 Task: Pop Culture Merchandise: Feature merchandise related to pop culture, movies, and TV shows.
Action: Mouse moved to (138, 244)
Screenshot: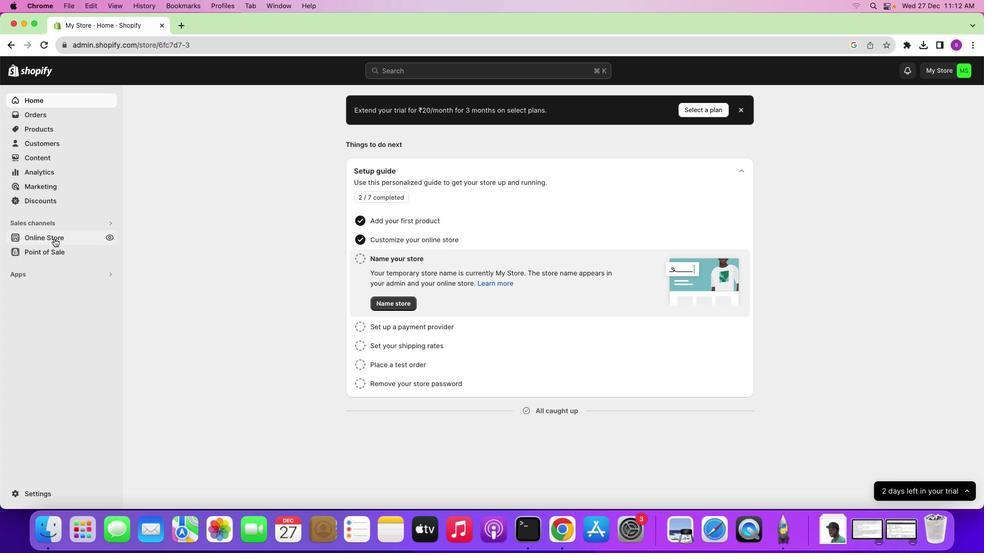 
Action: Mouse pressed left at (138, 244)
Screenshot: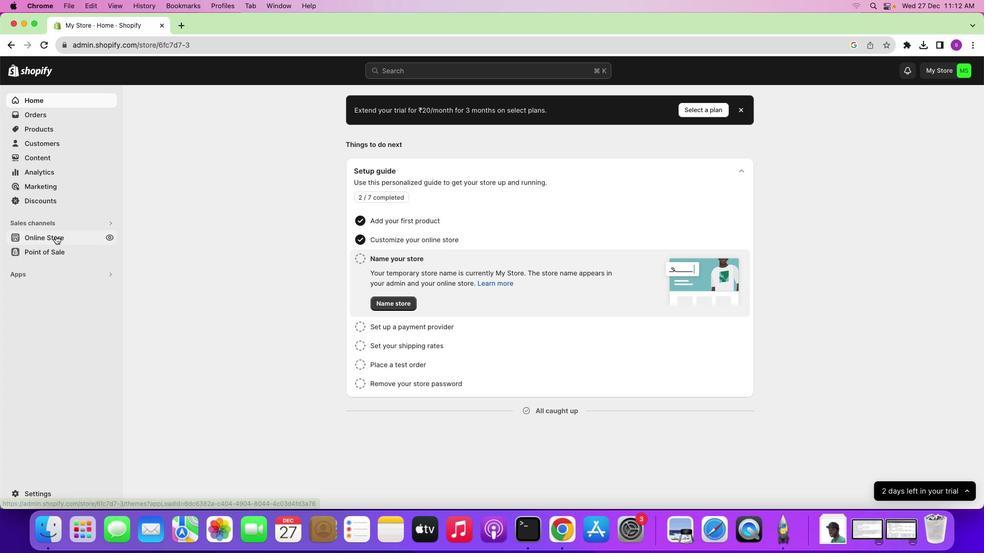 
Action: Mouse moved to (55, 236)
Screenshot: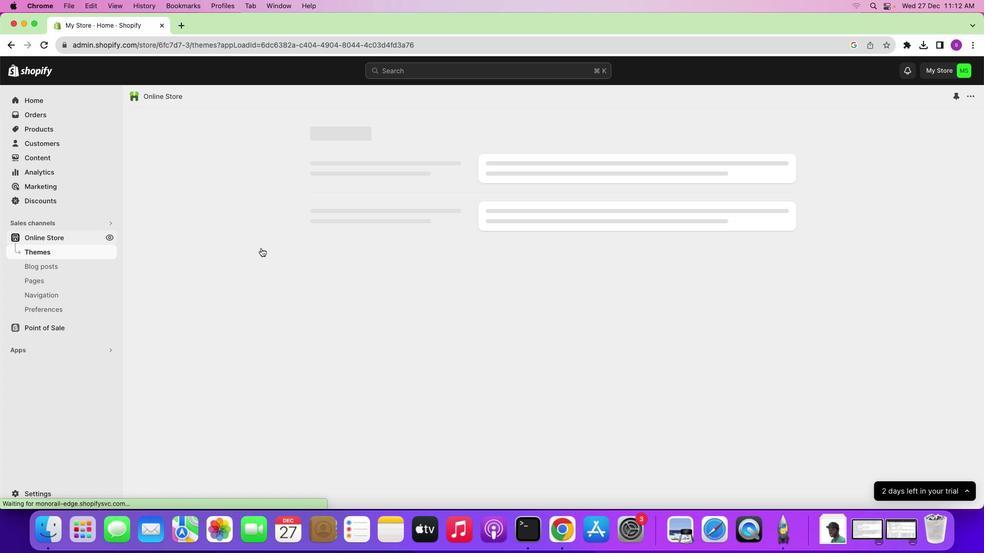 
Action: Mouse pressed left at (55, 236)
Screenshot: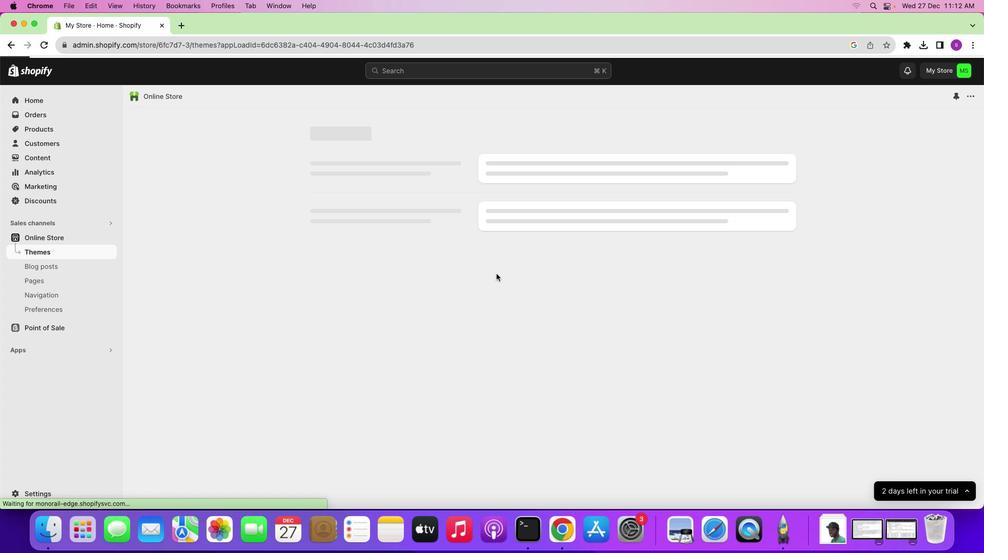 
Action: Mouse moved to (550, 362)
Screenshot: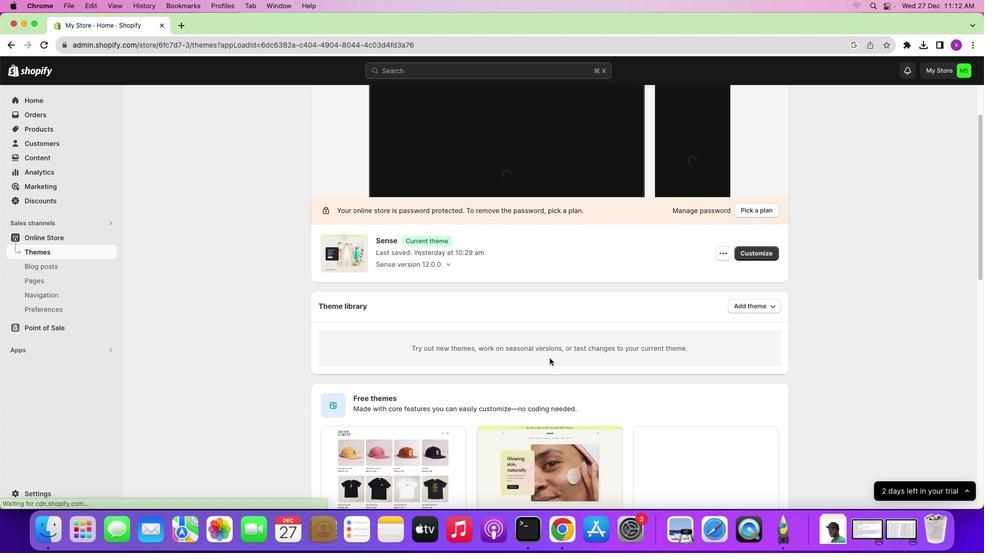 
Action: Mouse scrolled (550, 362) with delta (0, 0)
Screenshot: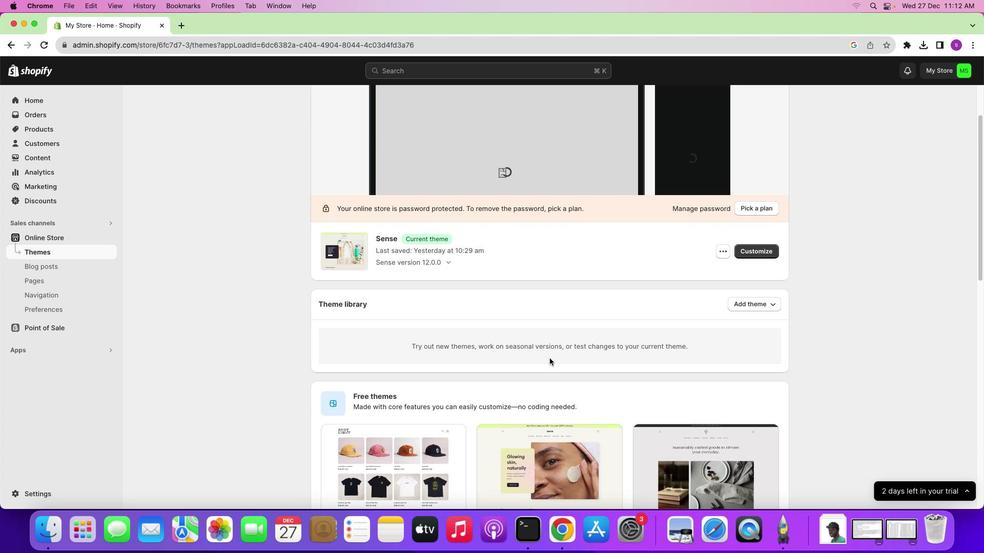 
Action: Mouse scrolled (550, 362) with delta (0, 0)
Screenshot: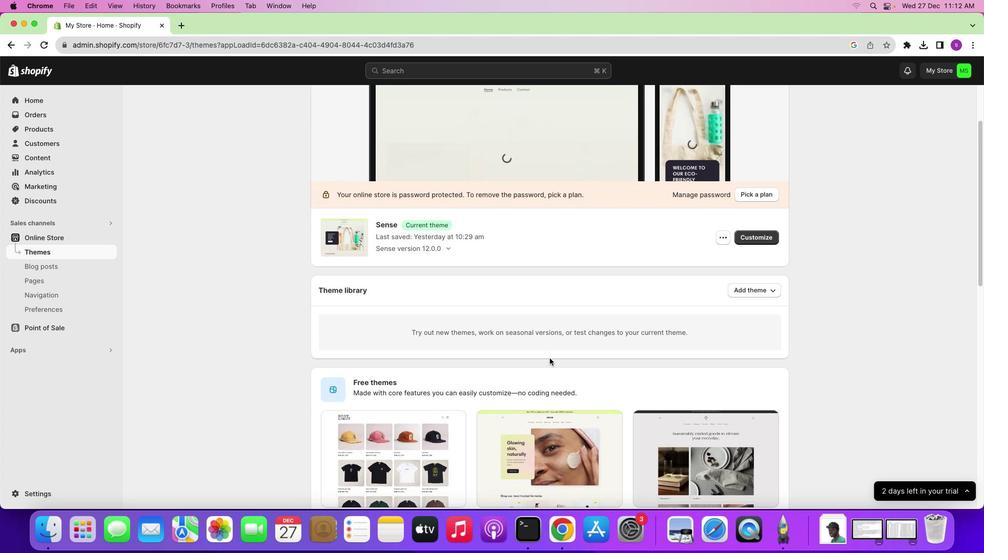 
Action: Mouse scrolled (550, 362) with delta (0, 0)
Screenshot: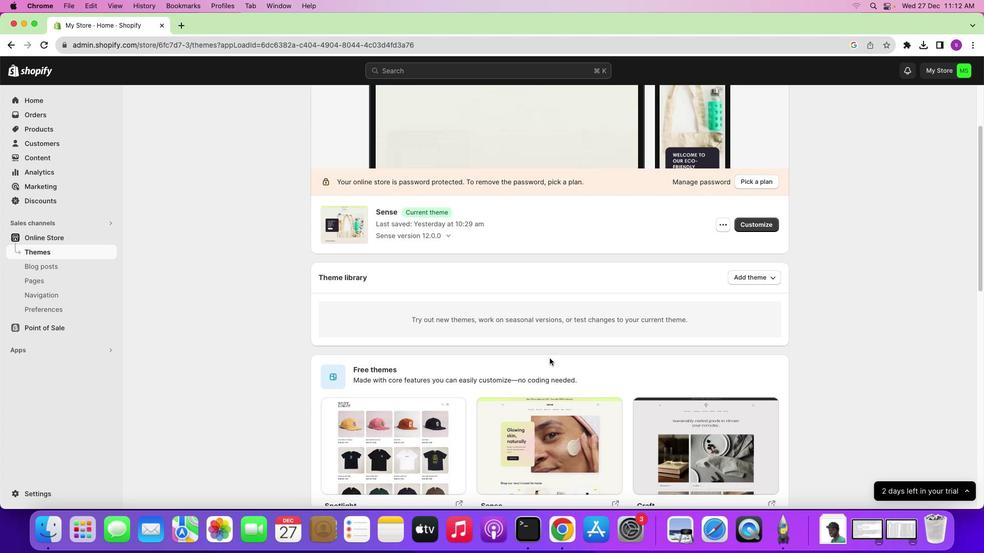 
Action: Mouse scrolled (550, 362) with delta (0, 0)
Screenshot: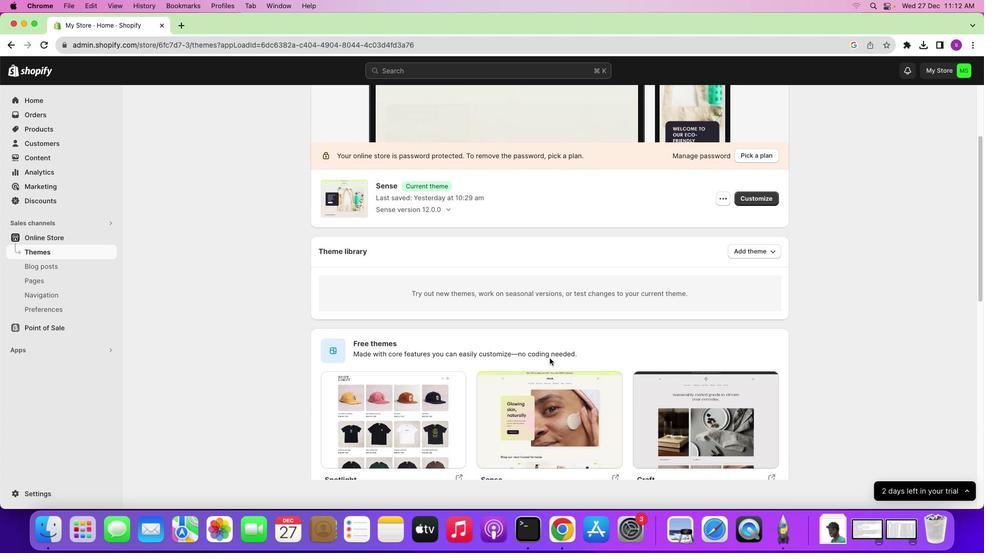 
Action: Mouse scrolled (550, 362) with delta (0, 0)
Screenshot: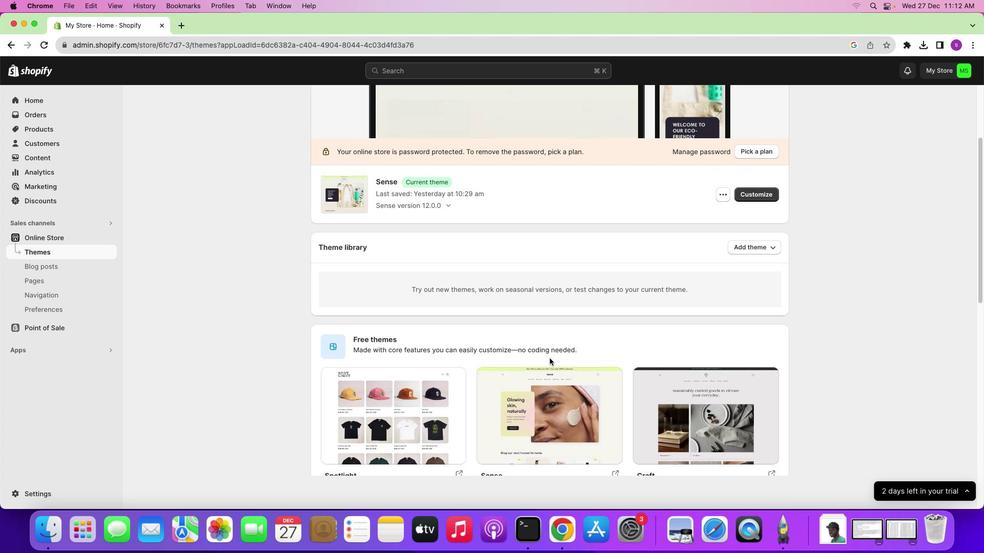 
Action: Mouse moved to (550, 359)
Screenshot: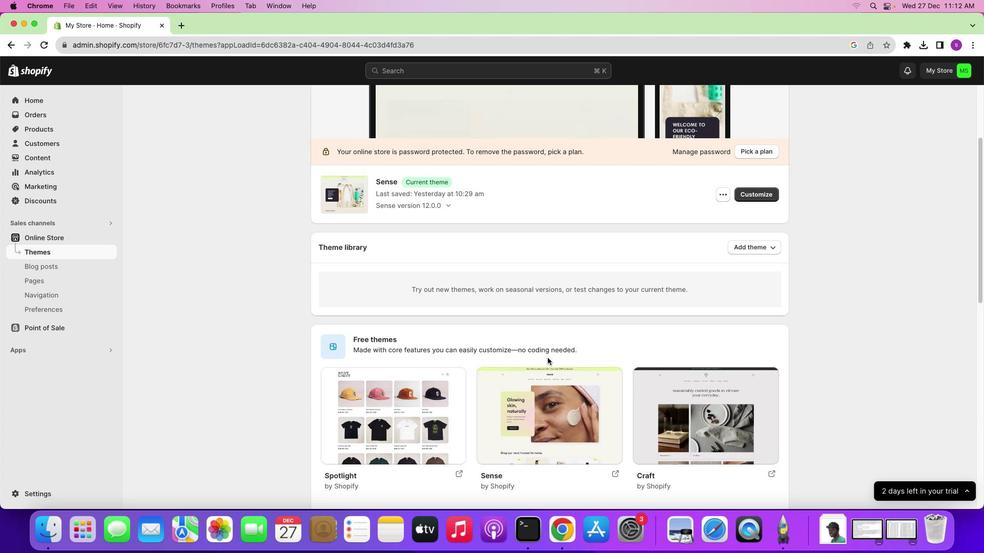 
Action: Mouse scrolled (550, 359) with delta (0, 0)
Screenshot: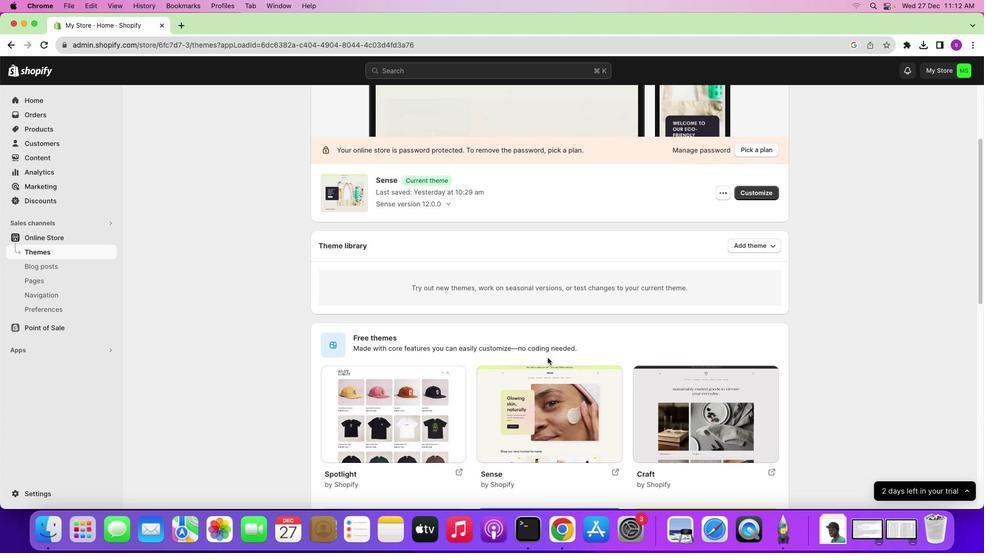 
Action: Mouse scrolled (550, 359) with delta (0, 0)
Screenshot: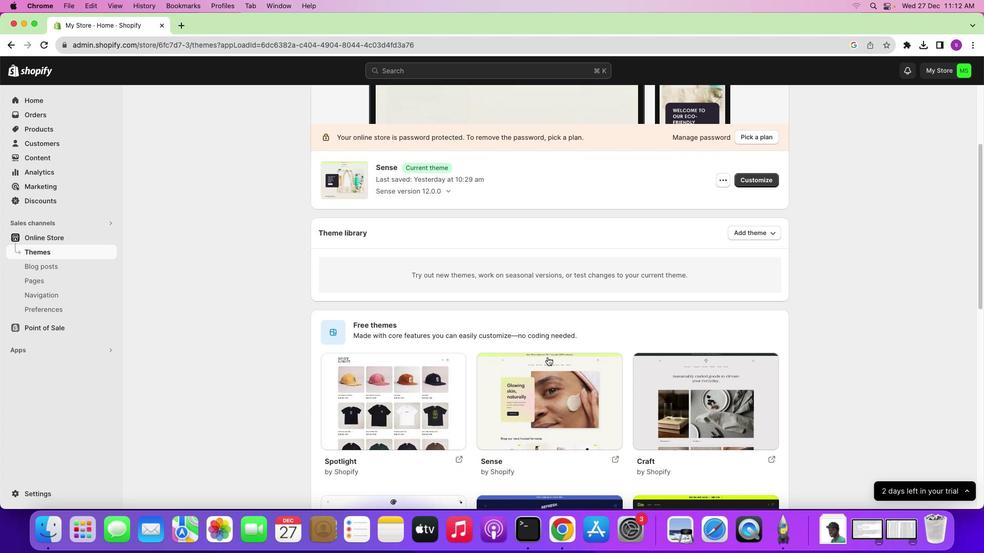 
Action: Mouse scrolled (550, 359) with delta (0, 0)
Screenshot: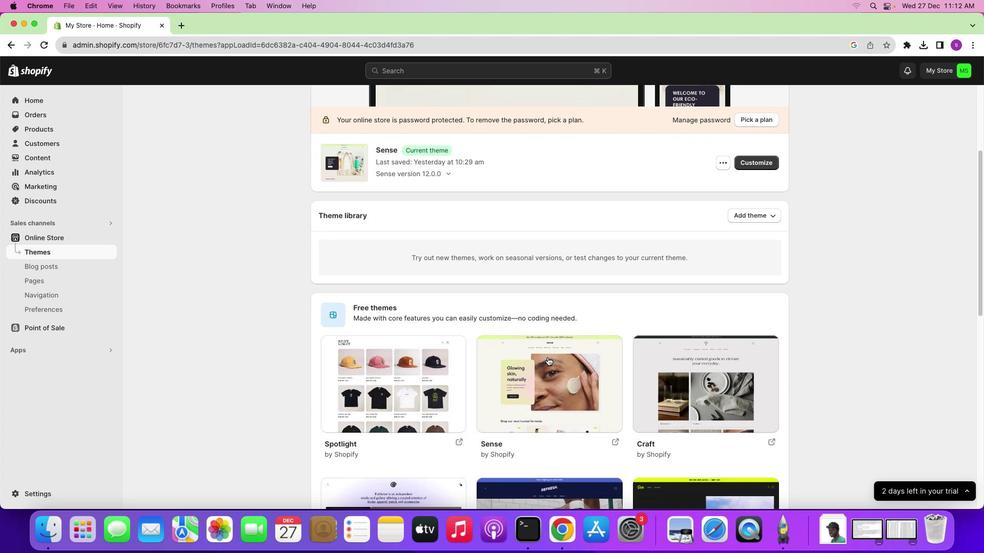 
Action: Mouse scrolled (550, 359) with delta (0, 0)
Screenshot: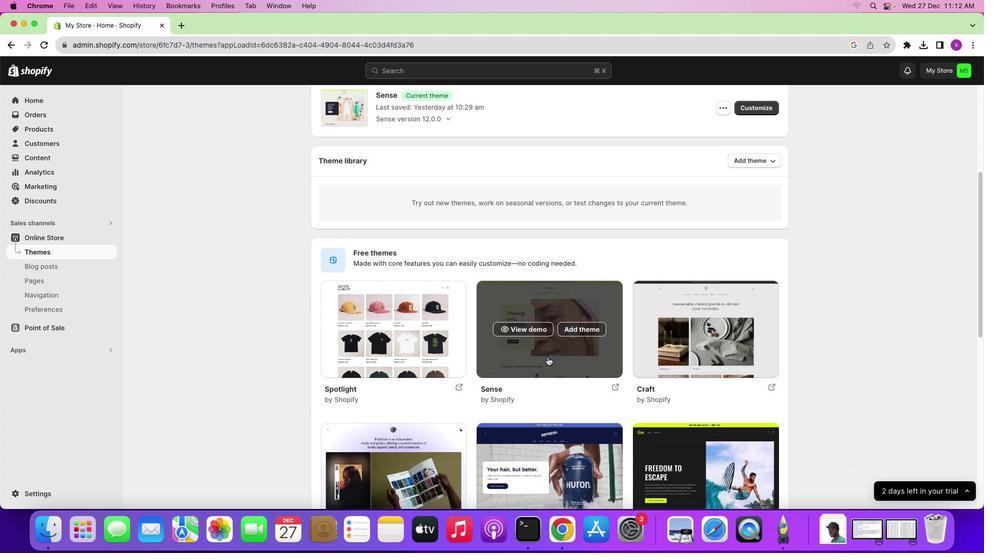 
Action: Mouse scrolled (550, 359) with delta (0, 0)
Screenshot: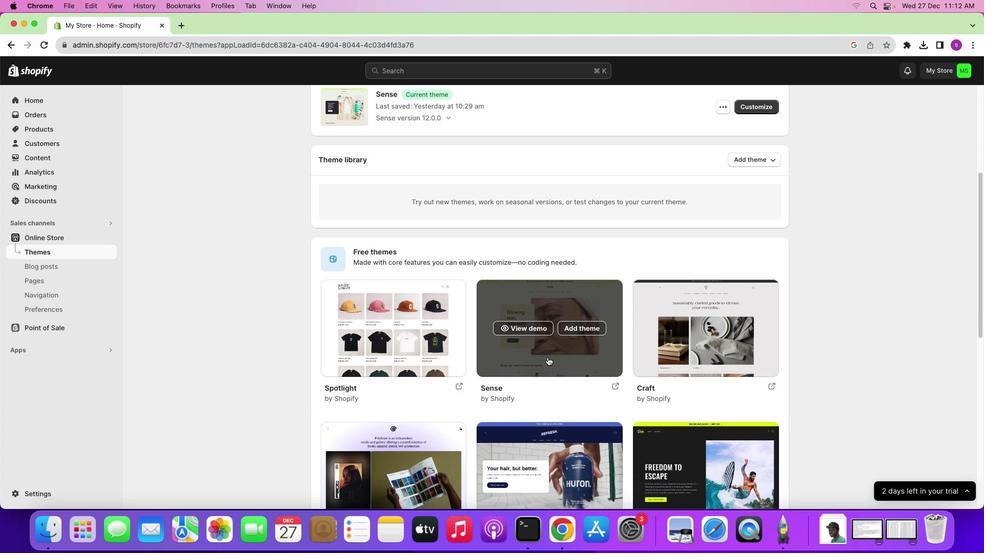 
Action: Mouse moved to (547, 358)
Screenshot: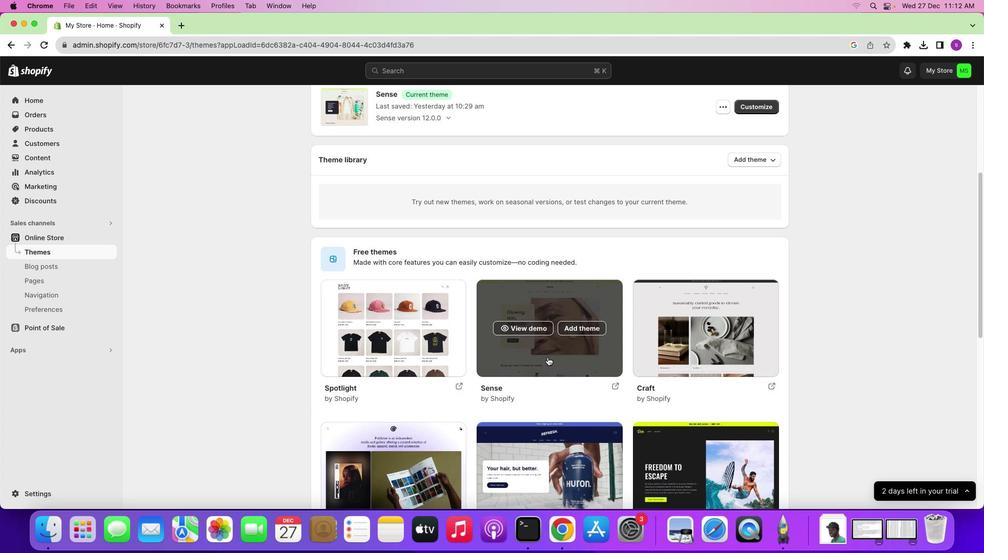 
Action: Mouse scrolled (547, 358) with delta (0, 0)
Screenshot: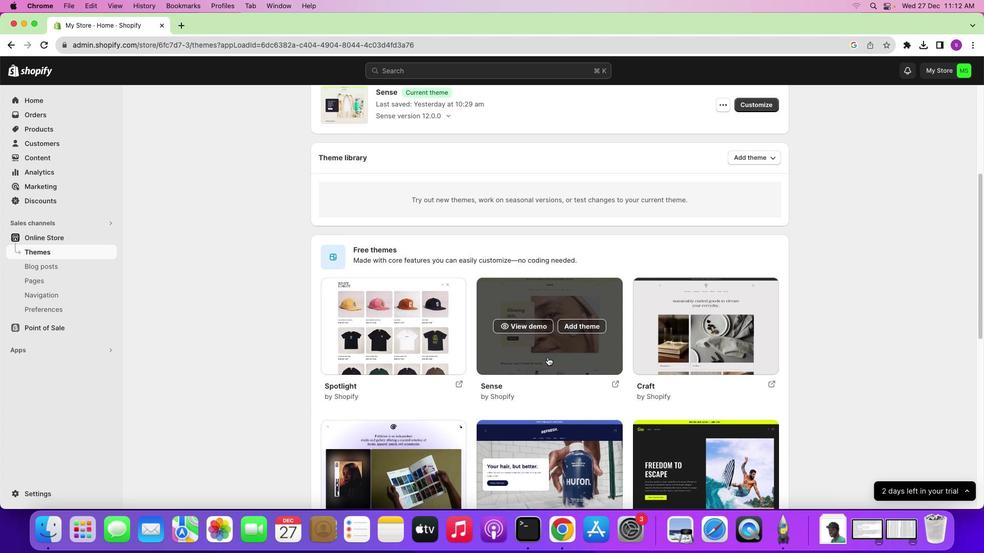 
Action: Mouse scrolled (547, 358) with delta (0, 0)
Screenshot: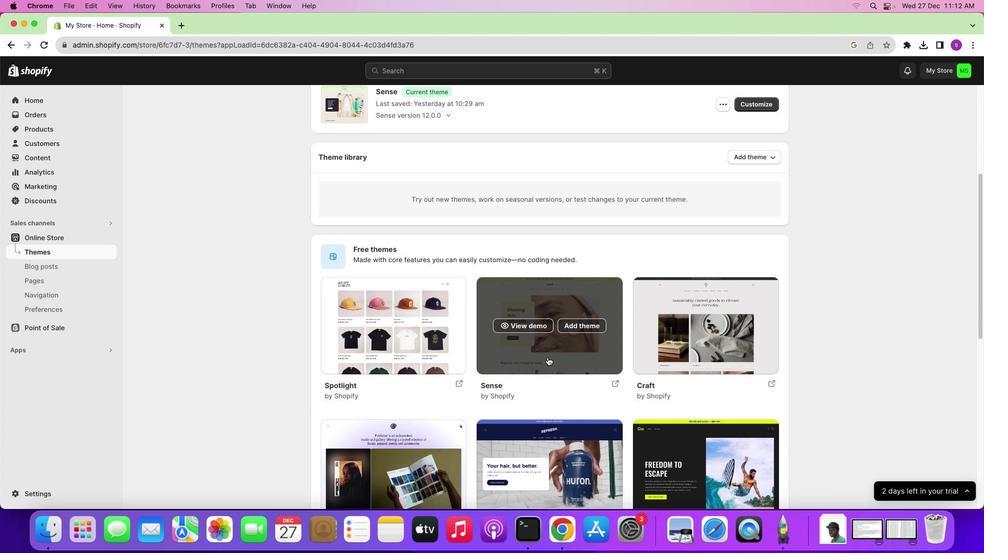 
Action: Mouse moved to (547, 358)
Screenshot: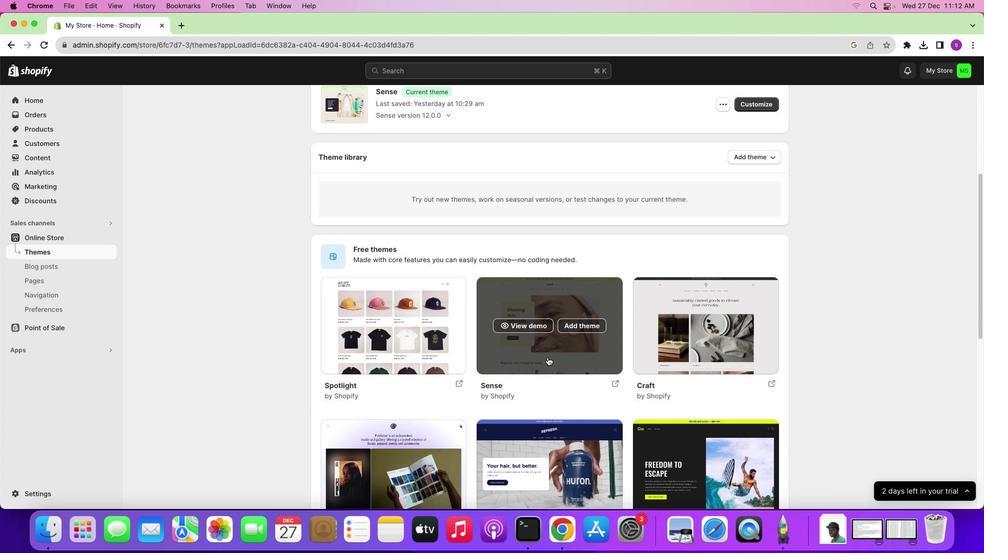 
Action: Mouse scrolled (547, 358) with delta (0, 0)
Screenshot: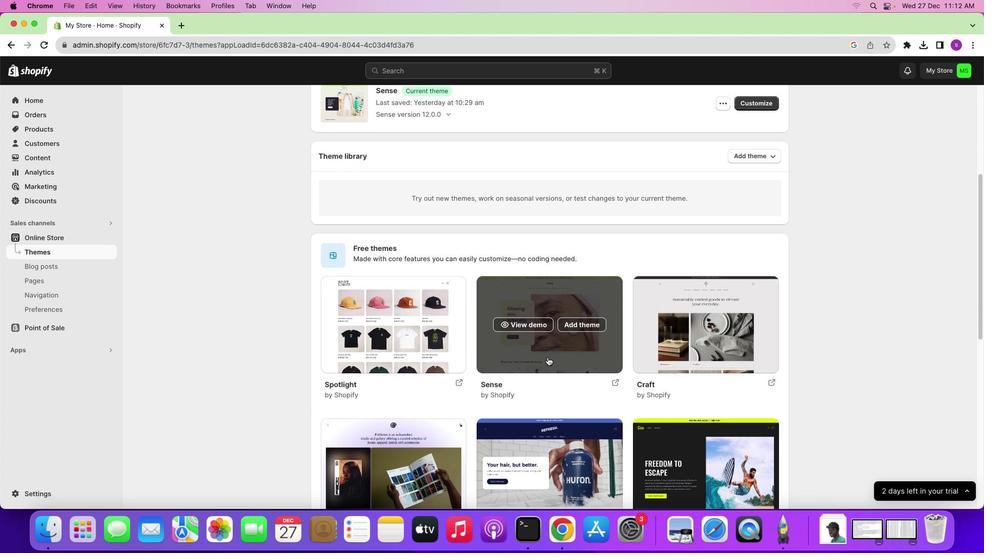 
Action: Mouse moved to (547, 358)
Screenshot: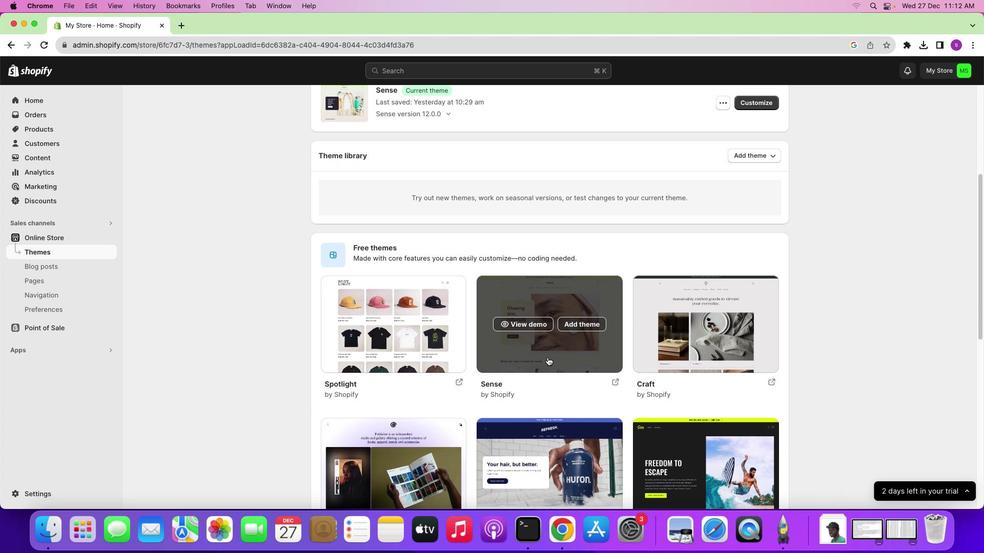 
Action: Mouse scrolled (547, 358) with delta (0, 0)
Screenshot: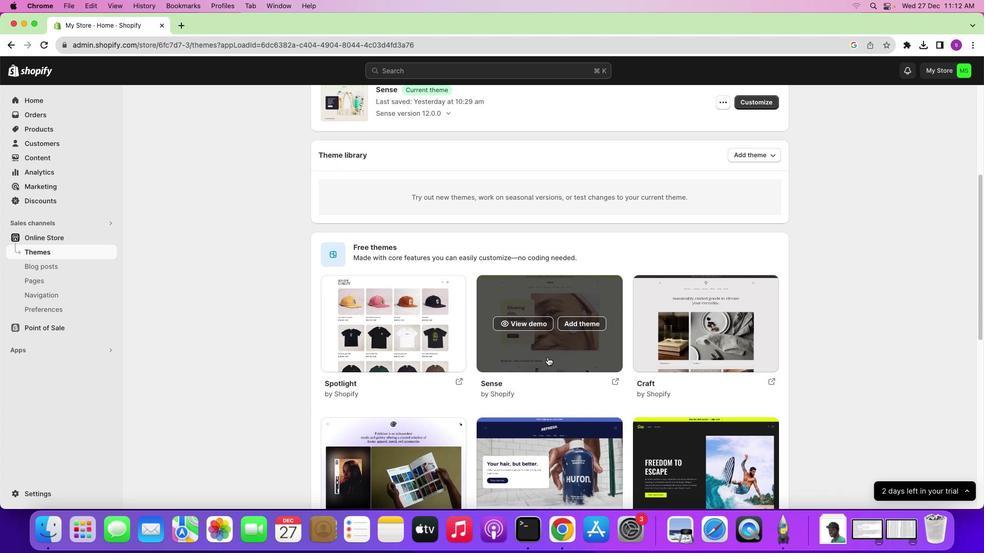 
Action: Mouse scrolled (547, 358) with delta (0, 0)
Screenshot: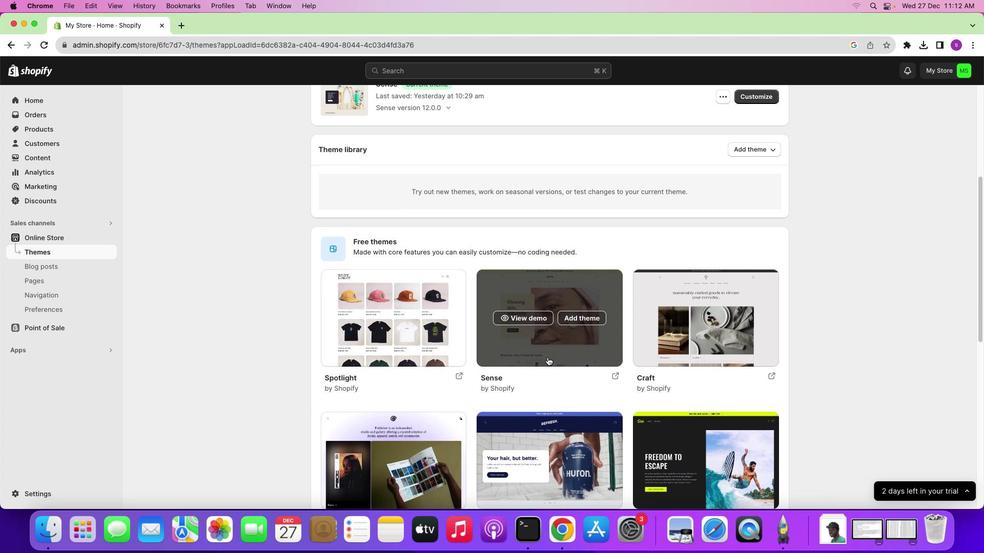 
Action: Mouse scrolled (547, 358) with delta (0, 0)
Screenshot: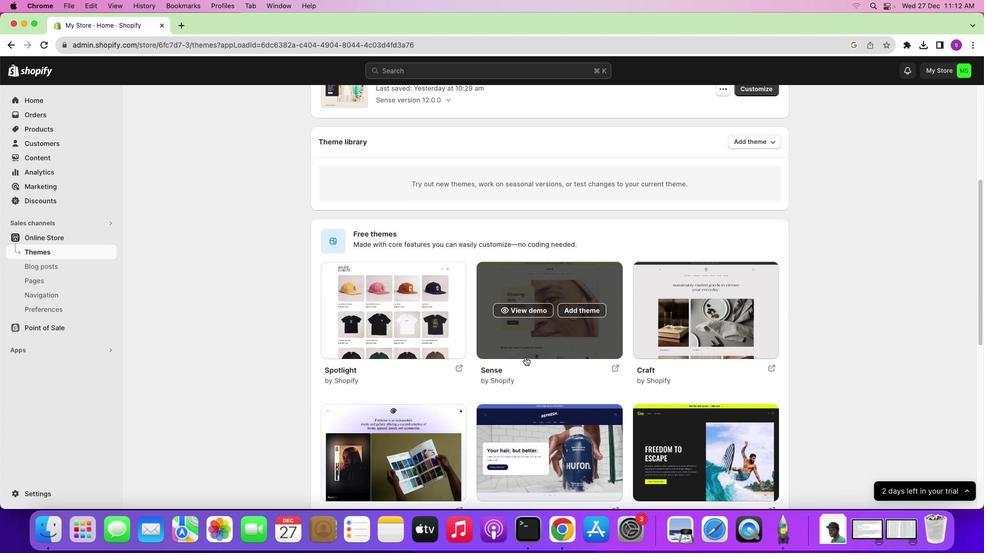 
Action: Mouse scrolled (547, 358) with delta (0, 0)
Screenshot: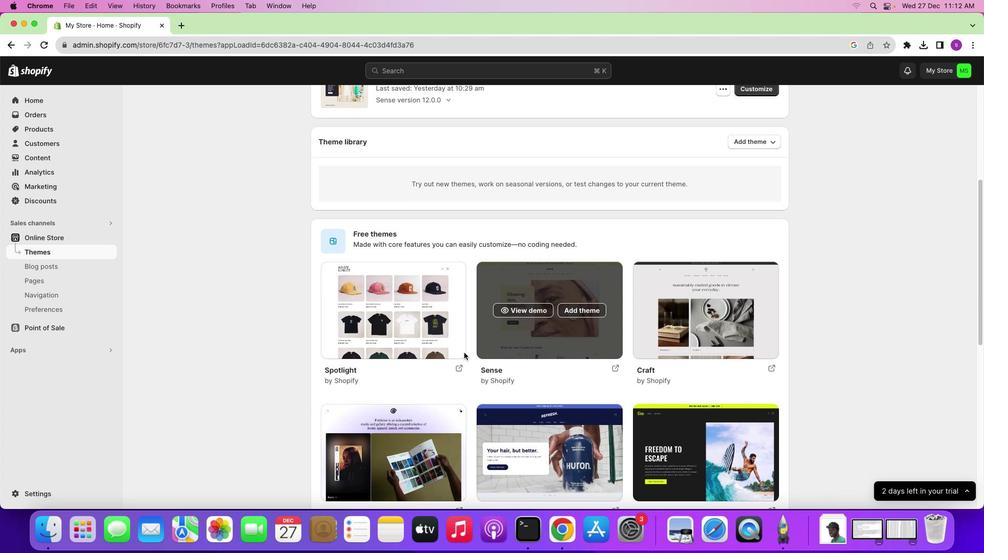 
Action: Mouse scrolled (547, 358) with delta (0, 0)
Screenshot: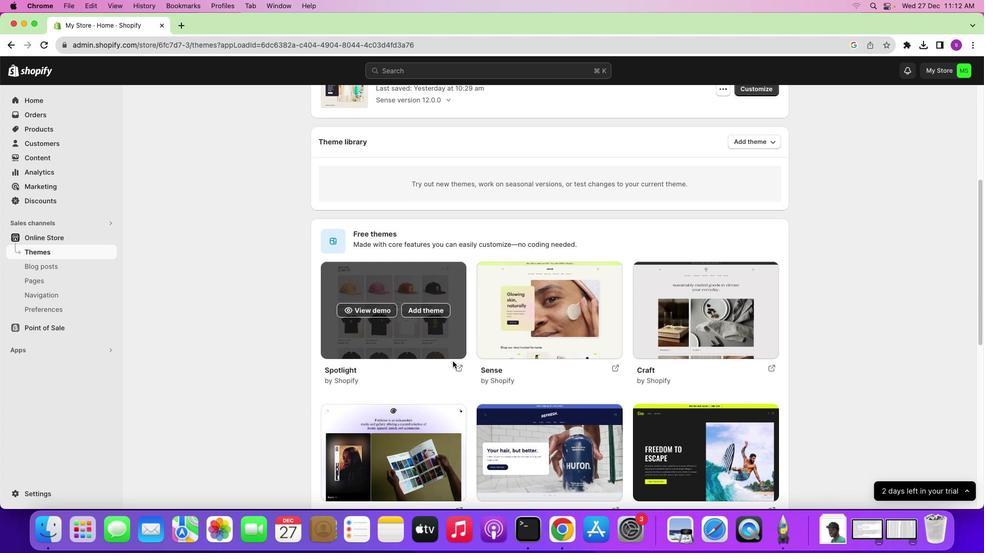 
Action: Mouse scrolled (547, 358) with delta (0, 0)
Screenshot: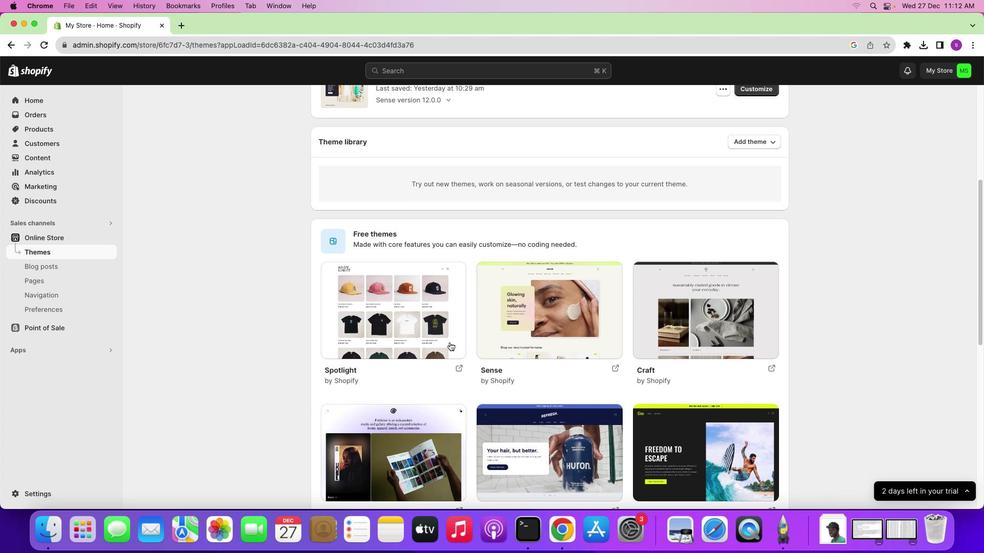 
Action: Mouse scrolled (547, 358) with delta (0, 0)
Screenshot: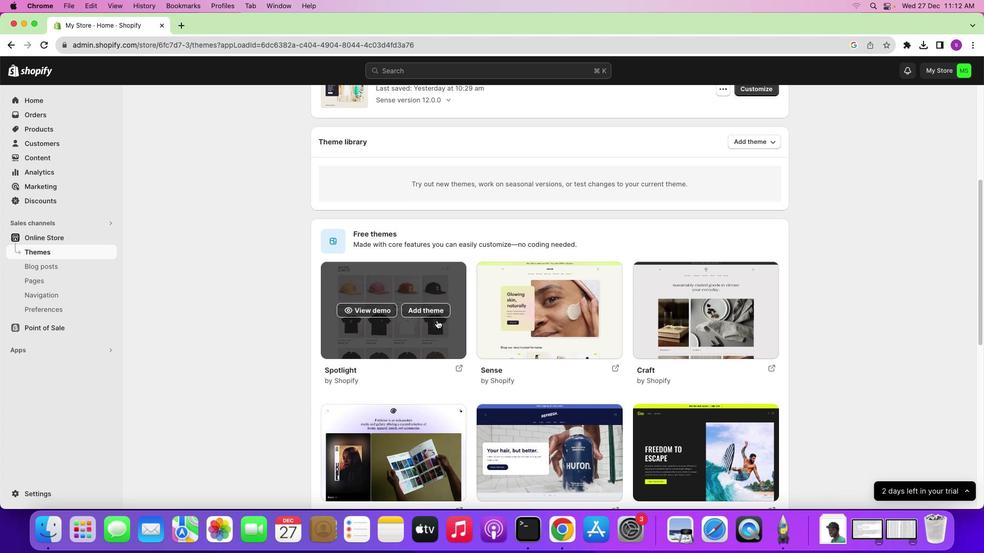 
Action: Mouse moved to (573, 349)
Screenshot: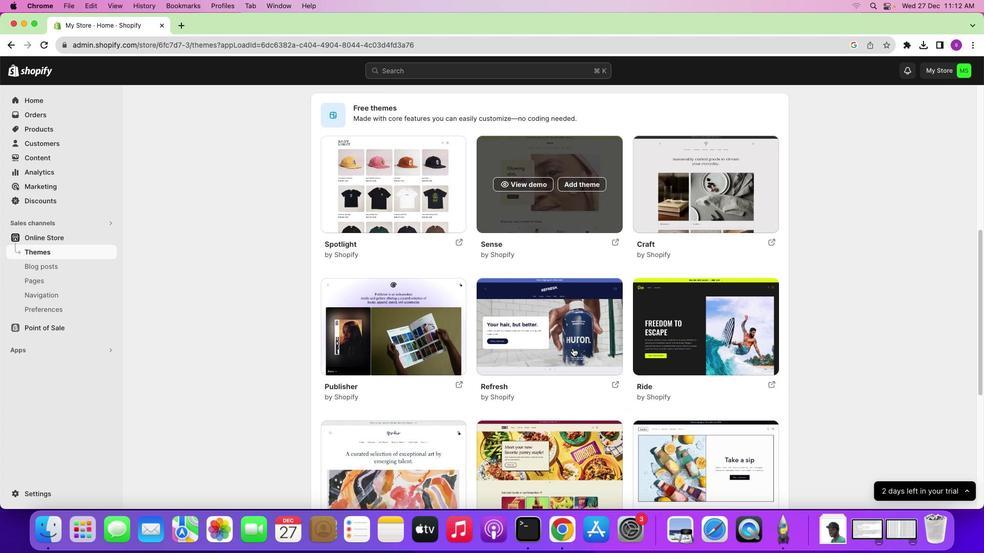 
Action: Mouse scrolled (573, 349) with delta (0, 0)
Screenshot: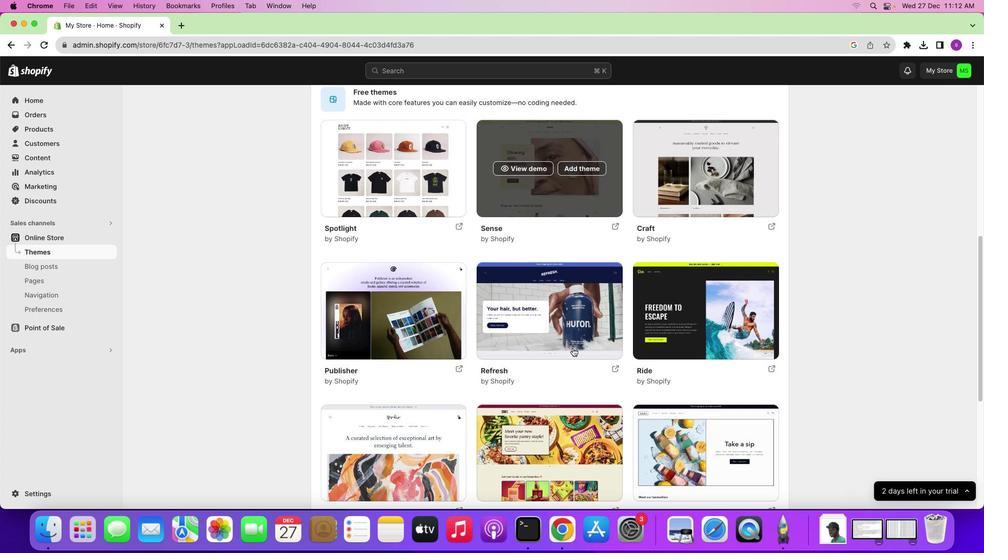 
Action: Mouse scrolled (573, 349) with delta (0, 0)
Screenshot: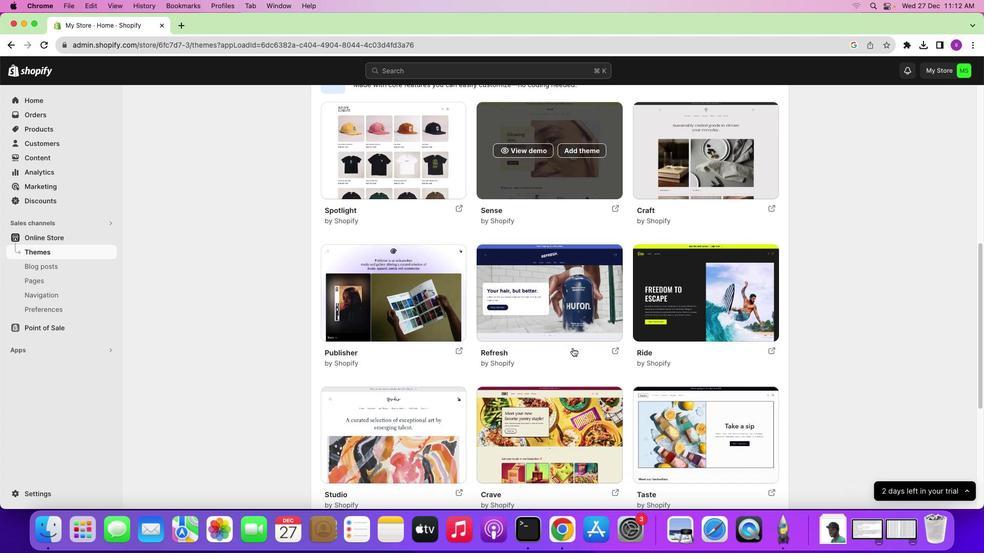 
Action: Mouse scrolled (573, 349) with delta (0, 0)
Screenshot: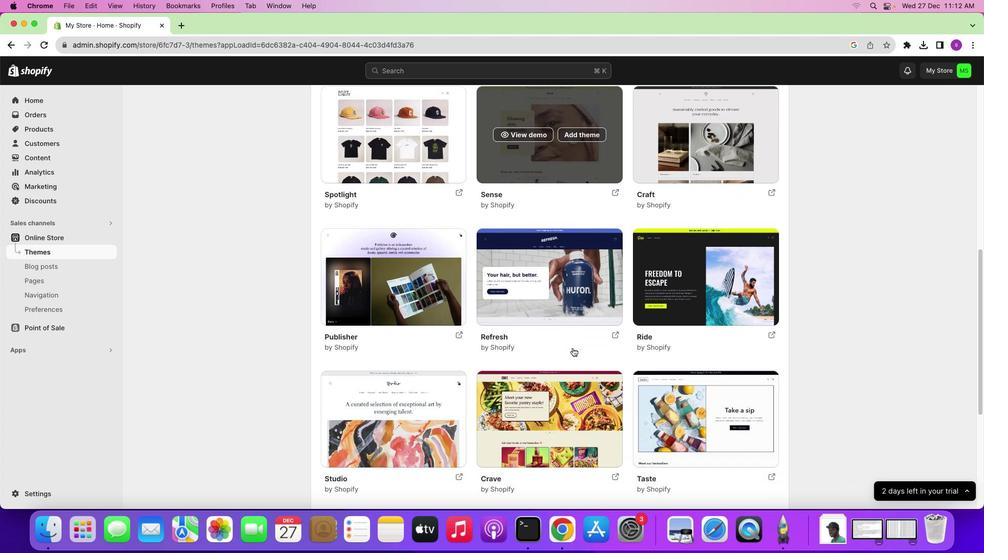 
Action: Mouse scrolled (573, 349) with delta (0, 0)
Screenshot: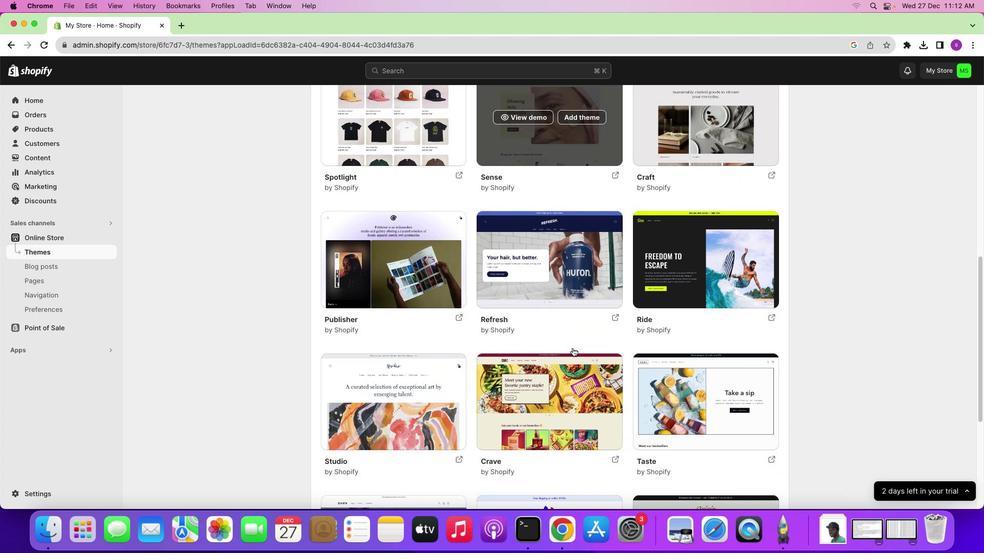 
Action: Mouse scrolled (573, 349) with delta (0, 0)
Screenshot: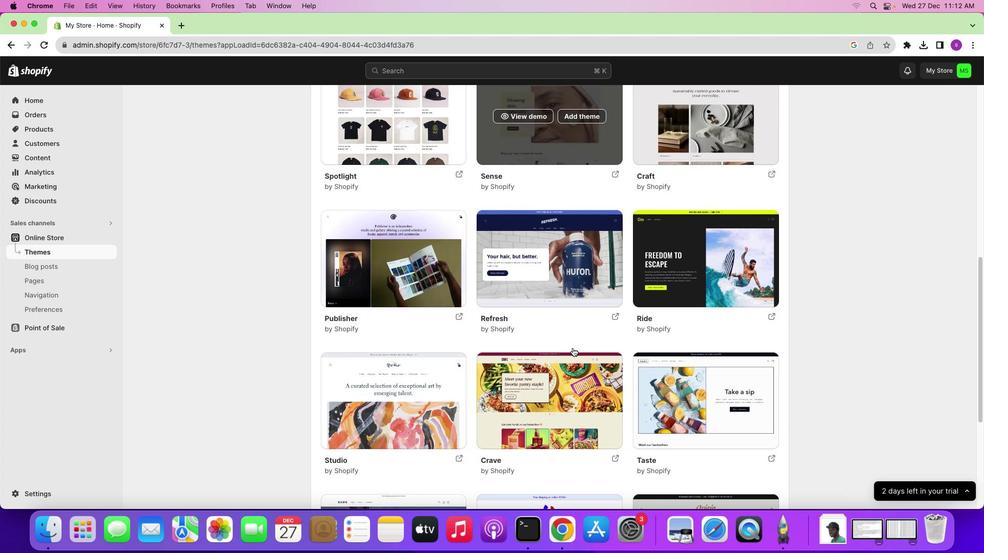 
Action: Mouse scrolled (573, 349) with delta (0, 0)
Screenshot: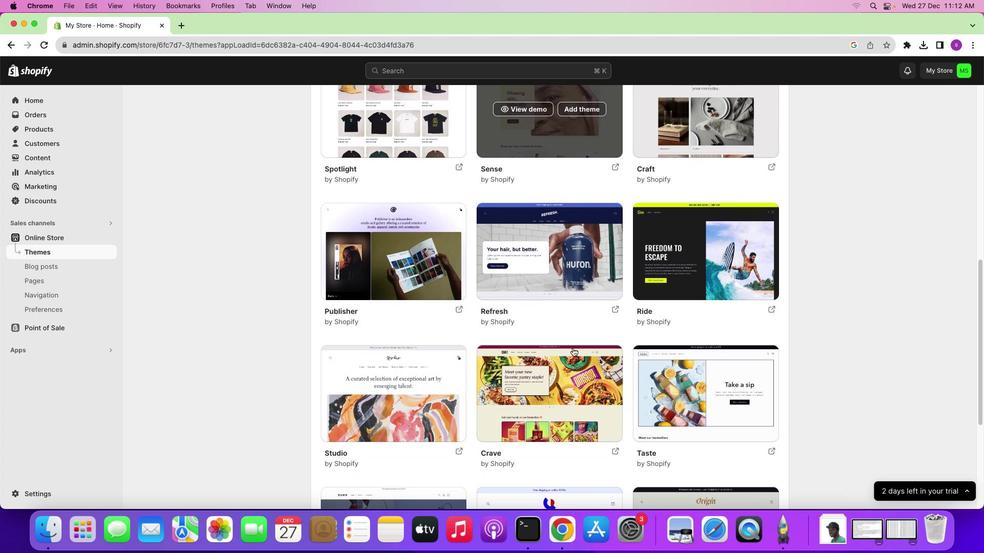 
Action: Mouse scrolled (573, 349) with delta (0, 0)
Screenshot: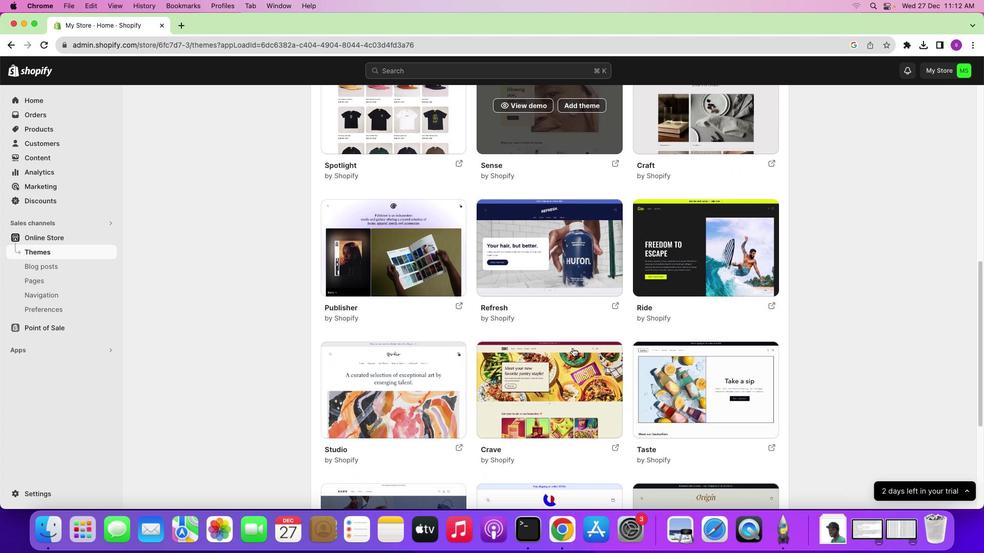 
Action: Mouse scrolled (573, 349) with delta (0, 0)
Screenshot: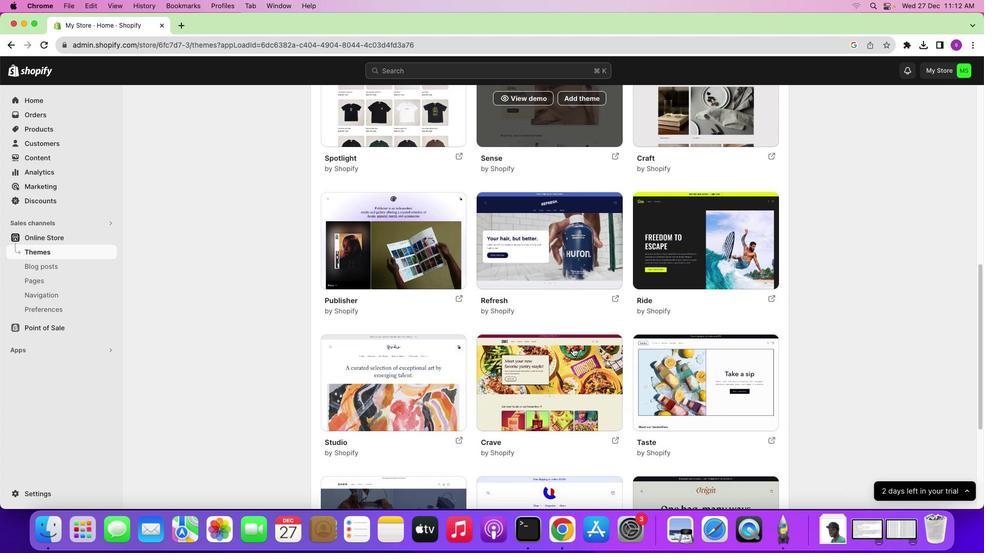 
Action: Mouse scrolled (573, 349) with delta (0, 0)
Screenshot: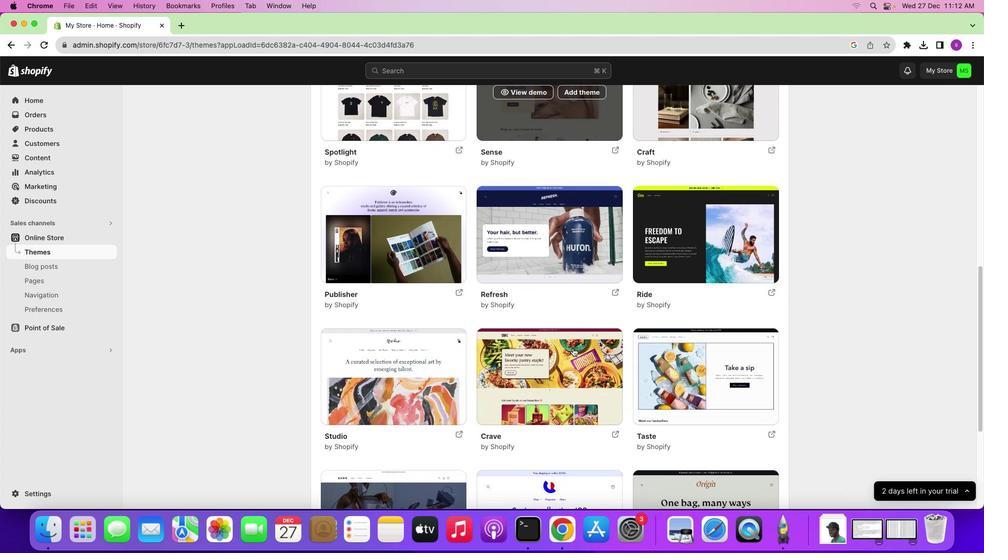 
Action: Mouse scrolled (573, 349) with delta (0, 0)
Screenshot: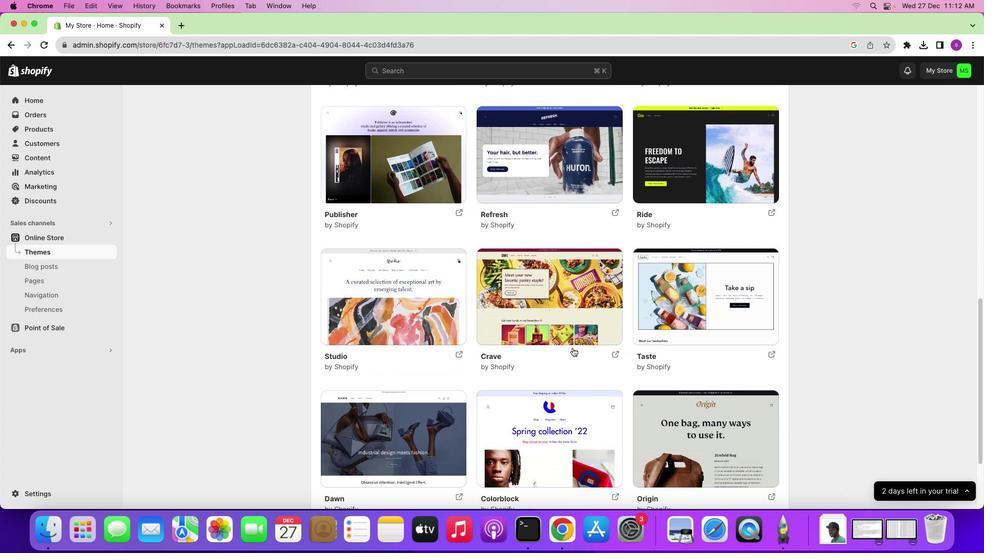 
Action: Mouse scrolled (573, 349) with delta (0, 0)
Screenshot: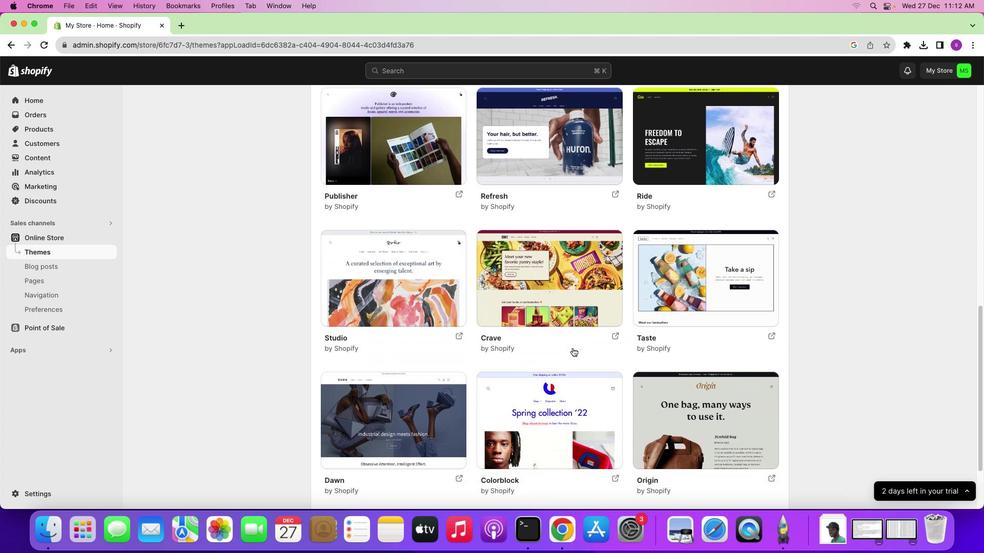 
Action: Mouse scrolled (573, 349) with delta (0, 0)
Screenshot: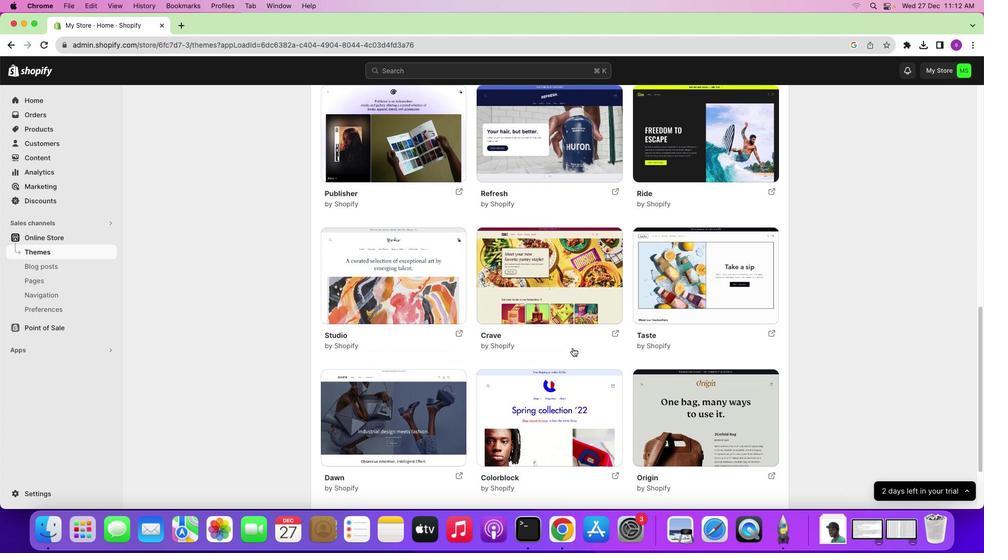 
Action: Mouse scrolled (573, 349) with delta (0, 0)
Screenshot: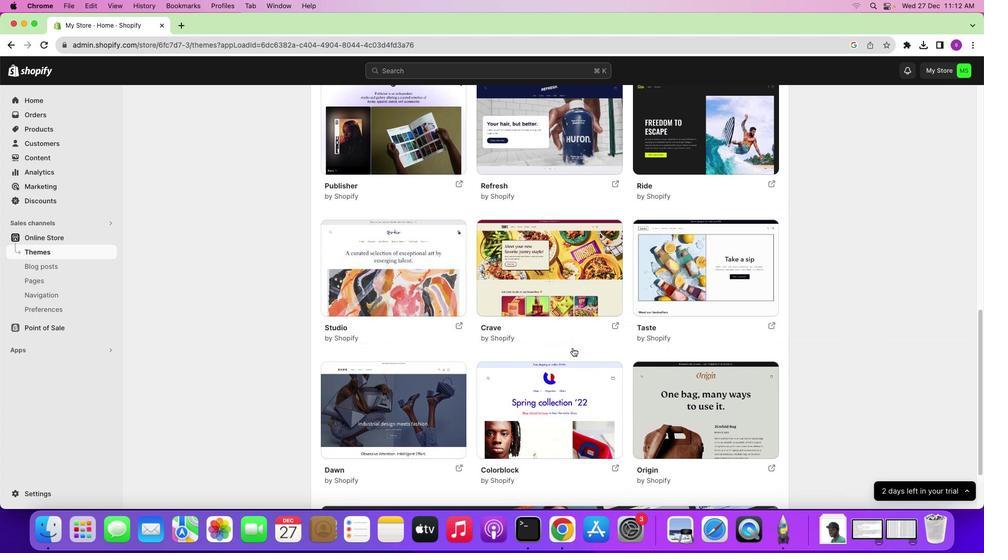 
Action: Mouse scrolled (573, 349) with delta (0, 0)
Screenshot: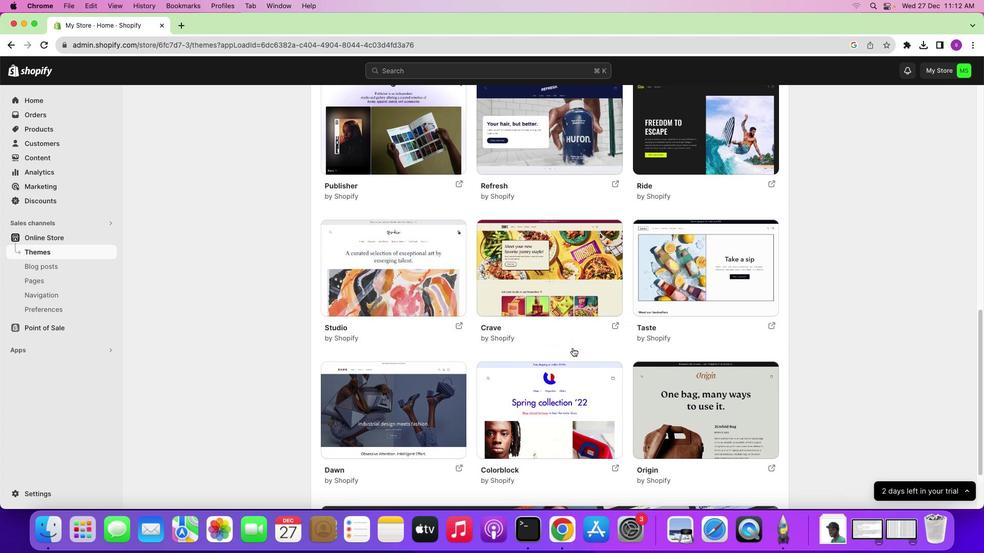
Action: Mouse scrolled (573, 349) with delta (0, 0)
Screenshot: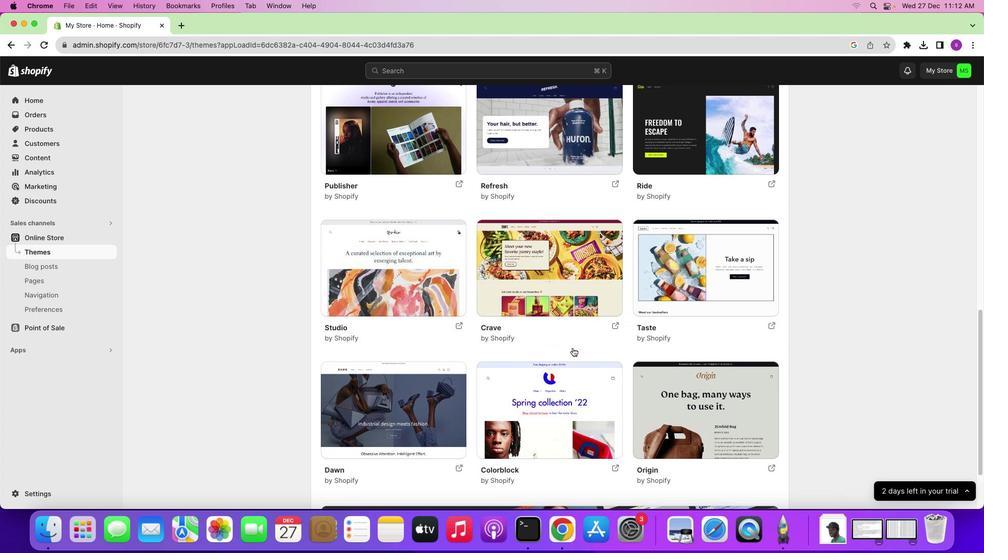 
Action: Mouse scrolled (573, 349) with delta (0, 0)
Screenshot: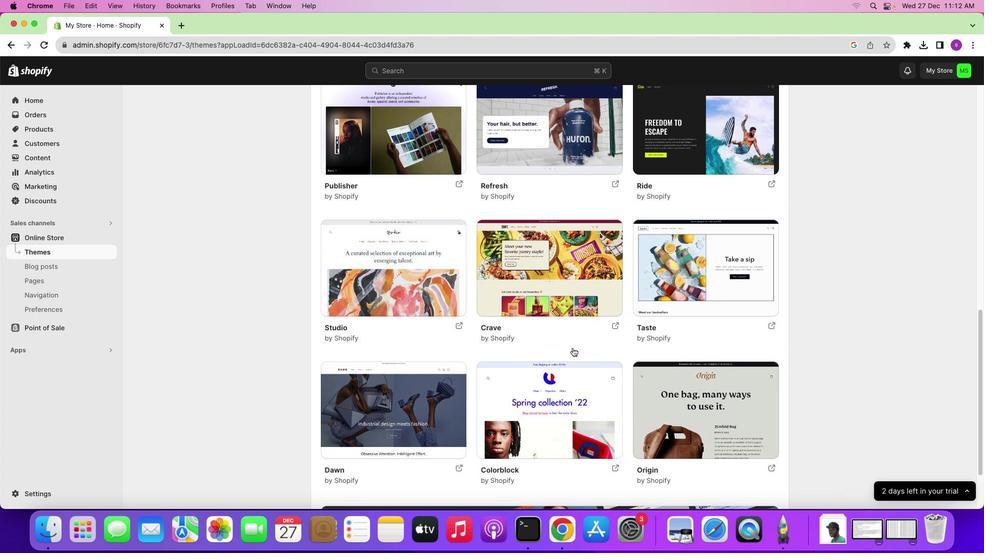 
Action: Mouse scrolled (573, 349) with delta (0, 0)
Screenshot: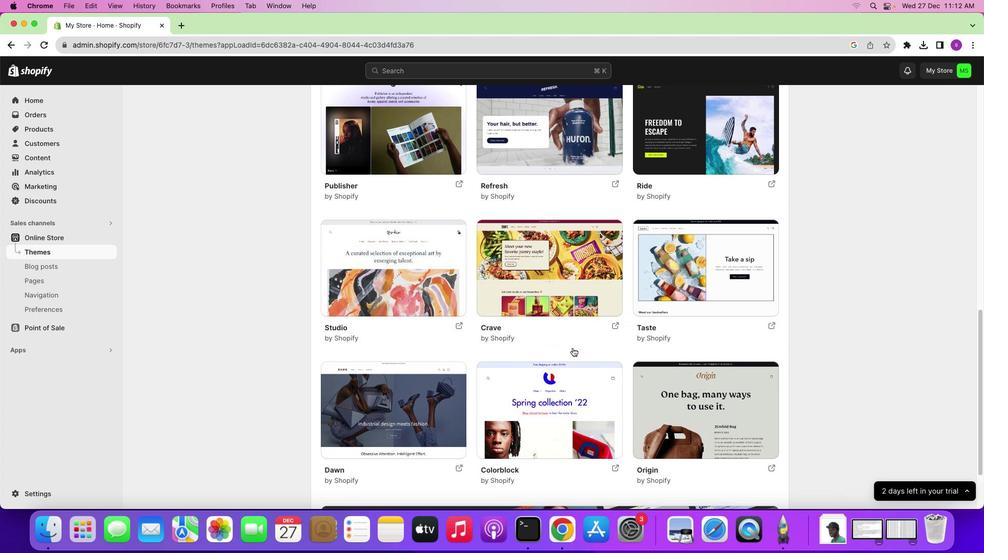 
Action: Mouse scrolled (573, 349) with delta (0, 0)
Screenshot: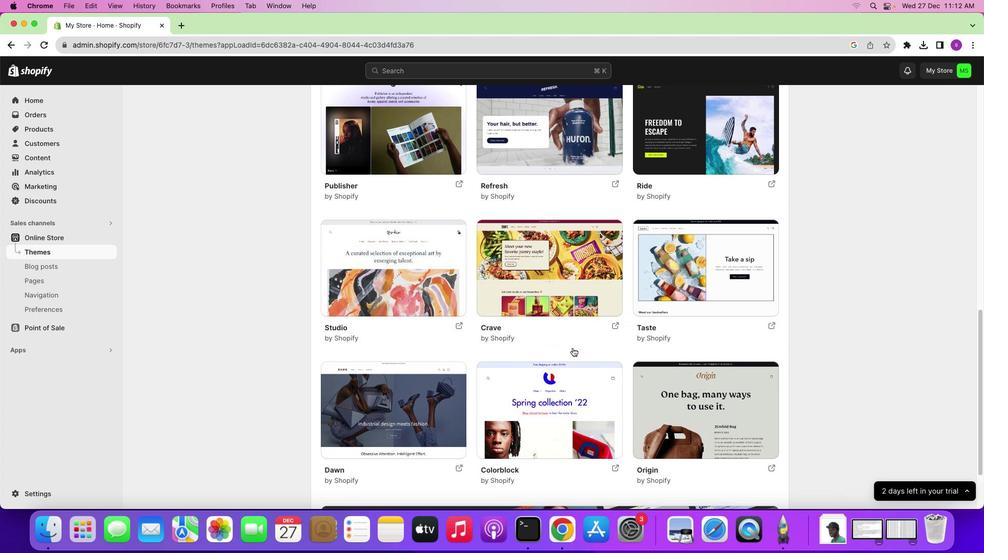 
Action: Mouse moved to (421, 408)
Screenshot: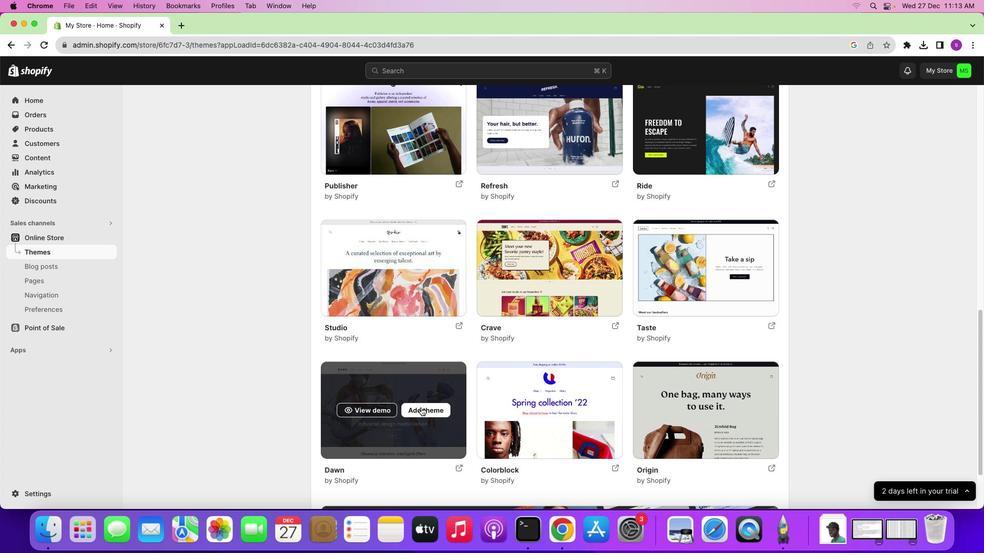 
Action: Mouse pressed left at (421, 408)
Screenshot: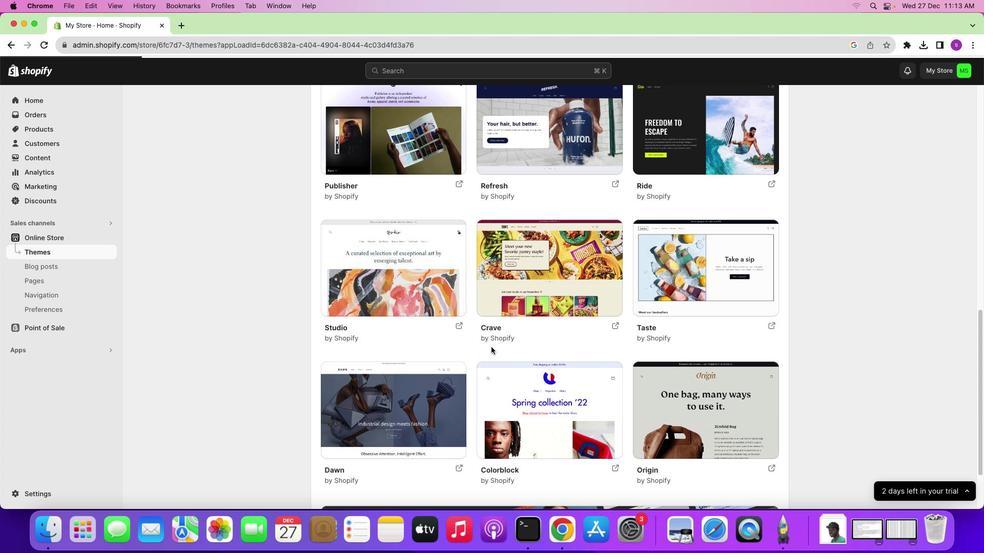 
Action: Mouse moved to (482, 308)
Screenshot: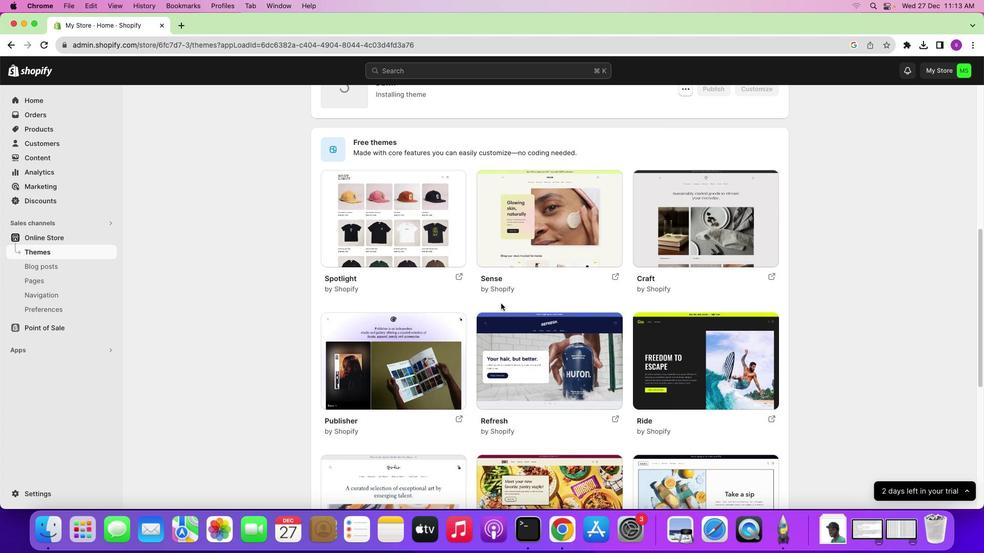 
Action: Mouse scrolled (482, 308) with delta (0, 0)
Screenshot: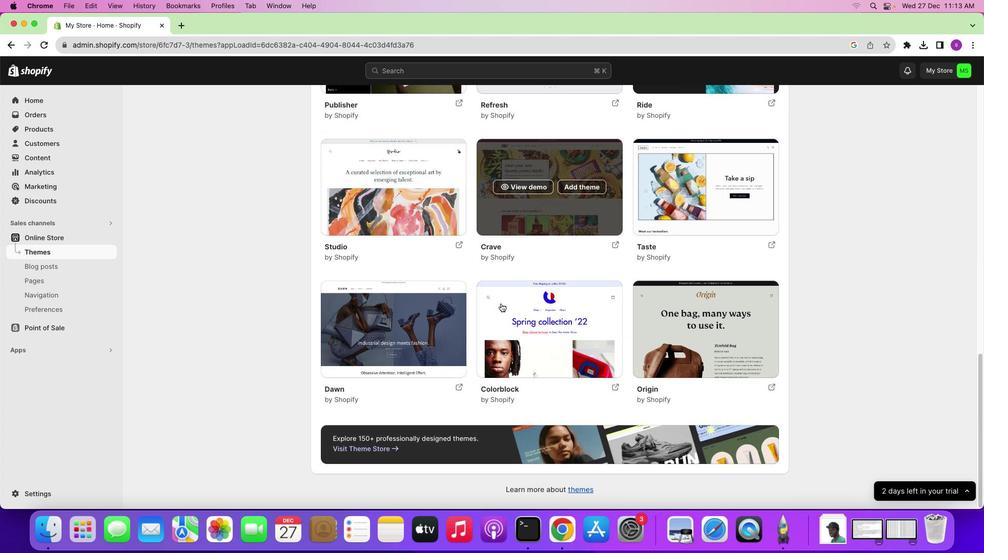 
Action: Mouse scrolled (482, 308) with delta (0, 0)
Screenshot: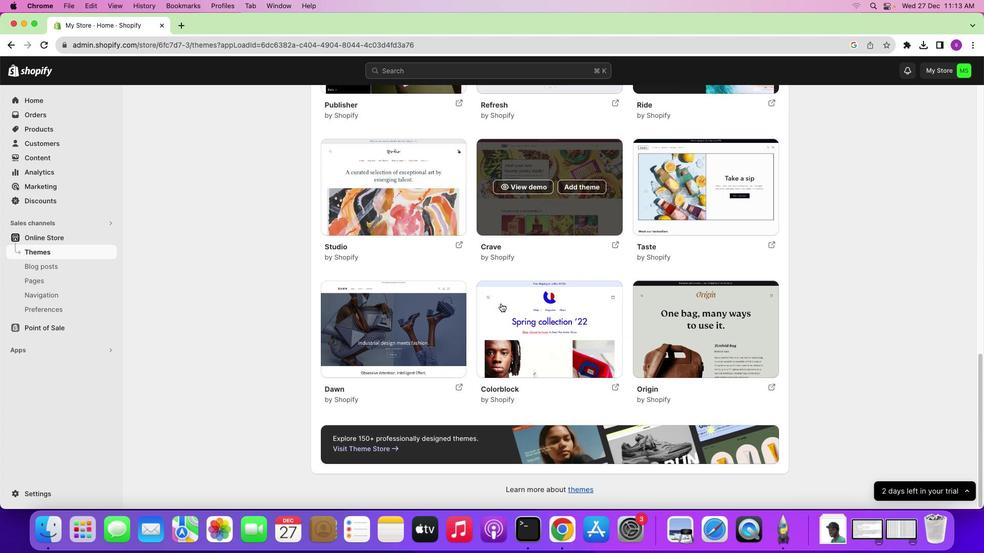 
Action: Mouse scrolled (482, 308) with delta (0, 0)
Screenshot: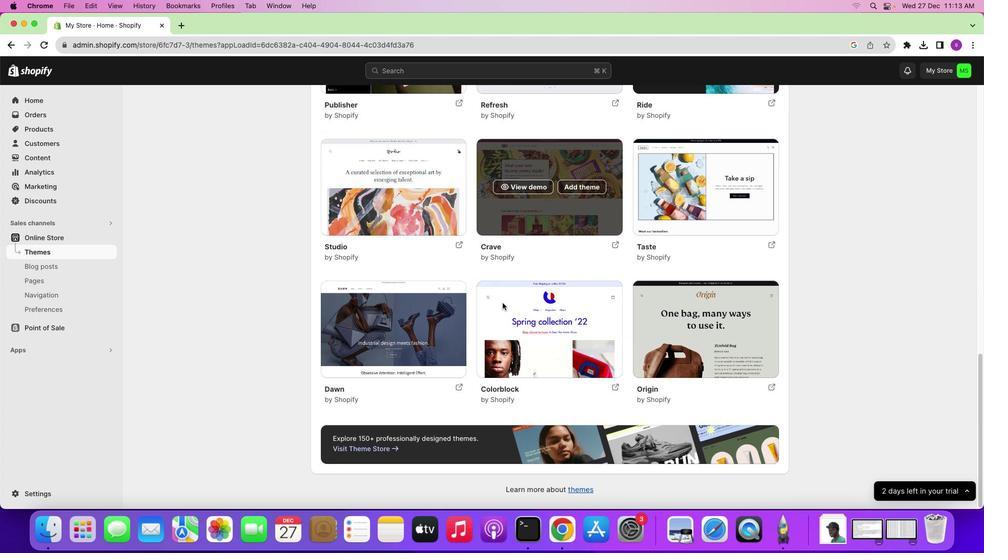 
Action: Mouse scrolled (482, 308) with delta (0, 0)
Screenshot: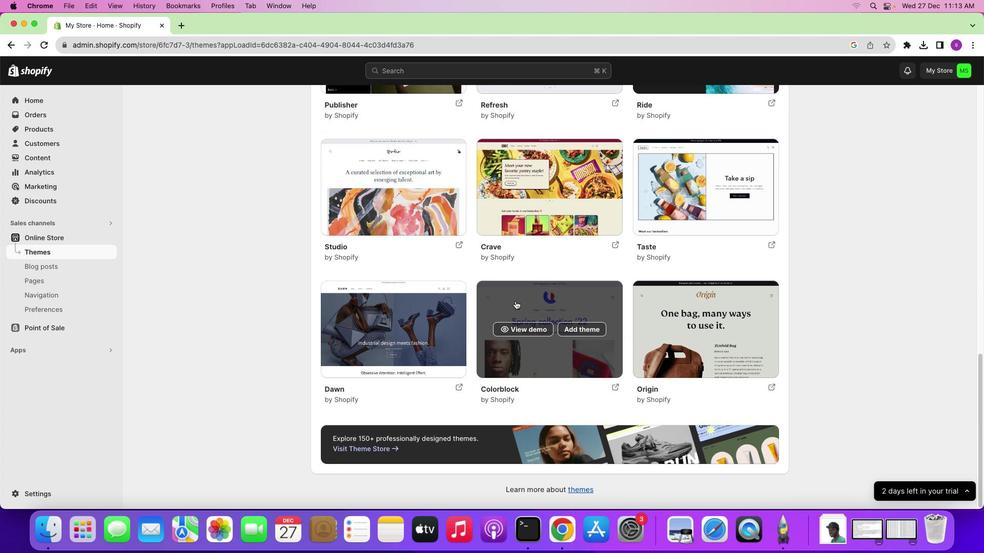 
Action: Mouse scrolled (482, 308) with delta (0, -1)
Screenshot: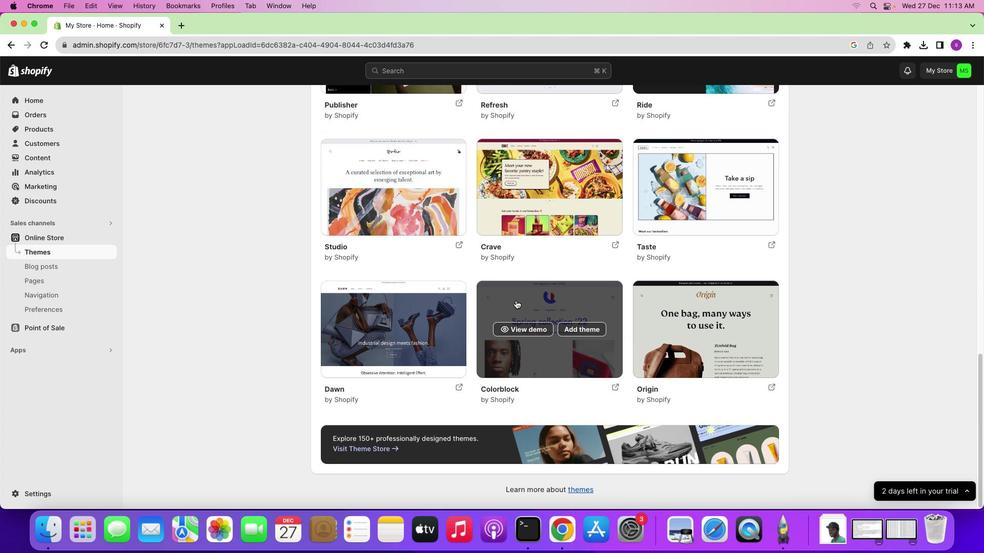 
Action: Mouse moved to (501, 303)
Screenshot: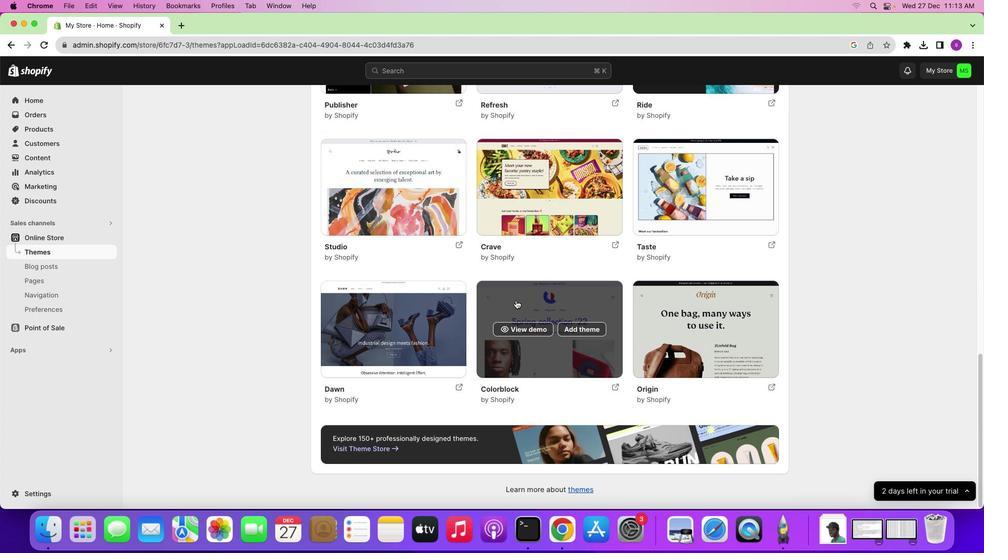 
Action: Mouse scrolled (501, 303) with delta (0, 0)
Screenshot: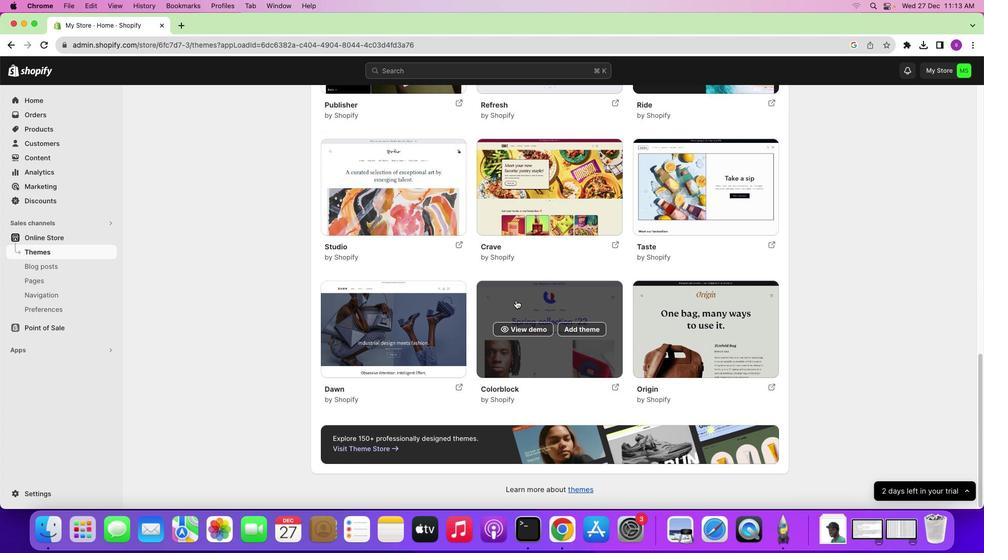 
Action: Mouse scrolled (501, 303) with delta (0, 0)
Screenshot: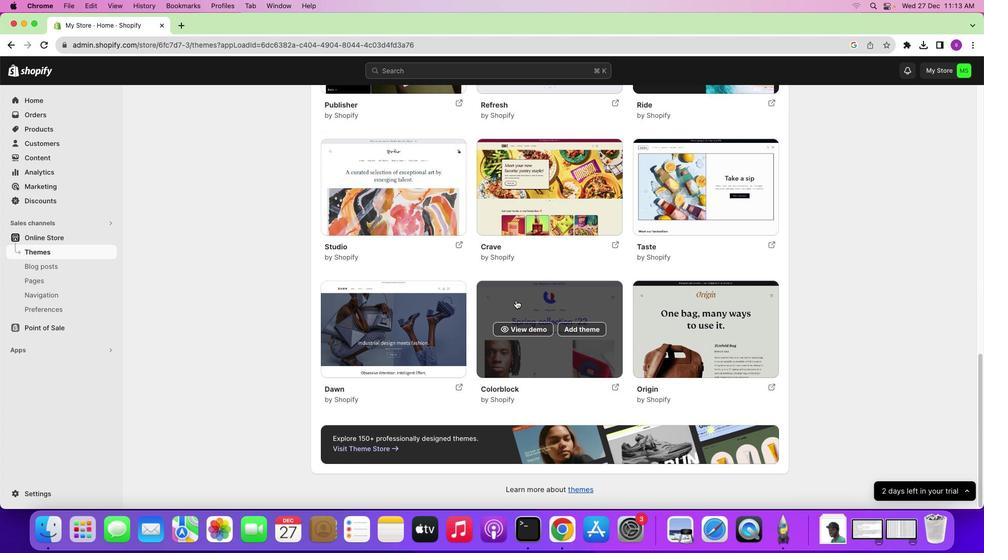 
Action: Mouse scrolled (501, 303) with delta (0, 0)
Screenshot: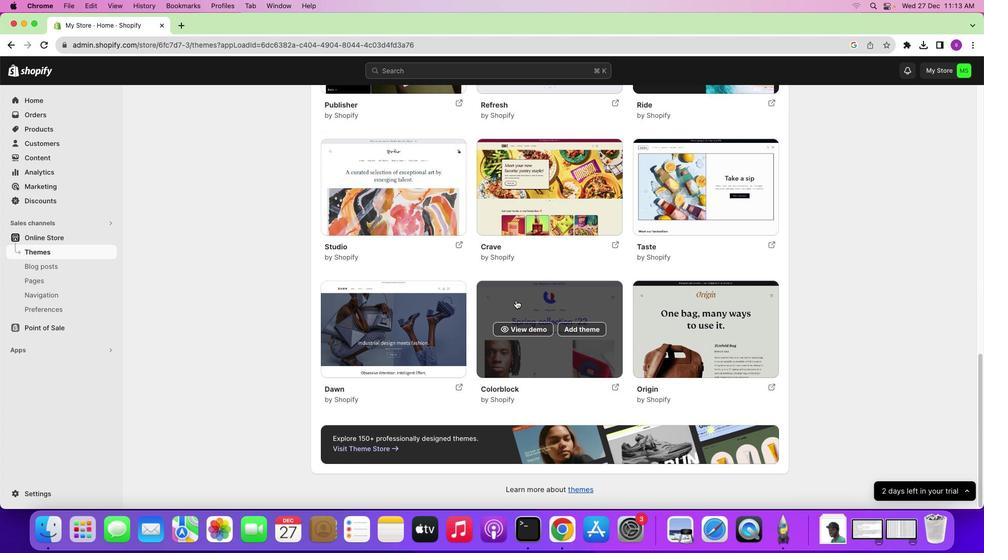 
Action: Mouse scrolled (501, 303) with delta (0, -1)
Screenshot: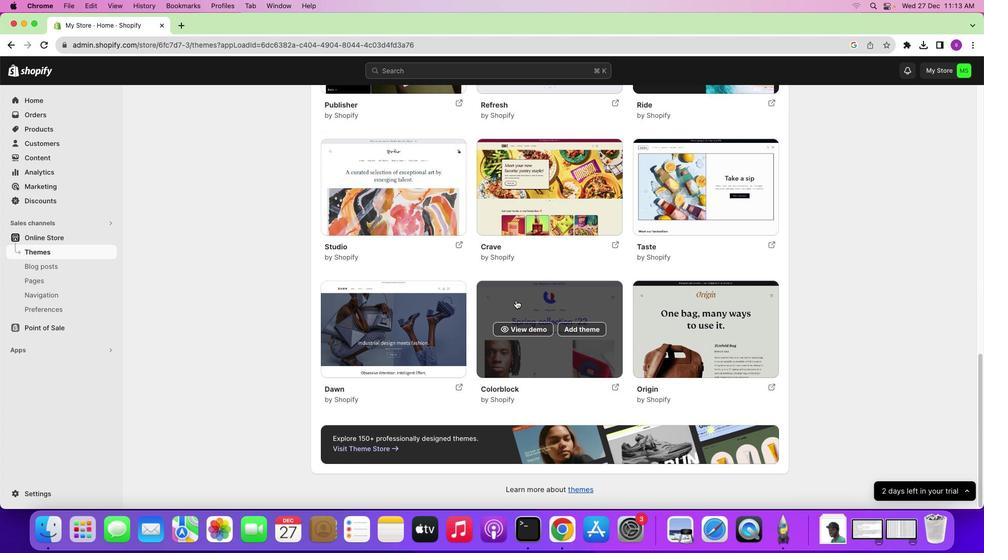 
Action: Mouse scrolled (501, 303) with delta (0, -1)
Screenshot: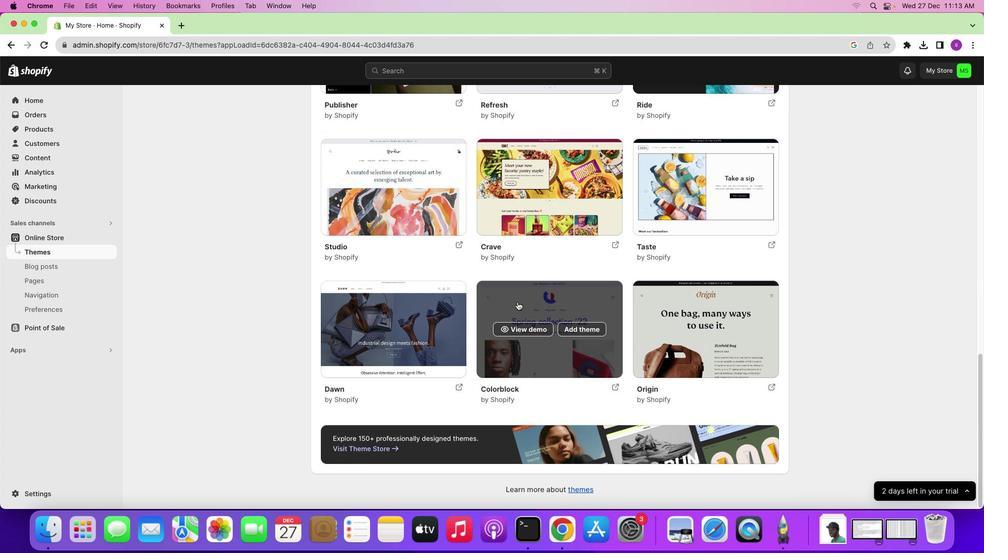 
Action: Mouse scrolled (501, 303) with delta (0, -1)
Screenshot: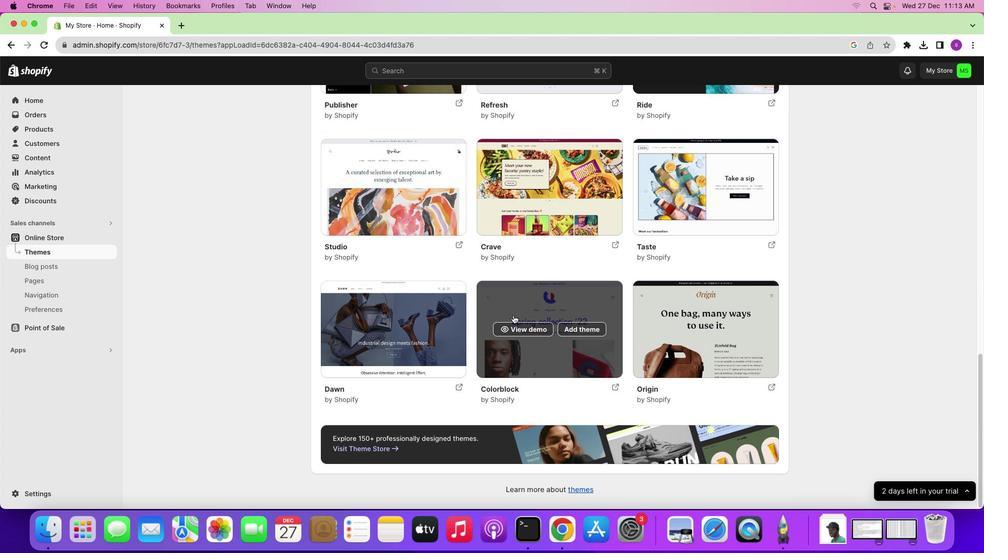 
Action: Mouse moved to (516, 301)
Screenshot: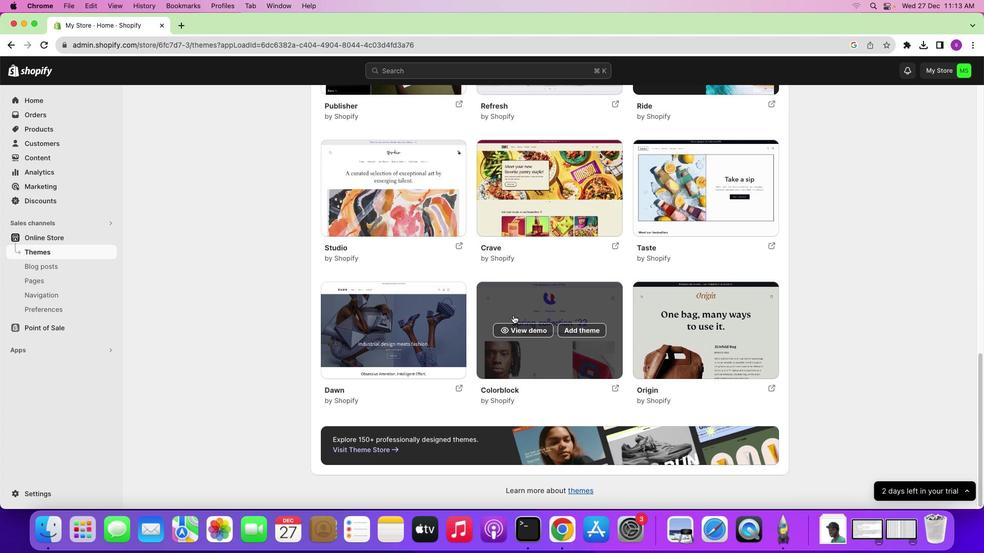 
Action: Mouse scrolled (516, 301) with delta (0, 0)
Screenshot: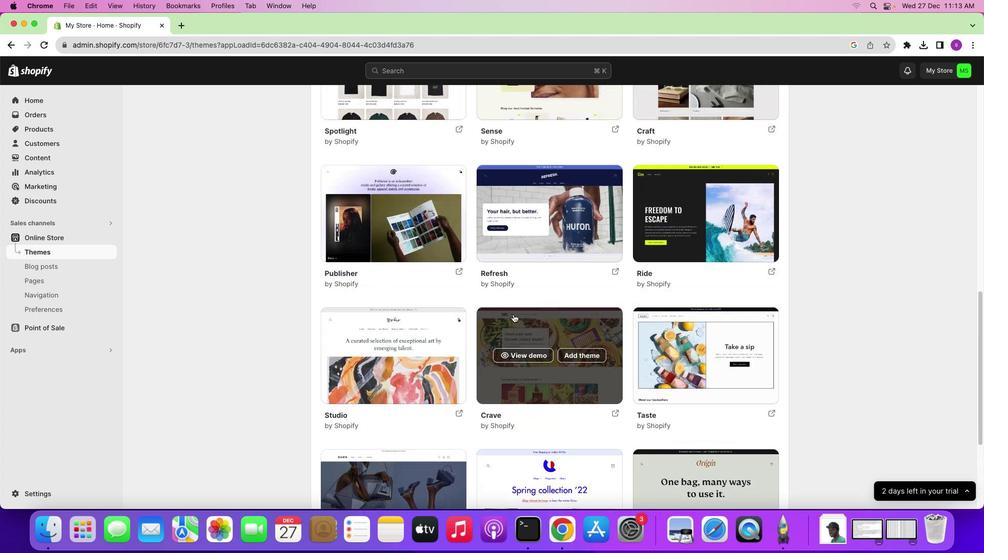 
Action: Mouse scrolled (516, 301) with delta (0, 0)
Screenshot: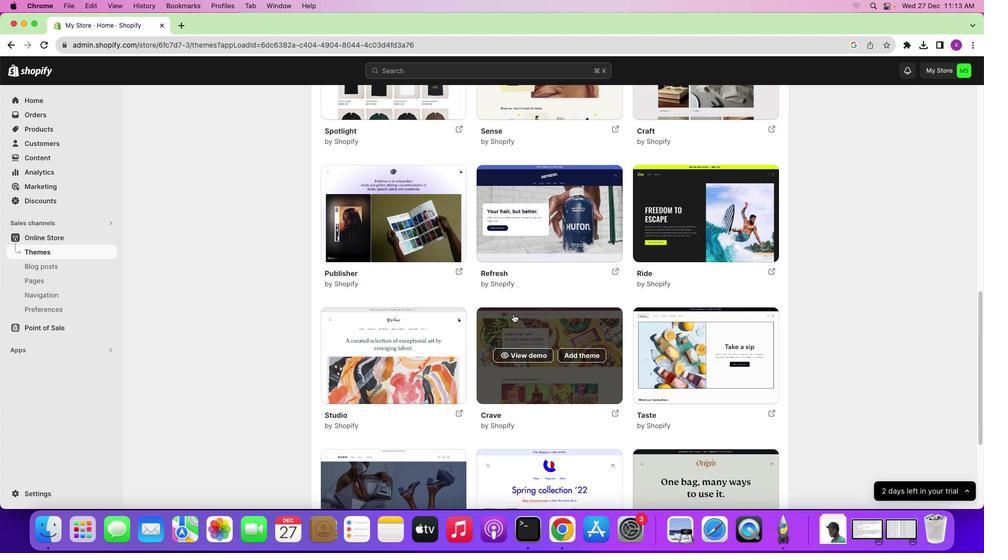 
Action: Mouse scrolled (516, 301) with delta (0, 0)
Screenshot: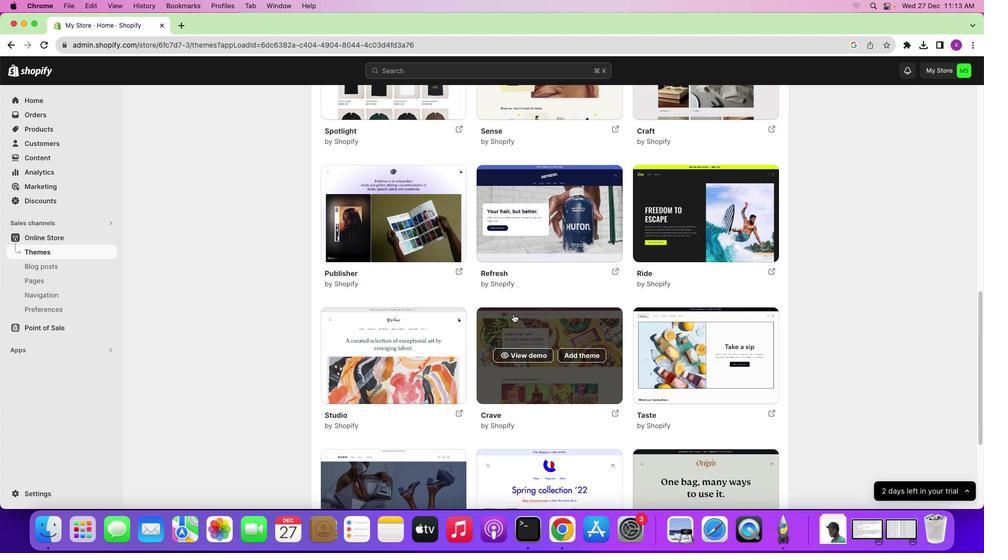 
Action: Mouse scrolled (516, 301) with delta (0, 1)
Screenshot: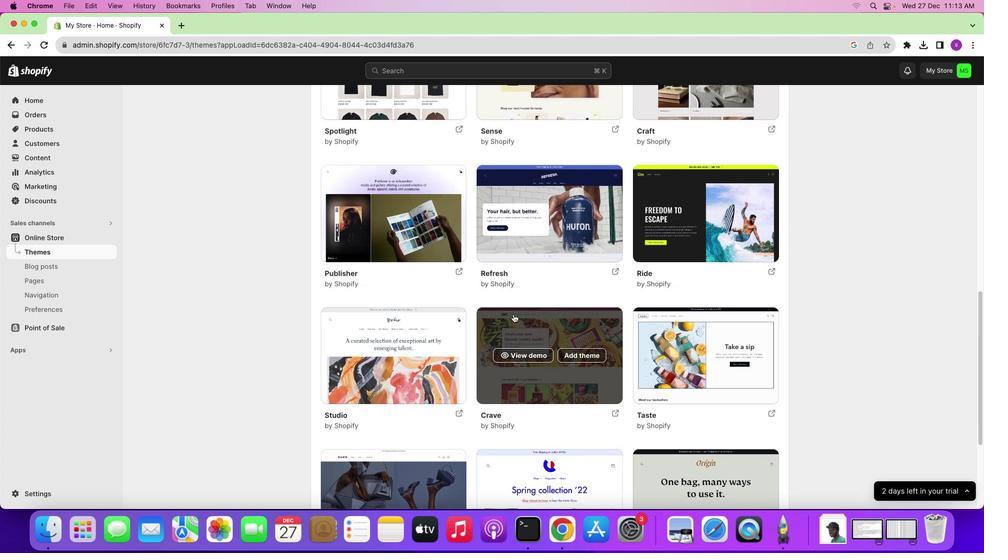 
Action: Mouse scrolled (516, 301) with delta (0, 0)
Screenshot: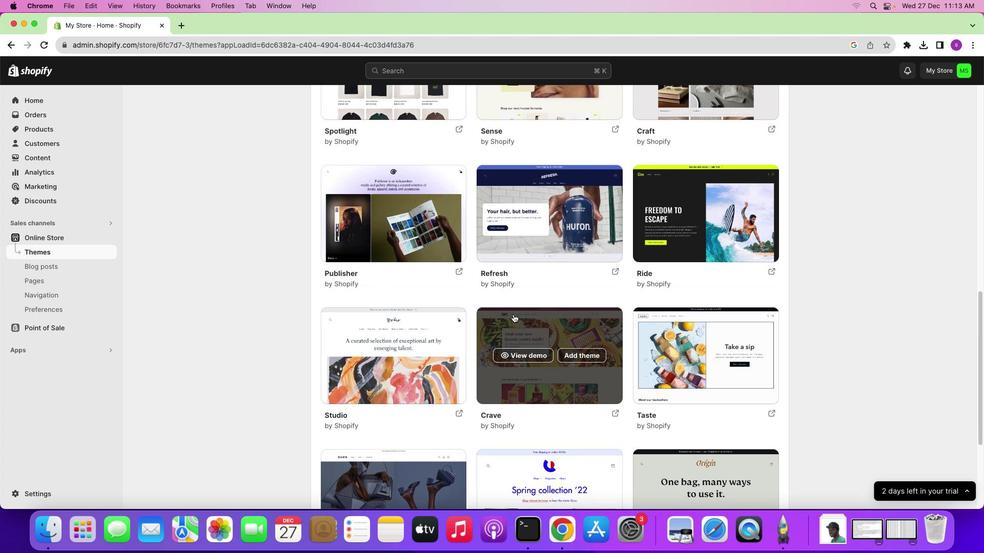 
Action: Mouse scrolled (516, 301) with delta (0, 0)
Screenshot: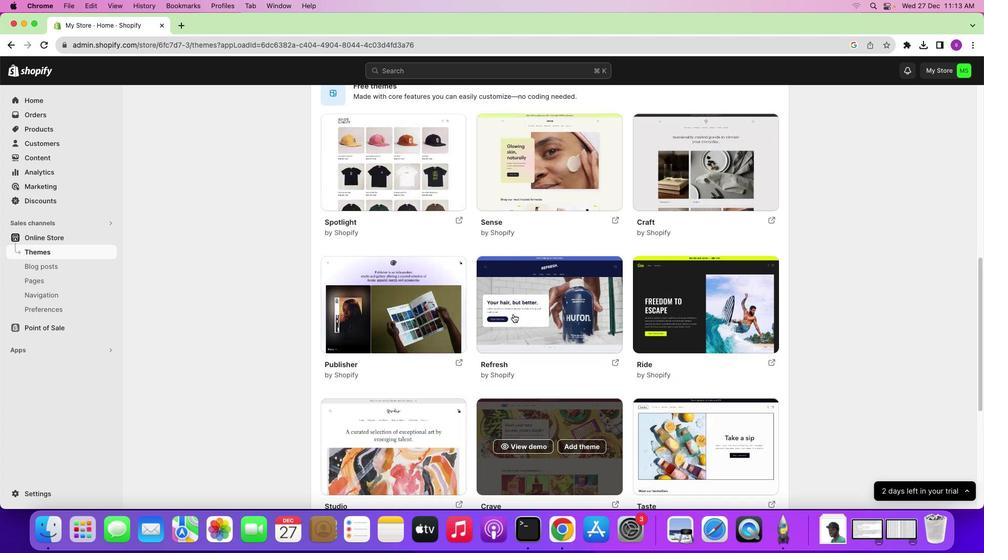 
Action: Mouse moved to (513, 316)
Screenshot: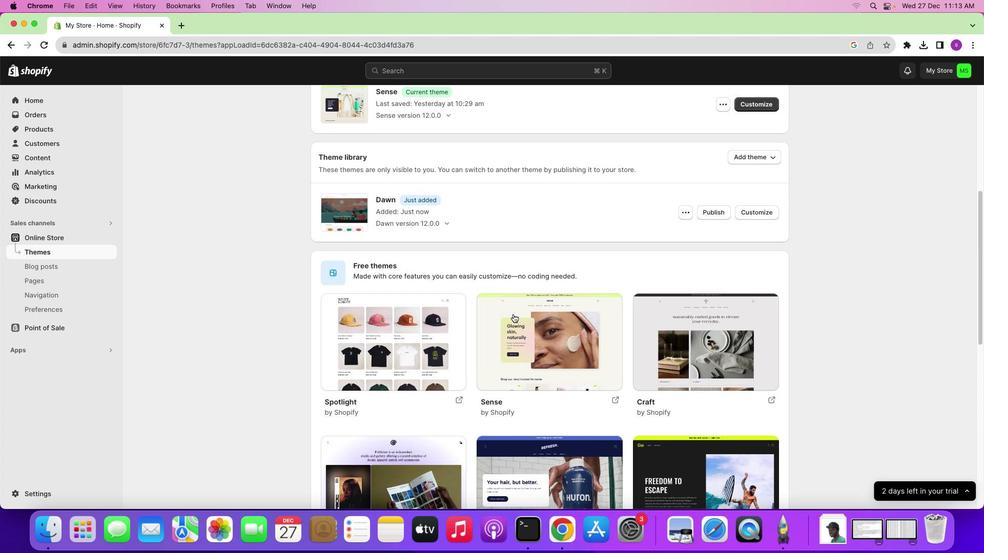 
Action: Mouse scrolled (513, 316) with delta (0, 1)
Screenshot: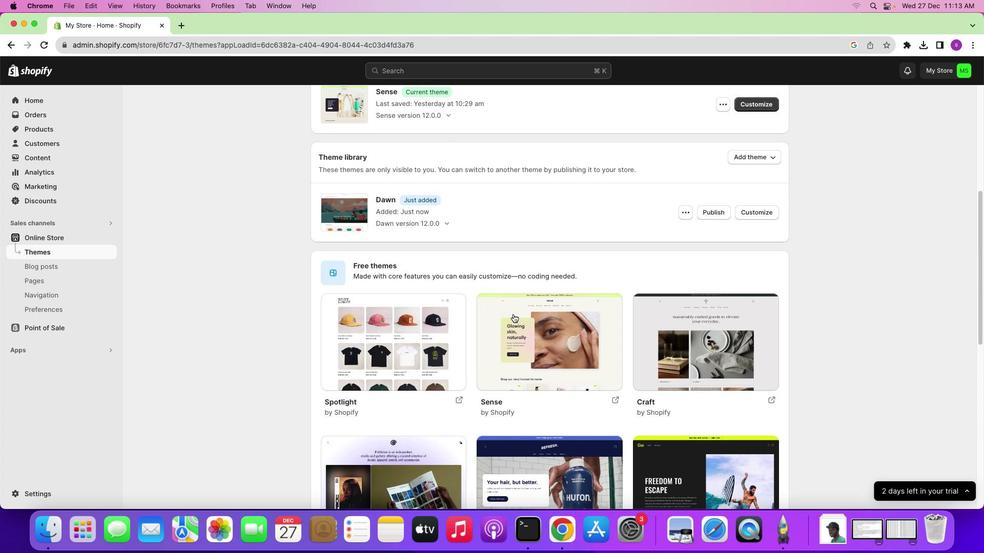 
Action: Mouse scrolled (513, 316) with delta (0, 1)
Screenshot: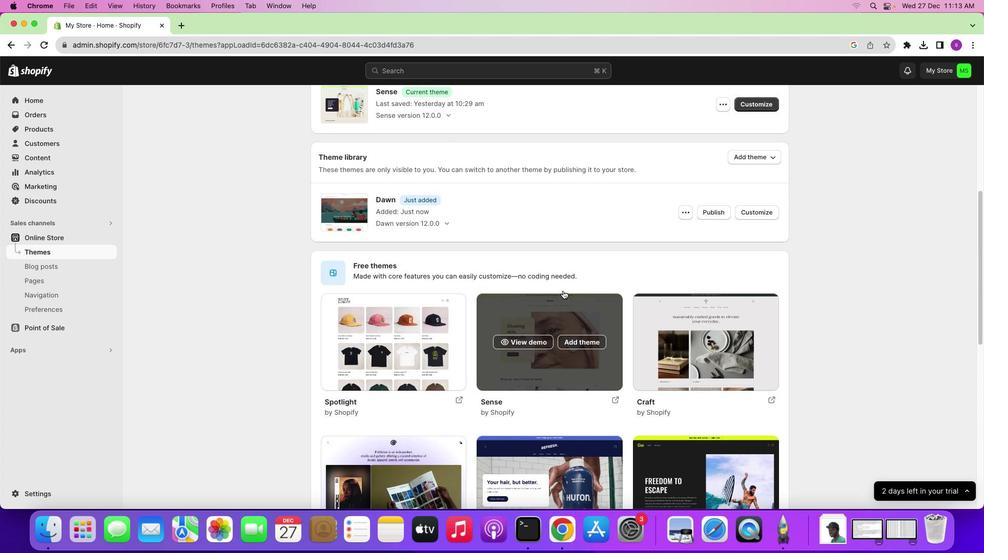 
Action: Mouse scrolled (513, 316) with delta (0, 1)
Screenshot: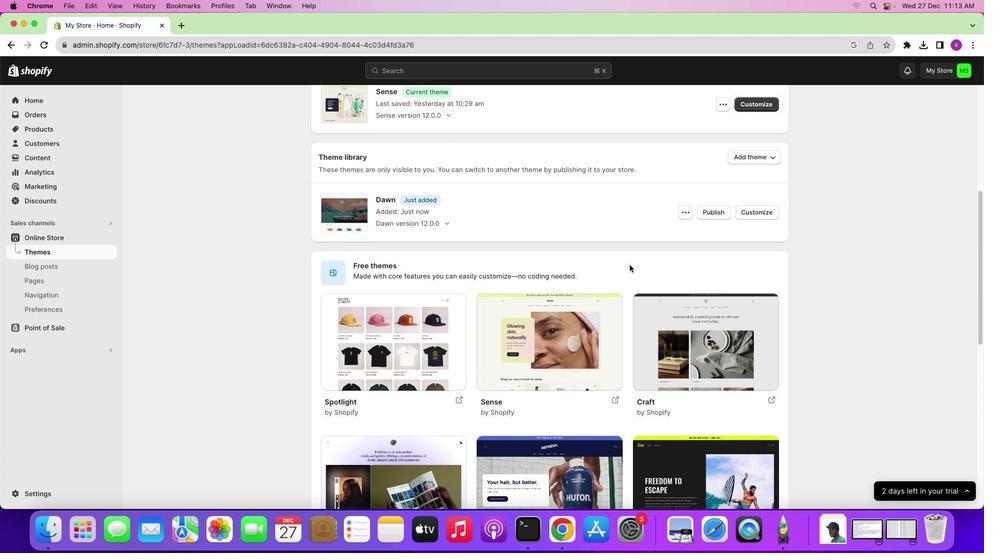 
Action: Mouse scrolled (513, 316) with delta (0, 2)
Screenshot: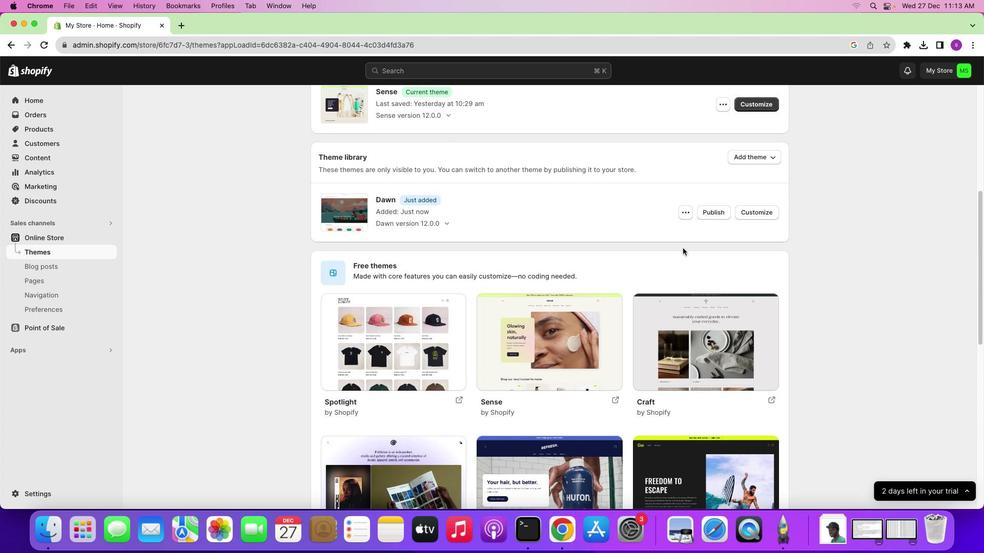 
Action: Mouse moved to (513, 315)
Screenshot: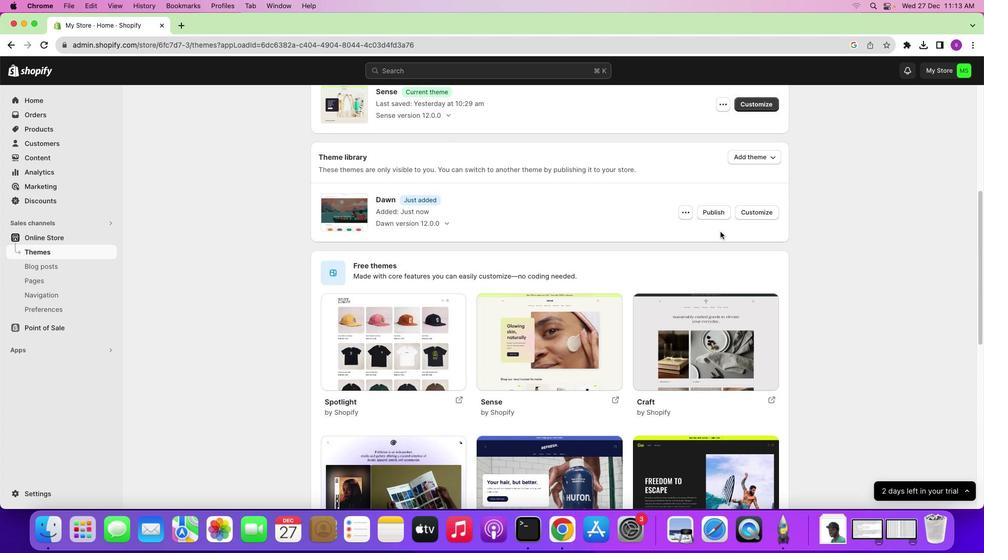 
Action: Mouse scrolled (513, 315) with delta (0, 1)
Screenshot: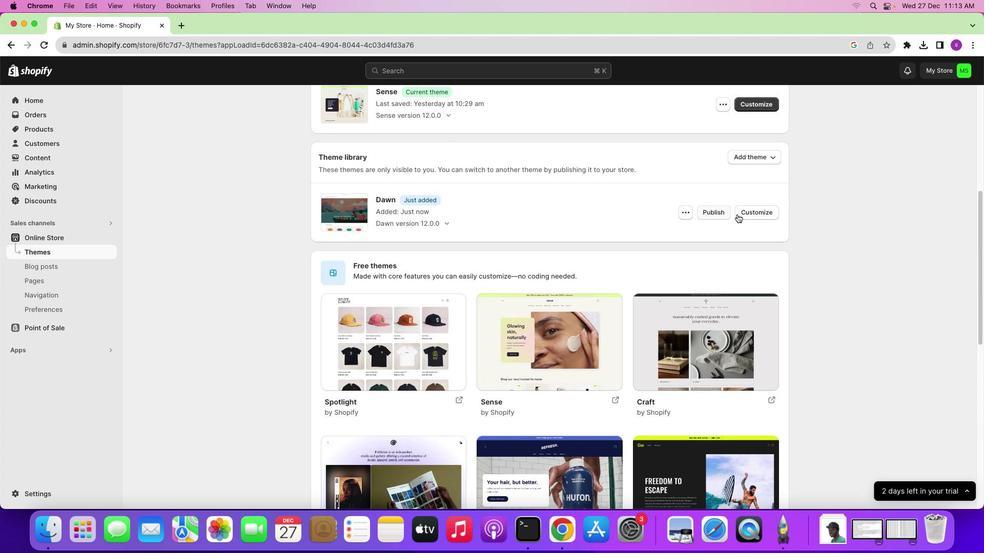 
Action: Mouse scrolled (513, 315) with delta (0, 1)
Screenshot: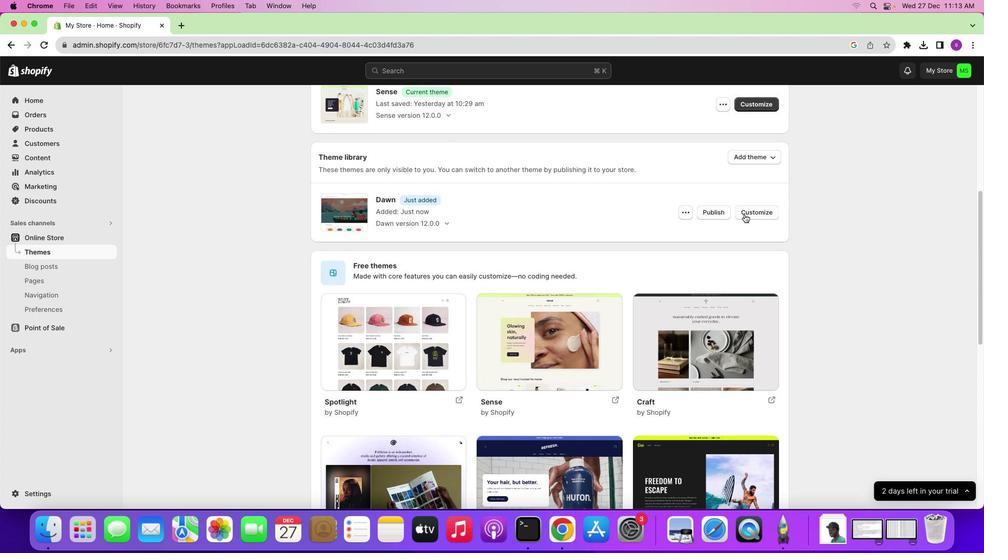 
Action: Mouse scrolled (513, 315) with delta (0, 2)
Screenshot: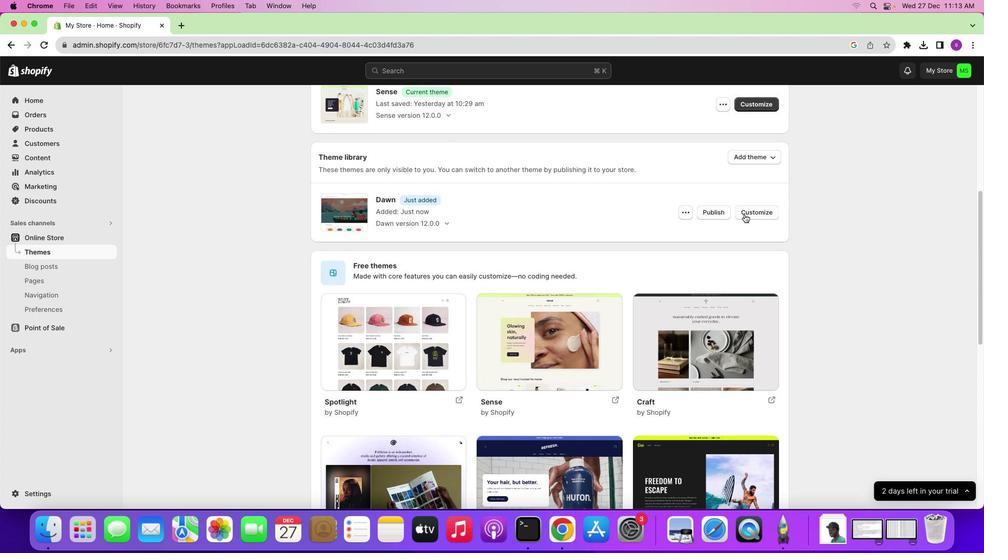 
Action: Mouse scrolled (513, 315) with delta (0, 3)
Screenshot: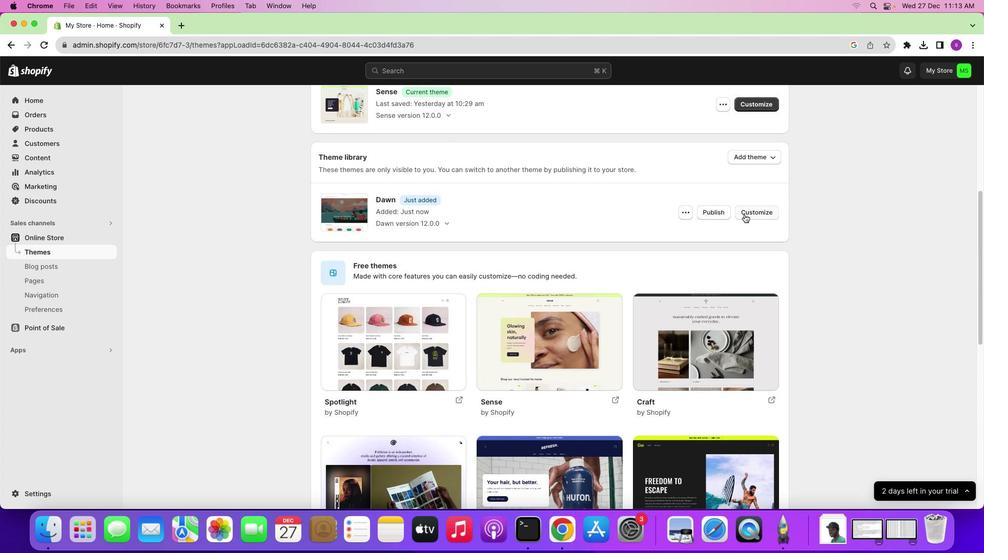 
Action: Mouse scrolled (513, 315) with delta (0, 3)
Screenshot: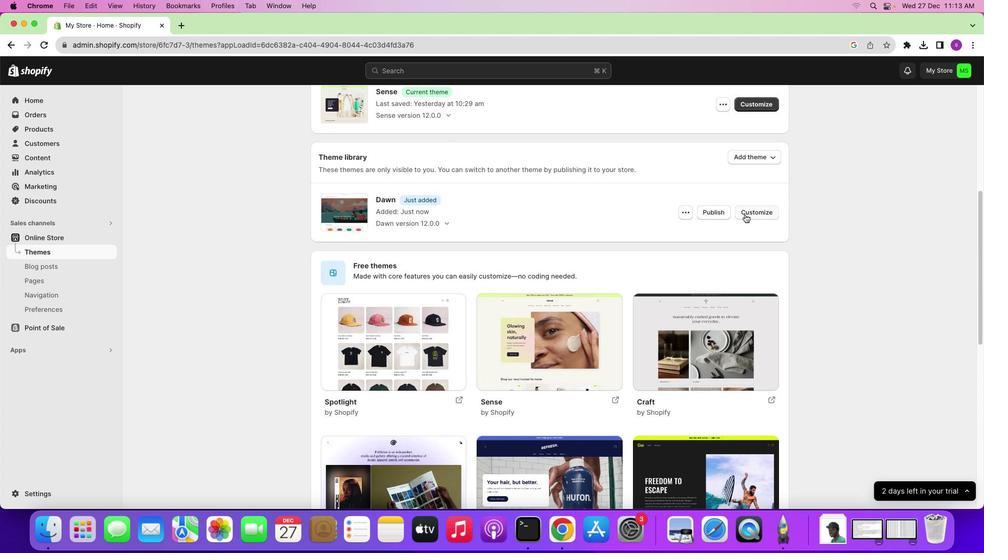
Action: Mouse scrolled (513, 315) with delta (0, 0)
Screenshot: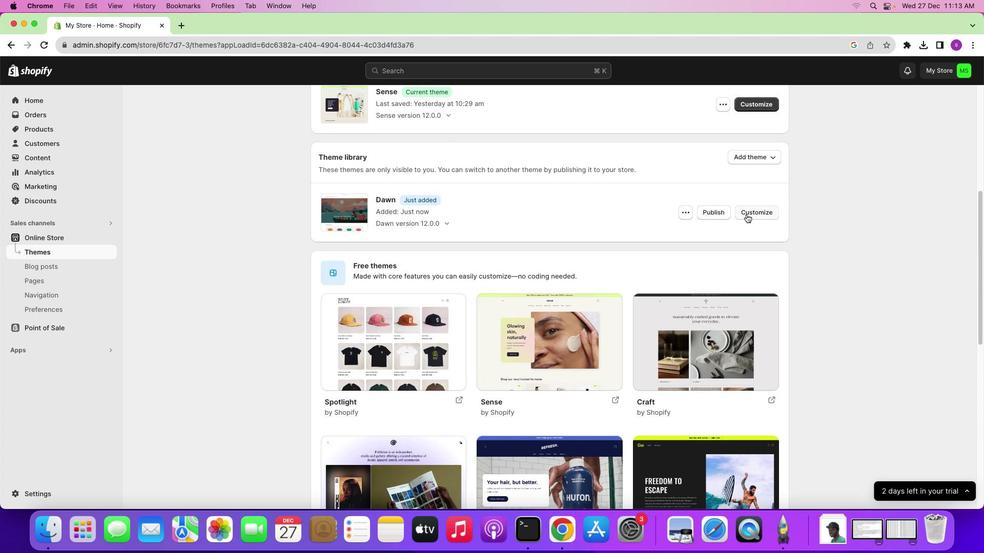 
Action: Mouse moved to (749, 215)
Screenshot: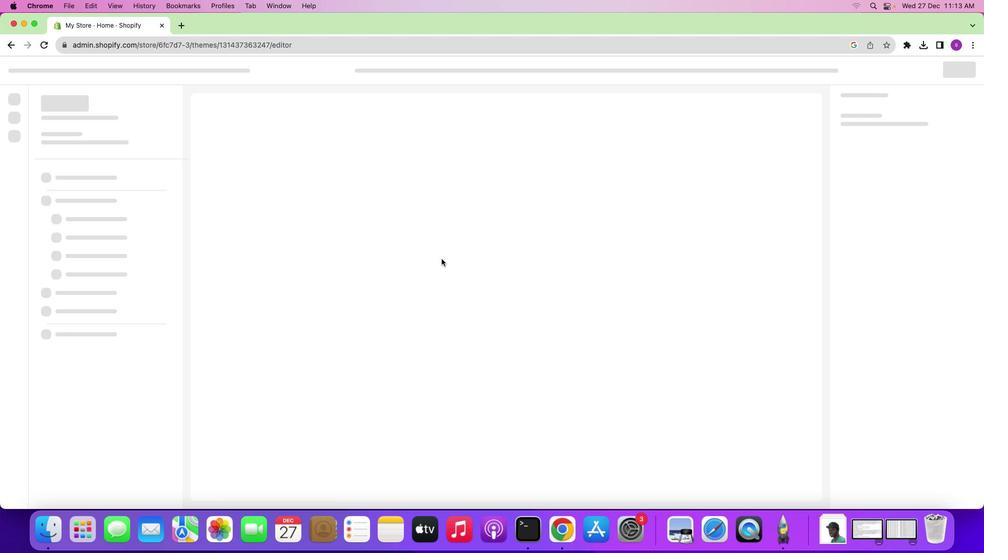 
Action: Mouse pressed left at (749, 215)
Screenshot: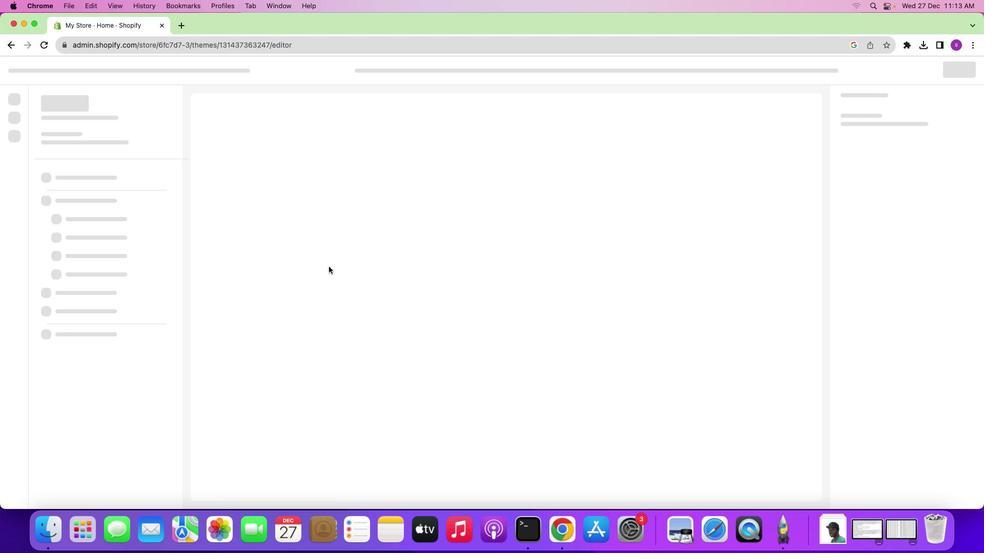 
Action: Mouse moved to (592, 341)
Screenshot: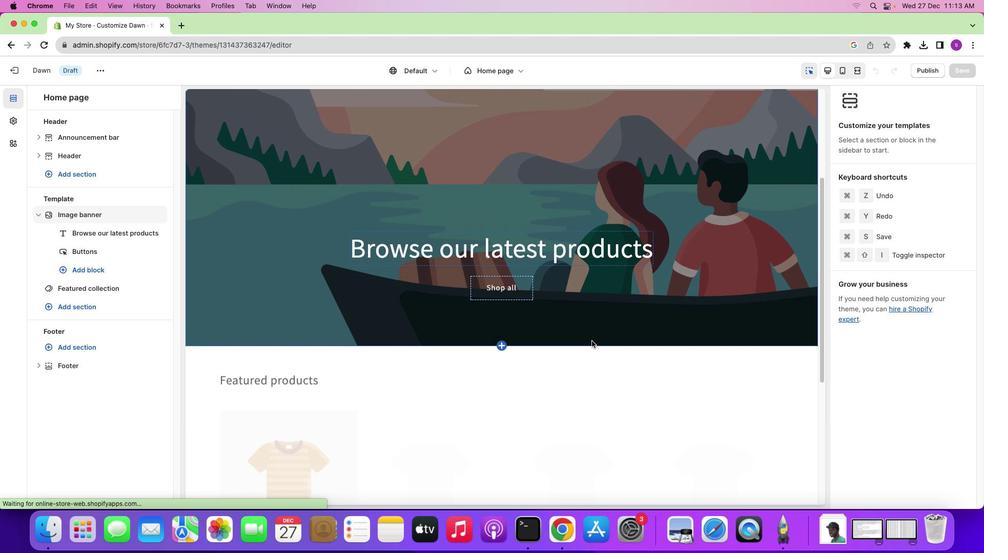 
Action: Mouse scrolled (592, 341) with delta (0, 0)
Screenshot: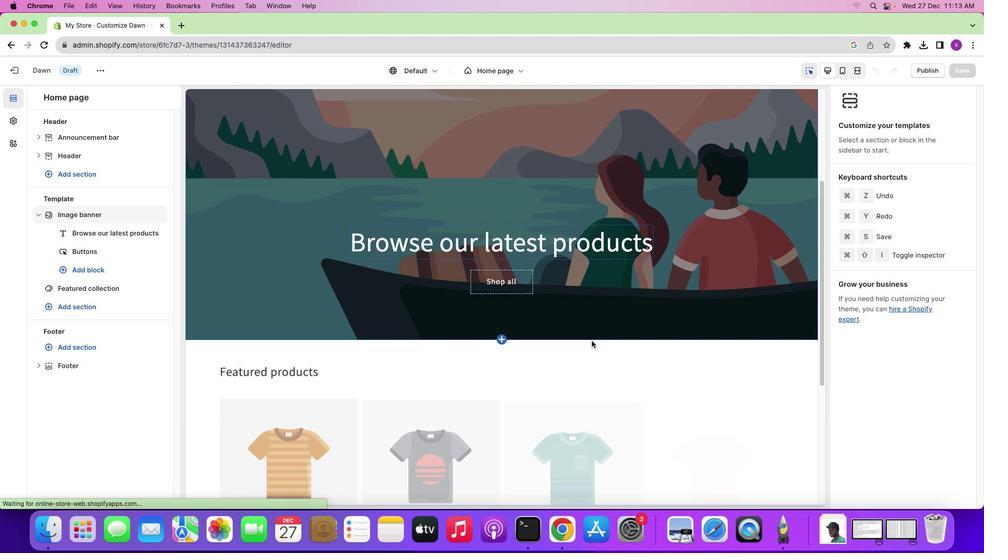 
Action: Mouse scrolled (592, 341) with delta (0, 0)
Screenshot: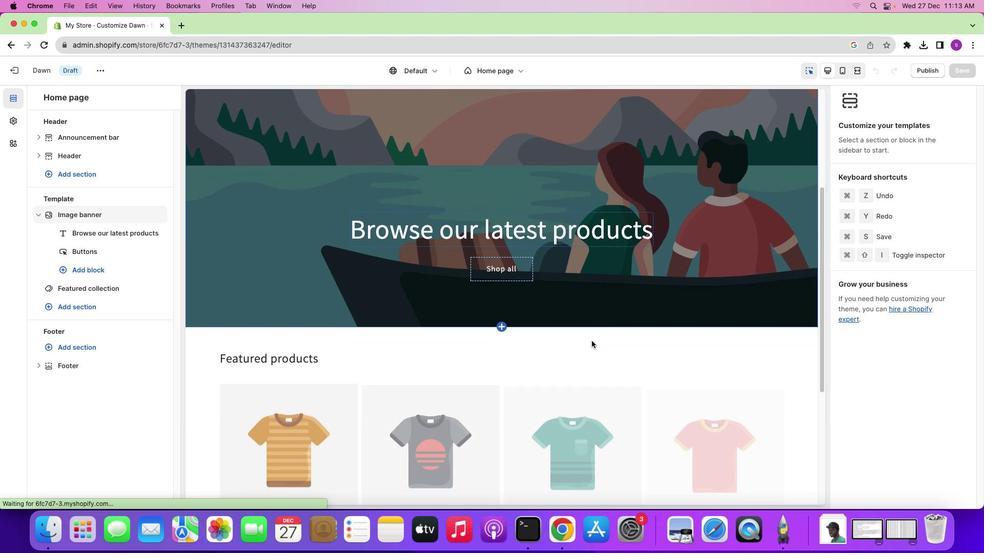 
Action: Mouse scrolled (592, 341) with delta (0, 0)
Screenshot: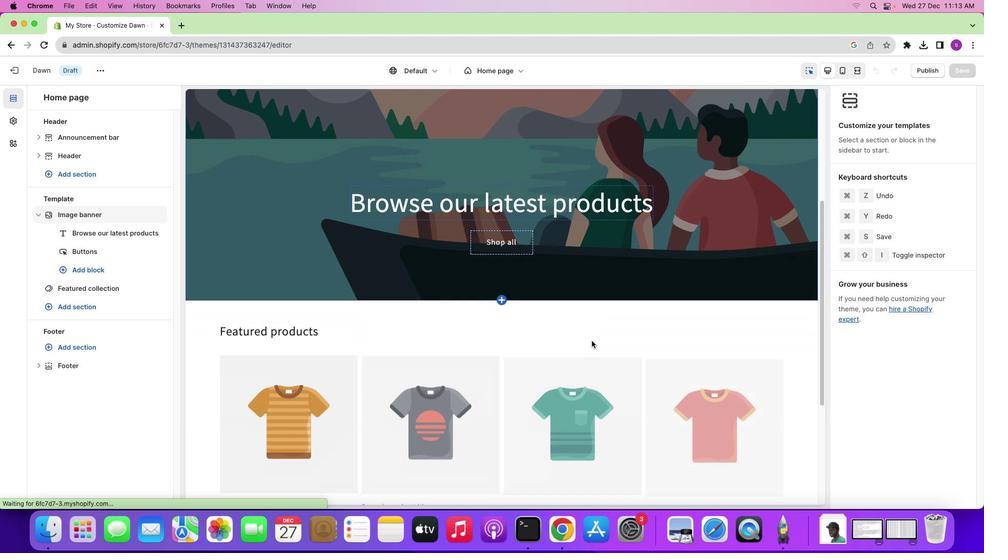 
Action: Mouse scrolled (592, 341) with delta (0, 0)
Screenshot: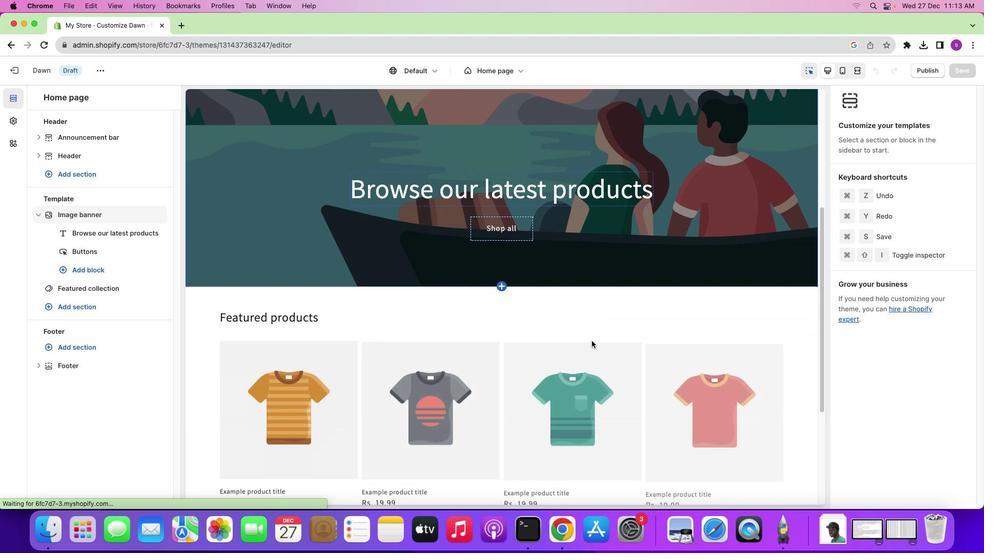 
Action: Mouse moved to (592, 341)
Screenshot: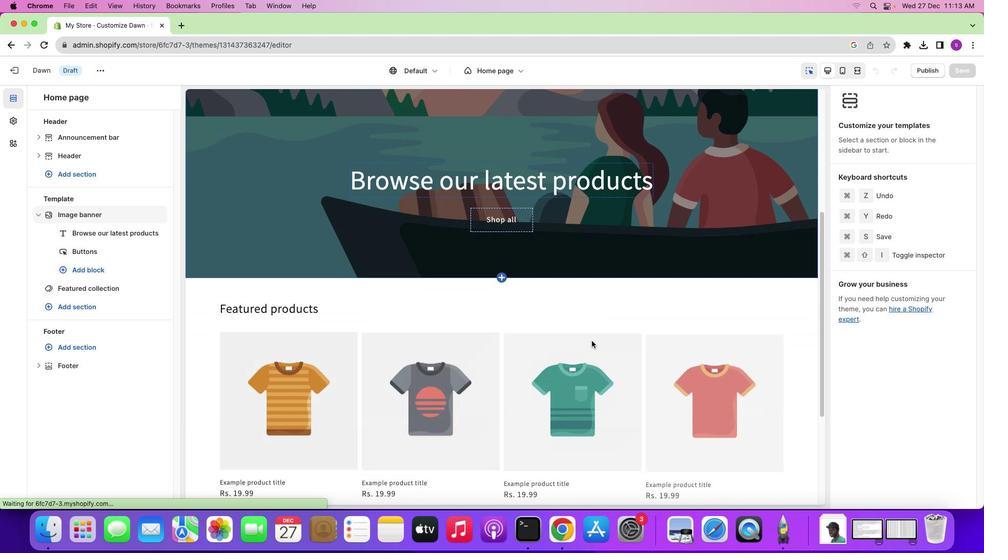 
Action: Mouse scrolled (592, 341) with delta (0, 0)
Screenshot: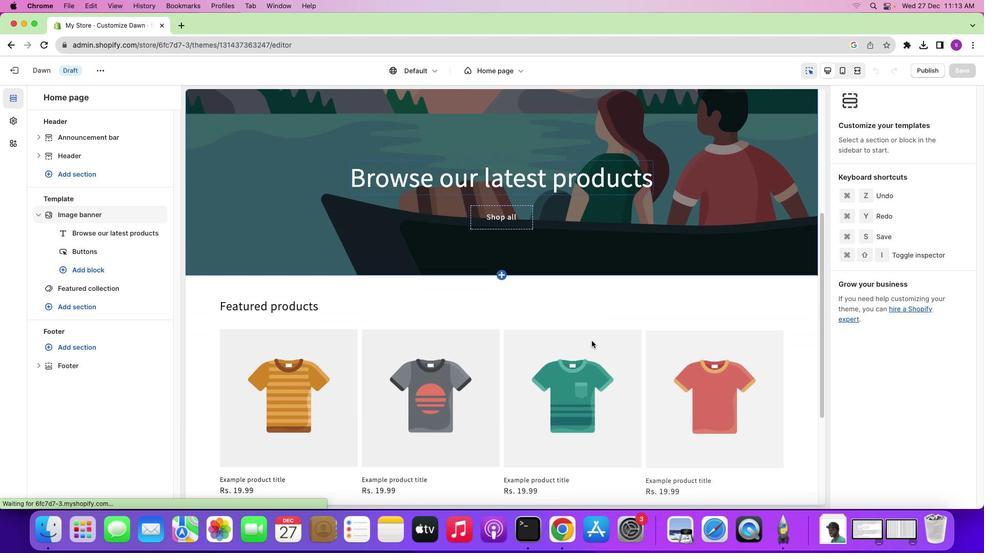 
Action: Mouse scrolled (592, 341) with delta (0, 0)
Screenshot: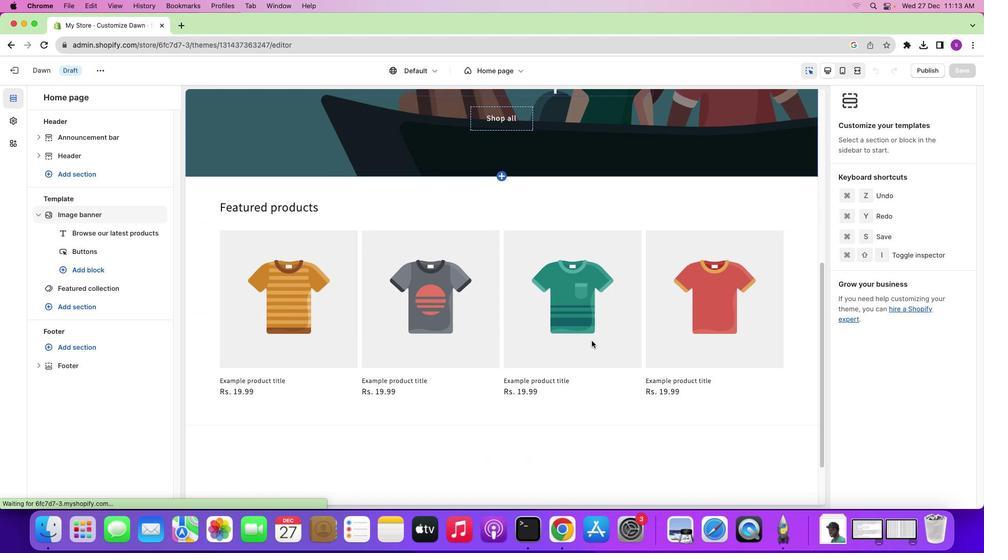 
Action: Mouse scrolled (592, 341) with delta (0, 0)
Screenshot: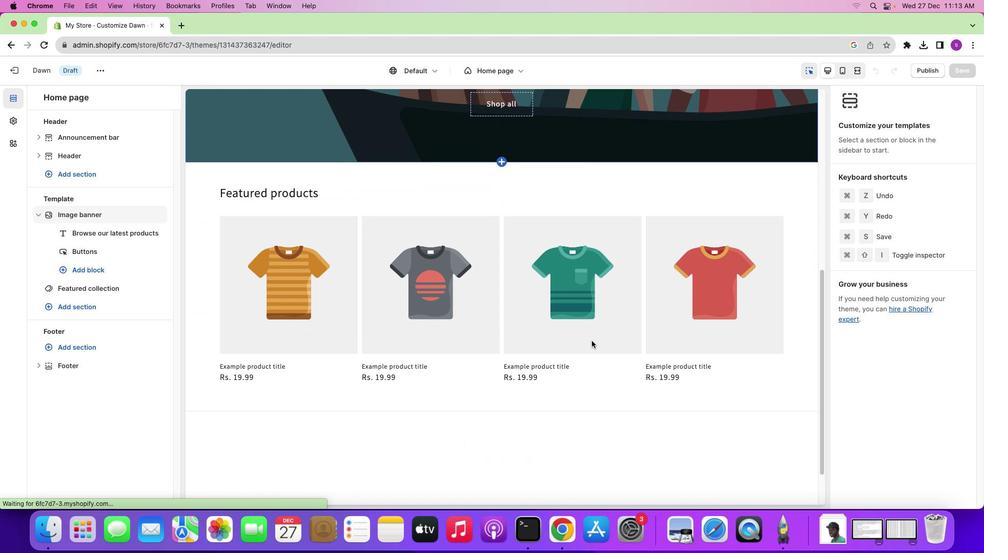 
Action: Mouse scrolled (592, 341) with delta (0, 0)
Screenshot: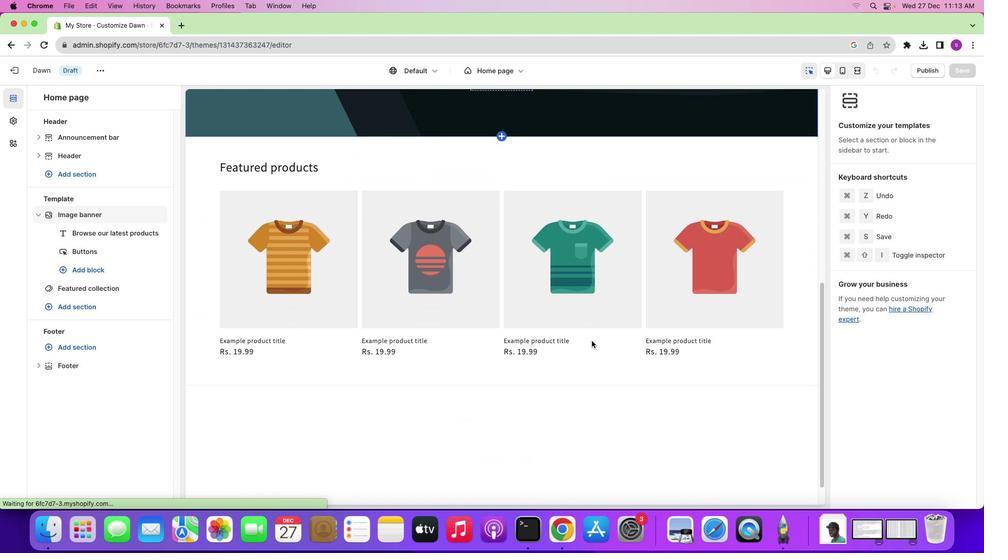 
Action: Mouse scrolled (592, 341) with delta (0, 0)
Screenshot: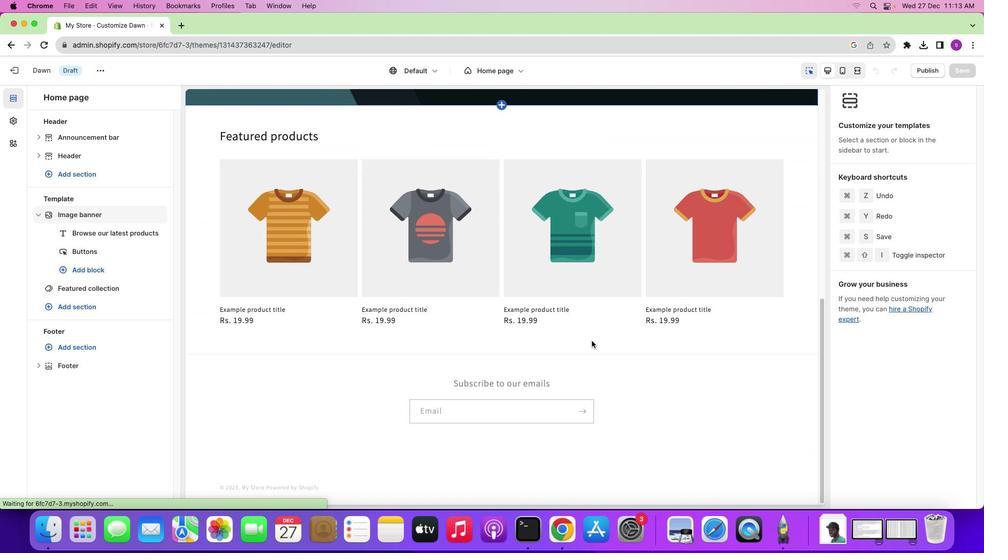 
Action: Mouse scrolled (592, 341) with delta (0, 0)
Screenshot: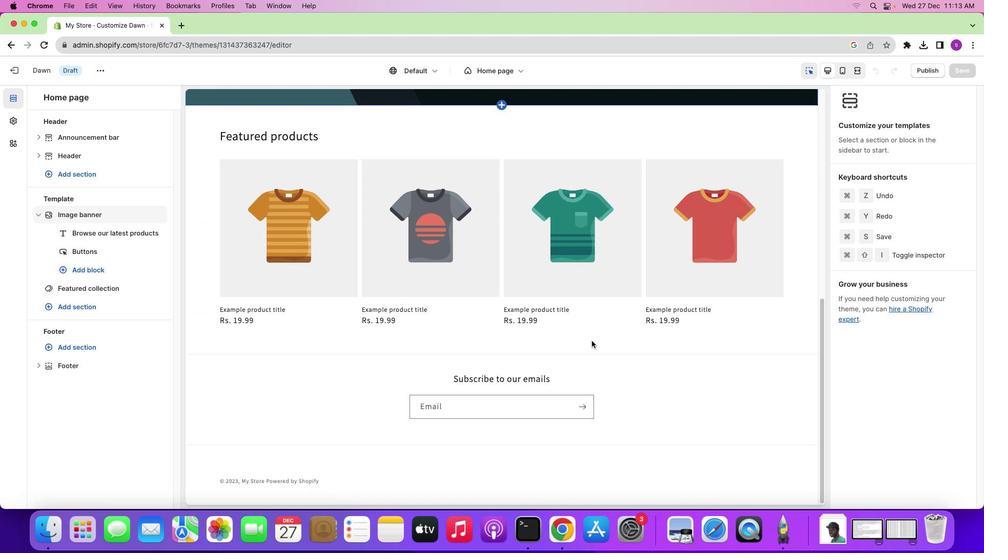 
Action: Mouse scrolled (592, 341) with delta (0, 0)
Screenshot: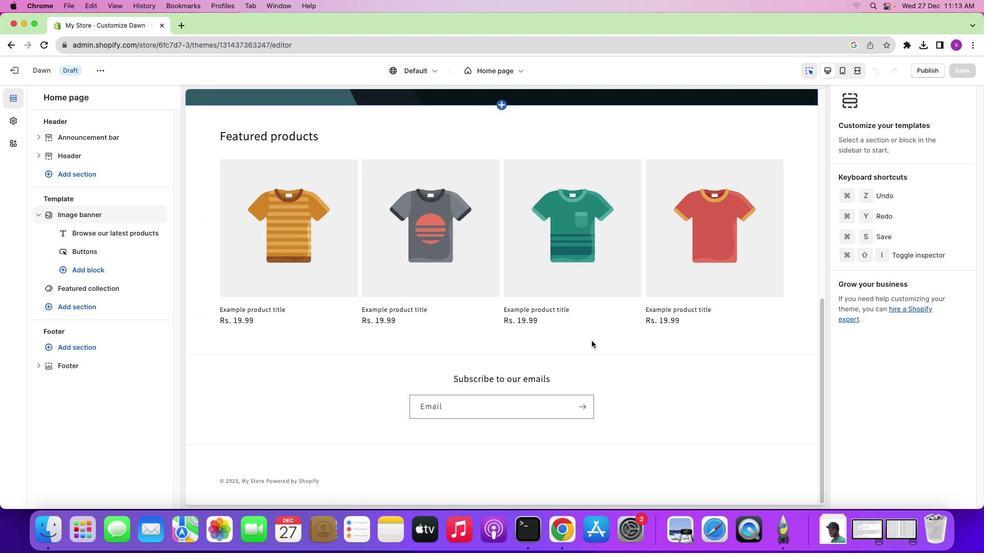 
Action: Mouse scrolled (592, 341) with delta (0, 0)
Screenshot: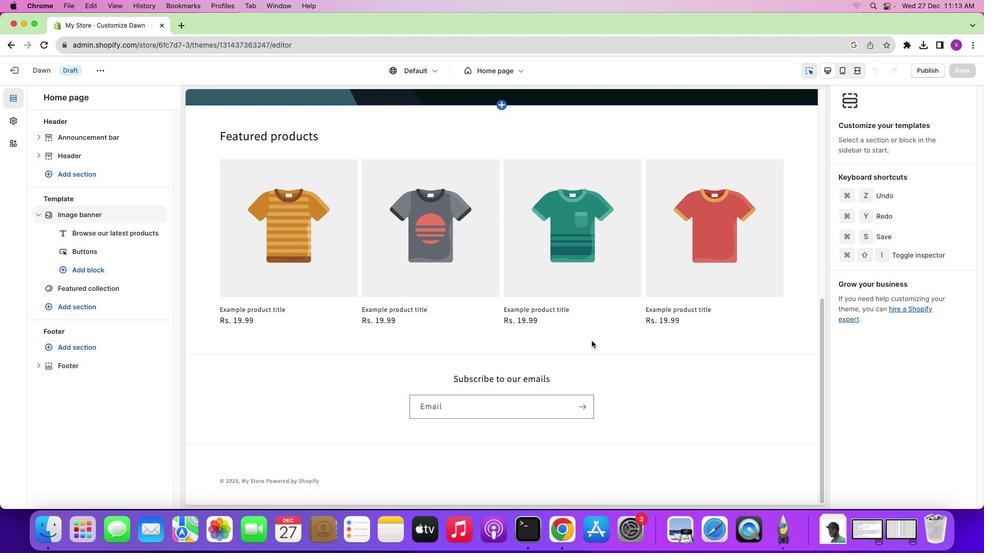 
Action: Mouse scrolled (592, 341) with delta (0, 0)
Screenshot: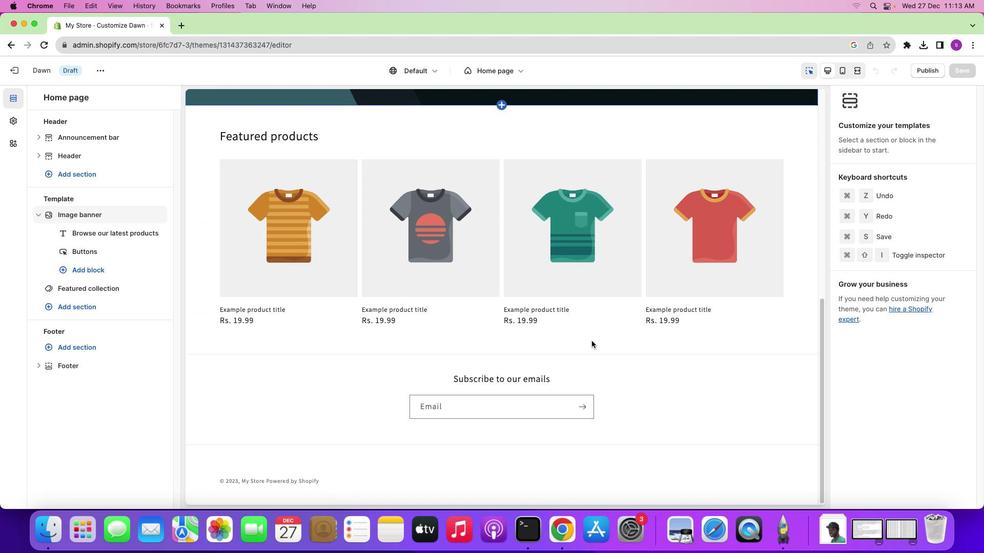 
Action: Mouse scrolled (592, 341) with delta (0, 0)
Screenshot: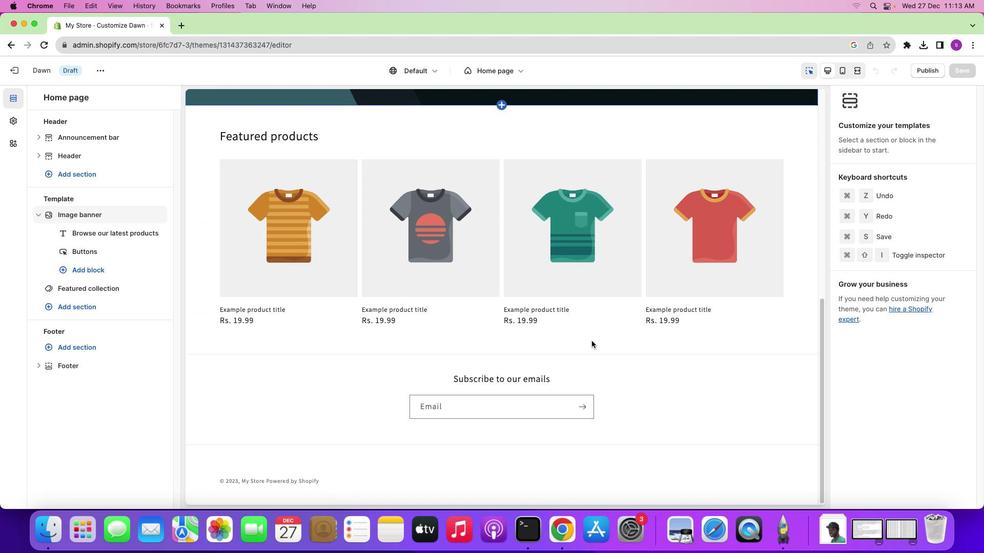 
Action: Mouse scrolled (592, 341) with delta (0, 0)
Screenshot: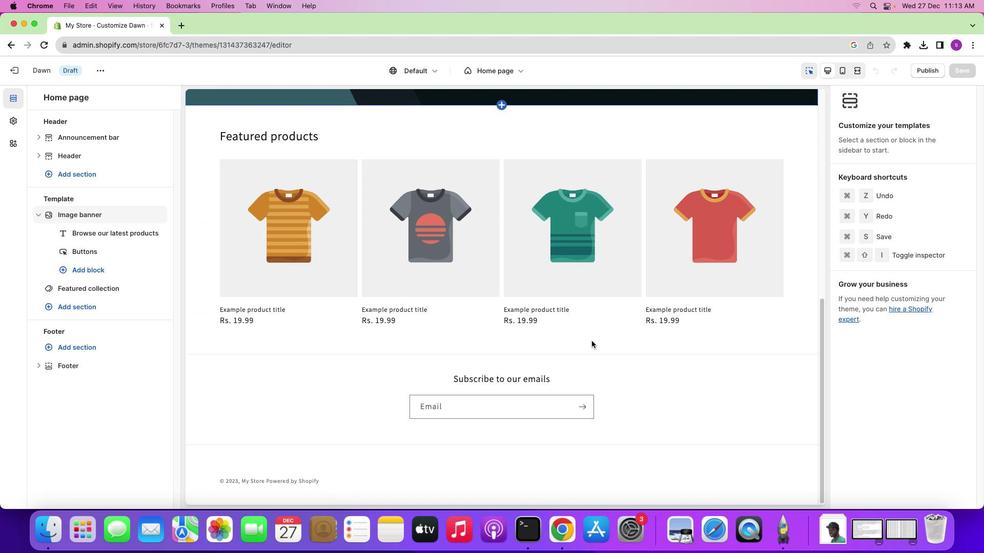 
Action: Mouse moved to (592, 338)
Screenshot: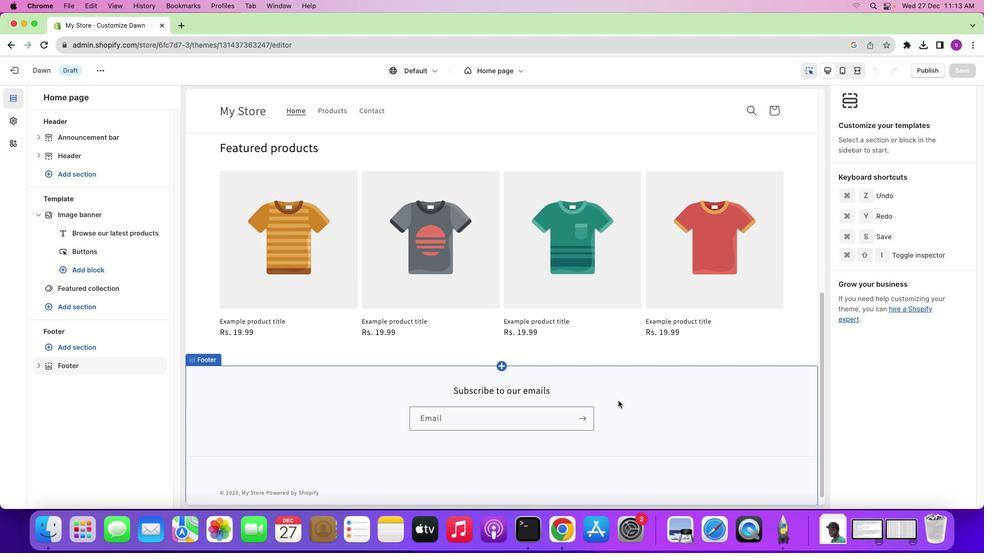 
Action: Mouse scrolled (592, 338) with delta (0, 1)
Screenshot: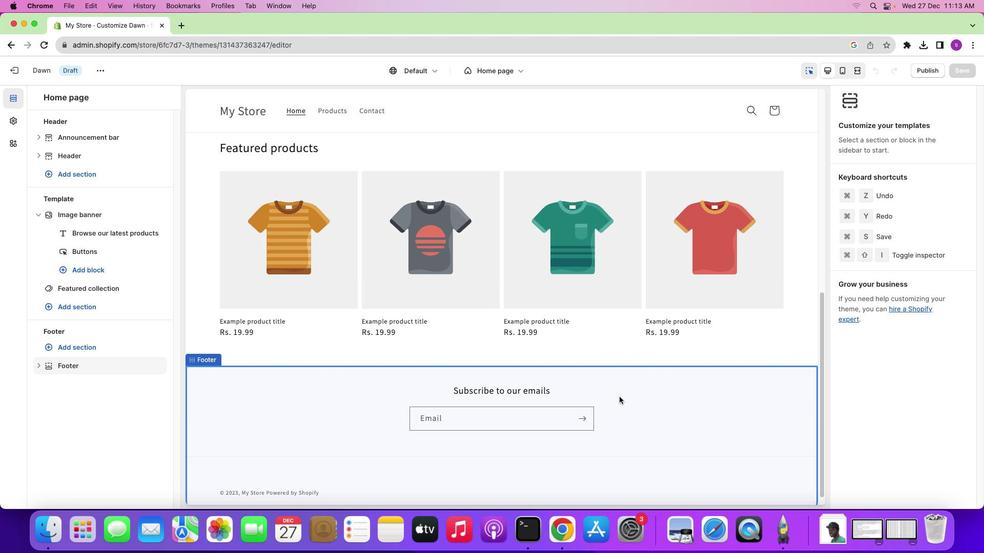 
Action: Mouse scrolled (592, 338) with delta (0, 1)
Screenshot: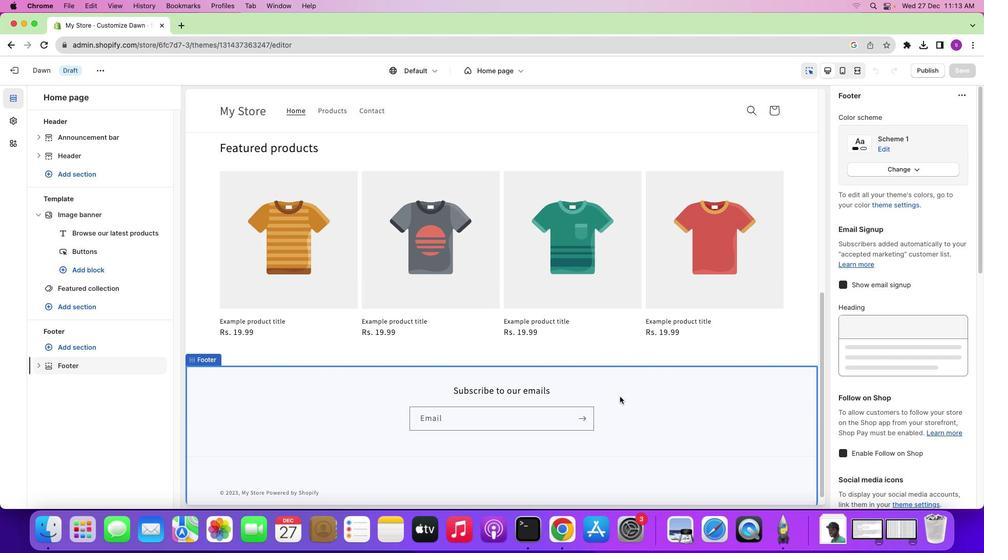 
Action: Mouse moved to (619, 401)
Screenshot: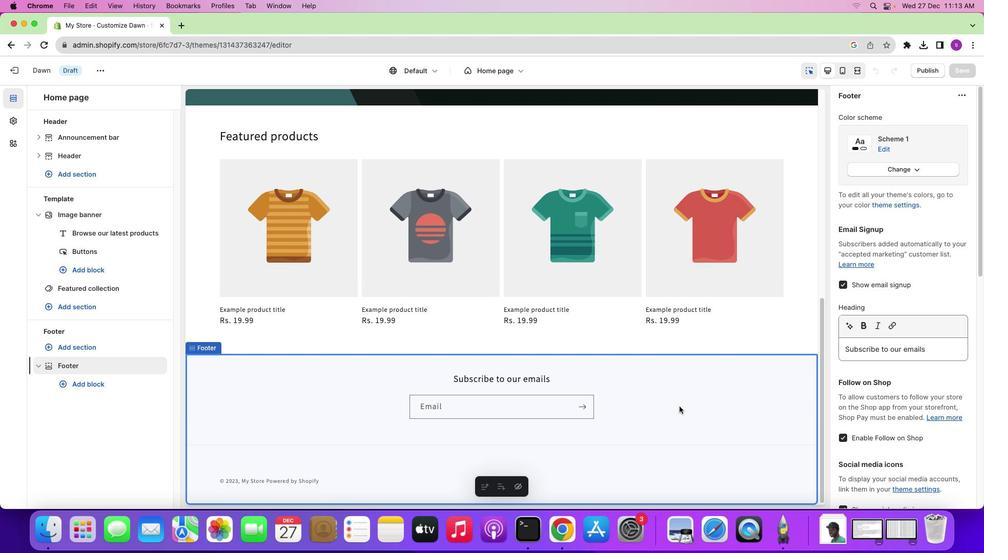 
Action: Mouse pressed left at (619, 401)
Screenshot: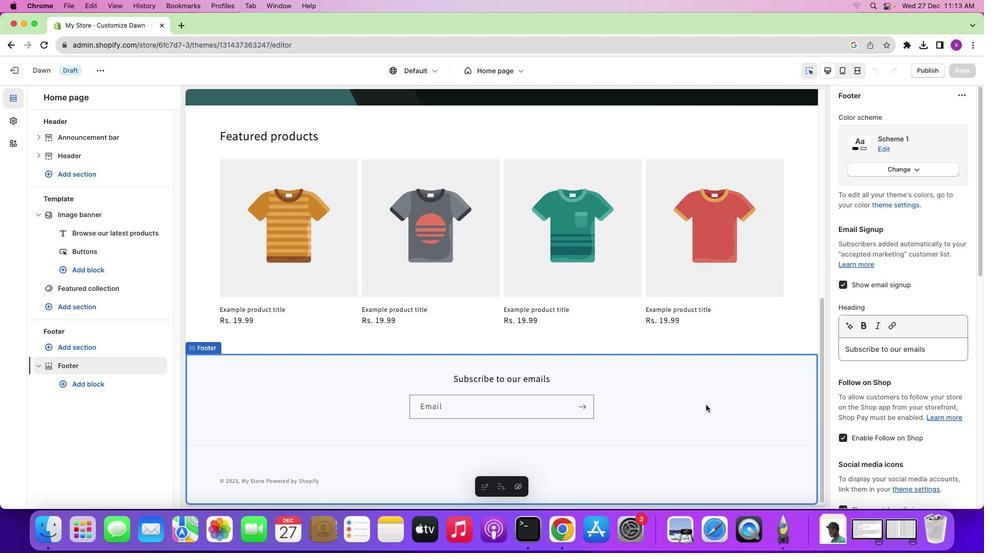 
Action: Mouse moved to (929, 349)
Screenshot: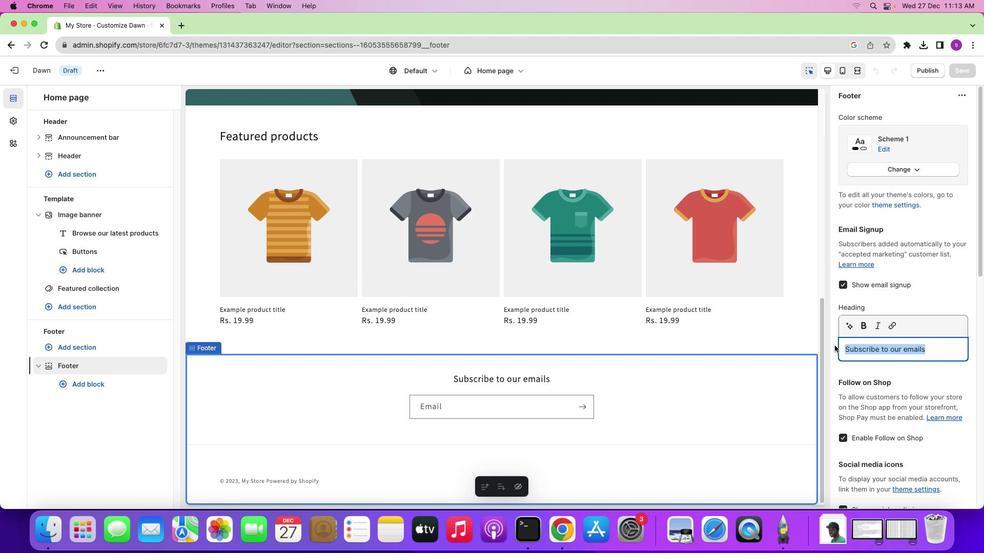 
Action: Mouse pressed left at (929, 349)
Screenshot: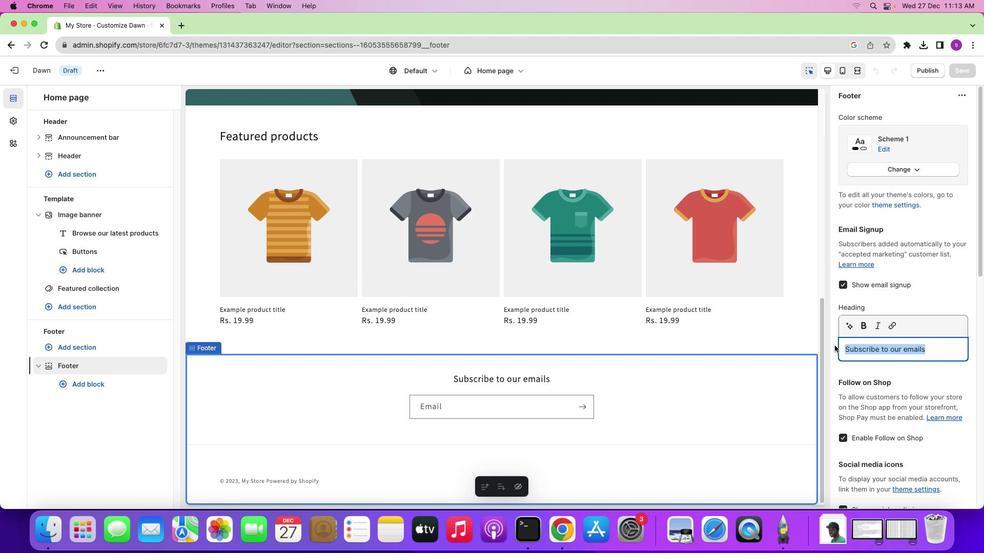 
Action: Mouse moved to (835, 345)
Screenshot: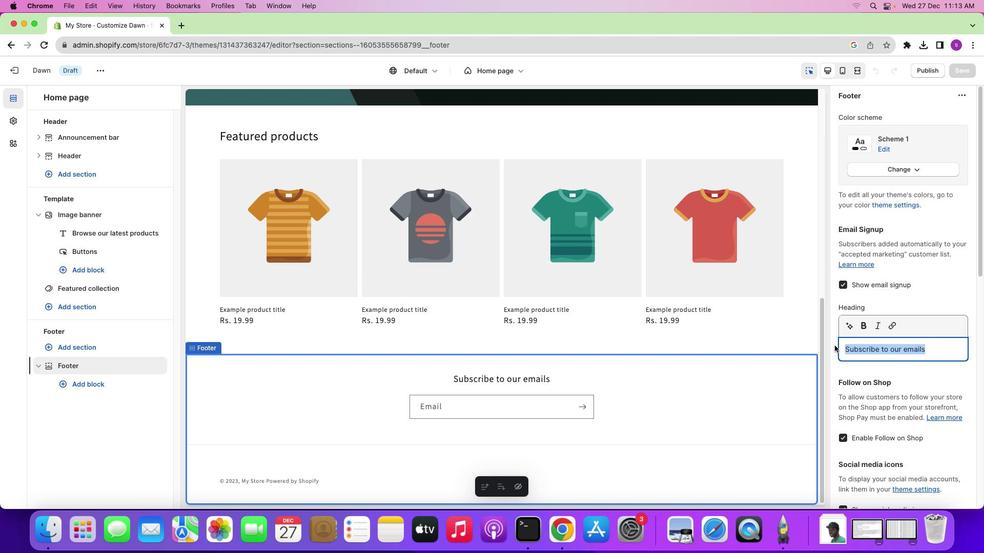 
Action: Key pressed Key.backspace
Screenshot: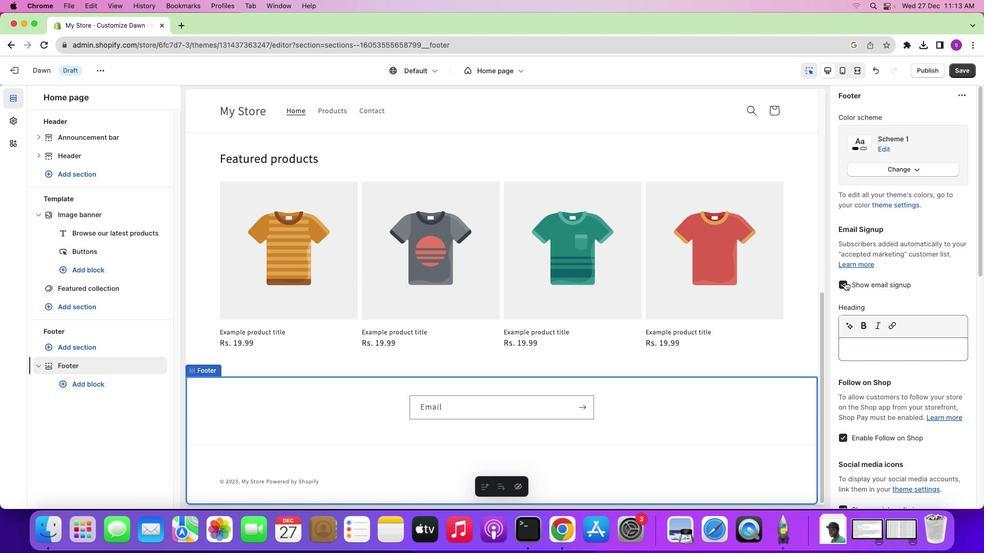 
Action: Mouse moved to (845, 282)
Screenshot: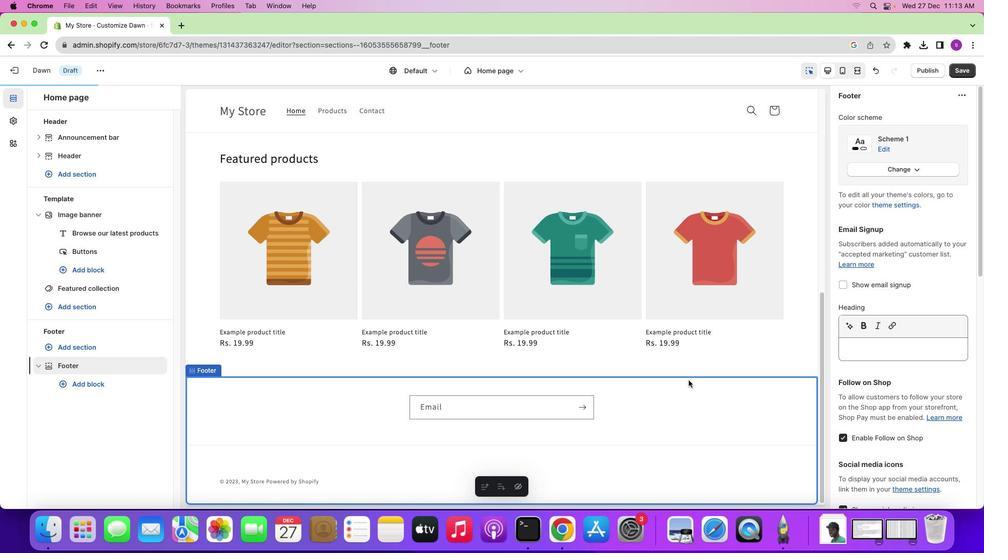 
Action: Mouse pressed left at (845, 282)
Screenshot: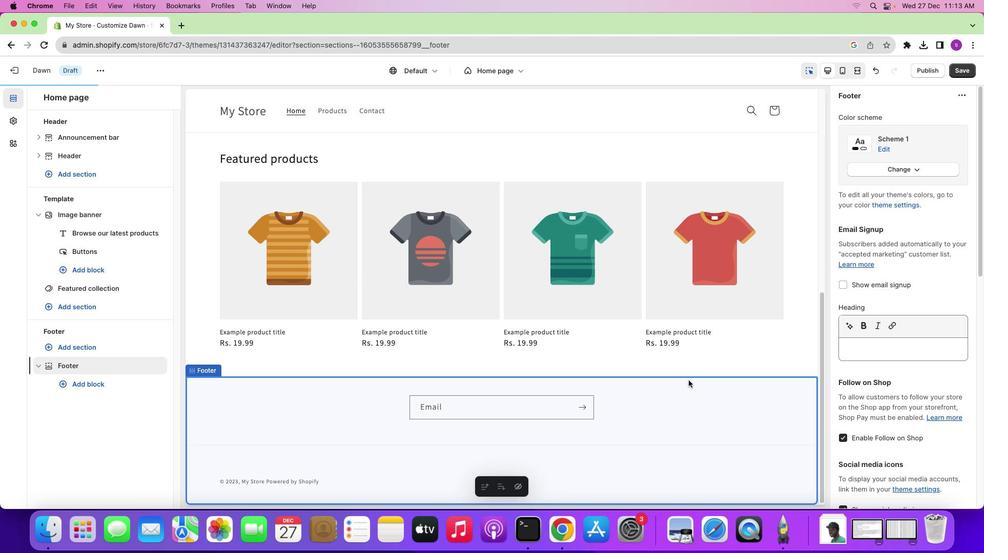 
Action: Mouse moved to (115, 381)
Screenshot: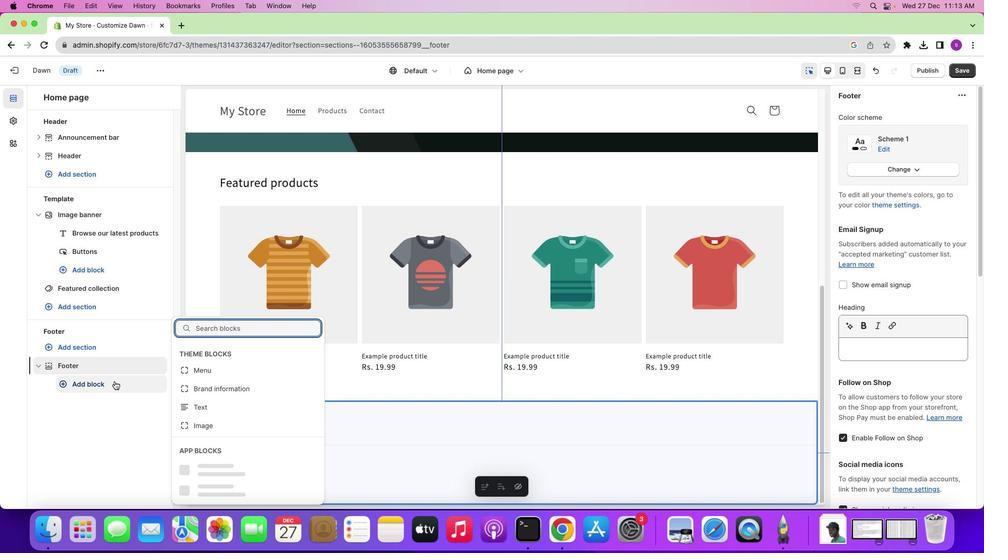 
Action: Mouse pressed left at (115, 381)
Screenshot: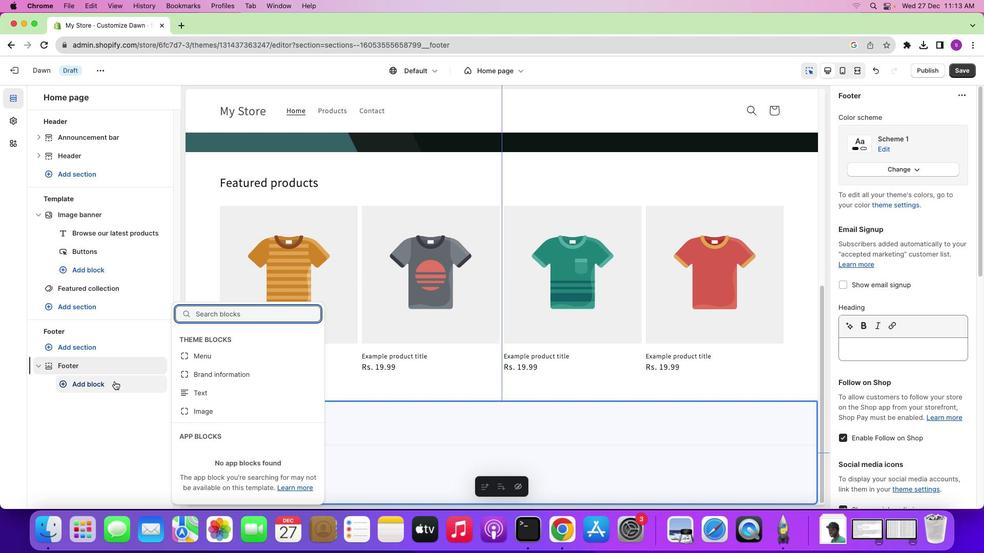 
Action: Mouse moved to (100, 348)
Screenshot: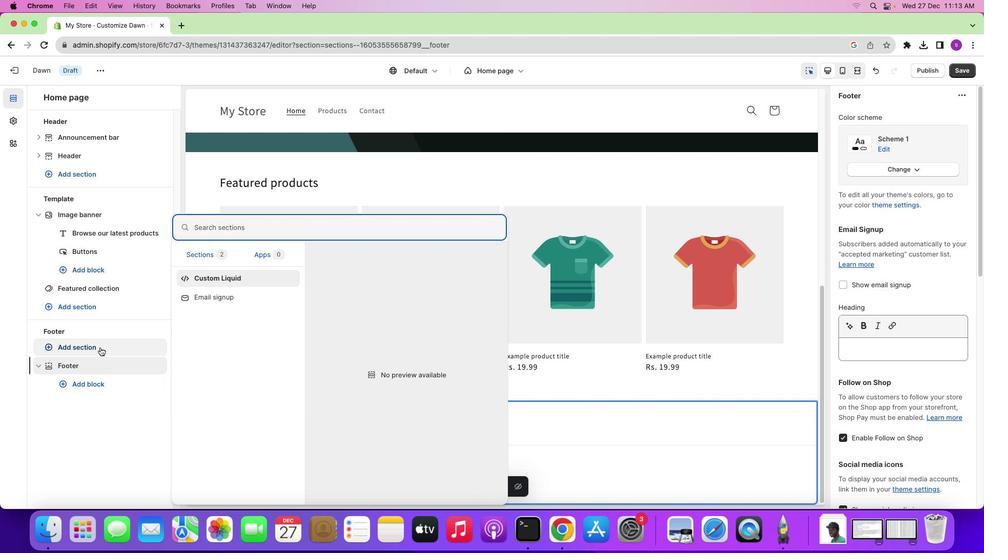 
Action: Mouse pressed left at (100, 348)
Screenshot: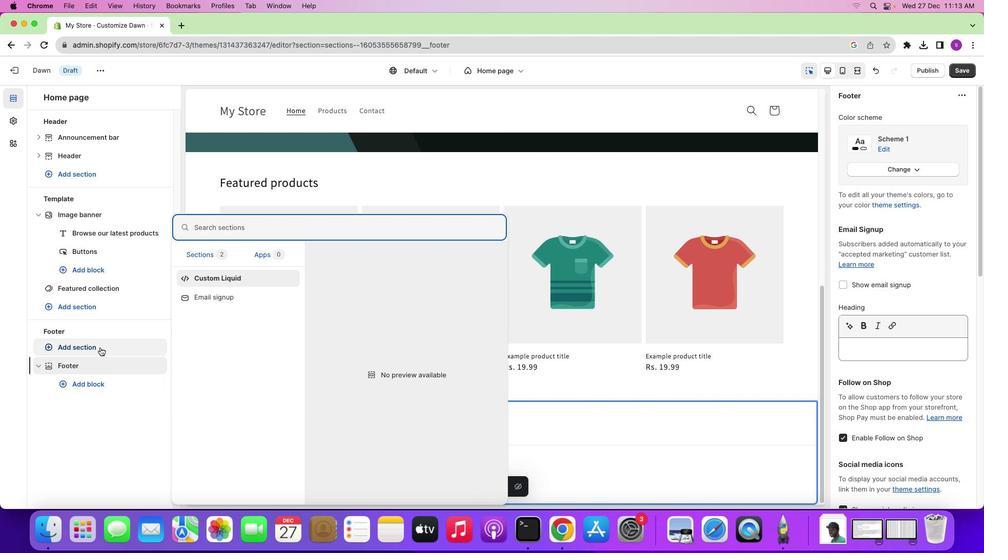 
Action: Mouse moved to (97, 303)
Screenshot: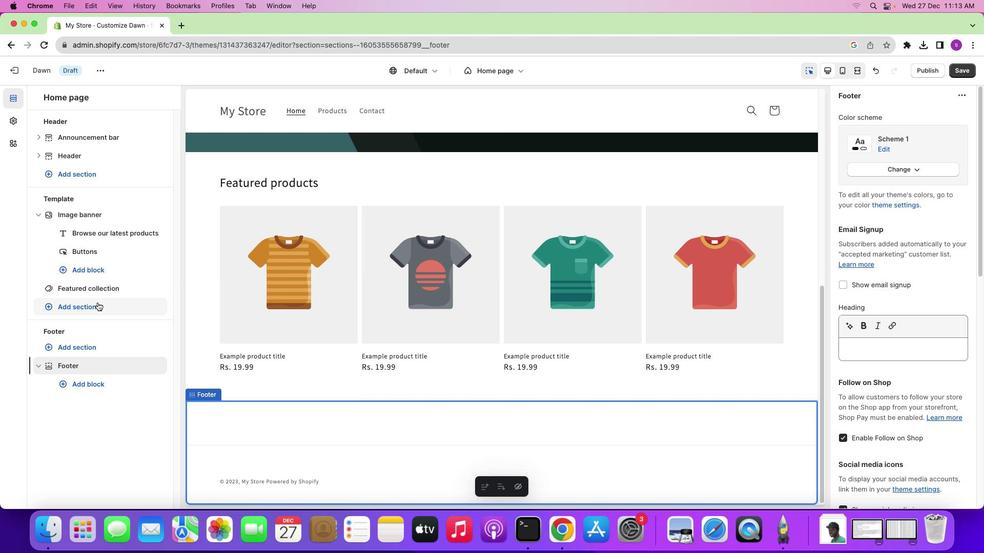 
Action: Mouse pressed left at (97, 303)
Screenshot: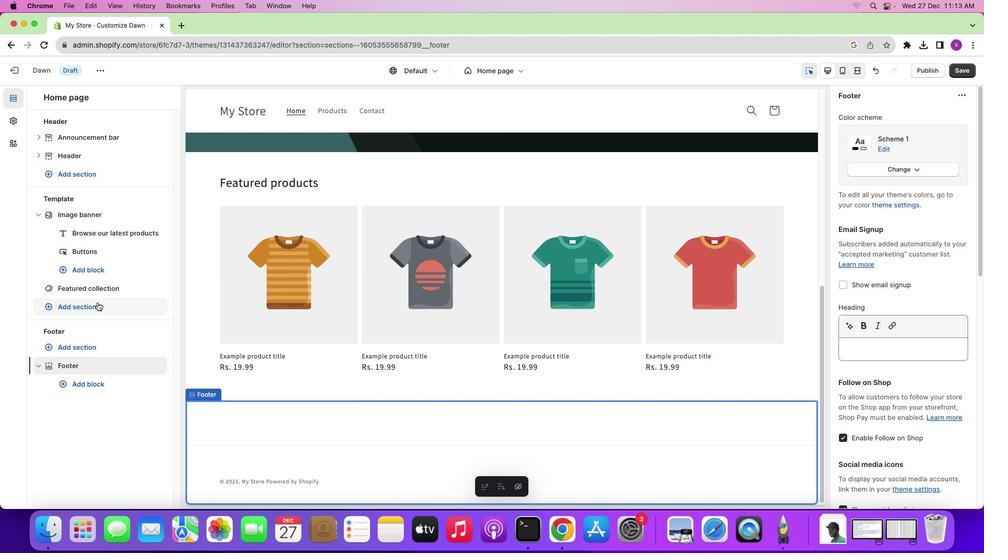 
Action: Mouse moved to (84, 307)
Screenshot: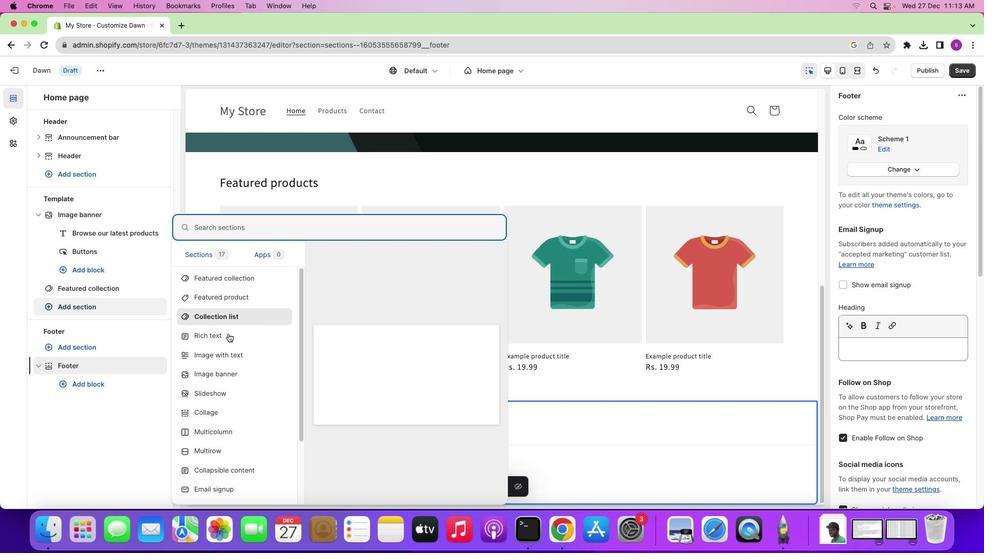 
Action: Mouse pressed left at (84, 307)
Screenshot: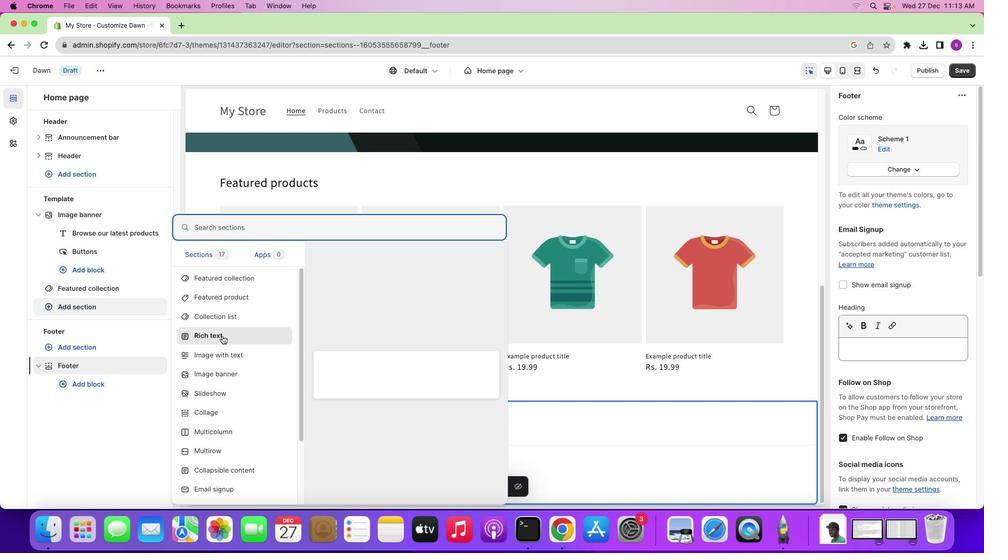 
Action: Mouse moved to (222, 336)
Screenshot: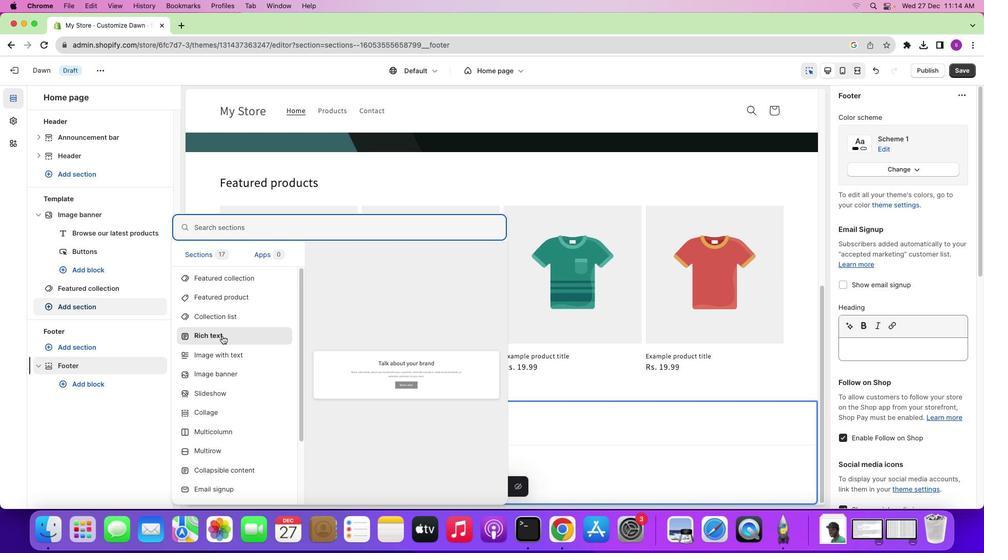 
Action: Mouse pressed left at (222, 336)
Screenshot: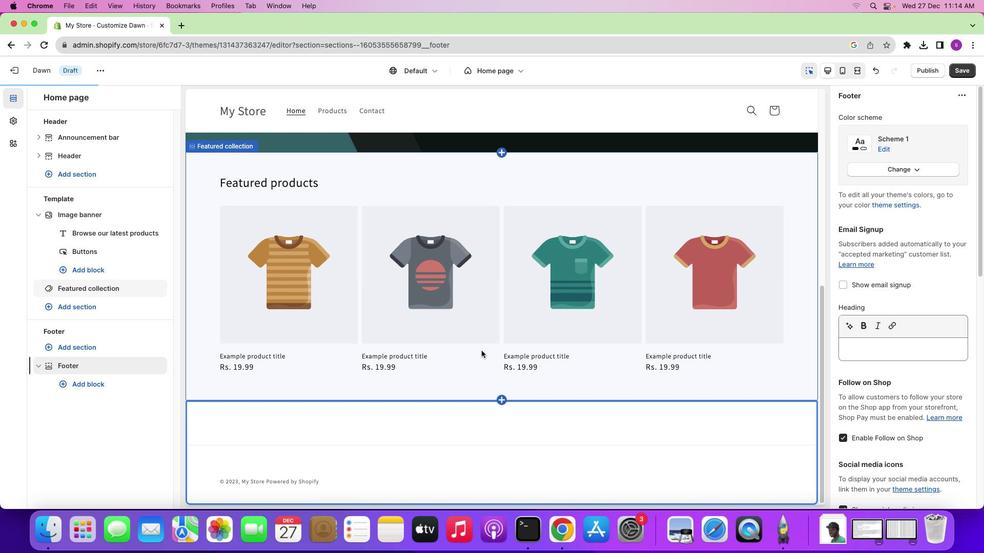 
Action: Mouse moved to (533, 362)
Screenshot: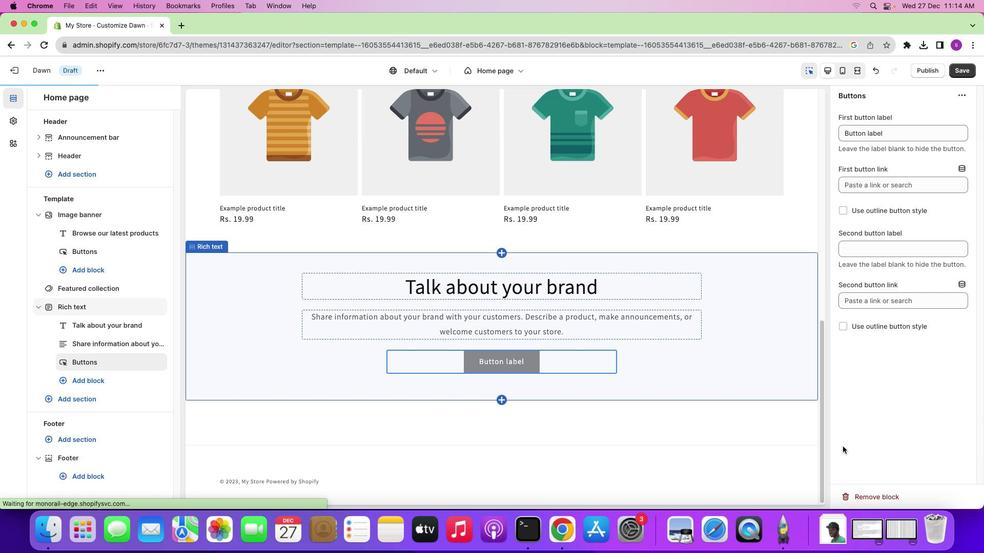 
Action: Mouse pressed left at (533, 362)
Screenshot: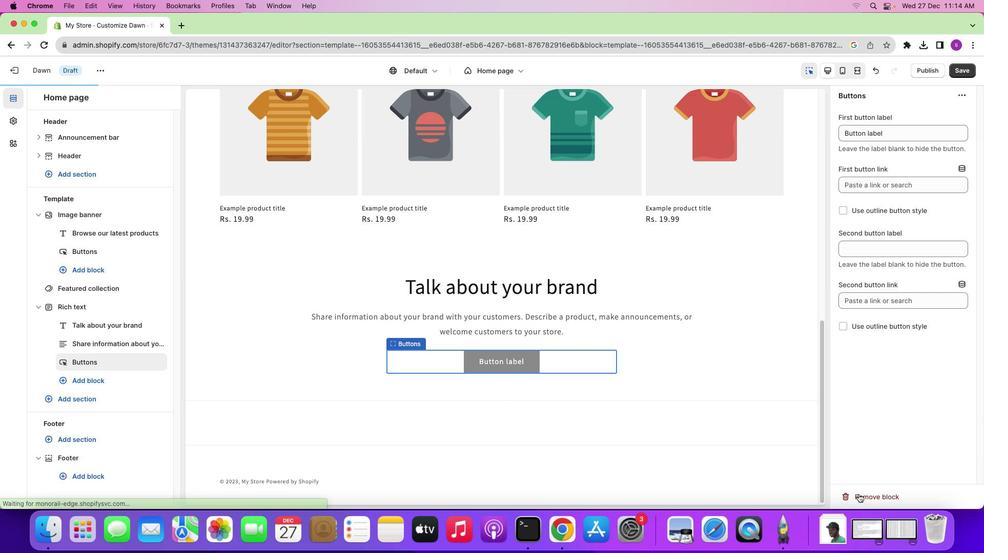 
Action: Mouse moved to (860, 497)
Screenshot: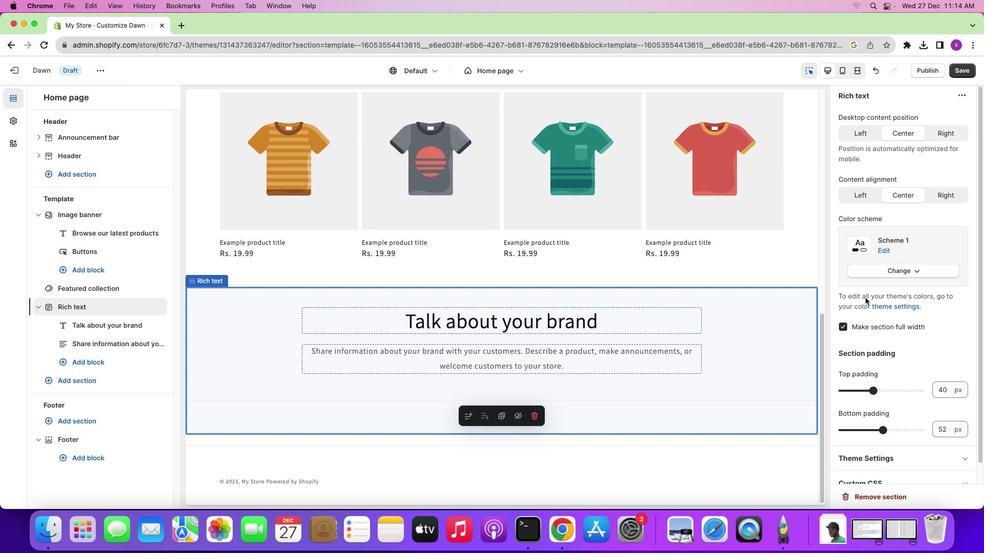 
Action: Mouse pressed left at (860, 497)
Screenshot: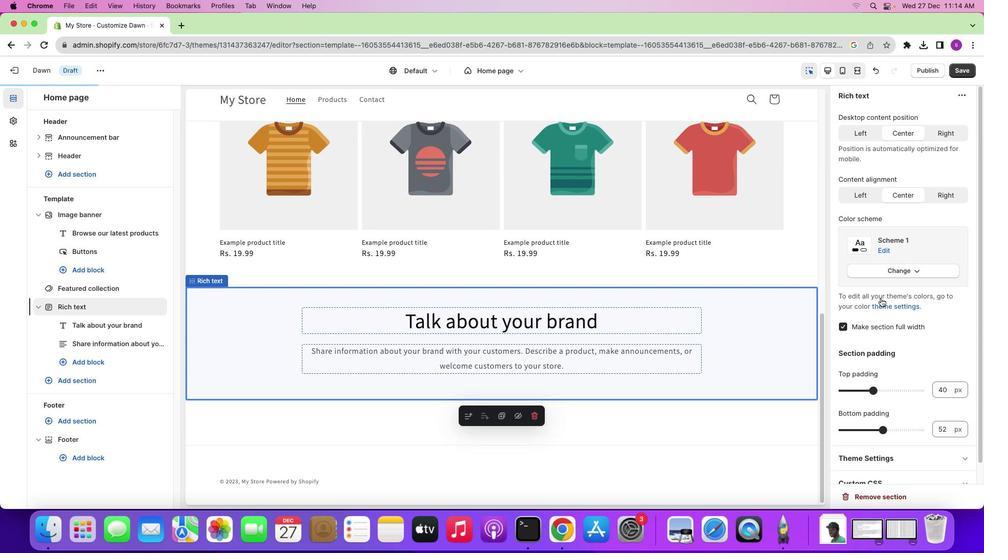 
Action: Mouse moved to (653, 351)
Screenshot: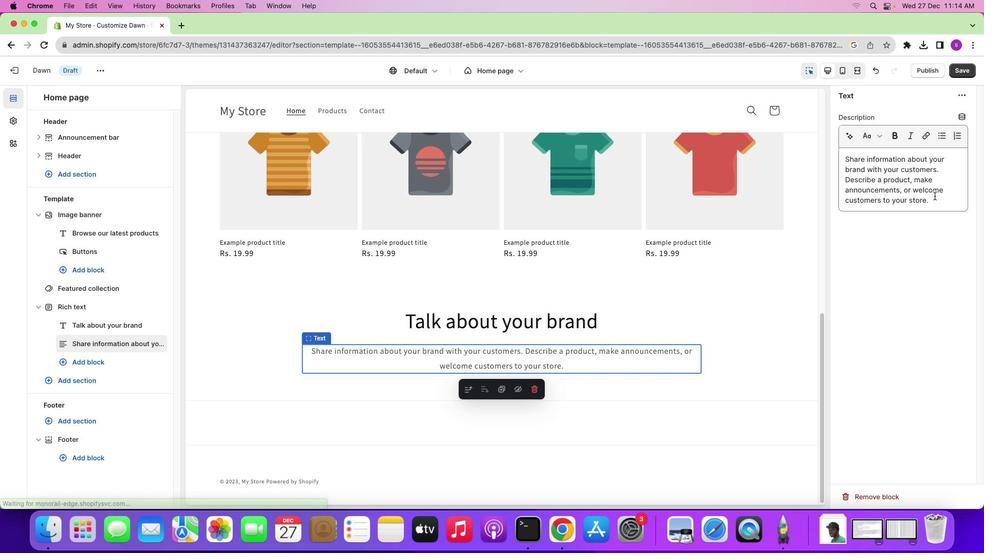 
Action: Mouse pressed left at (653, 351)
Screenshot: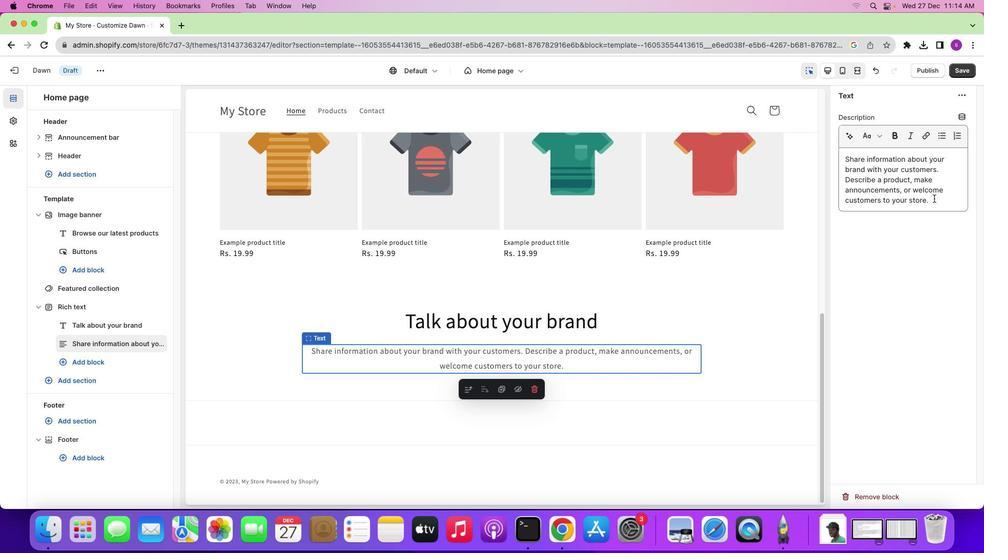 
Action: Mouse moved to (934, 201)
Screenshot: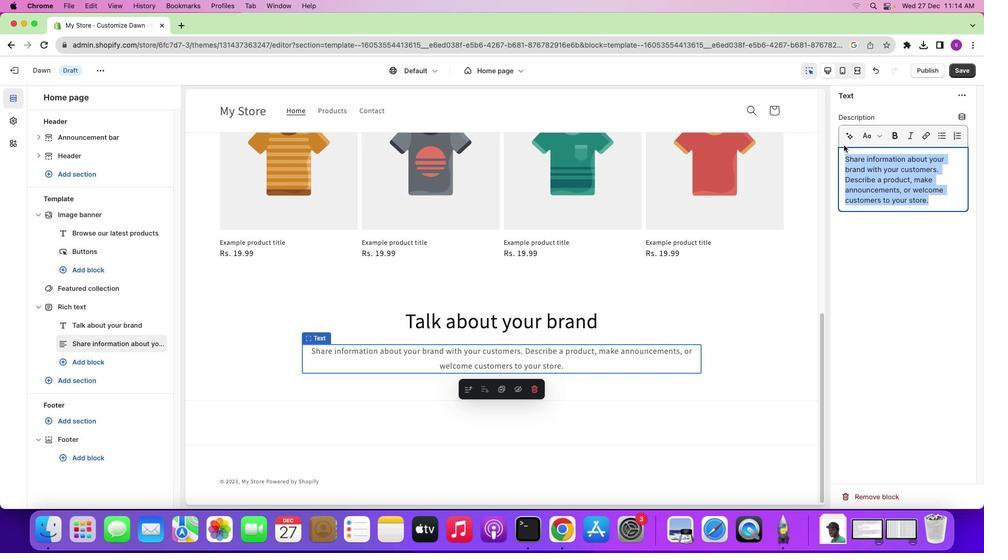 
Action: Mouse pressed left at (934, 201)
Screenshot: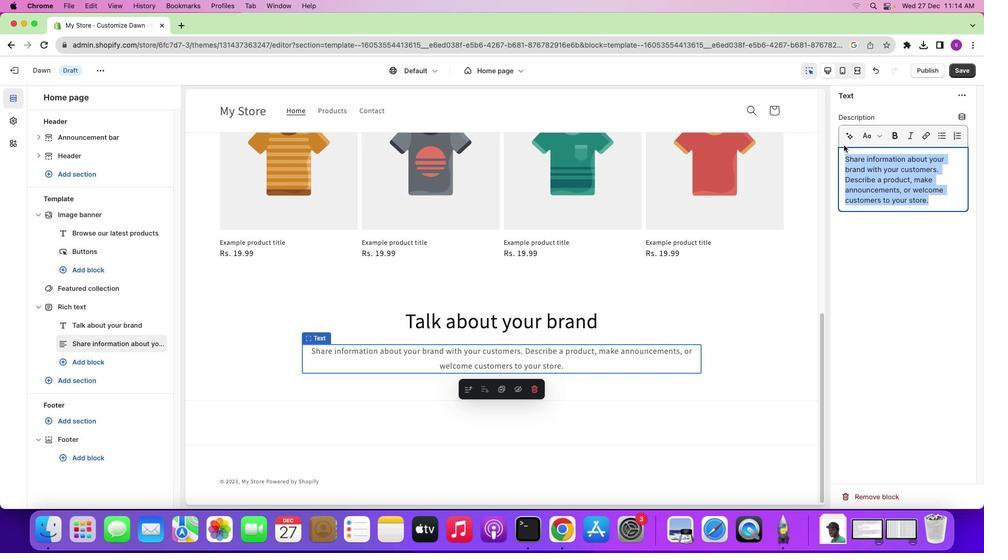 
Action: Mouse moved to (844, 146)
Screenshot: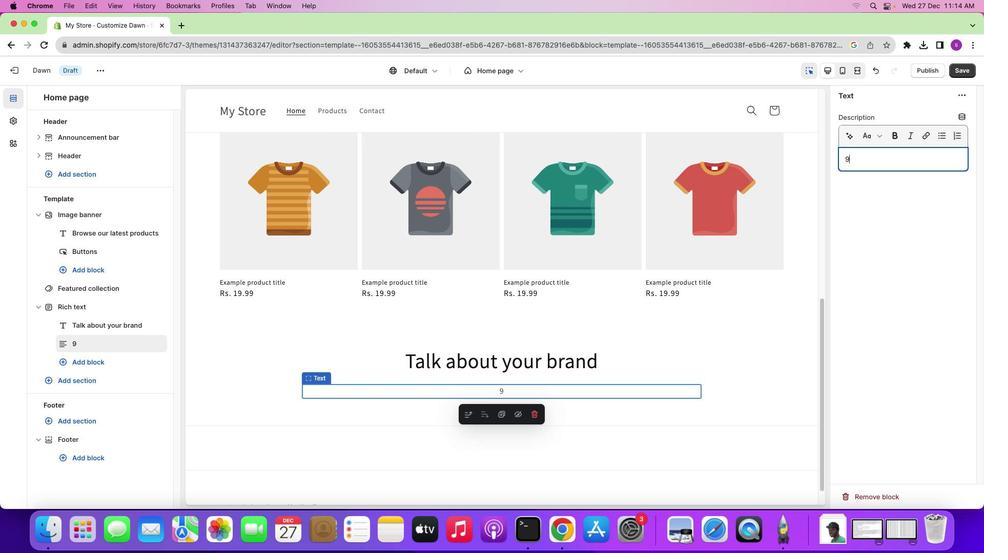 
Action: Key pressed Key.backspace'9''8'Key.backspace'7''8''-''1''4''5''-''2''3''6''0'
Screenshot: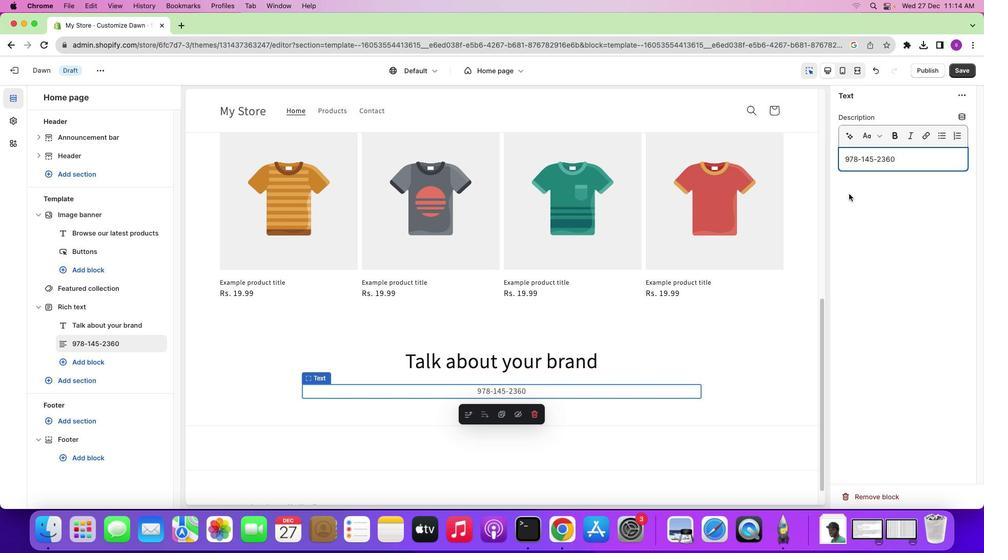 
Action: Mouse moved to (905, 160)
Screenshot: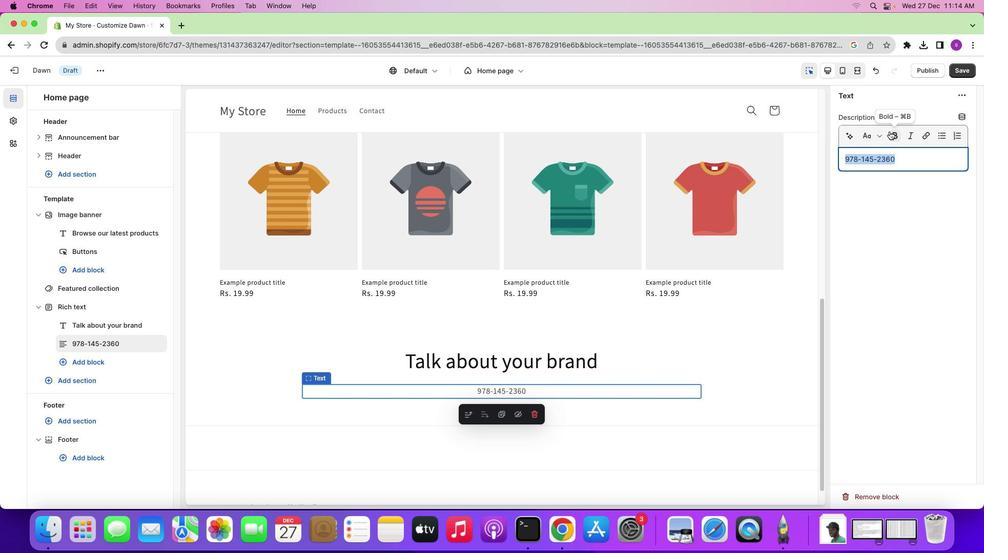 
Action: Mouse pressed left at (905, 160)
Screenshot: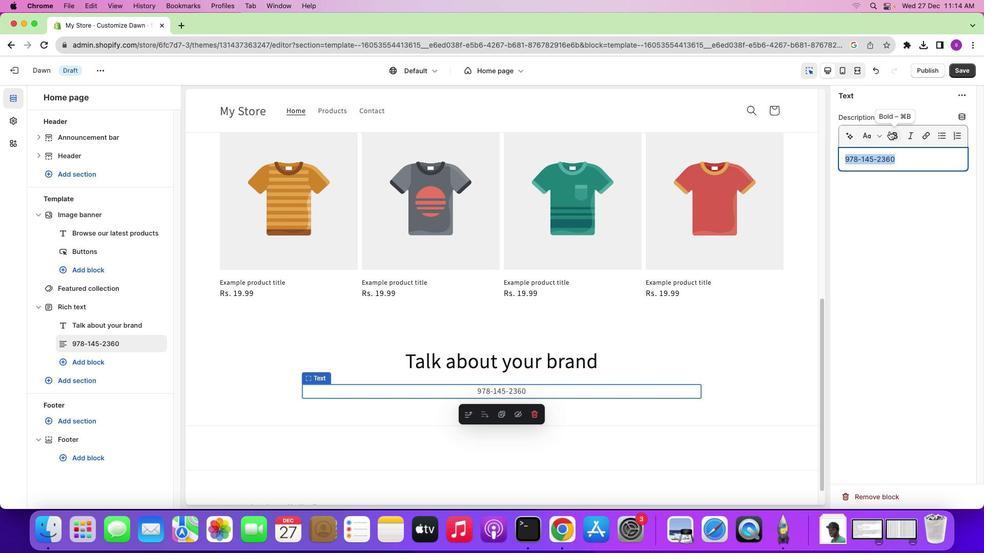 
Action: Mouse moved to (890, 131)
Screenshot: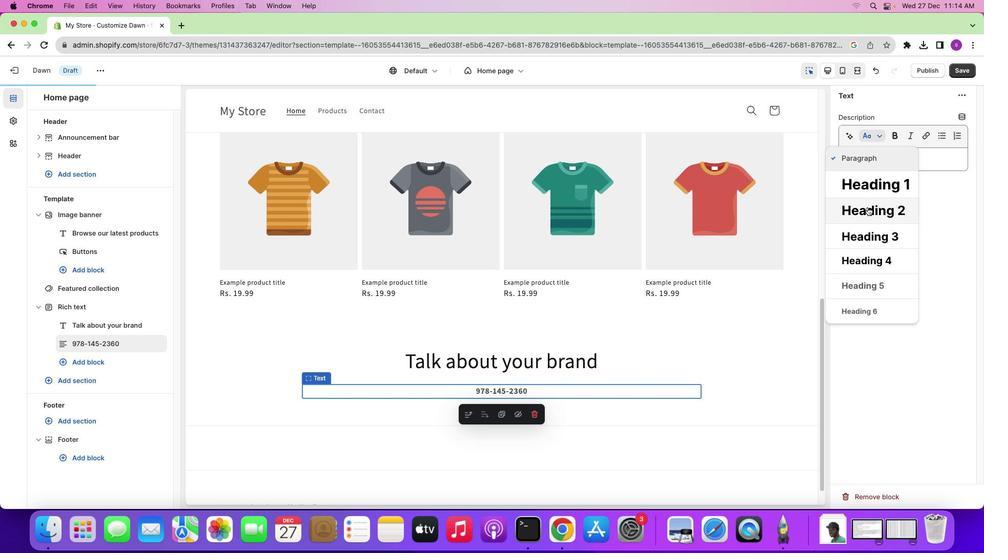 
Action: Mouse pressed left at (890, 131)
Screenshot: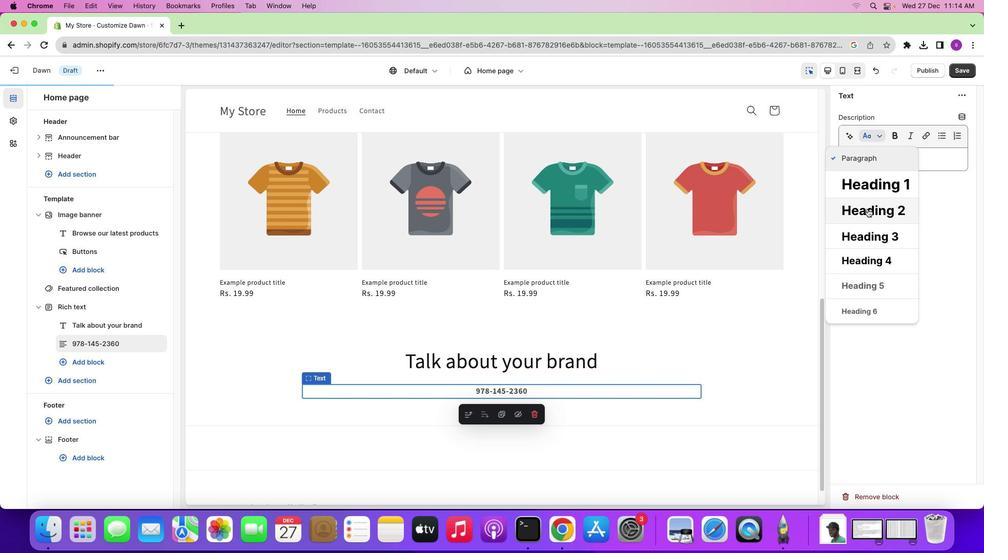 
Action: Mouse moved to (875, 137)
Screenshot: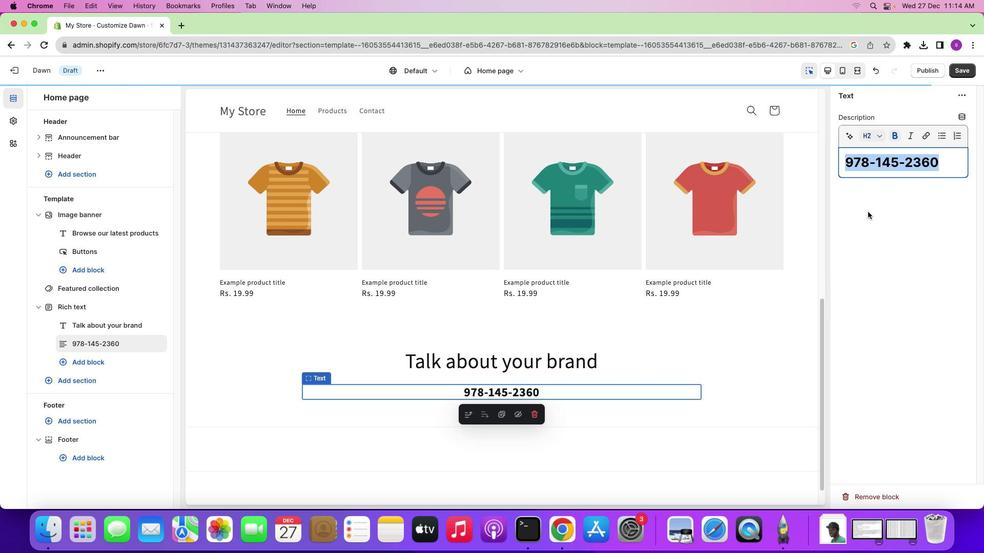 
Action: Mouse pressed left at (875, 137)
Screenshot: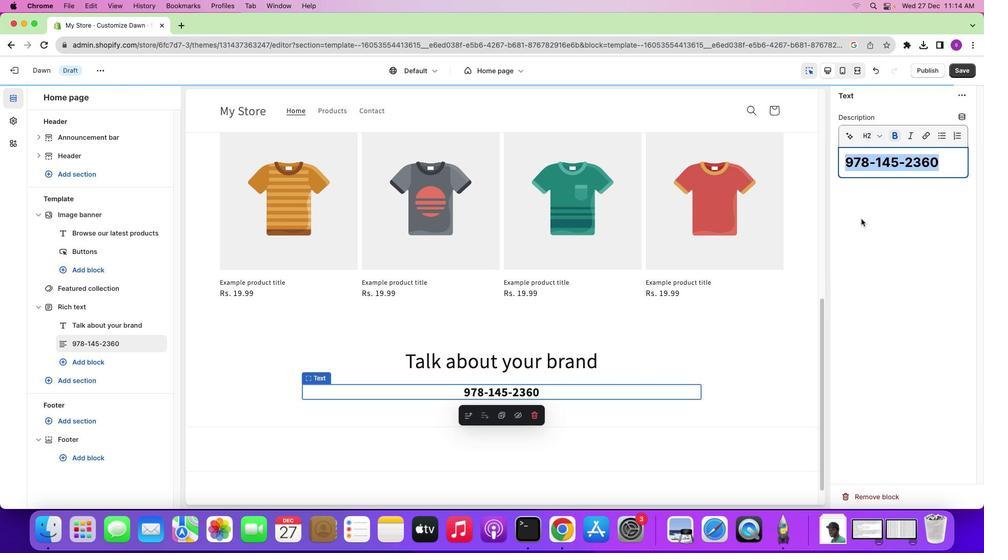 
Action: Mouse moved to (868, 210)
Screenshot: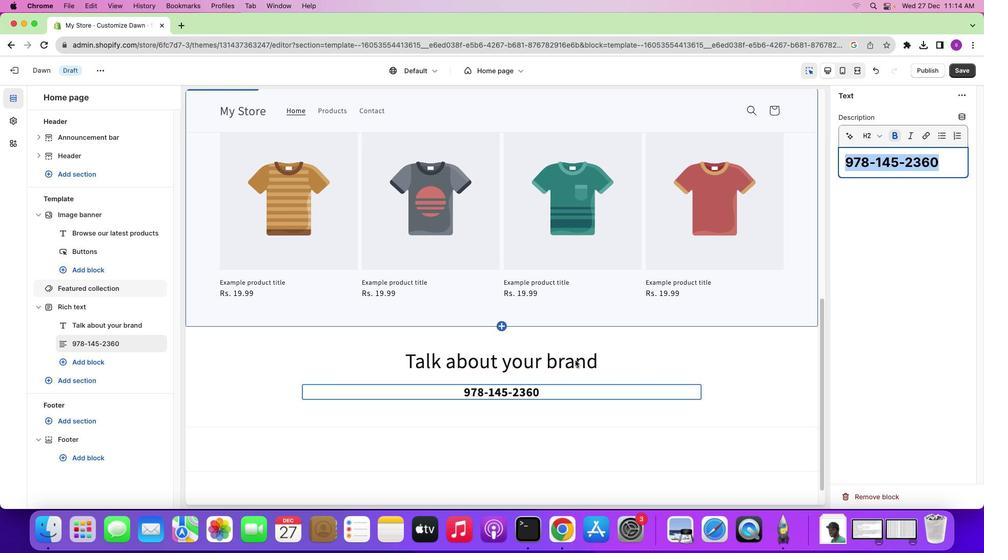 
Action: Mouse pressed left at (868, 210)
Screenshot: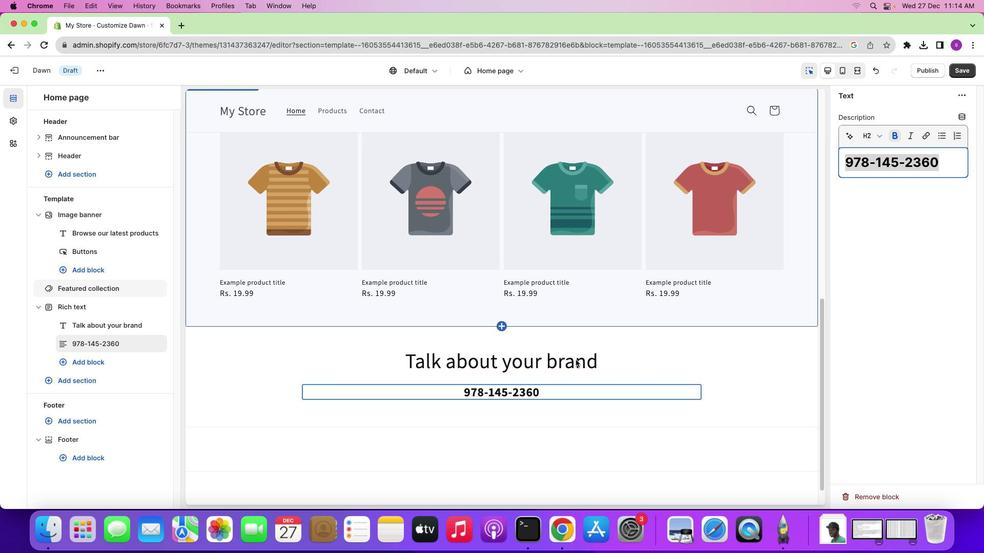 
Action: Mouse moved to (576, 360)
Screenshot: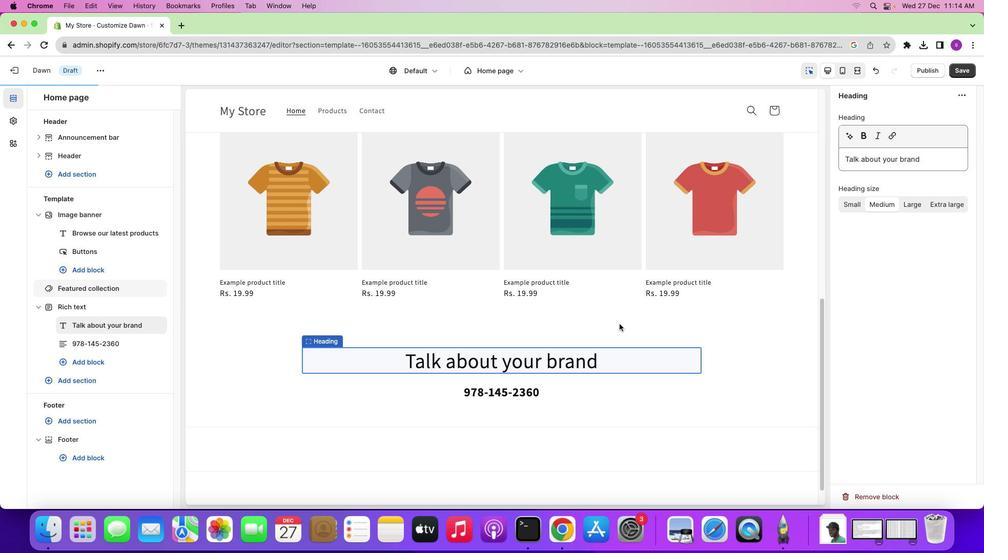 
Action: Mouse pressed left at (576, 360)
Screenshot: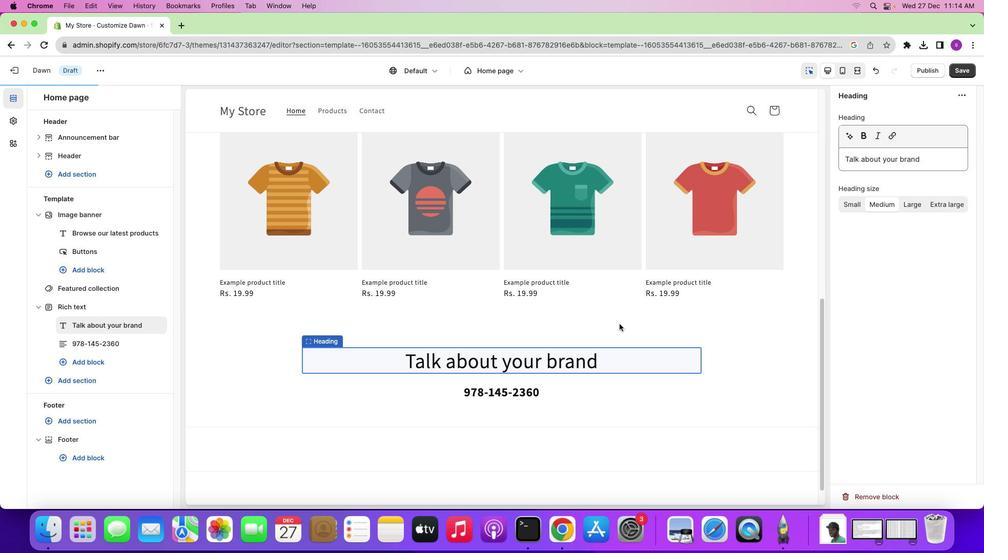 
Action: Mouse moved to (923, 159)
Screenshot: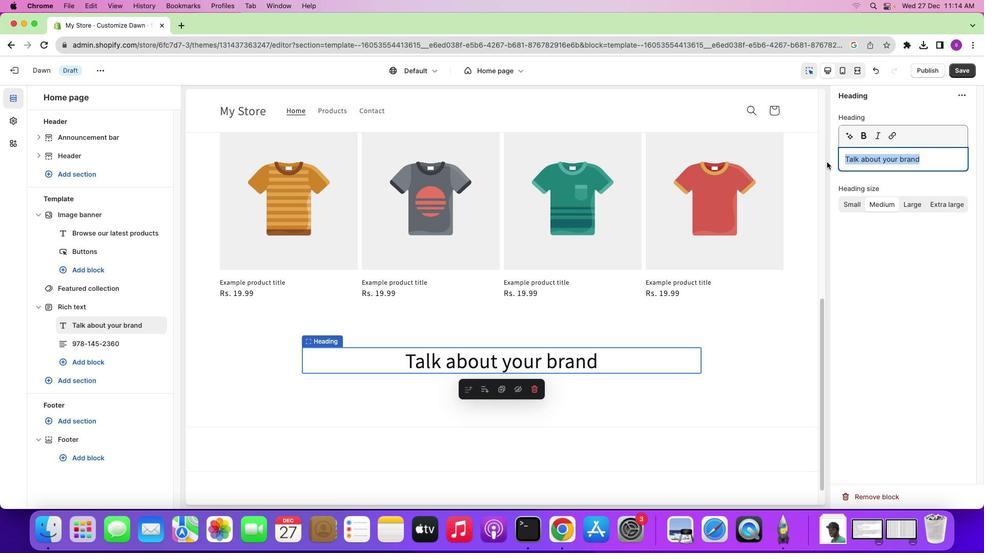 
Action: Mouse pressed left at (923, 159)
Screenshot: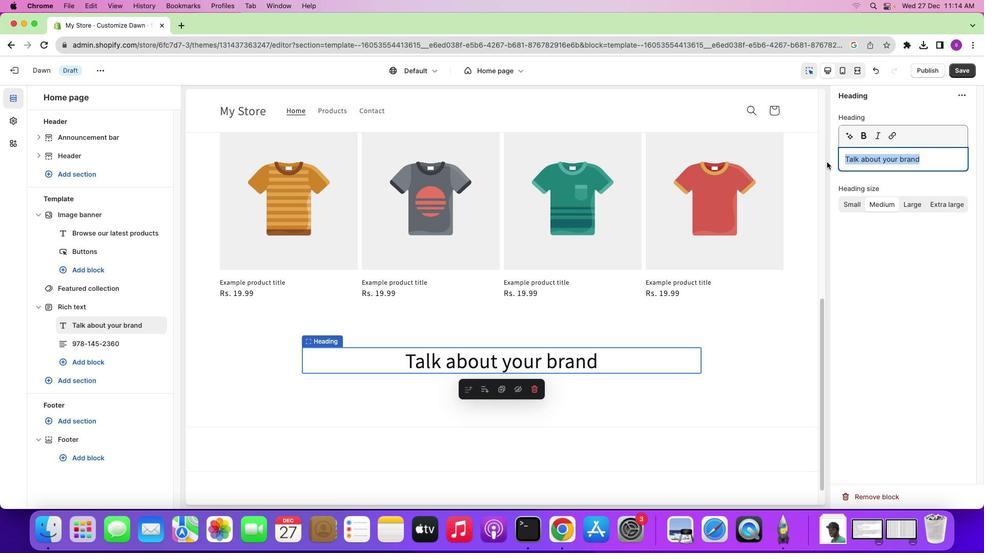 
Action: Mouse moved to (827, 162)
Screenshot: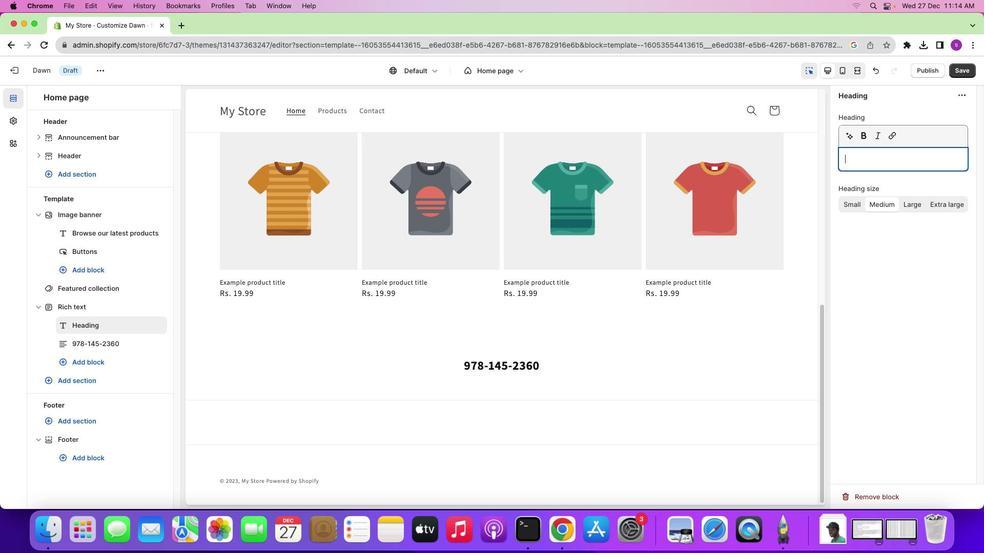 
Action: Key pressed Key.backspaceKey.shift'M'Key.backspace'm''e''r''c''h''a''n''d''i''s''e'Key.shift'@''h'Key.backspace'g''m''a''i''l''.''c''o''m'
Screenshot: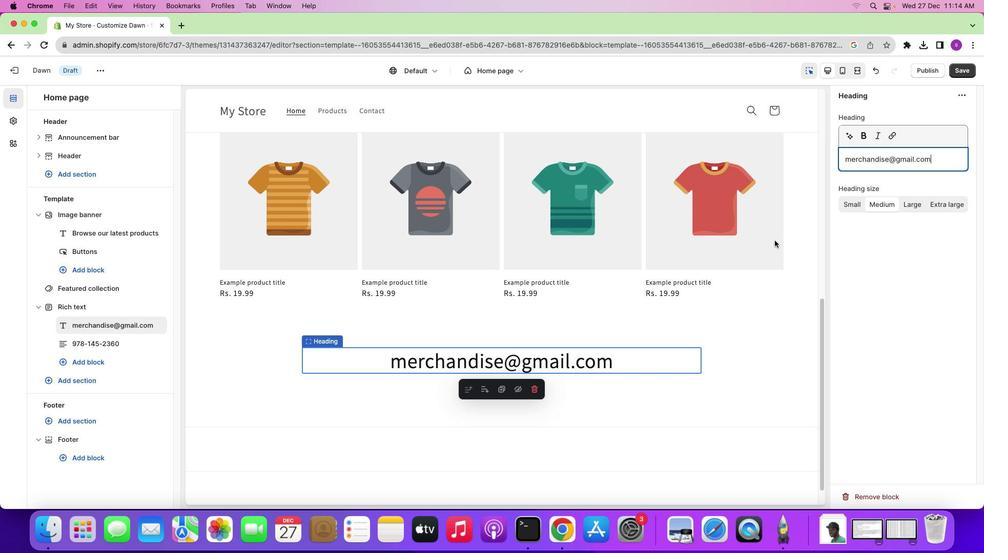 
Action: Mouse moved to (936, 159)
Screenshot: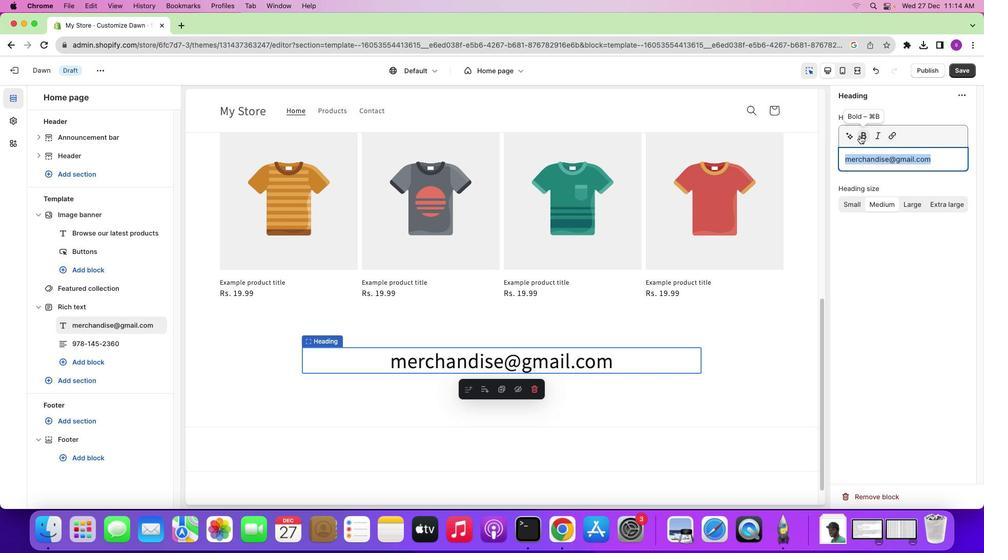
Action: Mouse pressed left at (936, 159)
Screenshot: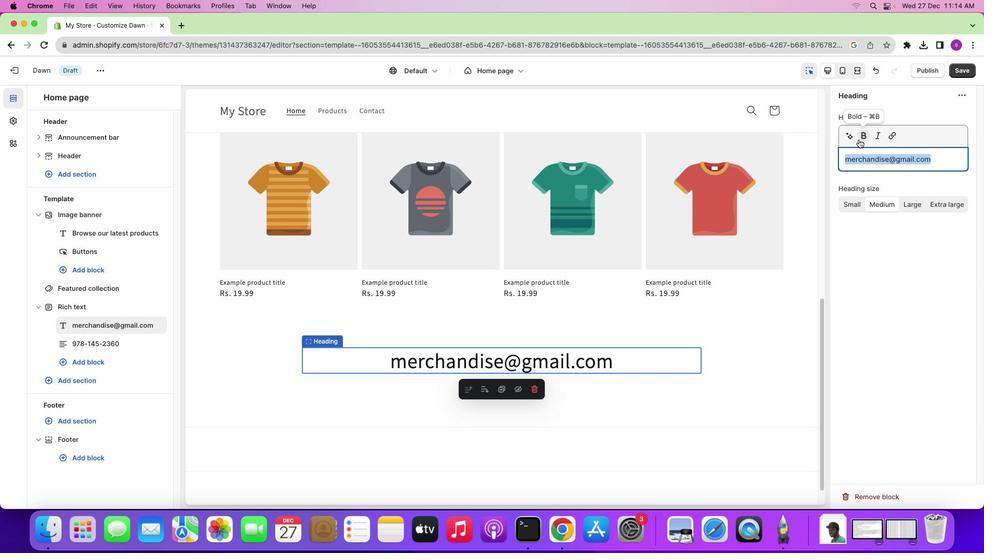 
Action: Mouse moved to (860, 136)
Screenshot: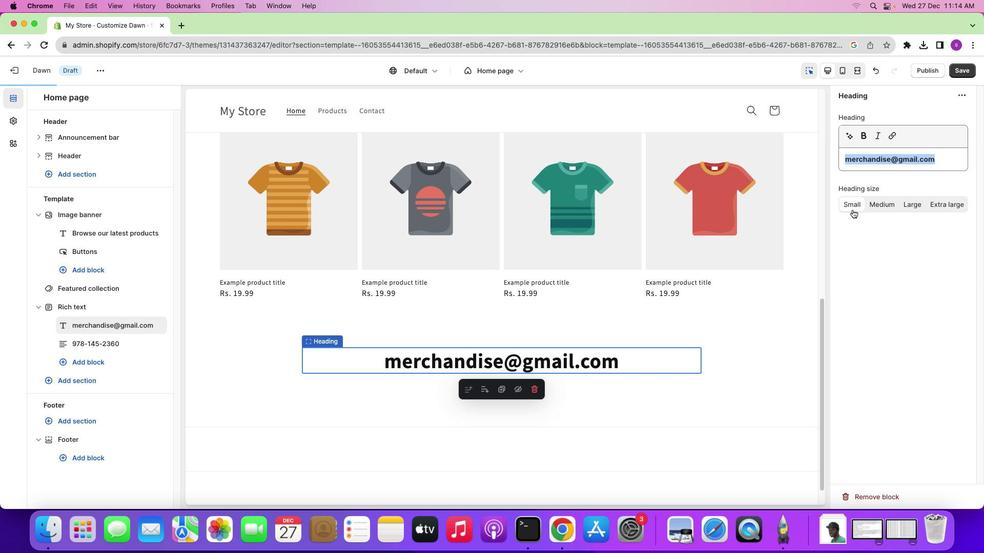 
Action: Mouse pressed left at (860, 136)
Screenshot: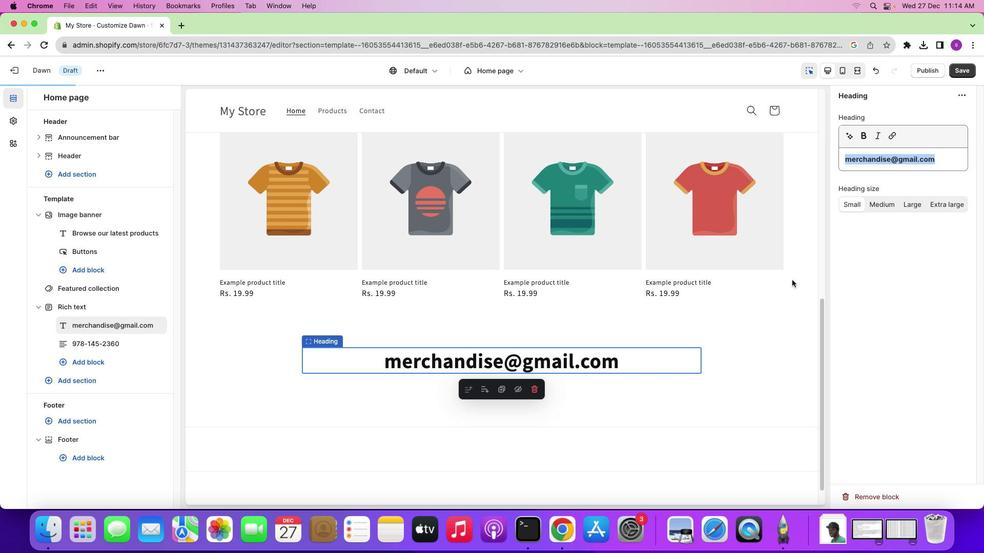 
Action: Mouse moved to (853, 204)
Screenshot: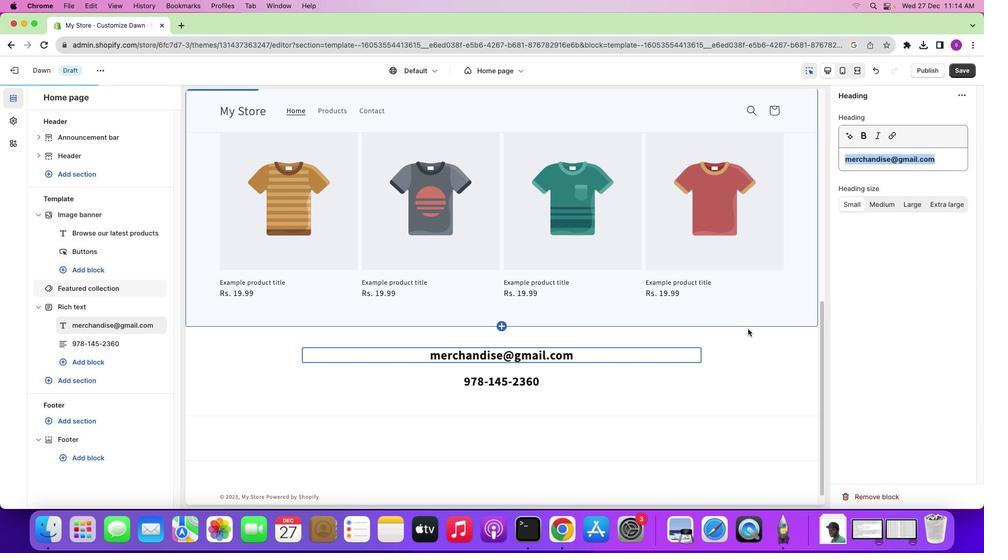 
Action: Mouse pressed left at (853, 204)
Screenshot: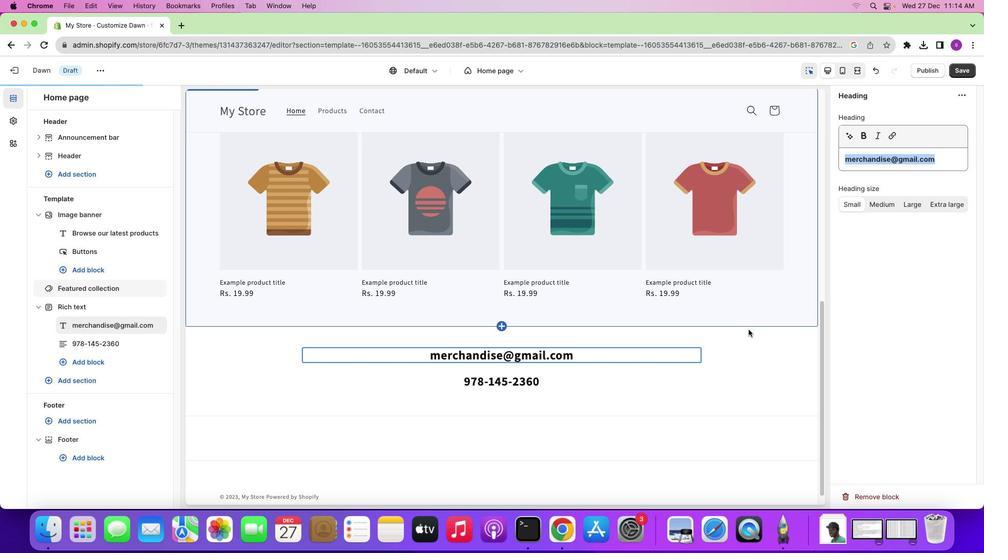 
Action: Mouse moved to (786, 340)
Screenshot: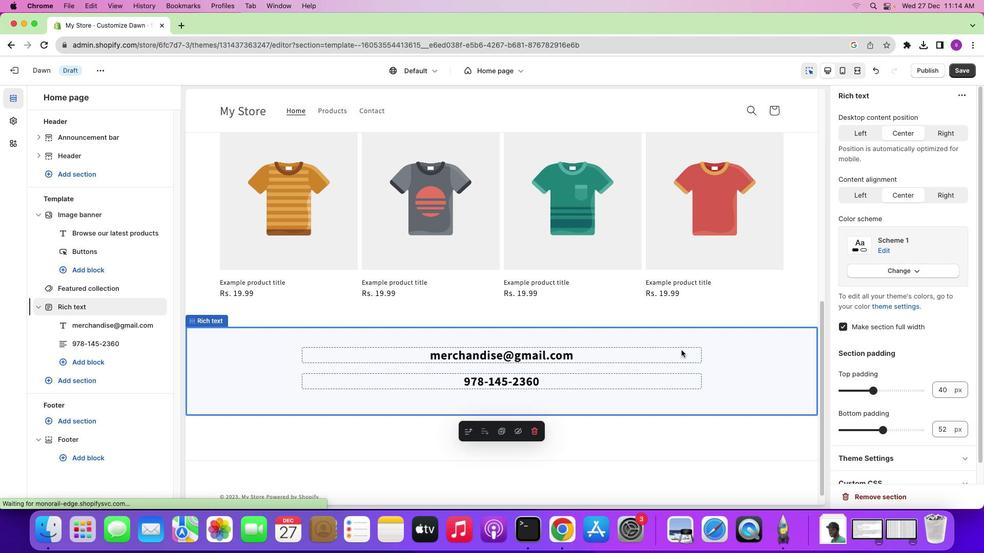 
Action: Mouse pressed left at (786, 340)
Screenshot: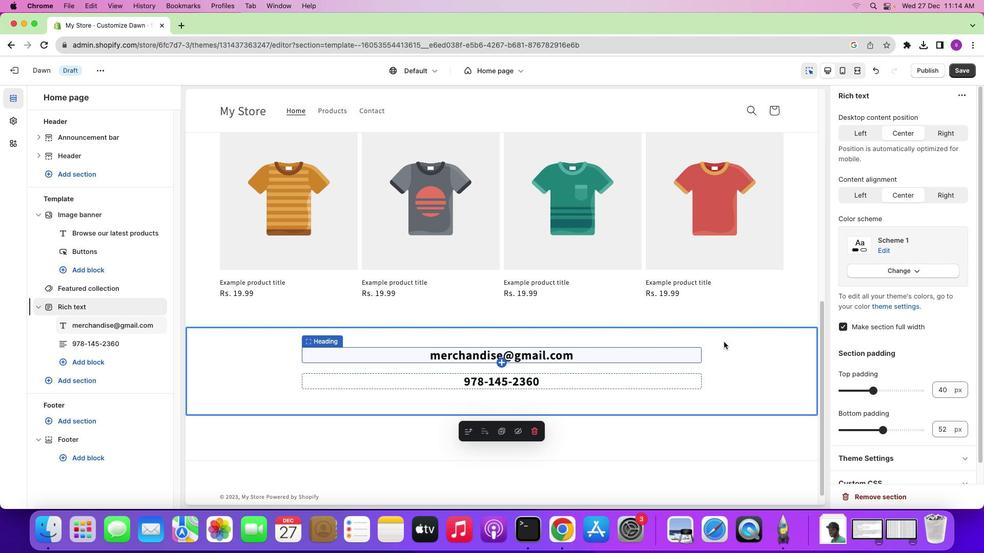 
Action: Mouse moved to (724, 342)
Screenshot: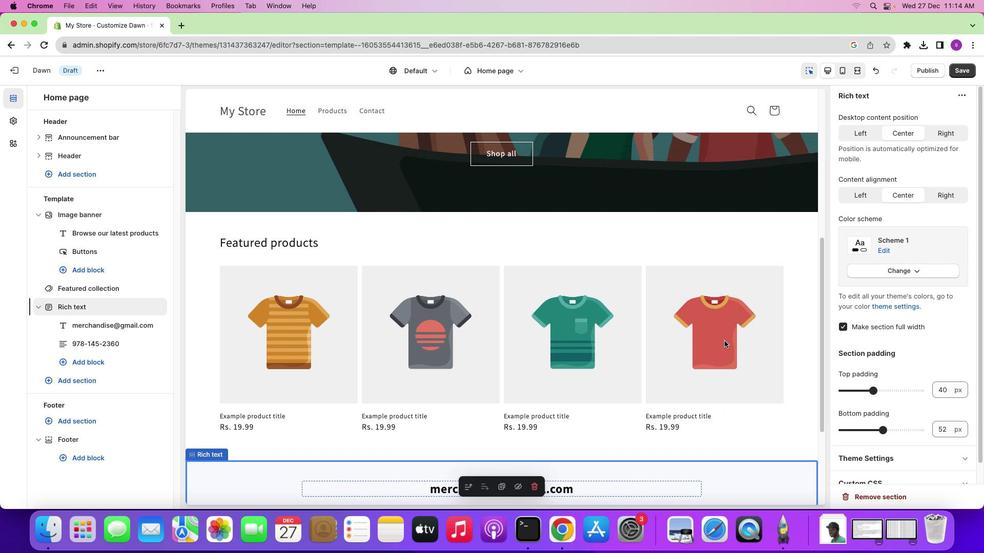 
Action: Mouse scrolled (724, 342) with delta (0, 1)
Screenshot: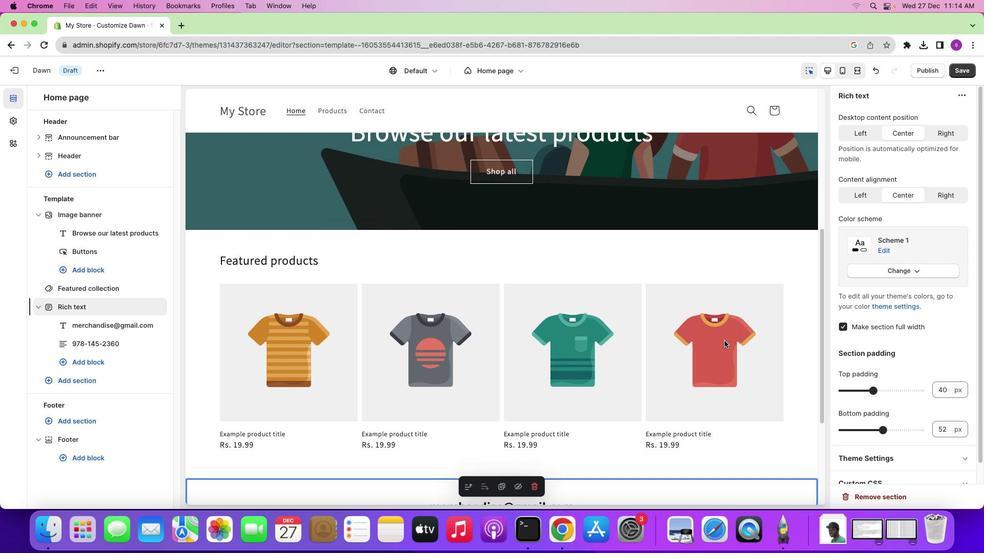 
Action: Mouse scrolled (724, 342) with delta (0, 1)
Screenshot: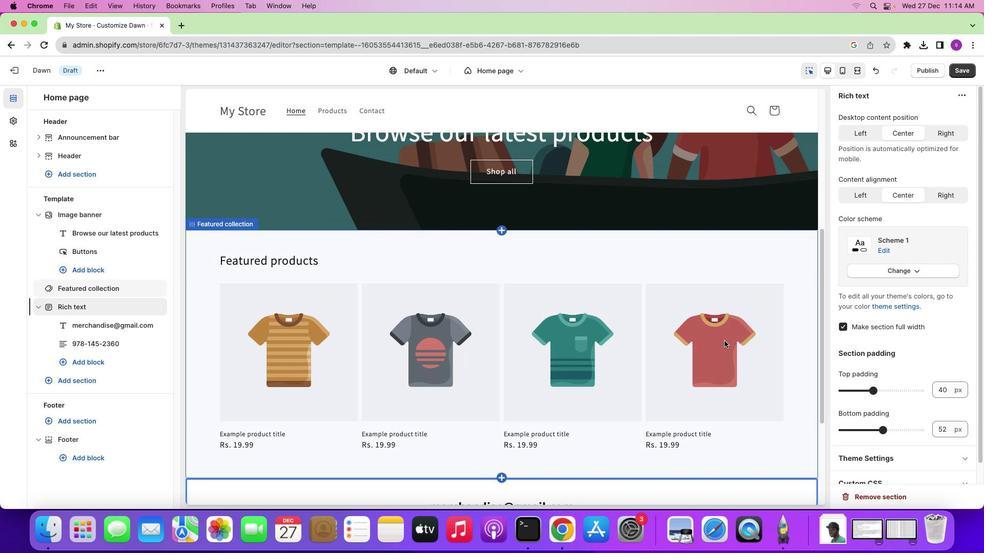 
Action: Mouse scrolled (724, 342) with delta (0, 1)
Screenshot: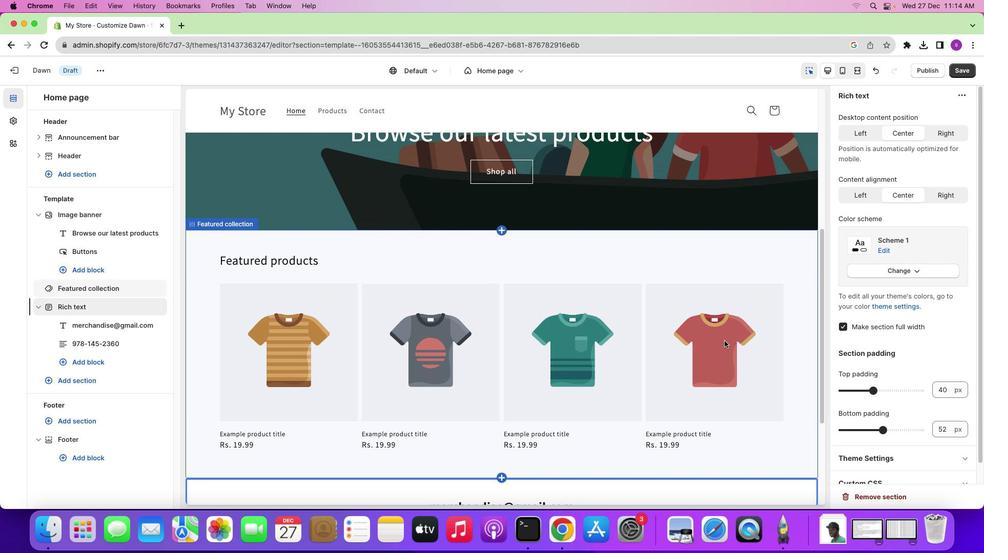 
Action: Mouse scrolled (724, 342) with delta (0, 1)
Screenshot: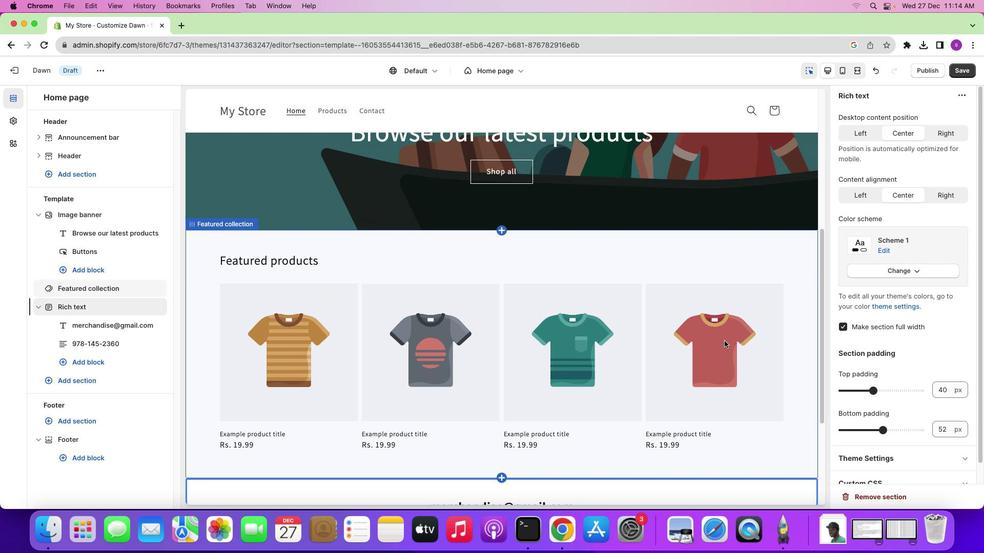 
Action: Mouse scrolled (724, 342) with delta (0, 1)
Screenshot: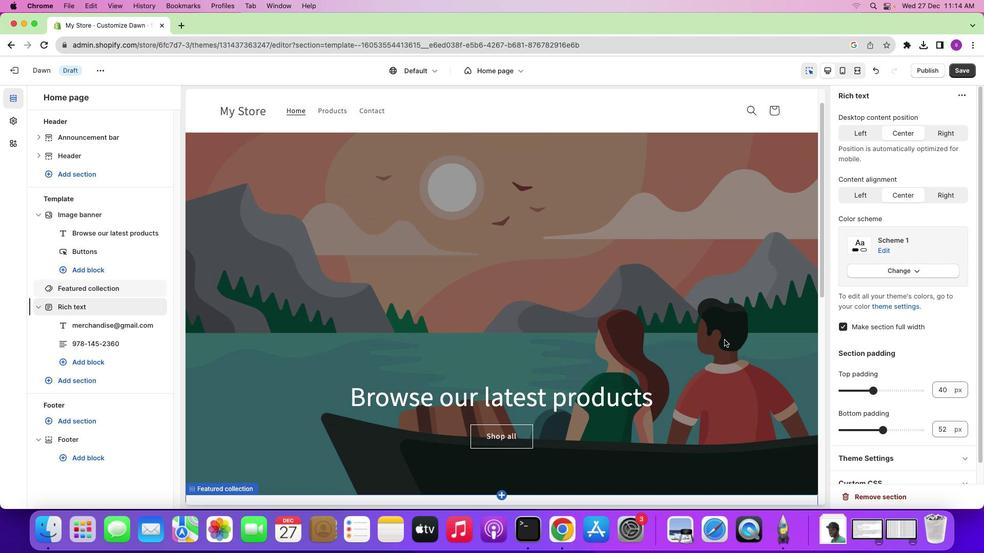 
Action: Mouse scrolled (724, 342) with delta (0, 1)
Screenshot: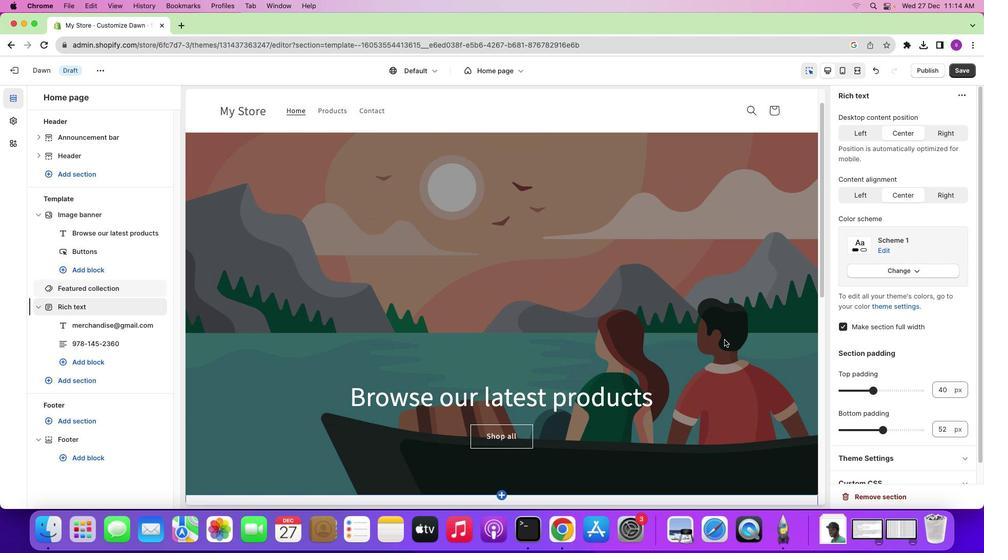 
Action: Mouse scrolled (724, 342) with delta (0, 1)
Screenshot: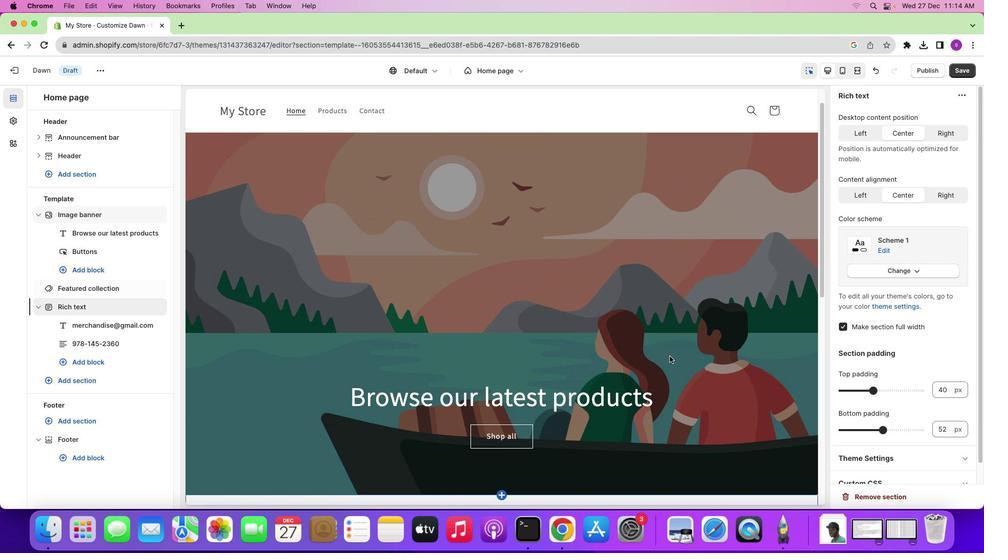 
Action: Mouse moved to (724, 341)
Screenshot: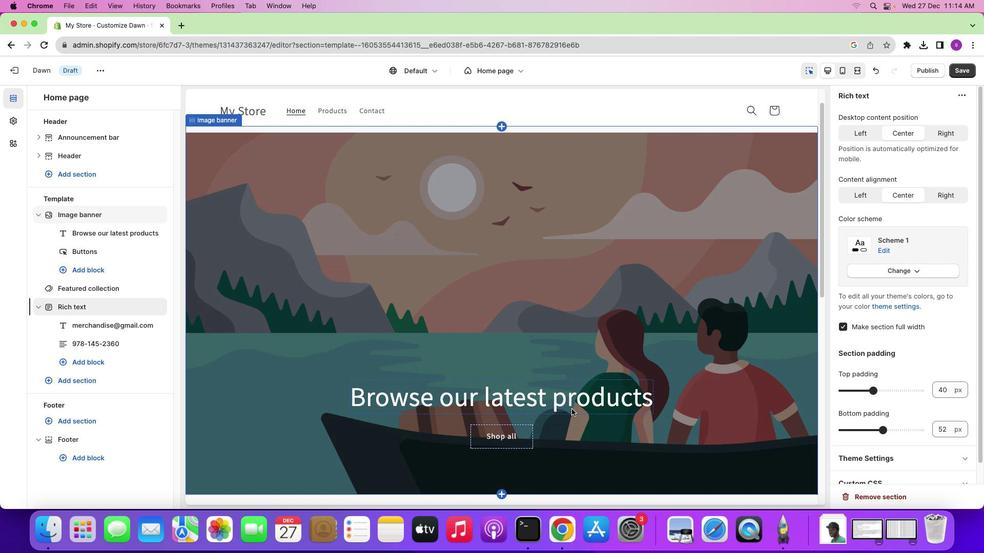 
Action: Mouse scrolled (724, 341) with delta (0, 1)
Screenshot: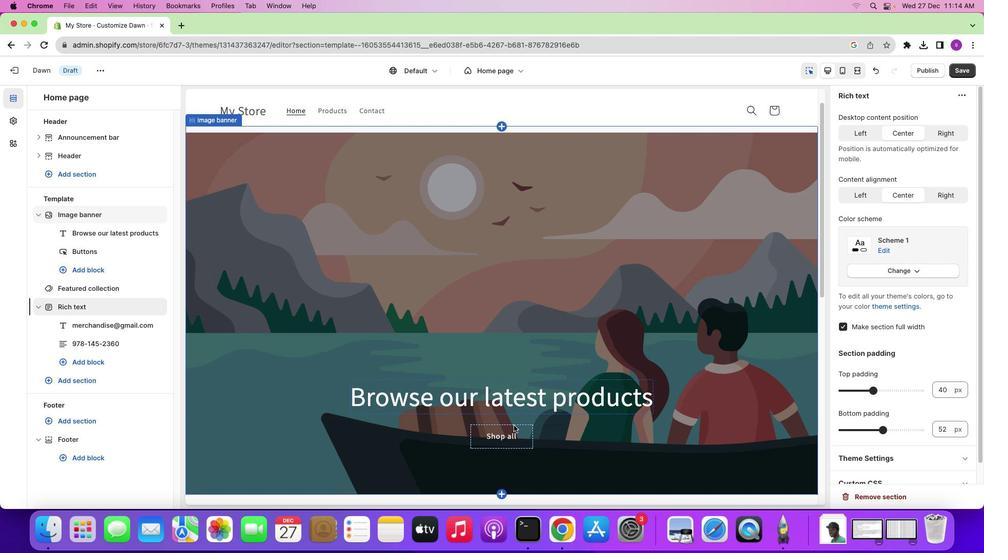 
Action: Mouse scrolled (724, 341) with delta (0, 1)
Screenshot: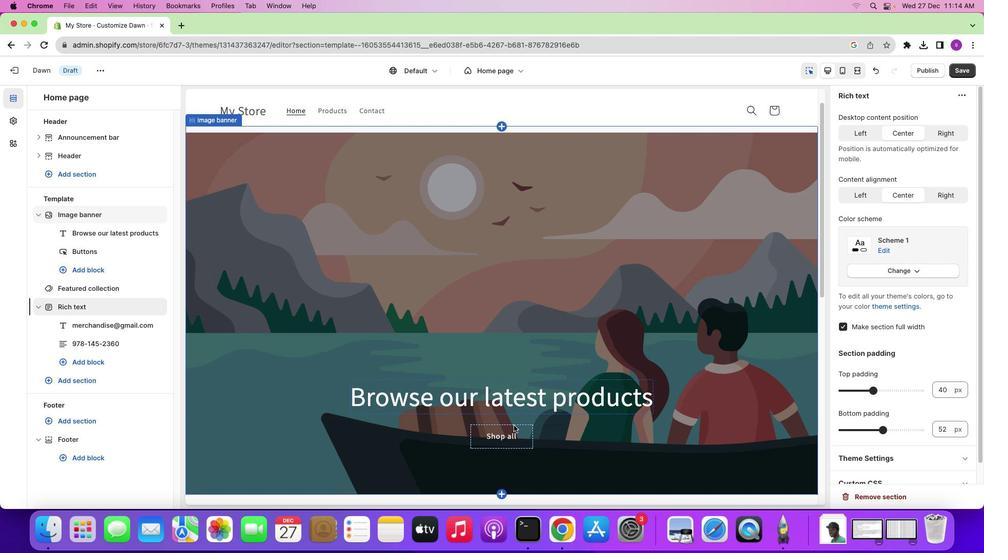
Action: Mouse scrolled (724, 341) with delta (0, 2)
Screenshot: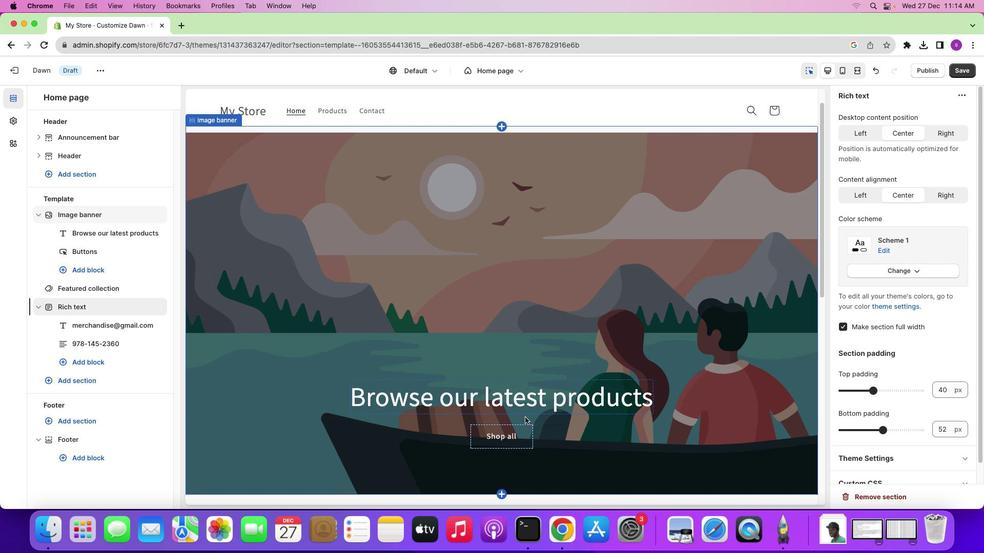 
Action: Mouse scrolled (724, 341) with delta (0, 2)
Screenshot: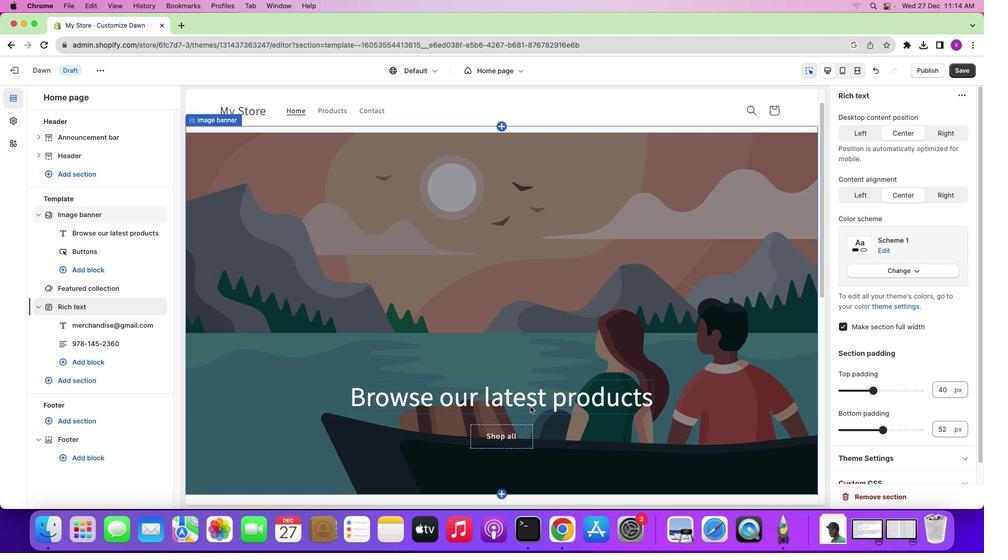 
Action: Mouse scrolled (724, 341) with delta (0, 2)
Screenshot: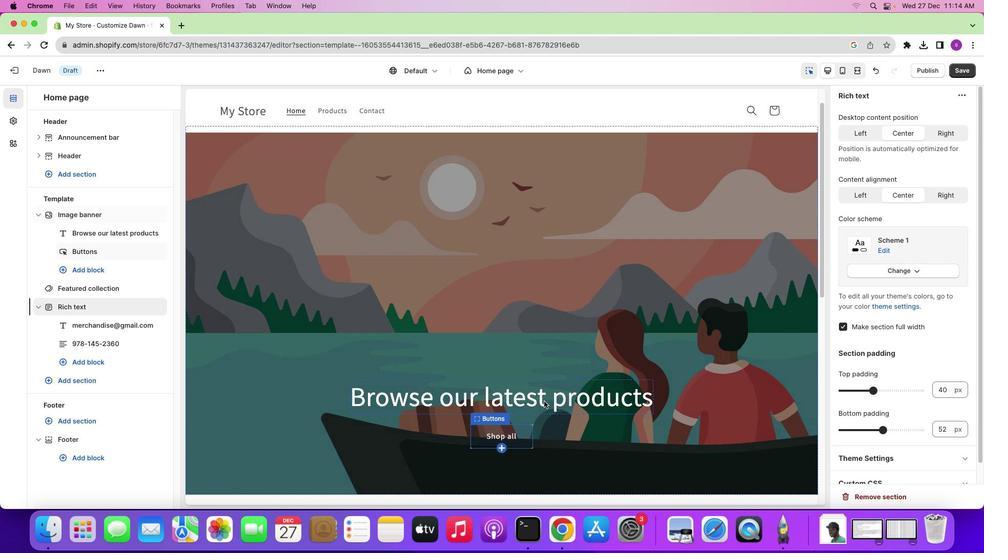 
Action: Mouse moved to (545, 401)
Screenshot: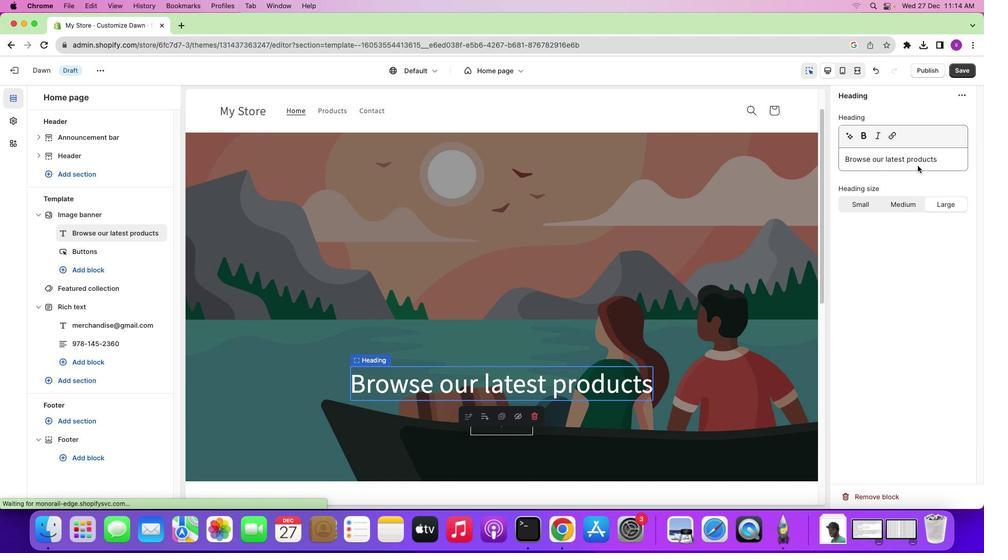 
Action: Mouse pressed left at (545, 401)
Screenshot: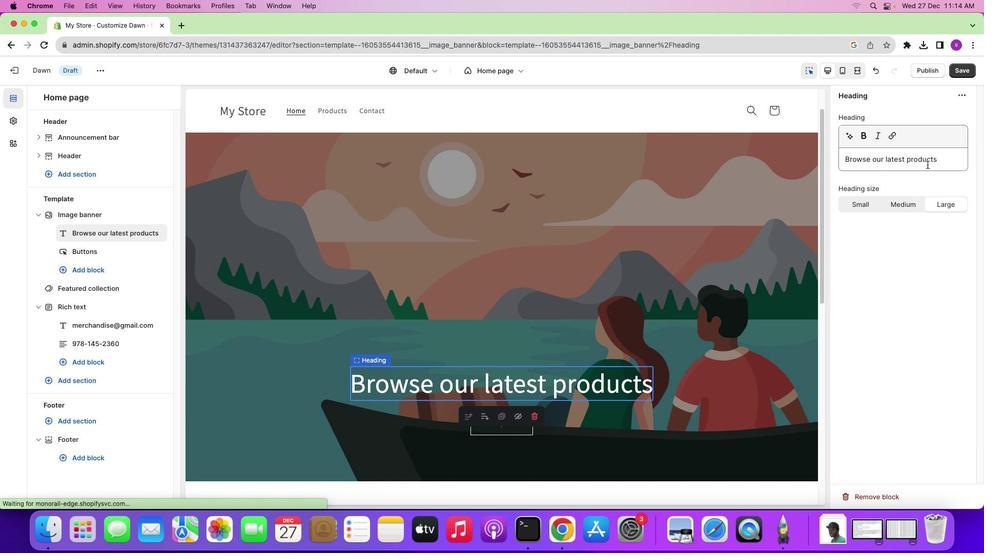 
Action: Mouse moved to (943, 160)
Screenshot: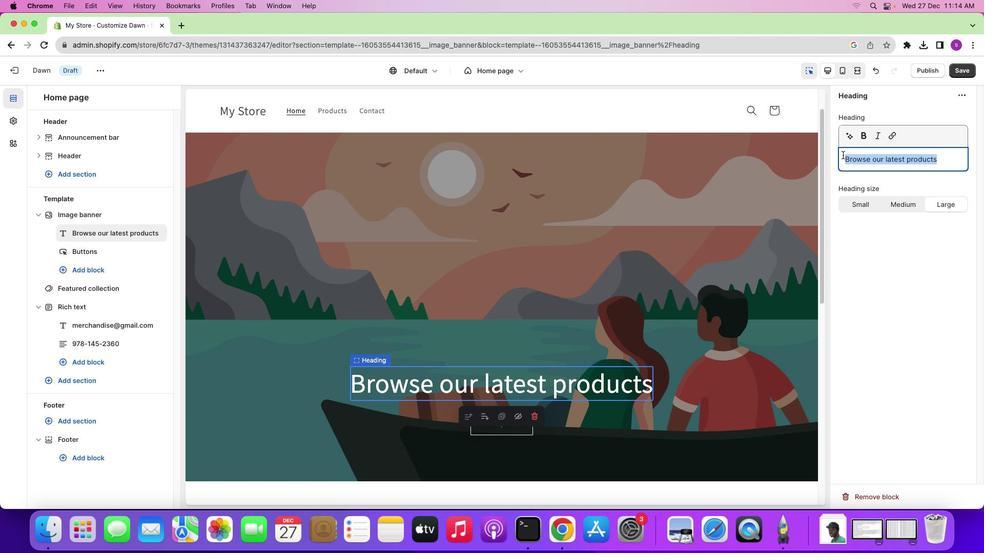 
Action: Mouse pressed left at (943, 160)
Screenshot: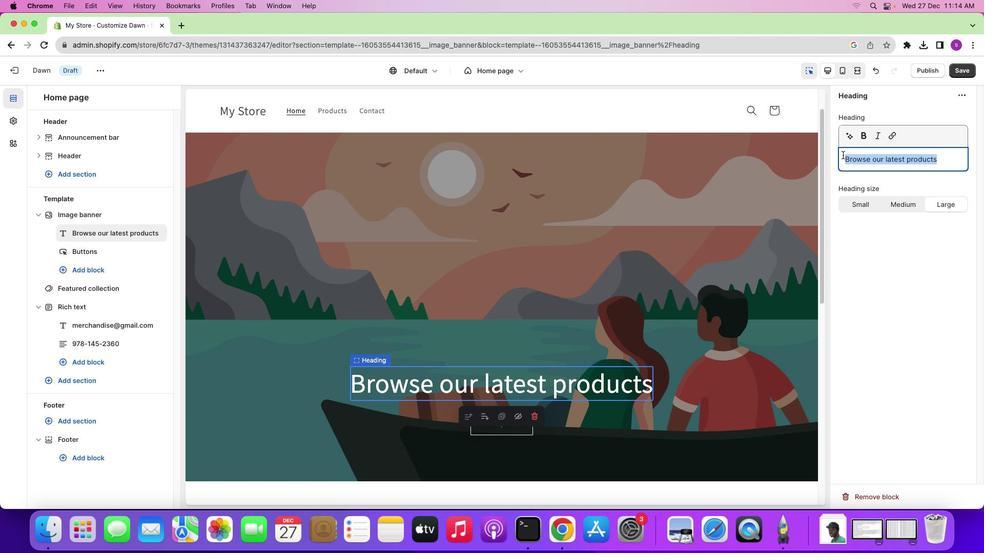 
Action: Mouse moved to (843, 155)
Screenshot: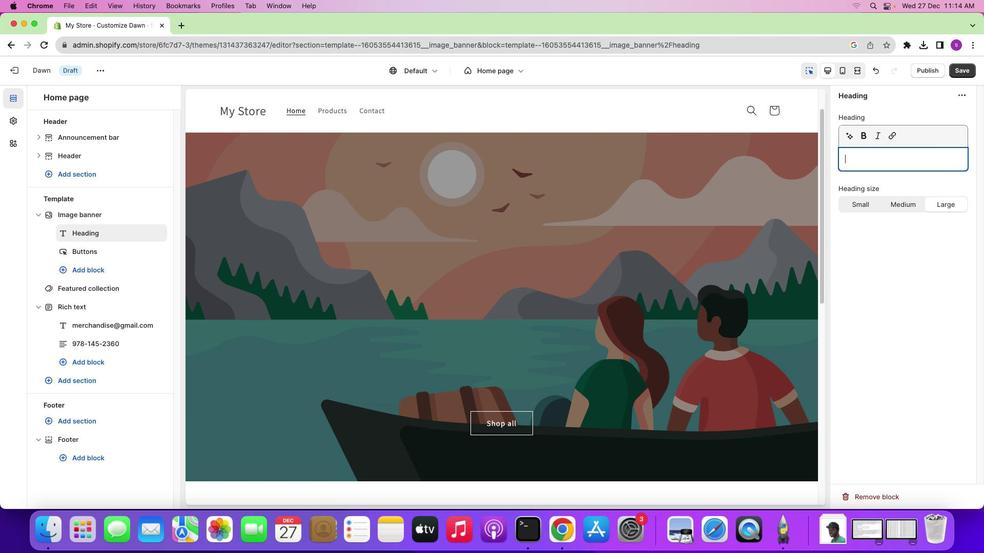 
Action: Key pressed Key.backspaceKey.shift'W''E''L''C''O''M''E'Key.space'T''O'Key.space'O''U''R'Key.spaceKey.spaceKey.shift'M''E''R''C''H''A''N''D''I''S''E'Key.spaceKey.shift'P''R''O''D''U''C''T'Key.spaceKey.shift'S''T''O''R''E'
Screenshot: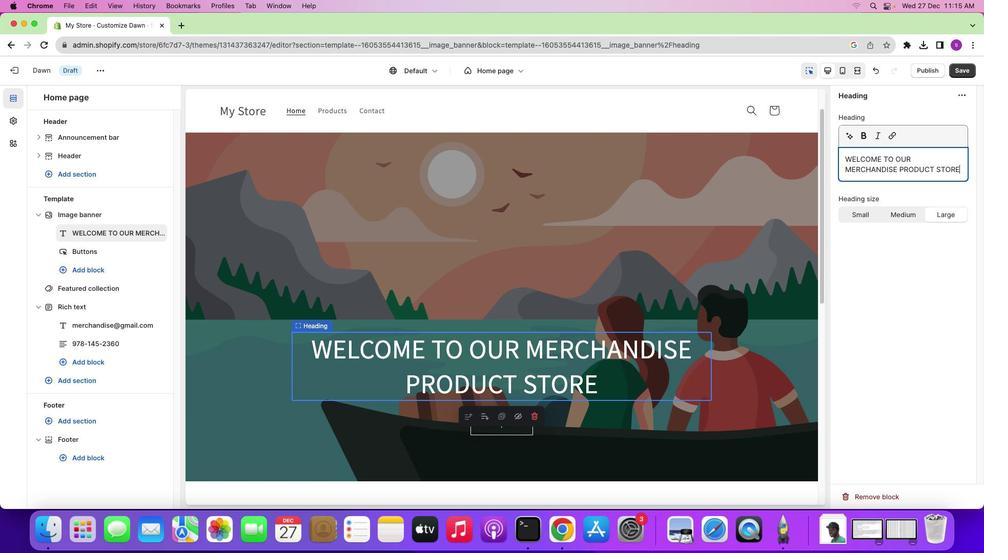 
Action: Mouse moved to (605, 383)
Screenshot: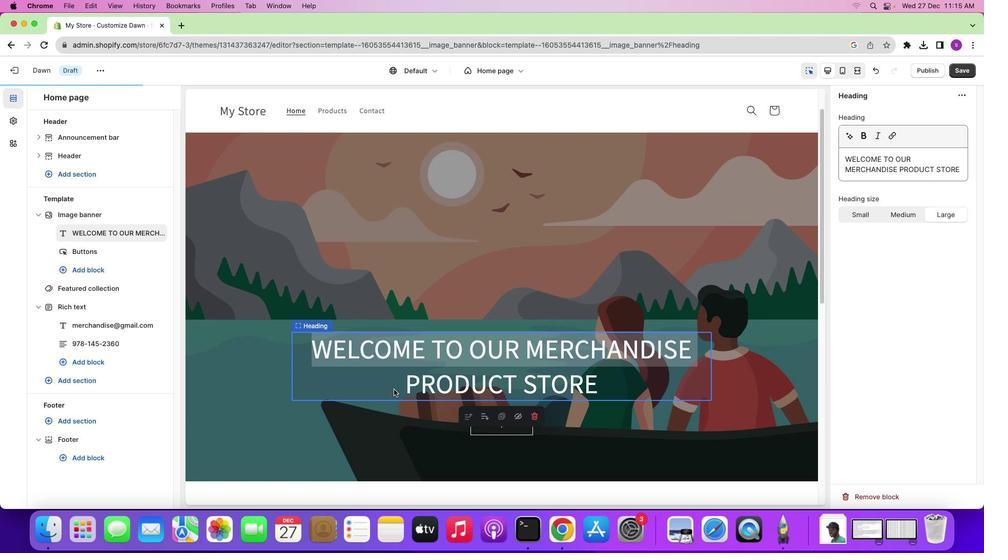 
Action: Mouse pressed left at (605, 383)
Screenshot: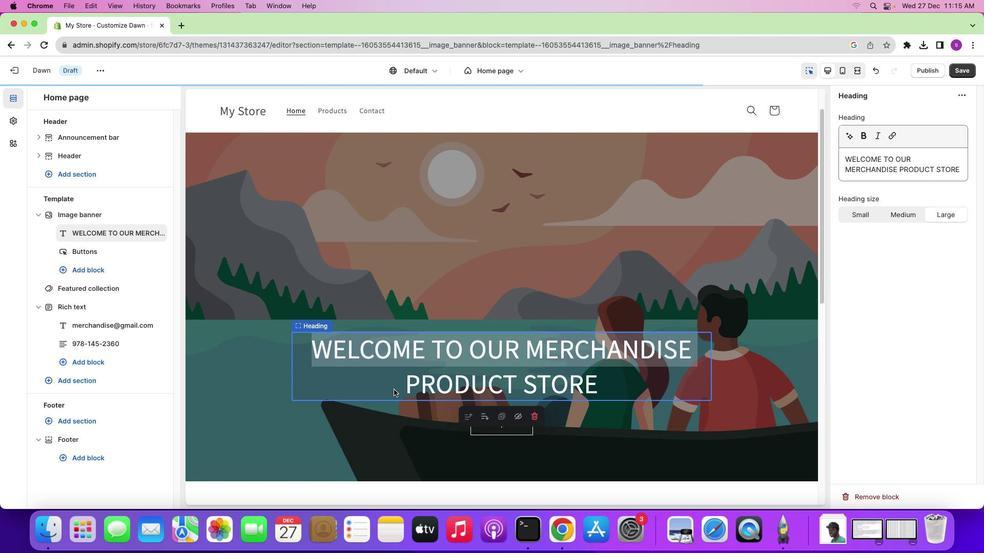 
Action: Mouse moved to (963, 169)
Screenshot: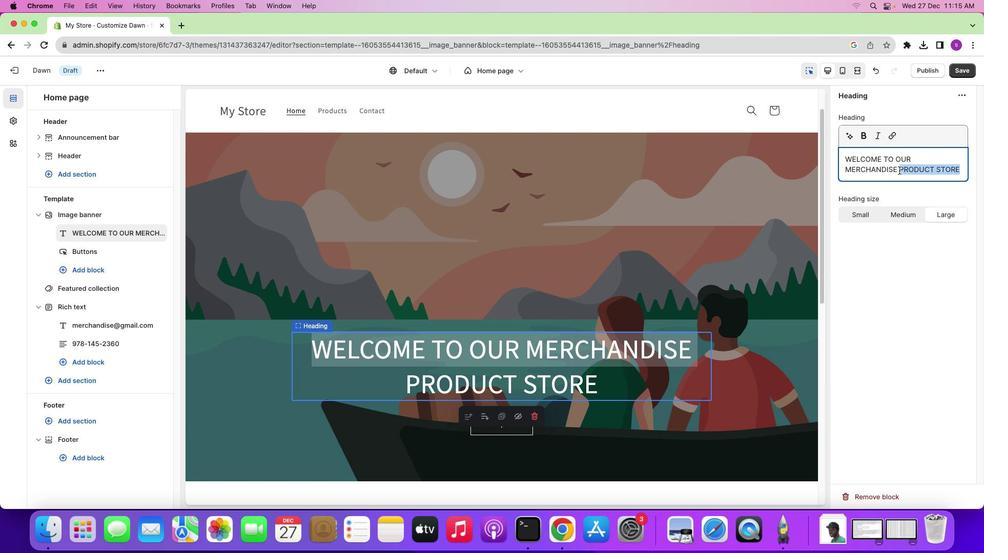 
Action: Mouse pressed left at (963, 169)
Screenshot: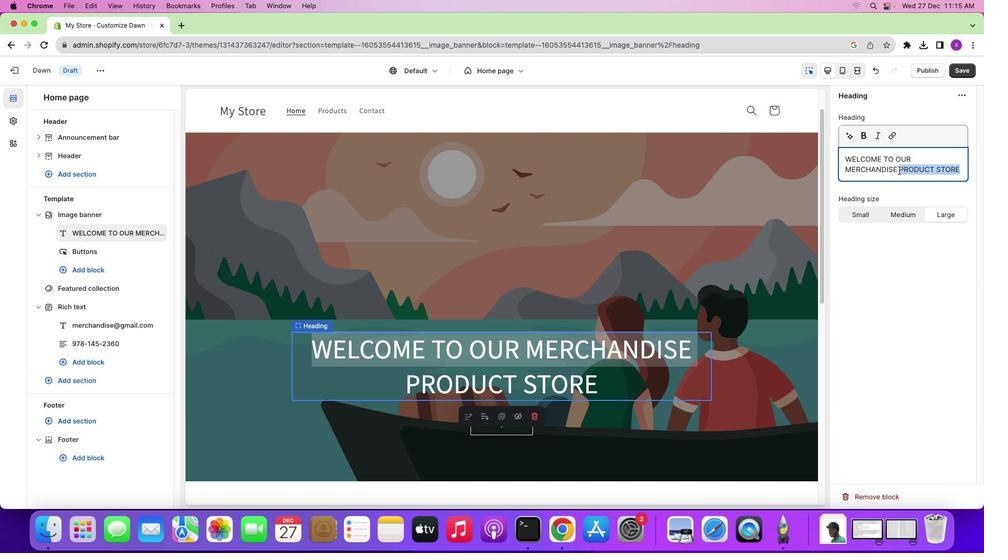 
Action: Mouse moved to (898, 171)
Screenshot: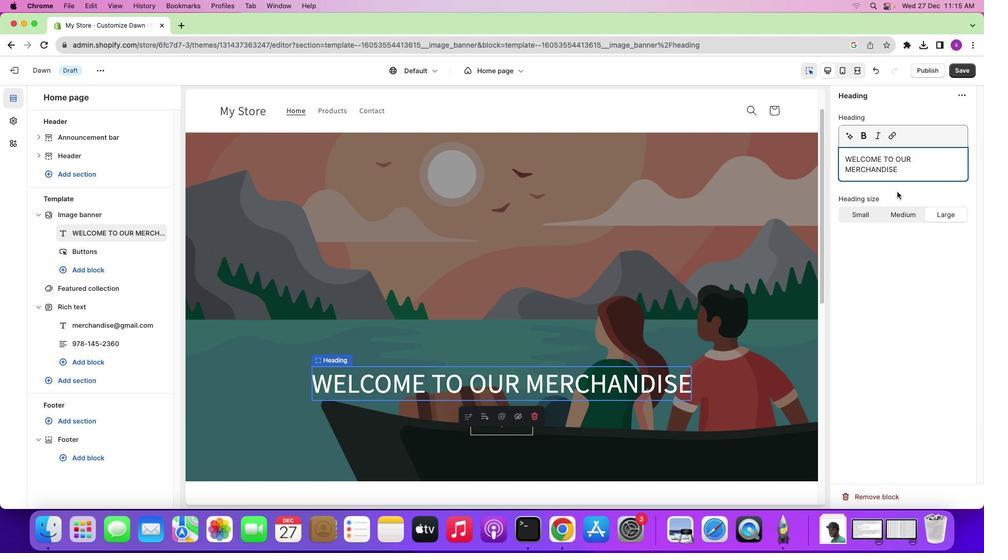 
Action: Key pressed Key.backspace
Screenshot: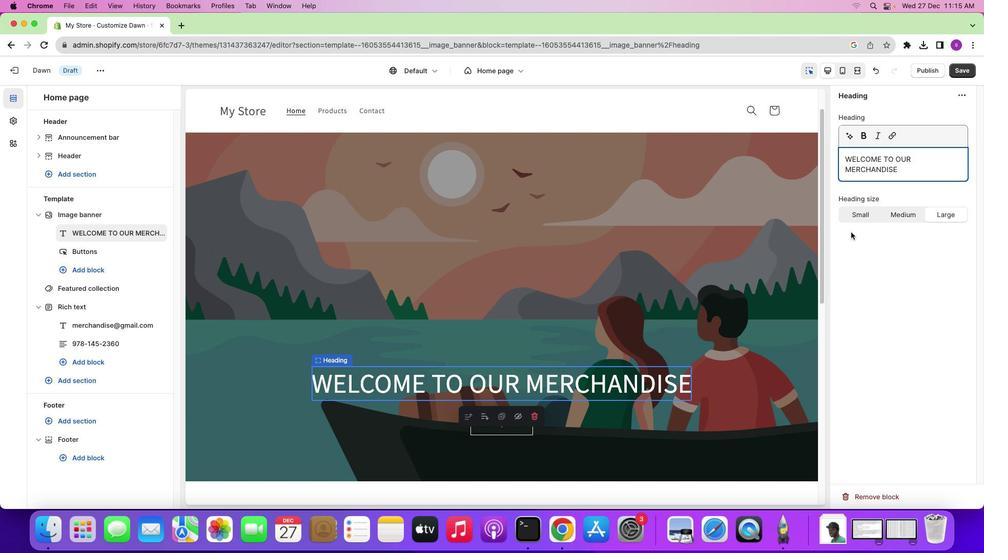 
Action: Mouse moved to (731, 296)
Screenshot: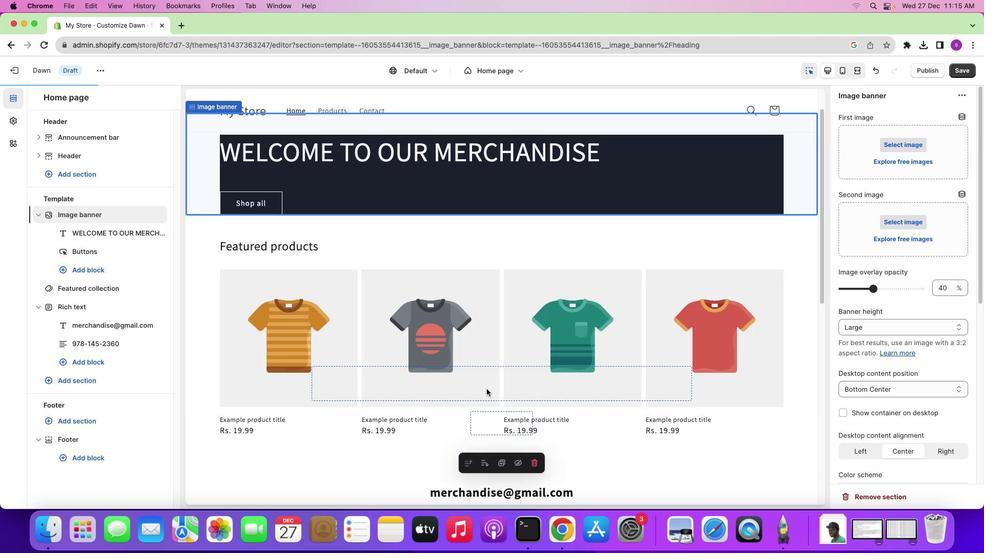 
Action: Mouse pressed left at (731, 296)
Screenshot: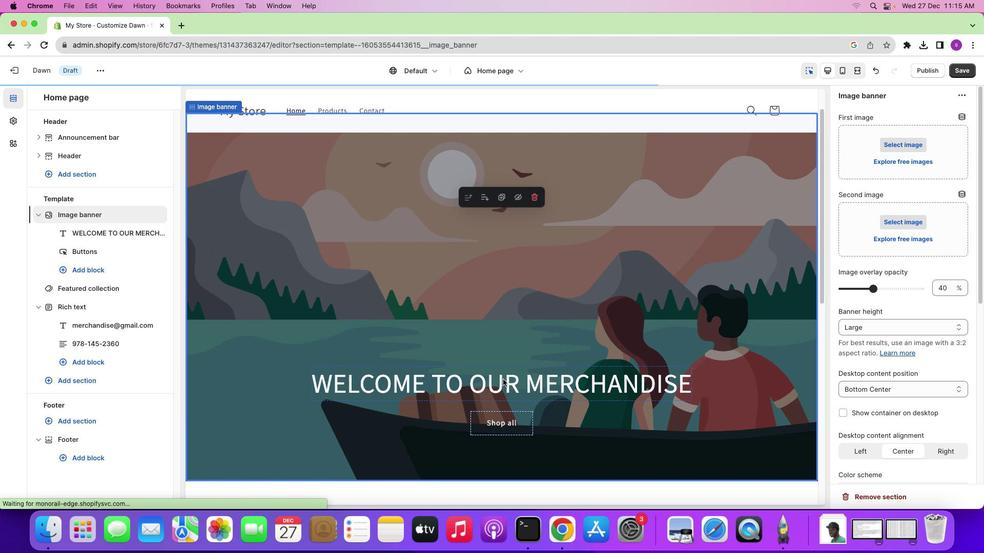 
Action: Mouse moved to (503, 380)
Screenshot: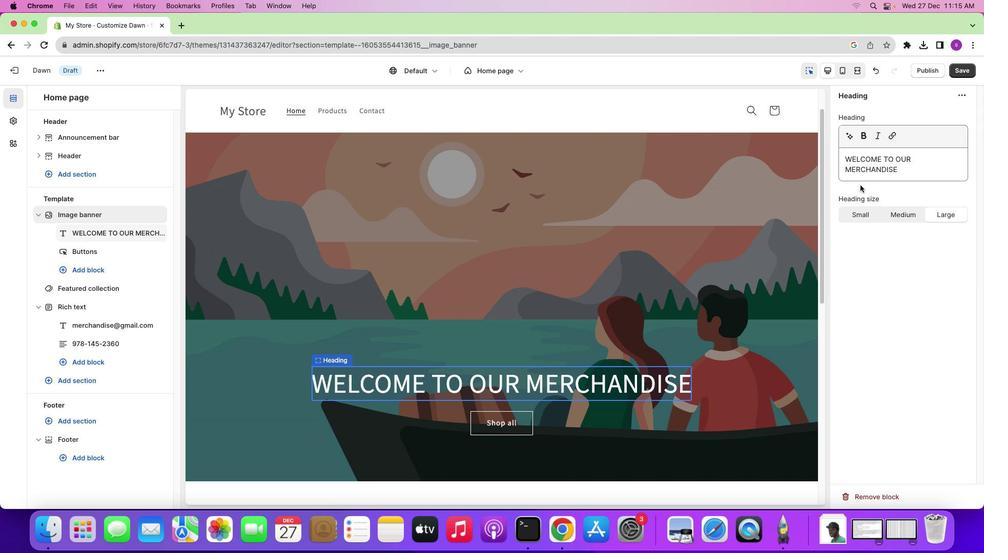 
Action: Mouse pressed left at (503, 380)
Screenshot: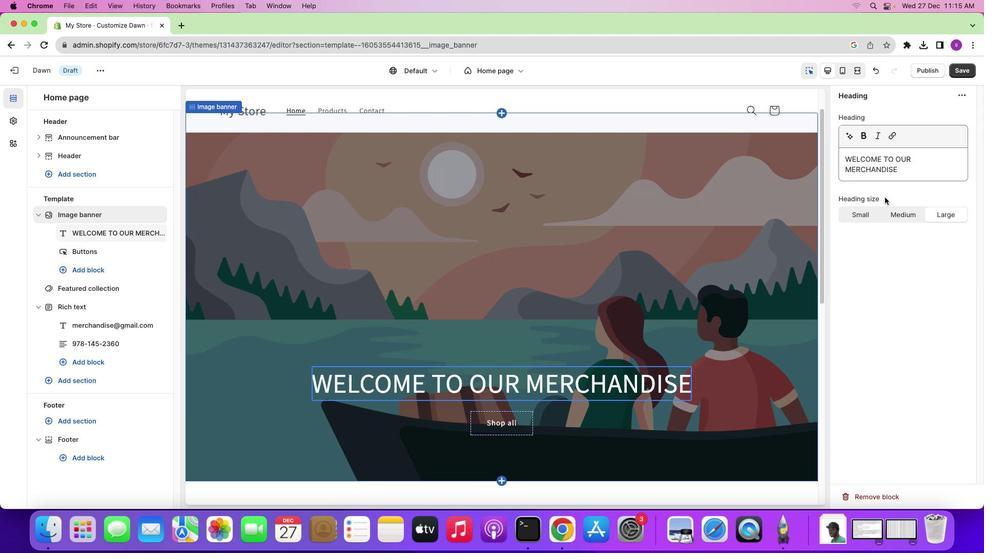 
Action: Mouse moved to (914, 160)
Screenshot: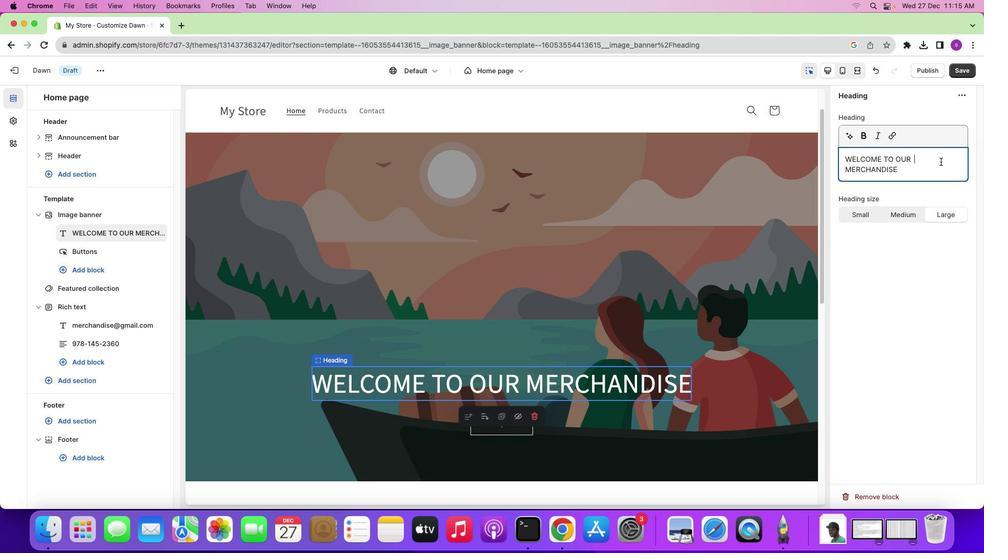 
Action: Mouse pressed left at (914, 160)
Screenshot: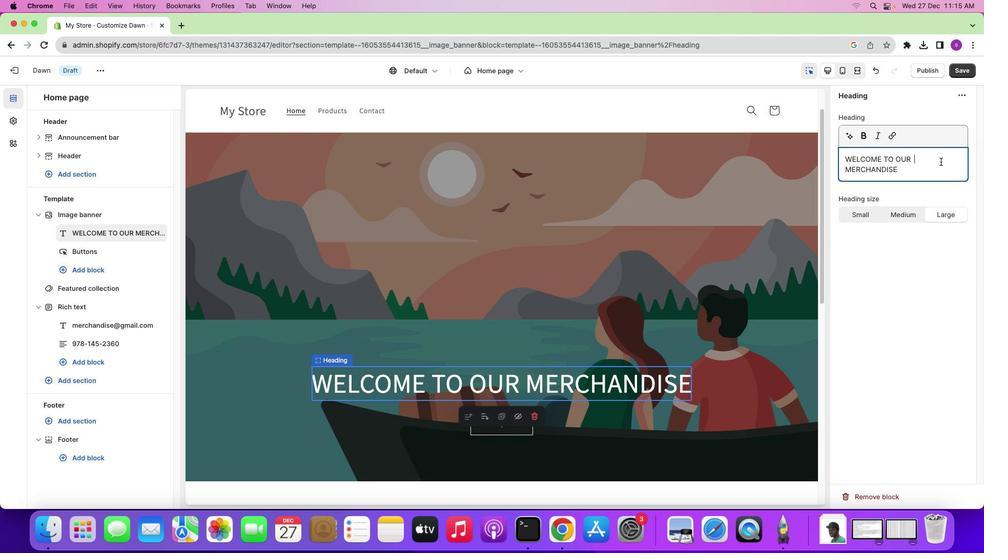 
Action: Mouse moved to (941, 162)
Screenshot: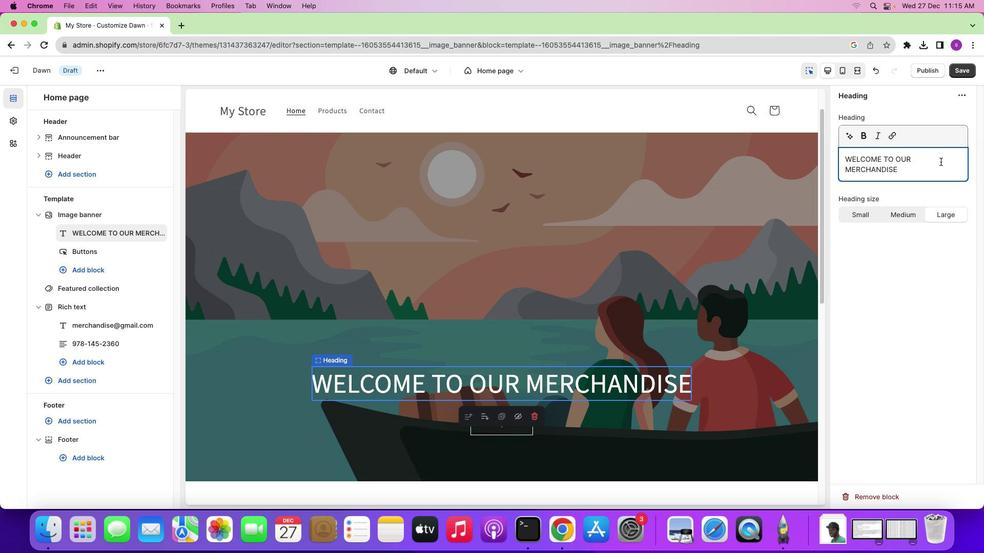 
Action: Key pressed Key.shift'P''O''P'Key.space
Screenshot: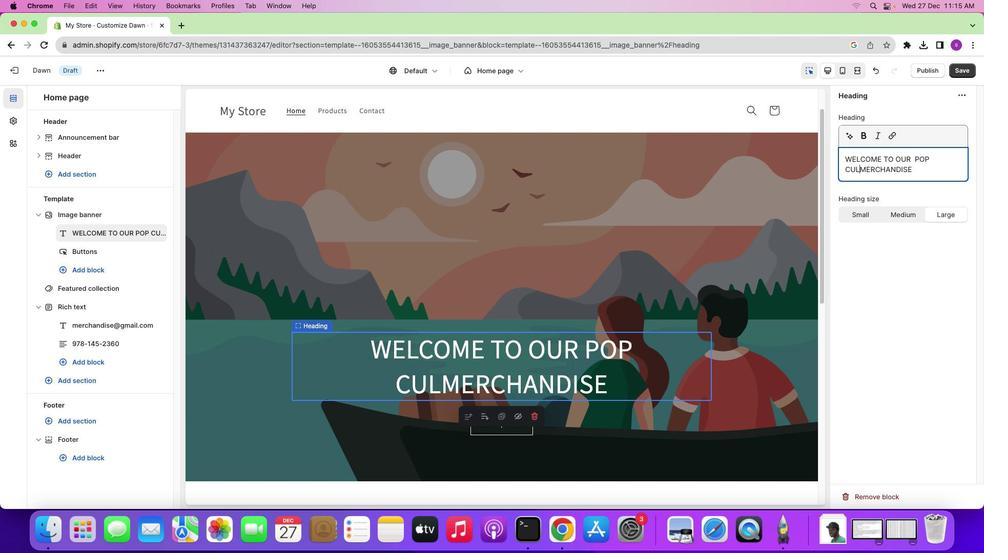 
Action: Mouse moved to (941, 162)
Screenshot: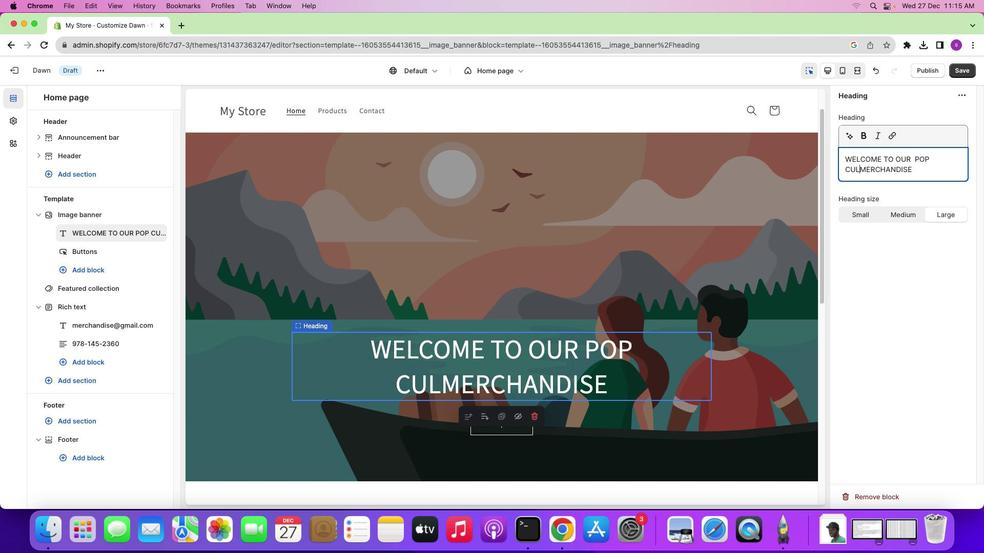 
Action: Key pressed 'C''U''L''T''U''R''E'Key.space
Screenshot: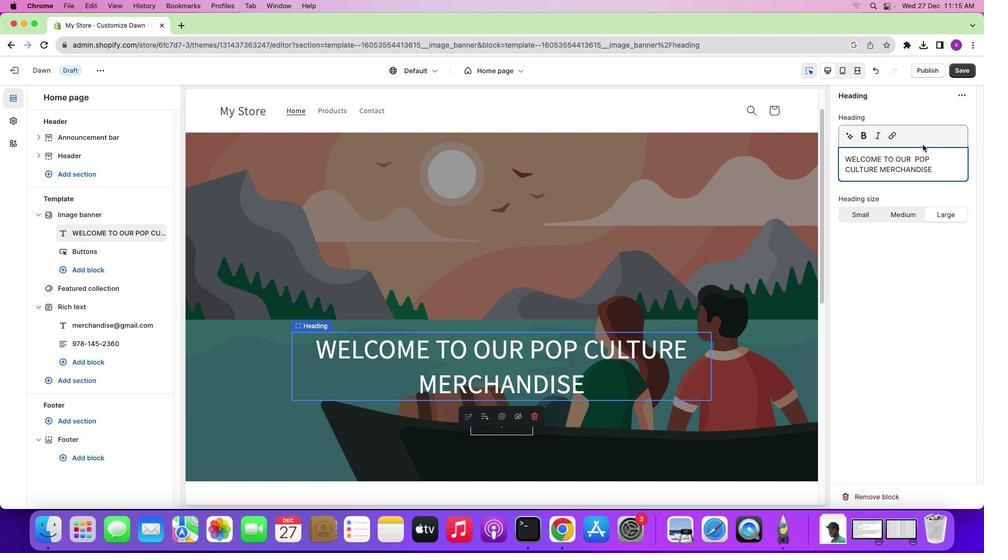 
Action: Mouse scrolled (941, 162) with delta (0, 0)
Screenshot: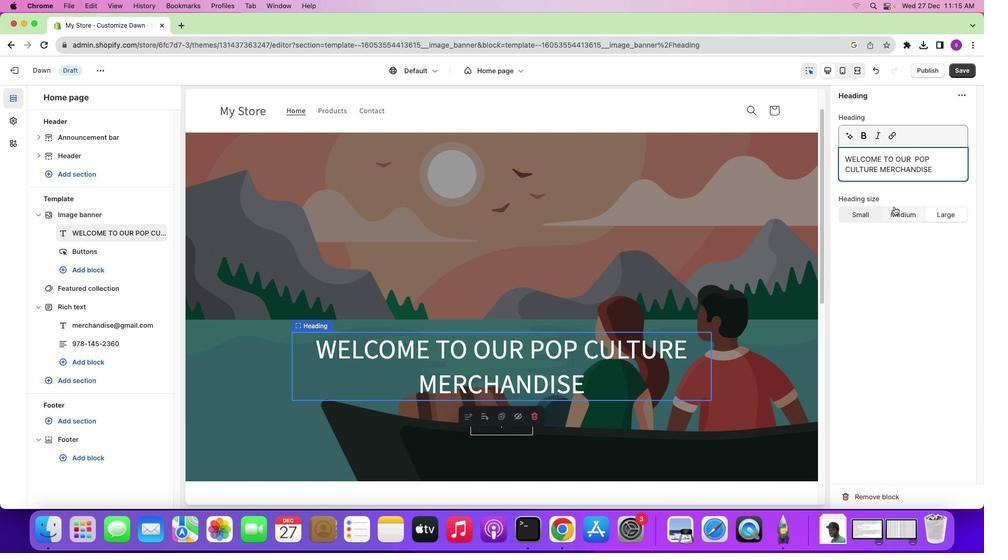
Action: Mouse moved to (948, 166)
Screenshot: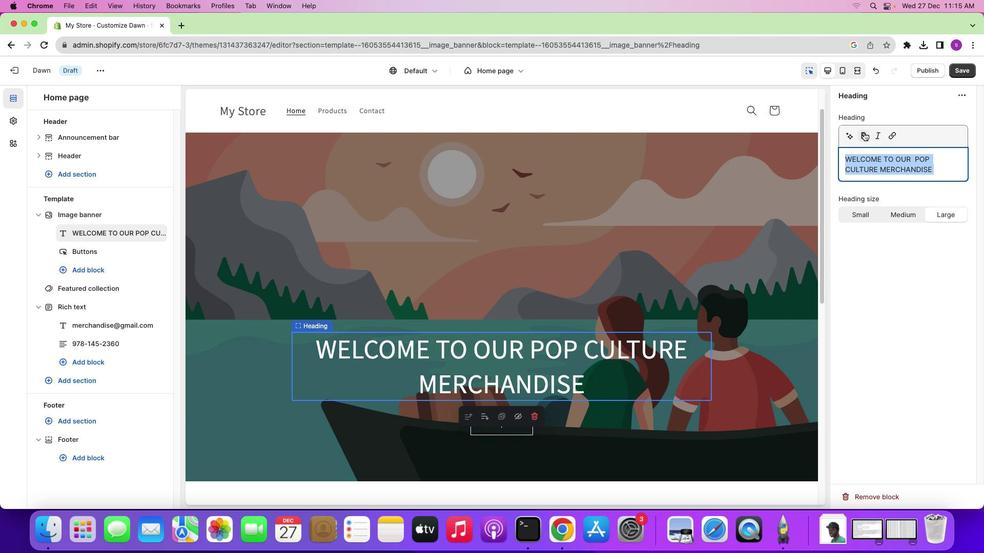 
Action: Mouse pressed left at (948, 166)
Screenshot: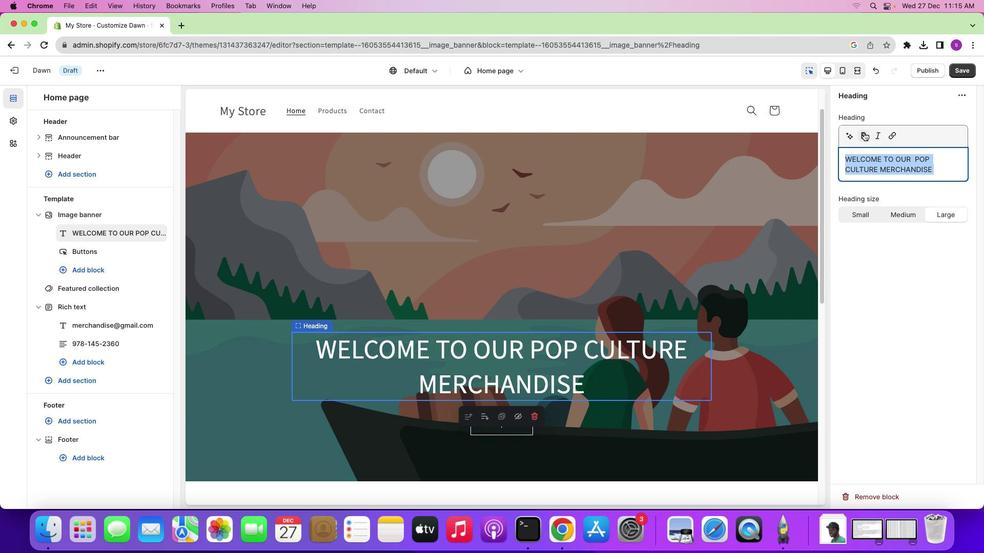 
Action: Mouse moved to (863, 133)
Screenshot: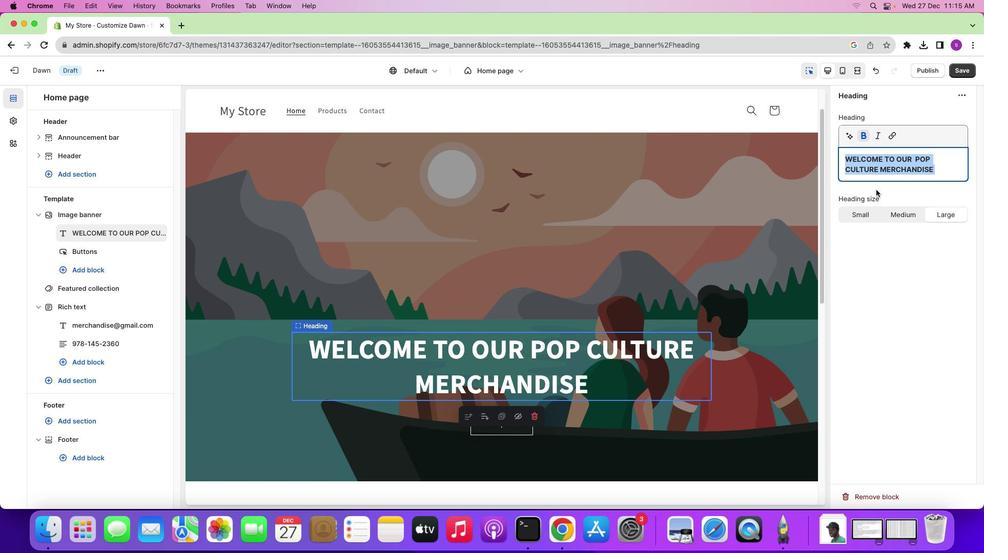 
Action: Mouse pressed left at (863, 133)
Screenshot: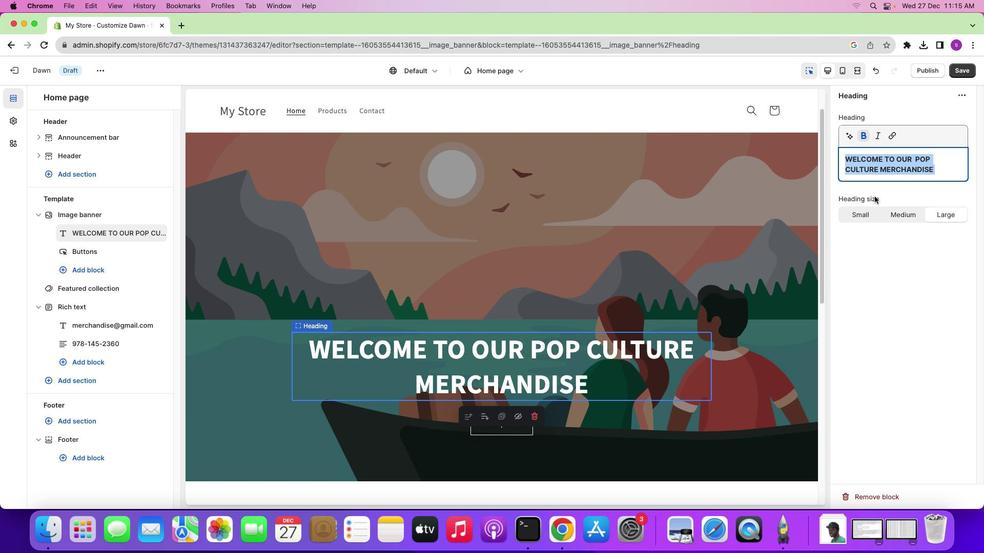 
Action: Mouse moved to (719, 282)
Screenshot: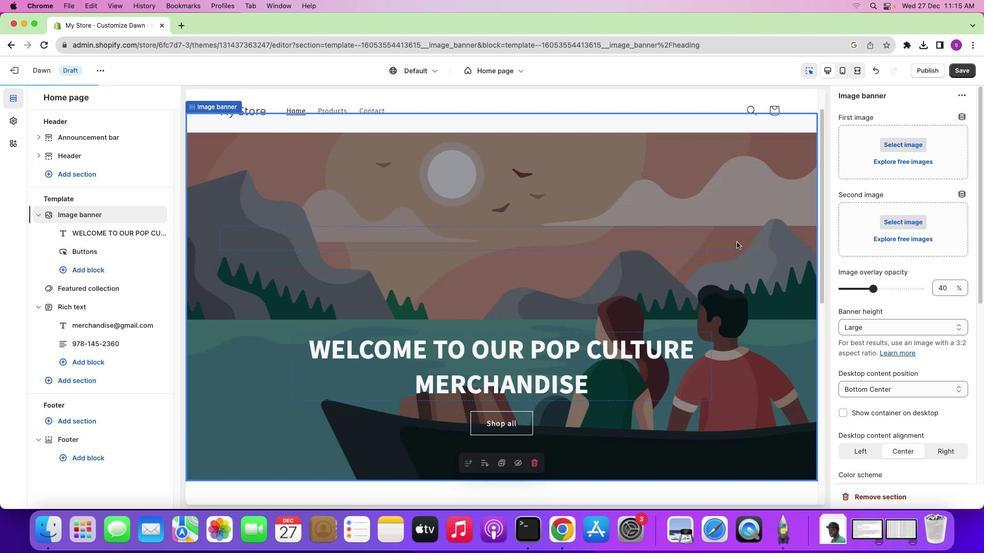 
Action: Mouse pressed left at (719, 282)
Screenshot: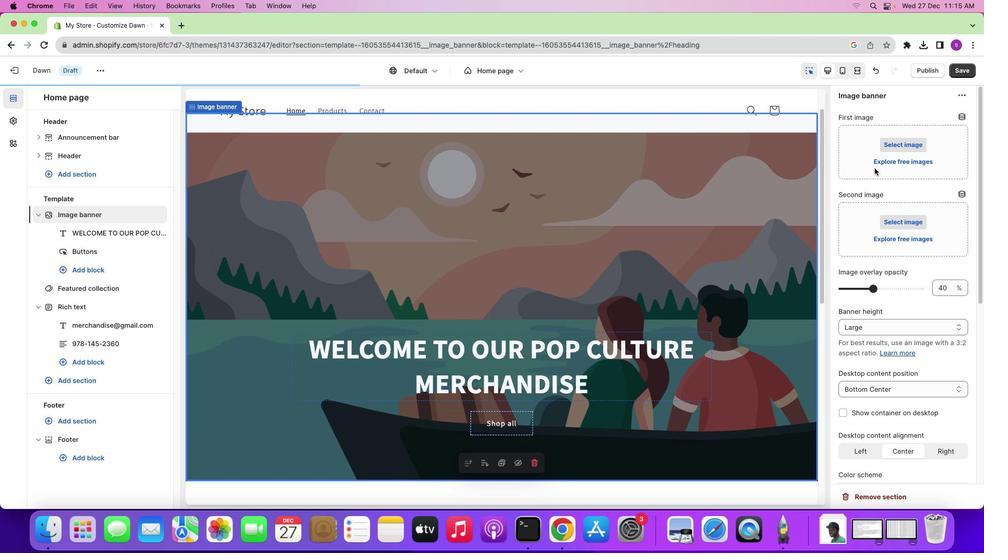 
Action: Mouse moved to (899, 161)
Screenshot: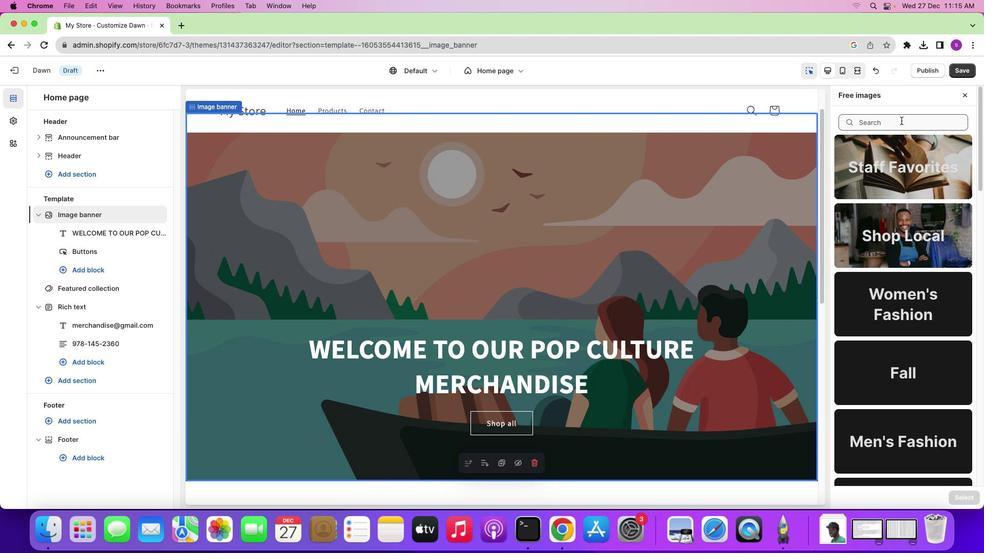 
Action: Mouse pressed left at (899, 161)
Screenshot: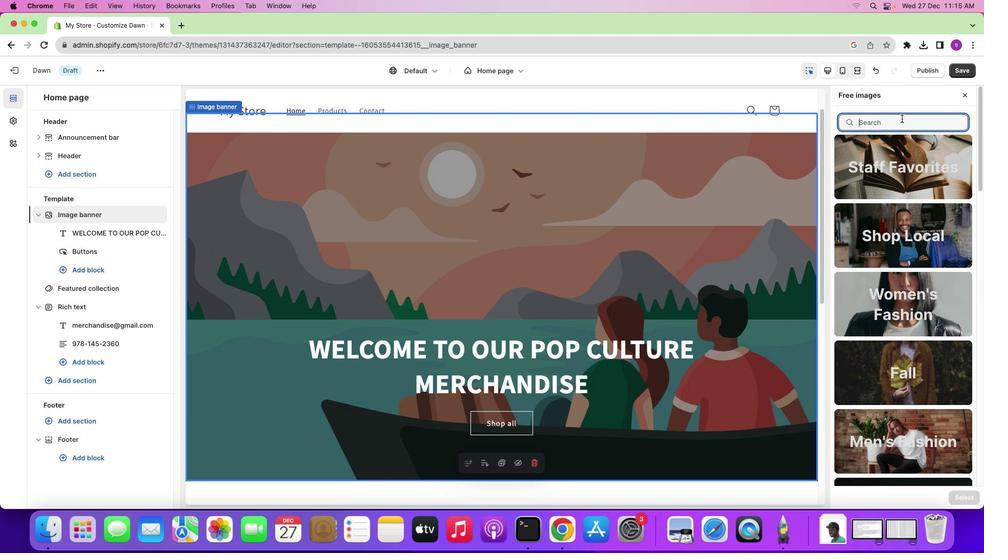 
Action: Mouse moved to (902, 118)
Screenshot: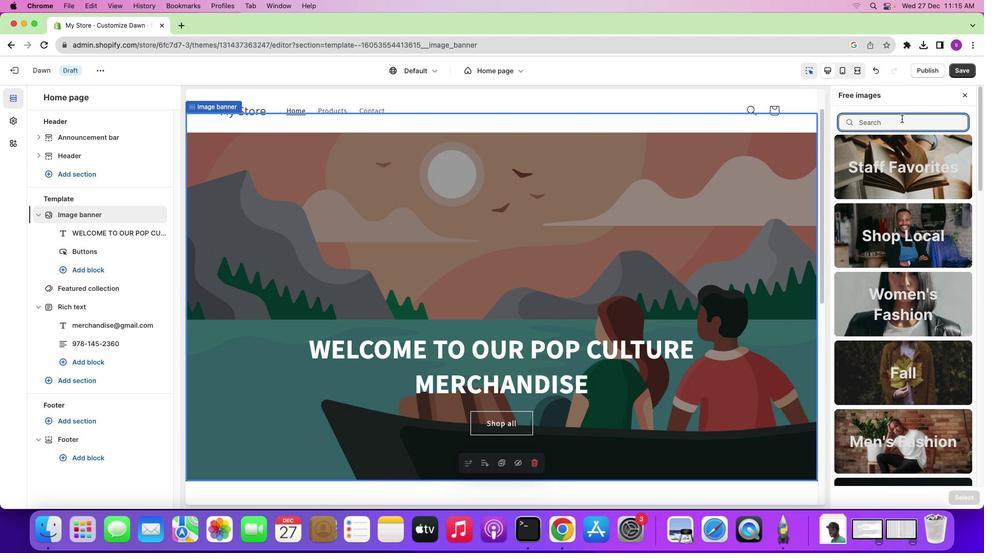 
Action: Mouse pressed left at (902, 118)
Screenshot: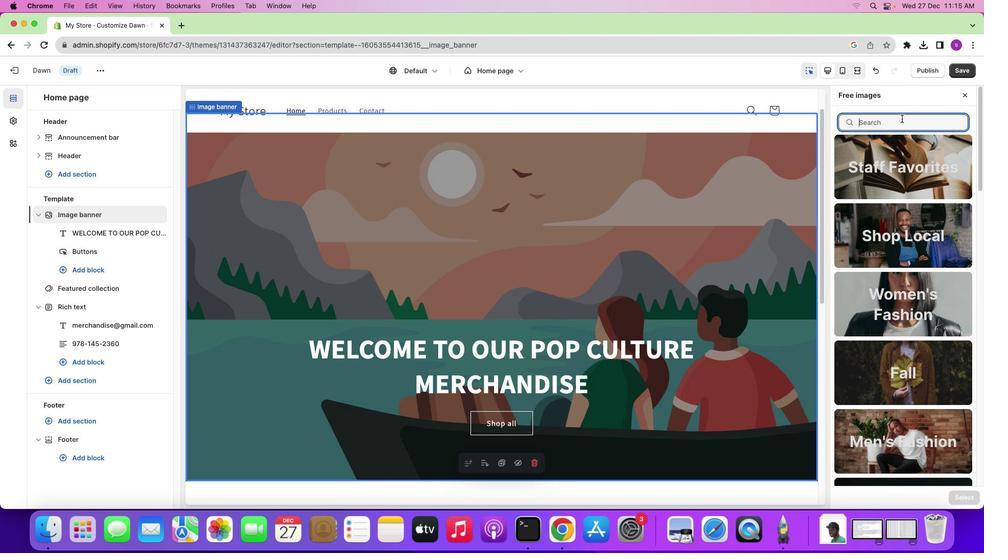
Action: Key pressed 'p''o''p'Key.space'c''u''l''t''u''r''e'Key.enter
Screenshot: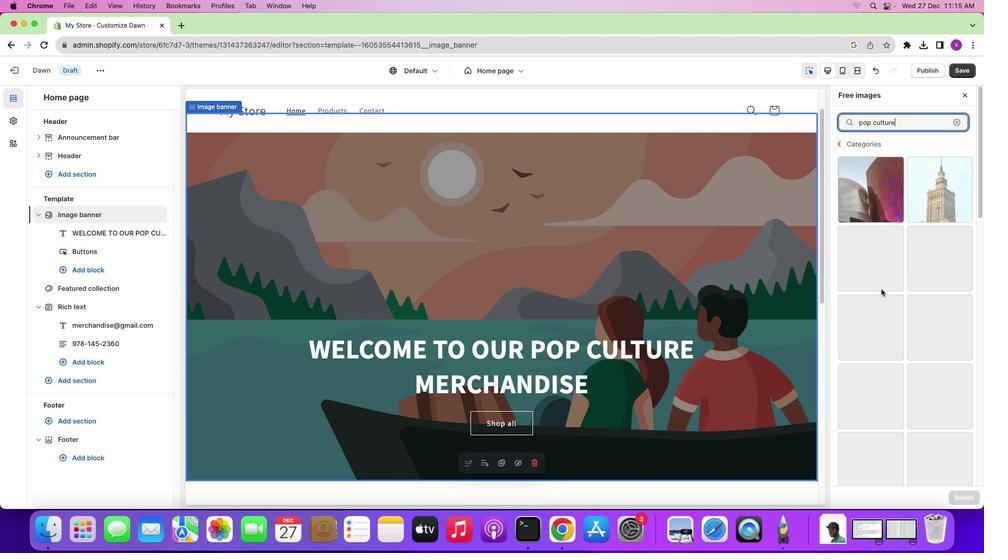 
Action: Mouse moved to (920, 356)
Screenshot: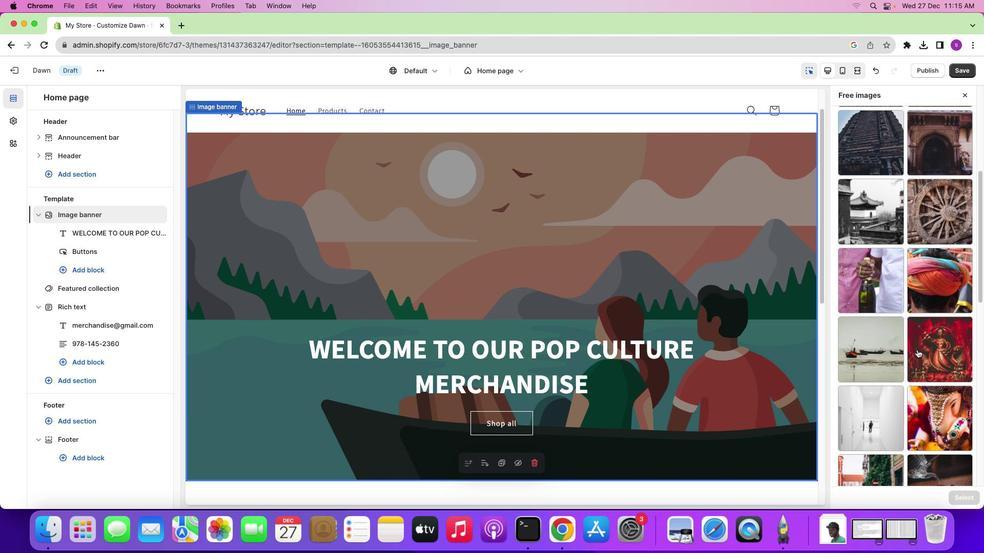 
Action: Mouse scrolled (920, 356) with delta (0, 0)
Screenshot: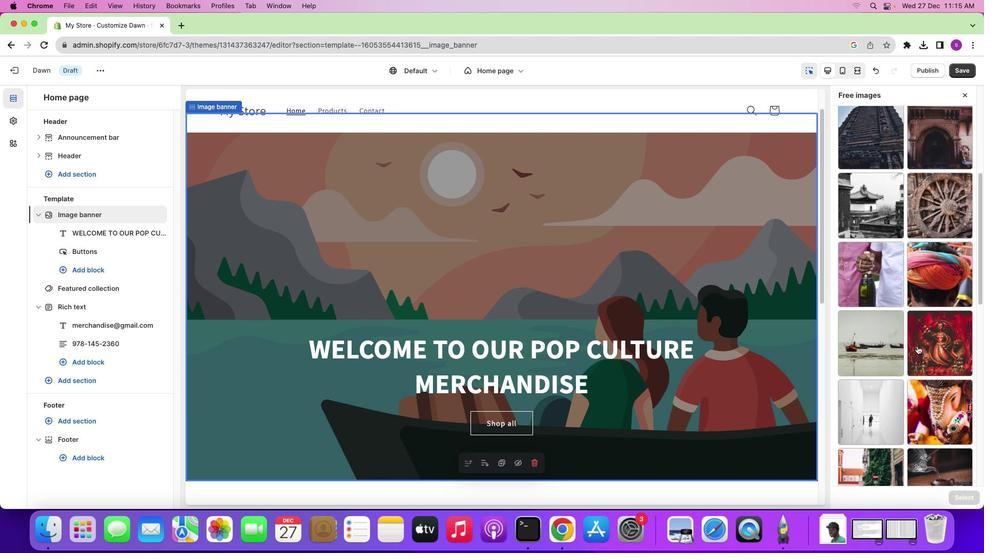 
Action: Mouse scrolled (920, 356) with delta (0, 0)
Screenshot: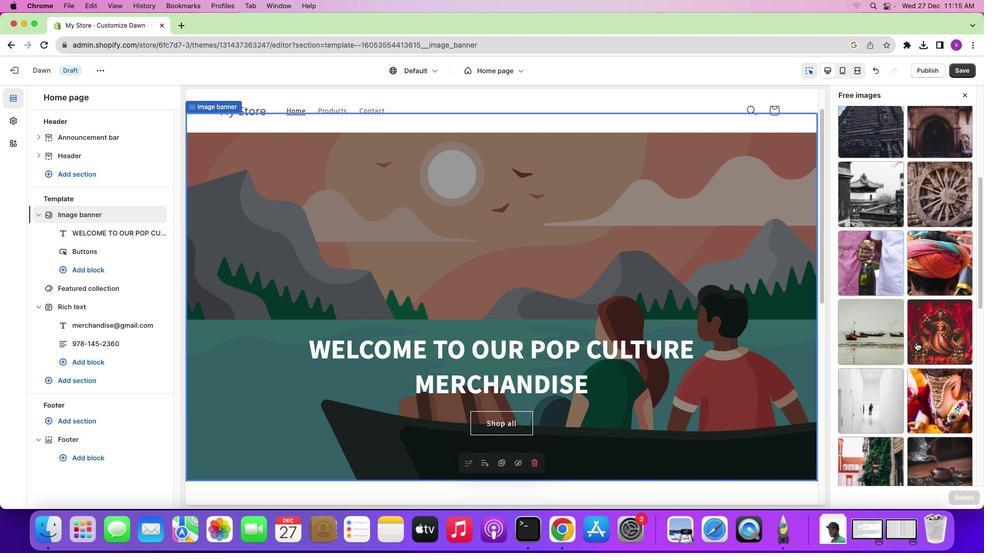 
Action: Mouse moved to (920, 356)
Screenshot: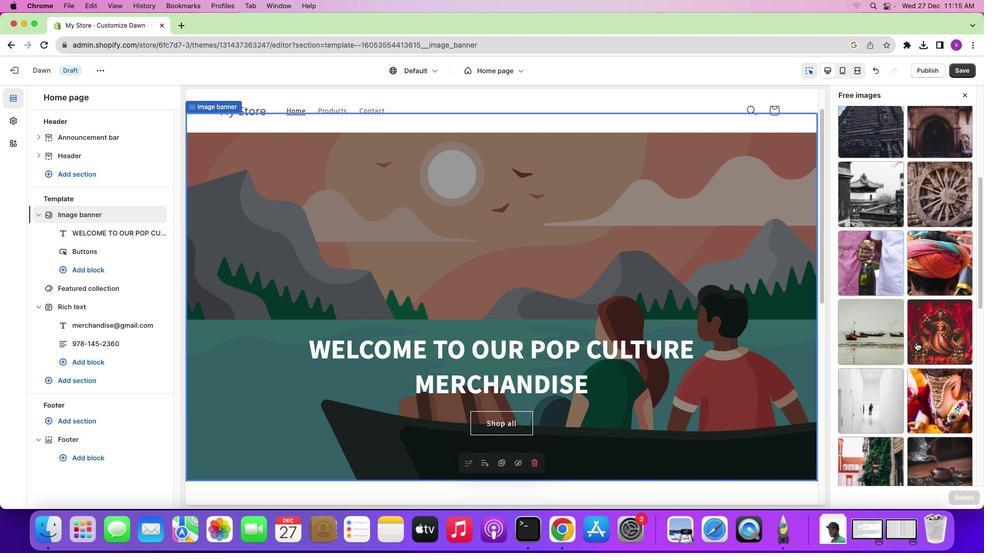 
Action: Mouse scrolled (920, 356) with delta (0, 0)
Screenshot: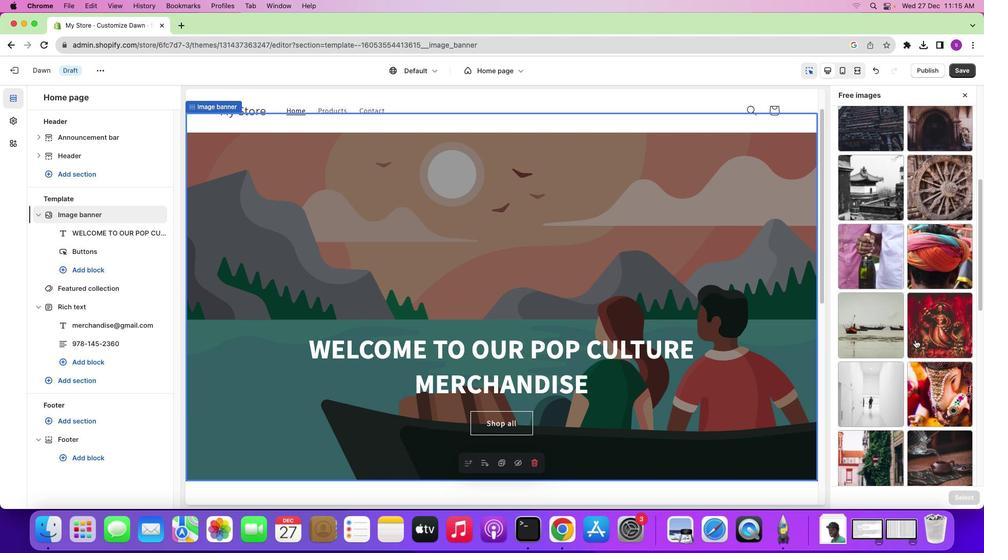 
Action: Mouse scrolled (920, 356) with delta (0, 0)
Screenshot: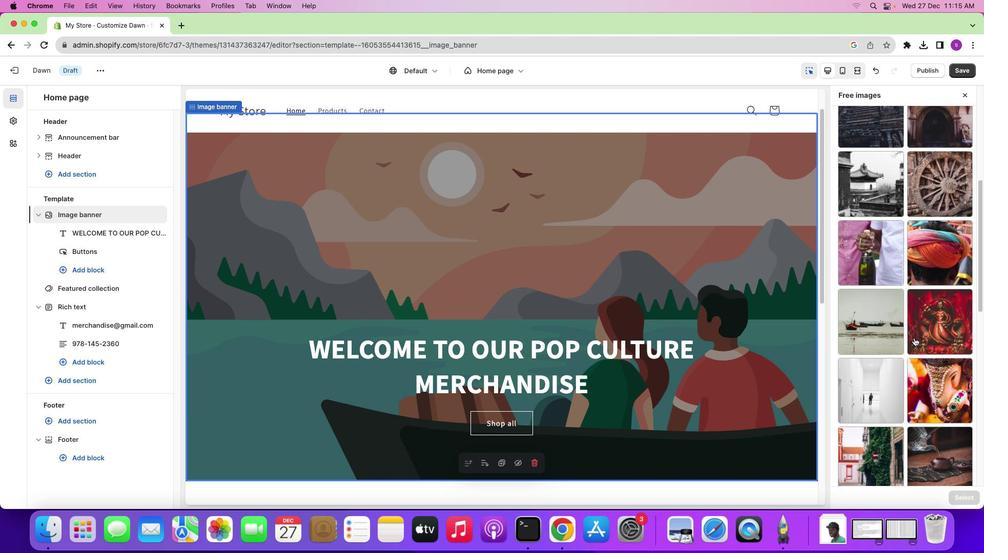
Action: Mouse scrolled (920, 356) with delta (0, -1)
Screenshot: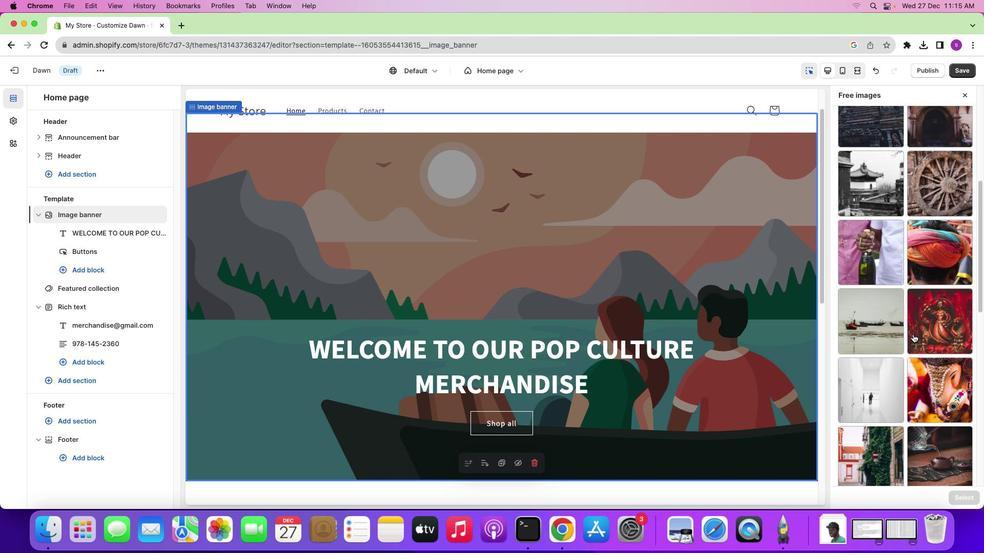 
Action: Mouse moved to (918, 350)
Screenshot: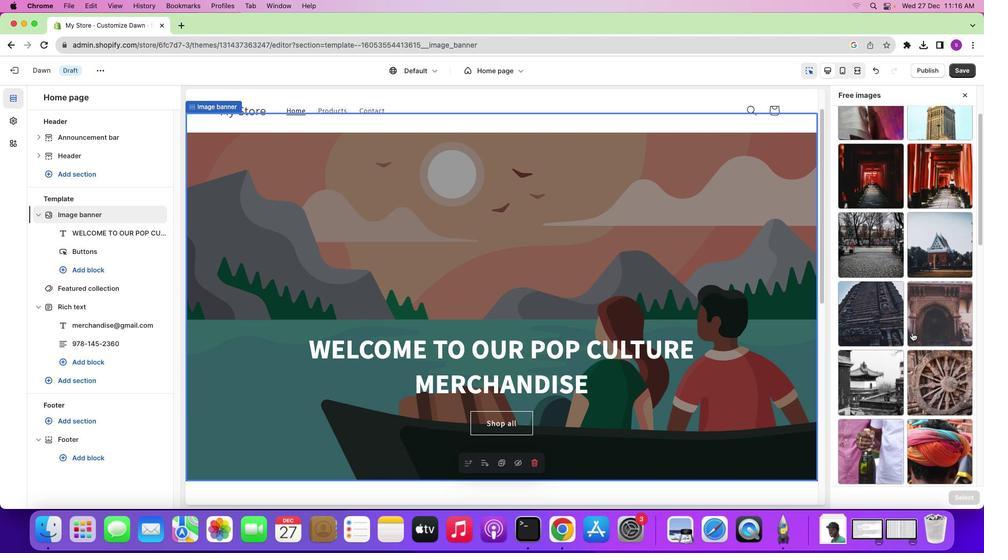 
Action: Mouse scrolled (918, 350) with delta (0, 0)
Screenshot: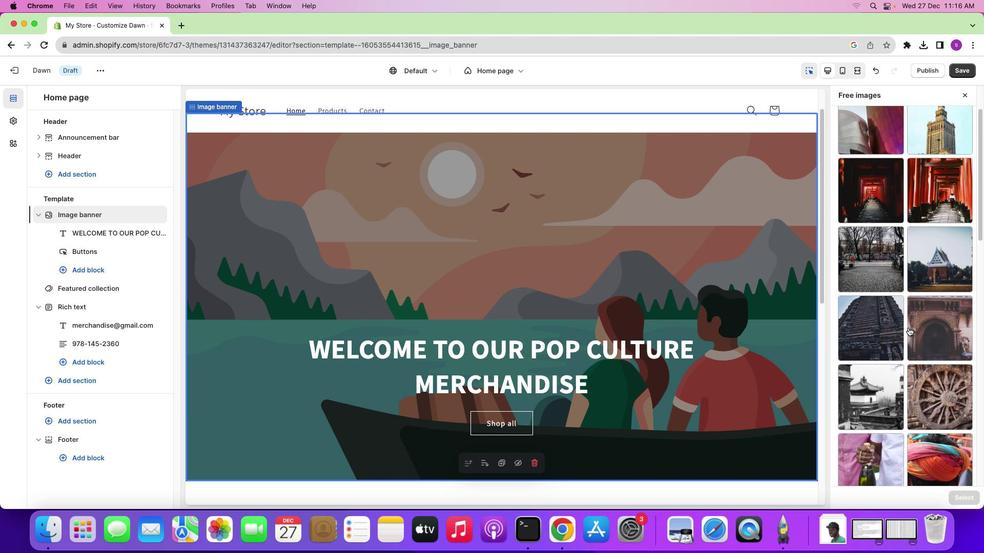 
Action: Mouse scrolled (918, 350) with delta (0, 0)
Screenshot: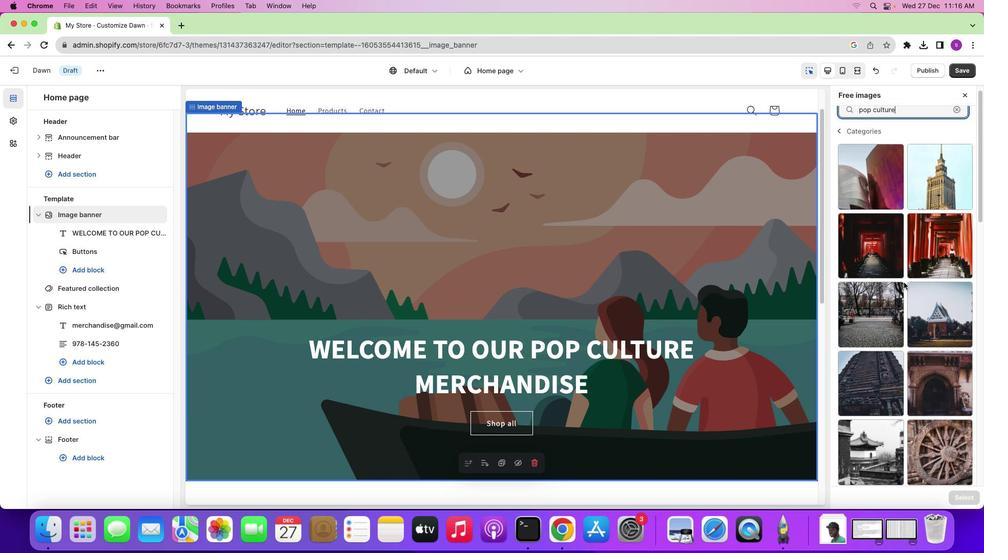 
Action: Mouse scrolled (918, 350) with delta (0, 0)
Screenshot: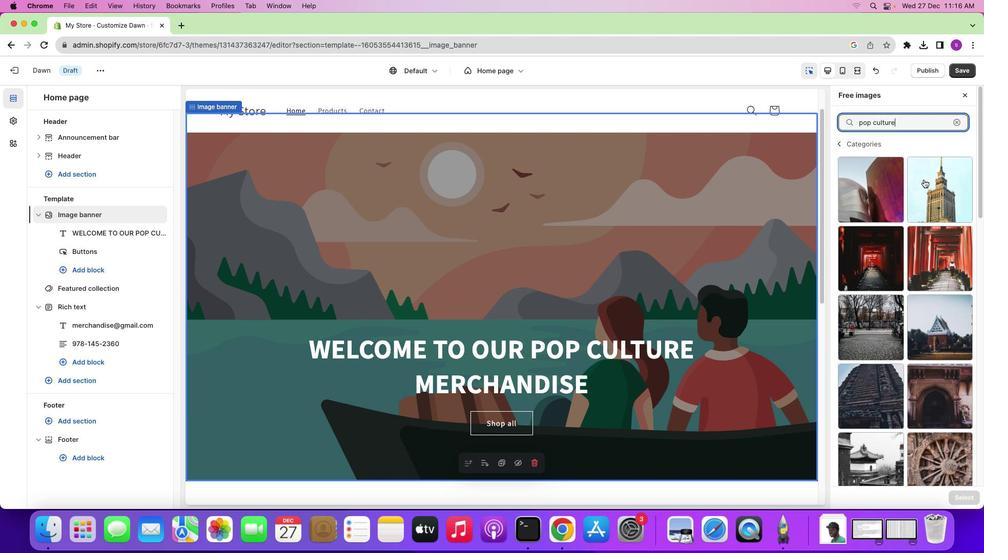 
Action: Mouse scrolled (918, 350) with delta (0, 1)
Screenshot: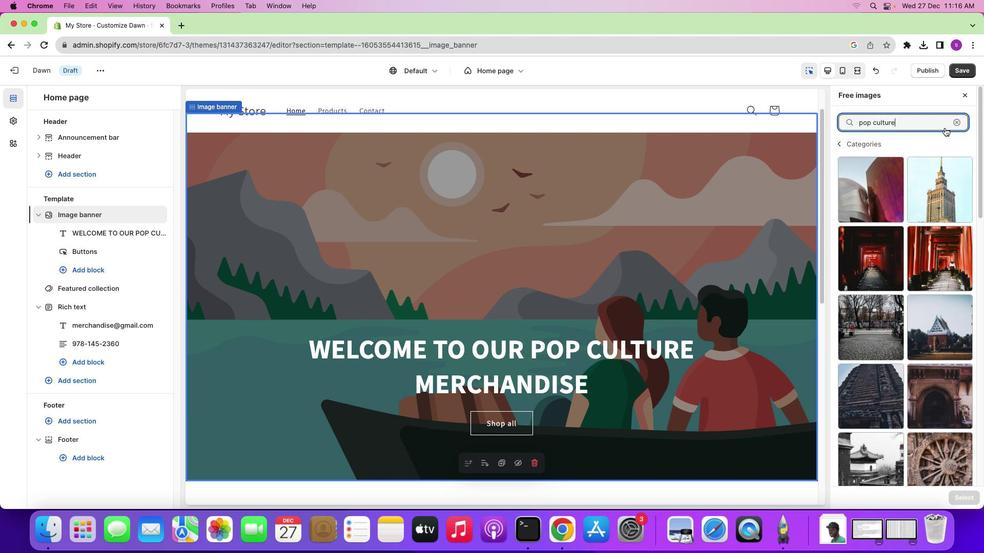 
Action: Mouse scrolled (918, 350) with delta (0, 0)
Screenshot: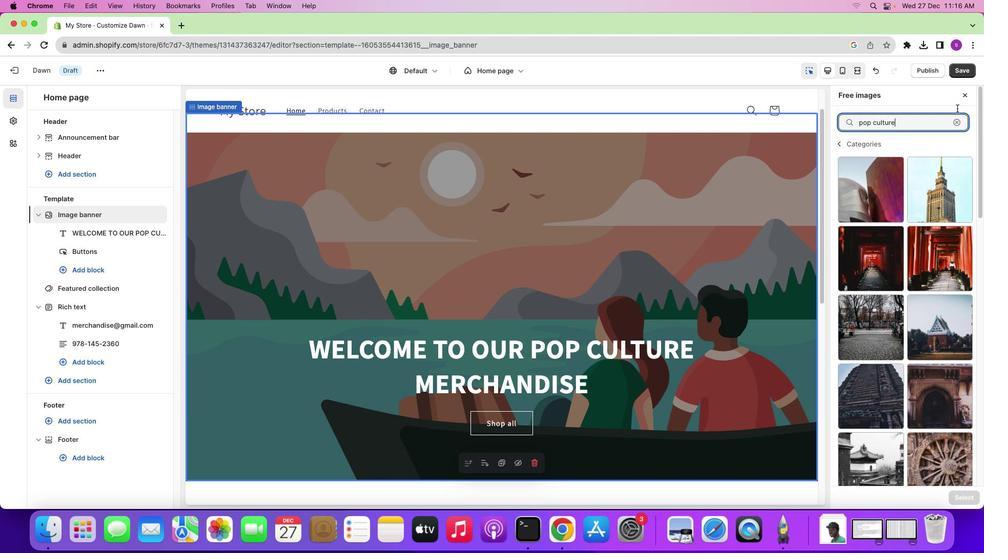
Action: Mouse moved to (913, 334)
Screenshot: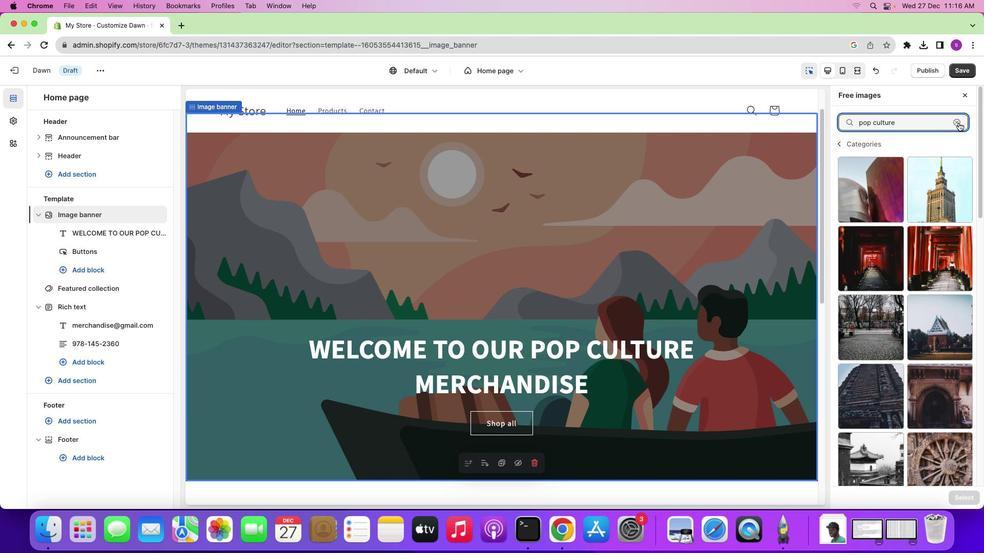 
Action: Mouse scrolled (913, 334) with delta (0, 1)
Screenshot: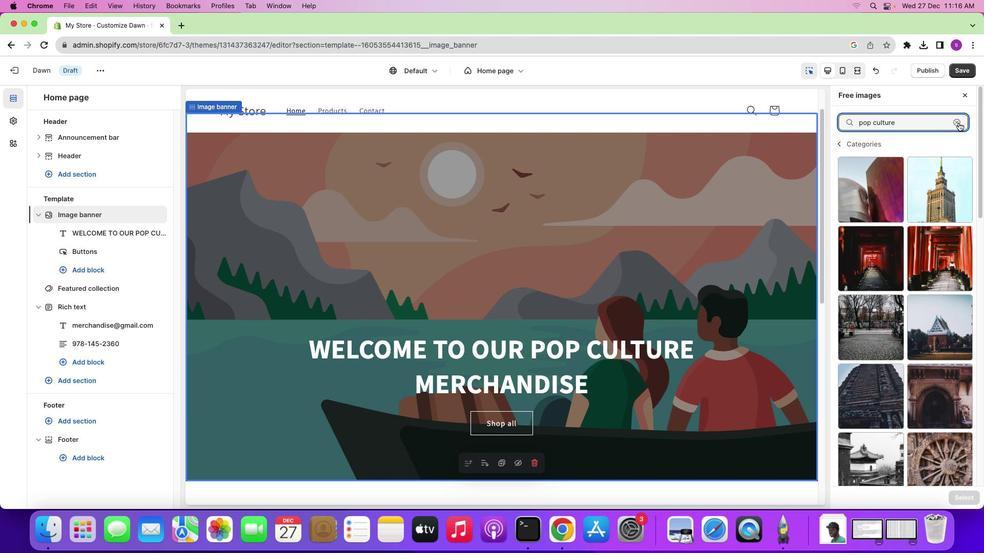 
Action: Mouse scrolled (913, 334) with delta (0, 1)
Screenshot: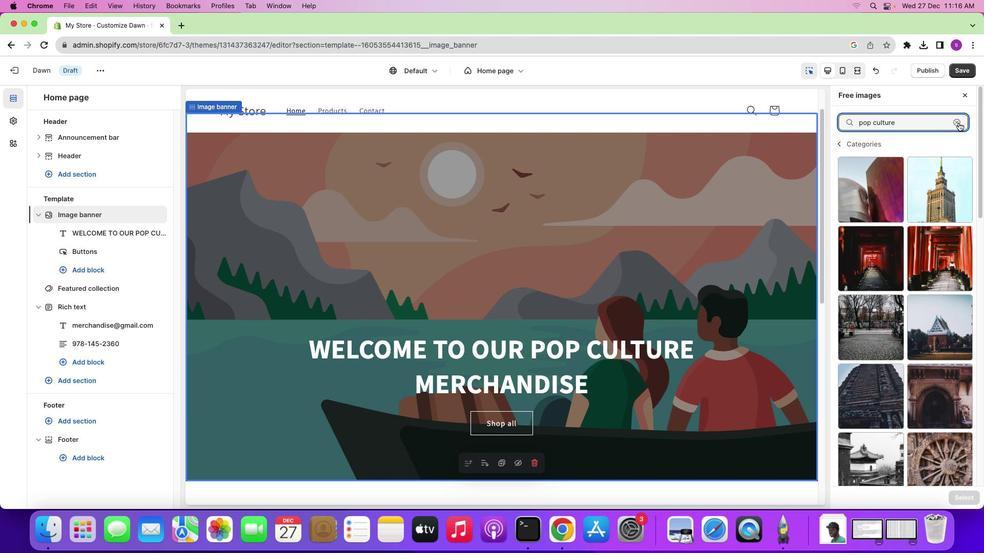 
Action: Mouse scrolled (913, 334) with delta (0, 2)
Screenshot: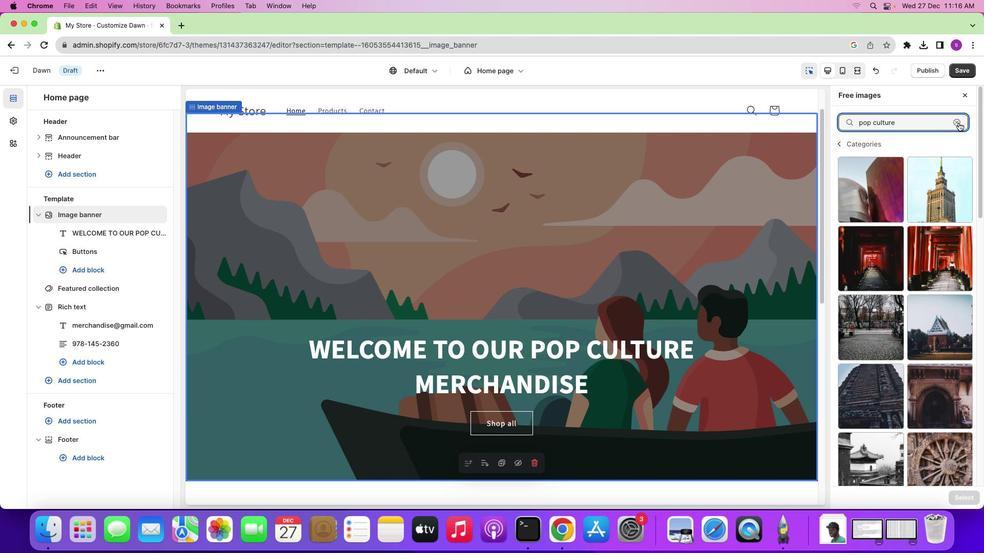 
Action: Mouse scrolled (913, 334) with delta (0, 3)
Screenshot: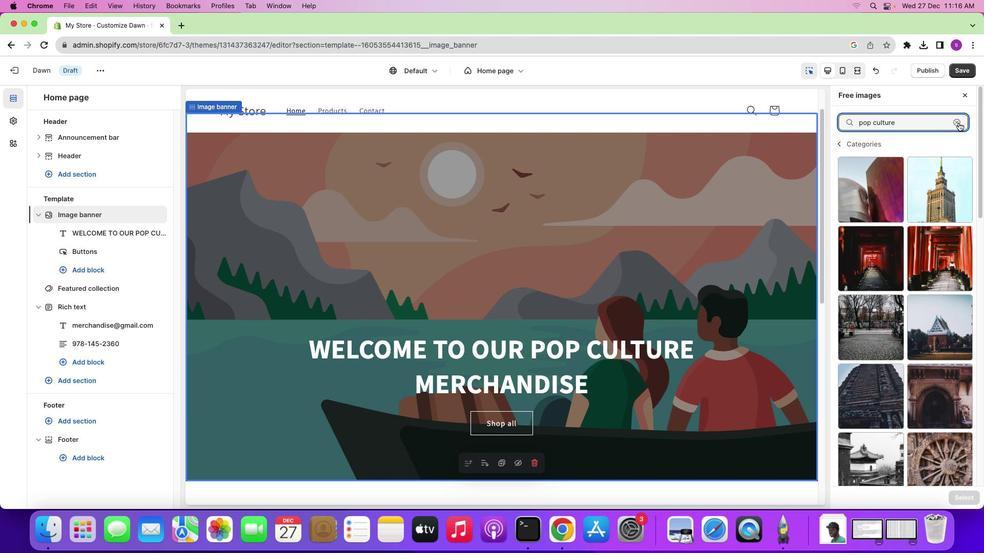 
Action: Mouse moved to (912, 333)
Screenshot: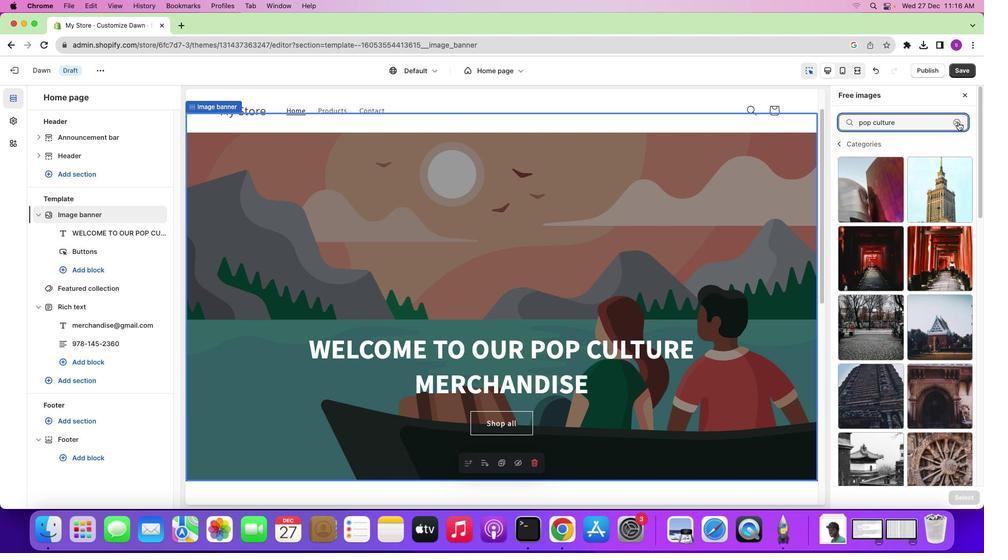 
Action: Mouse scrolled (912, 333) with delta (0, 1)
Screenshot: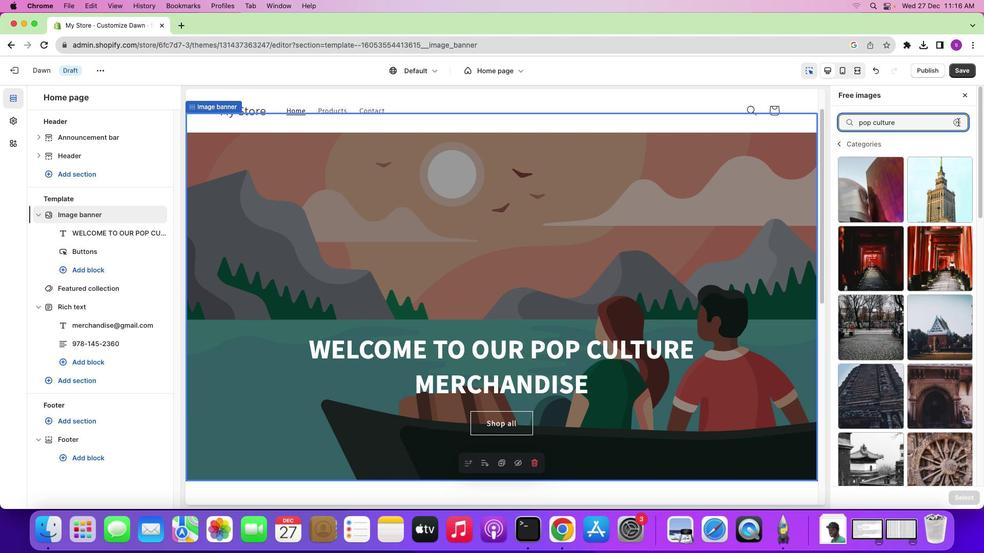 
Action: Mouse scrolled (912, 333) with delta (0, 1)
Screenshot: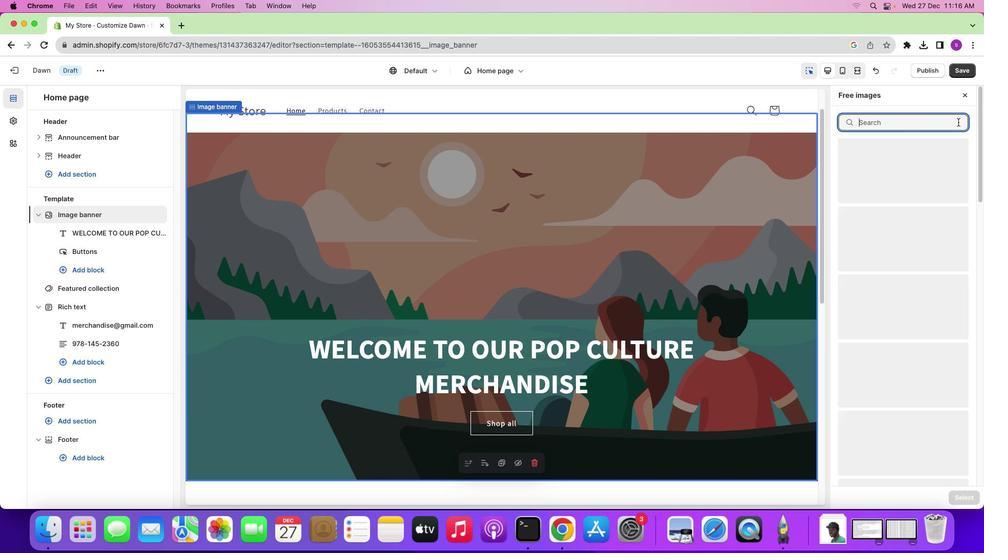 
Action: Mouse scrolled (912, 333) with delta (0, 2)
Screenshot: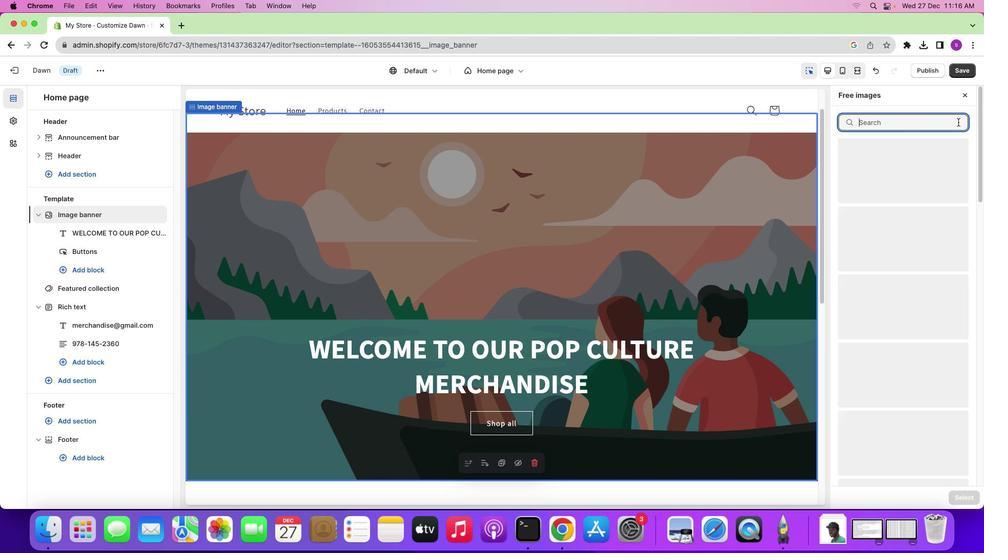 
Action: Mouse moved to (912, 333)
Screenshot: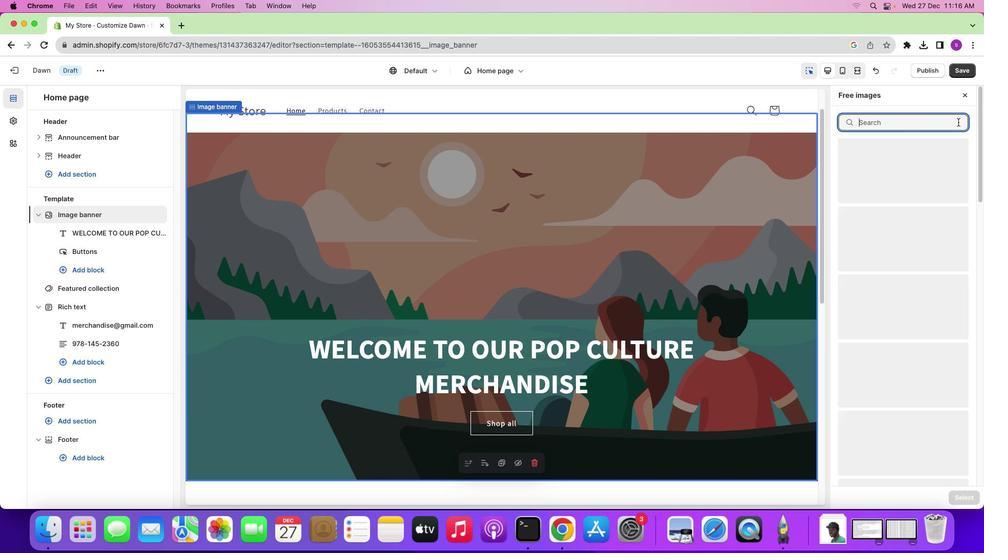 
Action: Mouse scrolled (912, 333) with delta (0, 3)
Screenshot: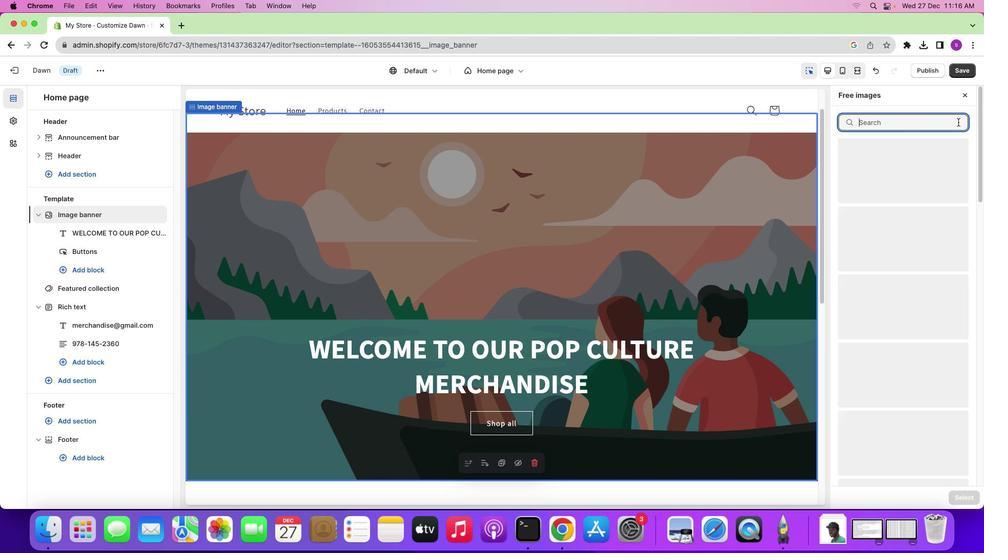 
Action: Mouse moved to (912, 332)
Screenshot: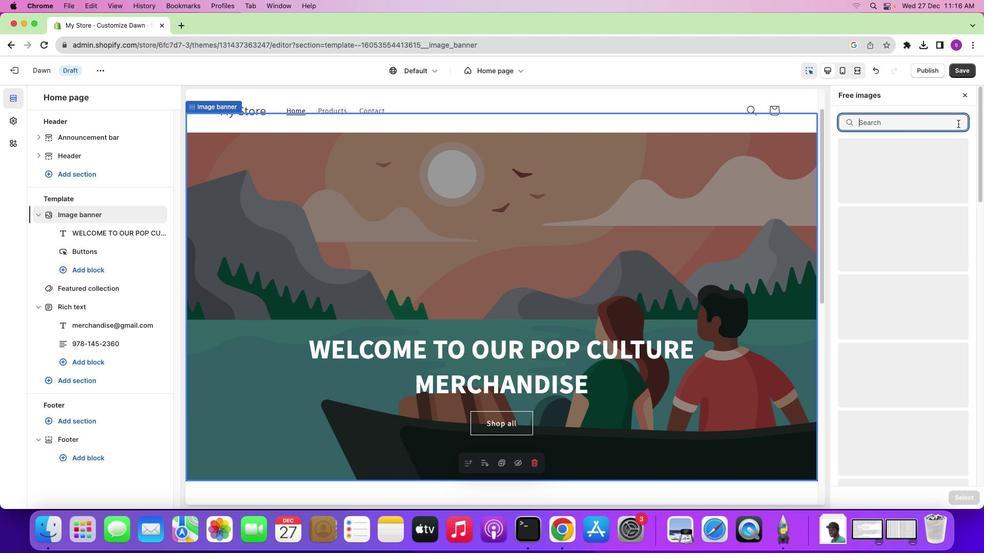 
Action: Mouse scrolled (912, 332) with delta (0, 3)
Screenshot: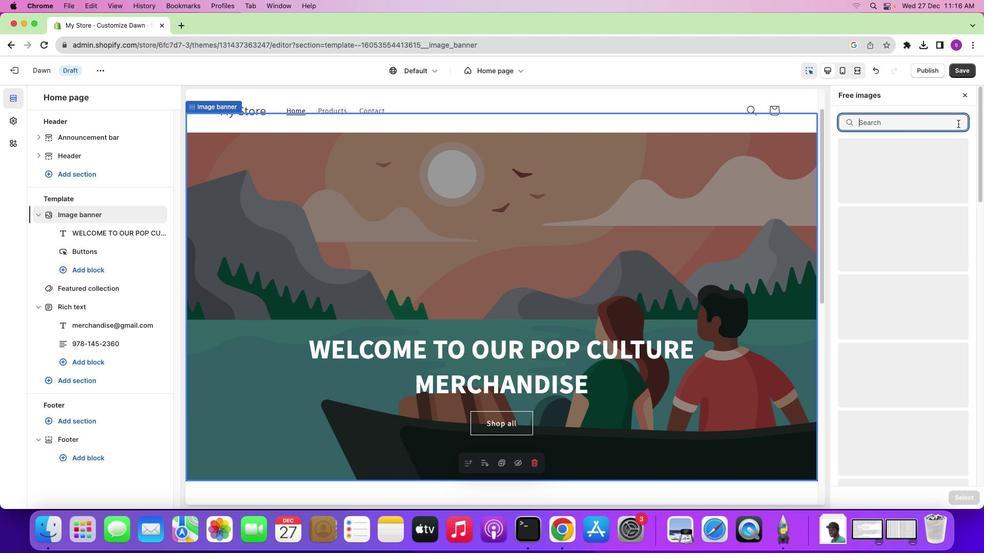 
Action: Mouse moved to (908, 328)
Screenshot: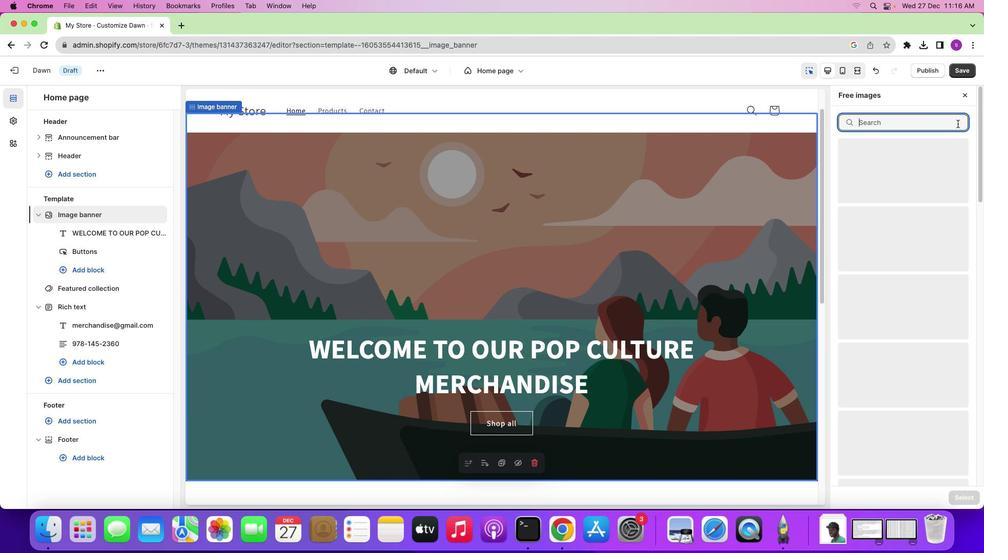 
Action: Mouse scrolled (908, 328) with delta (0, 4)
Screenshot: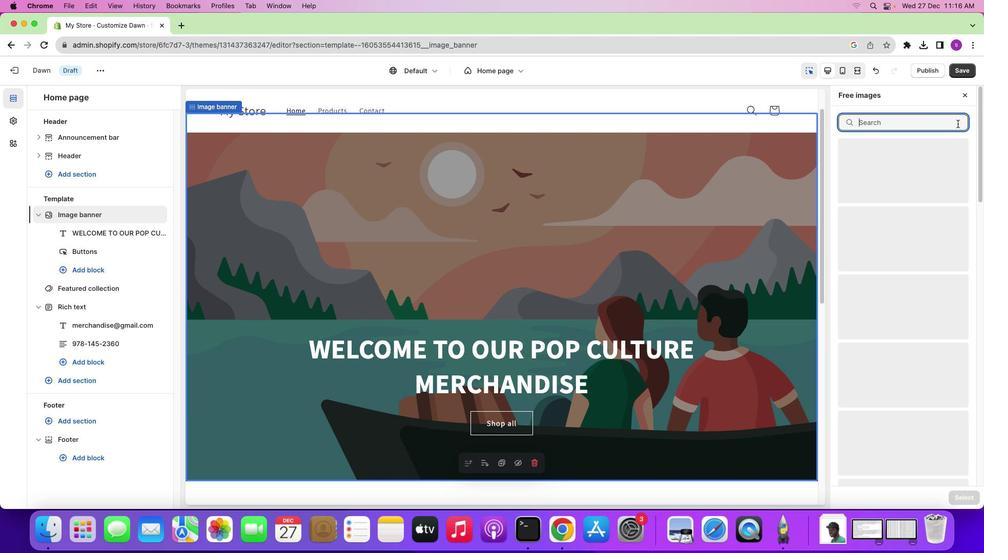 
Action: Mouse moved to (959, 123)
Screenshot: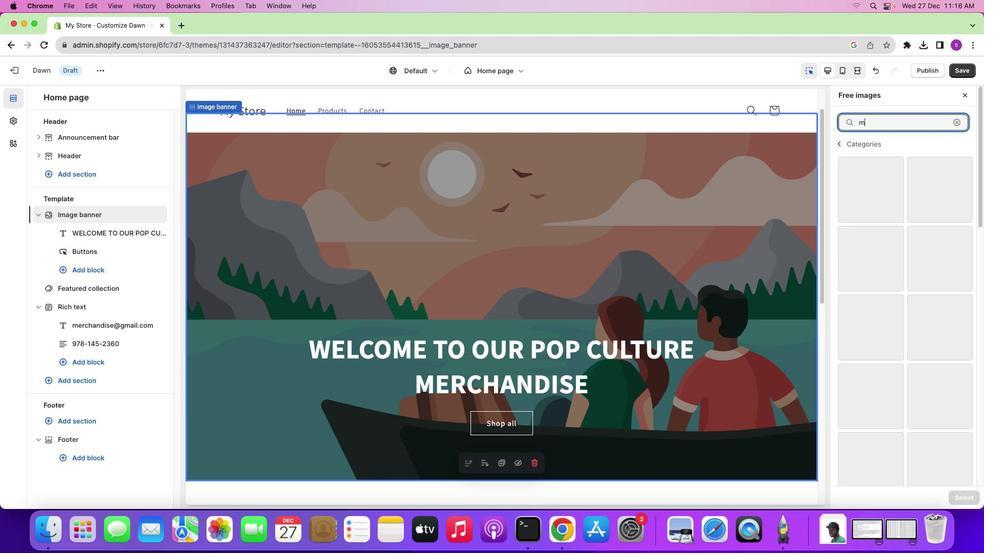 
Action: Mouse pressed left at (959, 123)
Screenshot: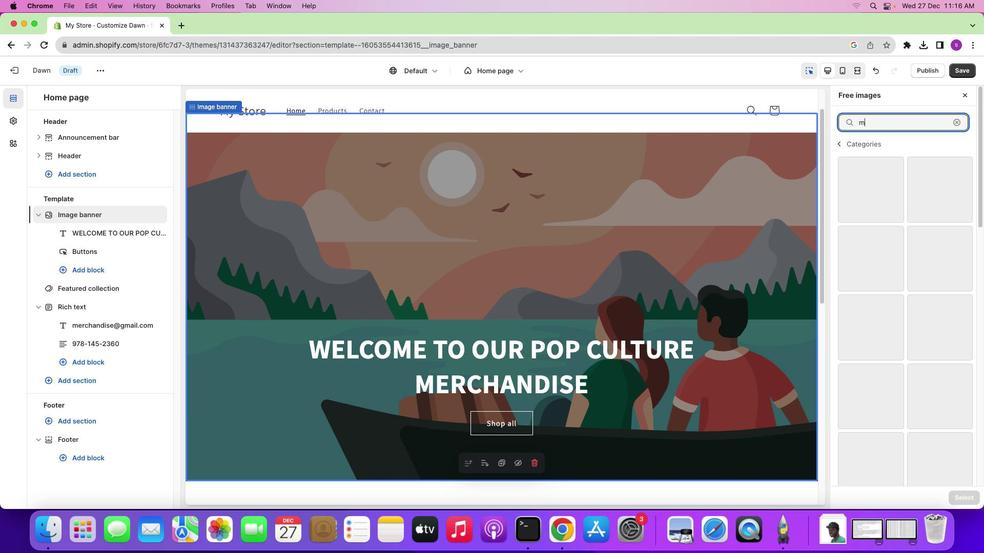 
Action: Mouse moved to (958, 124)
Screenshot: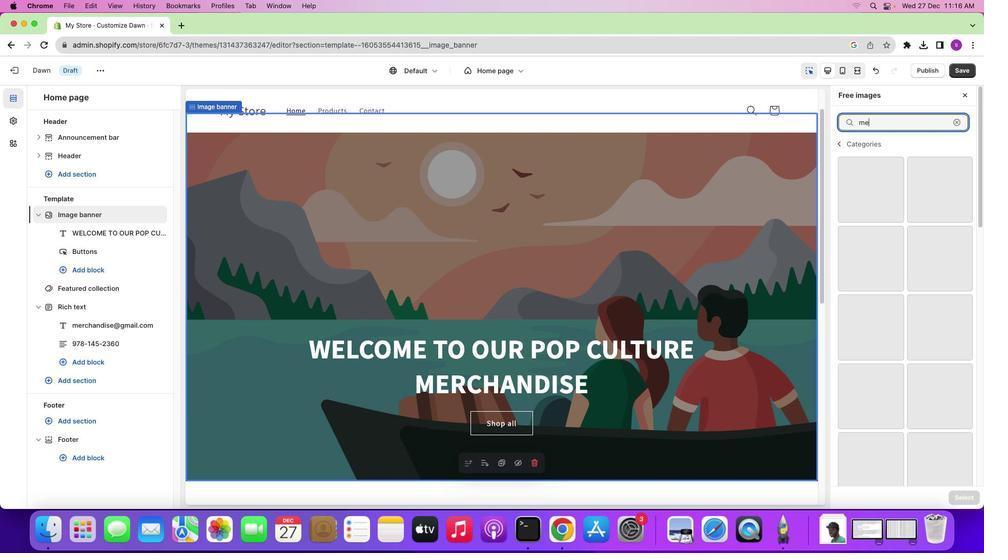 
Action: Key pressed 'm''e''r''c''h''a''n''d''i''s''e'
Screenshot: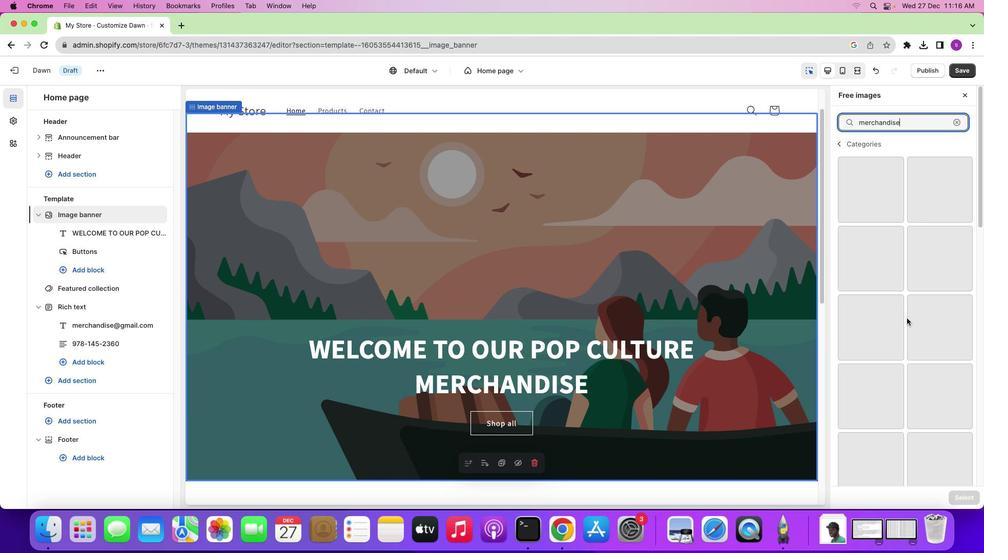 
Action: Mouse moved to (906, 361)
Screenshot: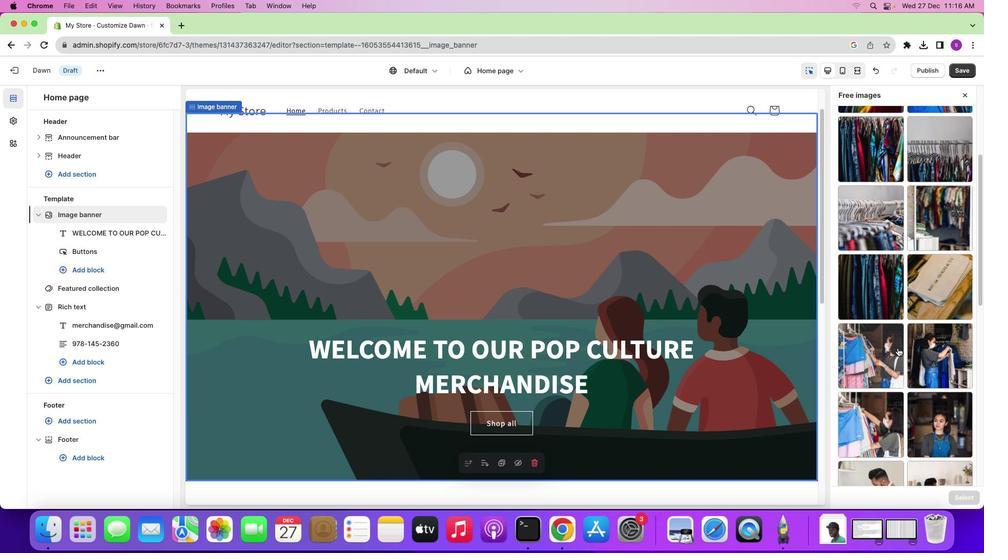 
Action: Mouse scrolled (906, 361) with delta (0, 0)
Screenshot: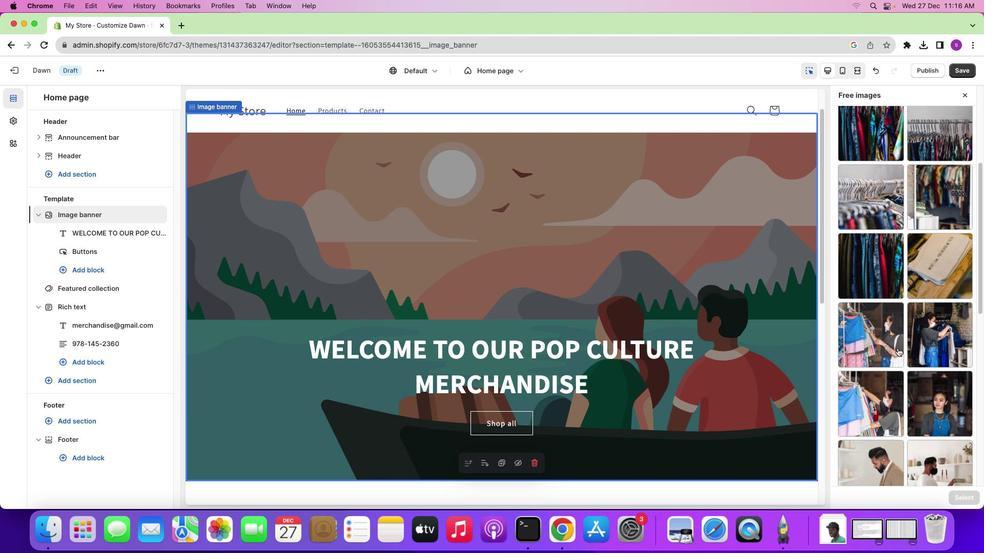 
Action: Mouse moved to (906, 361)
Screenshot: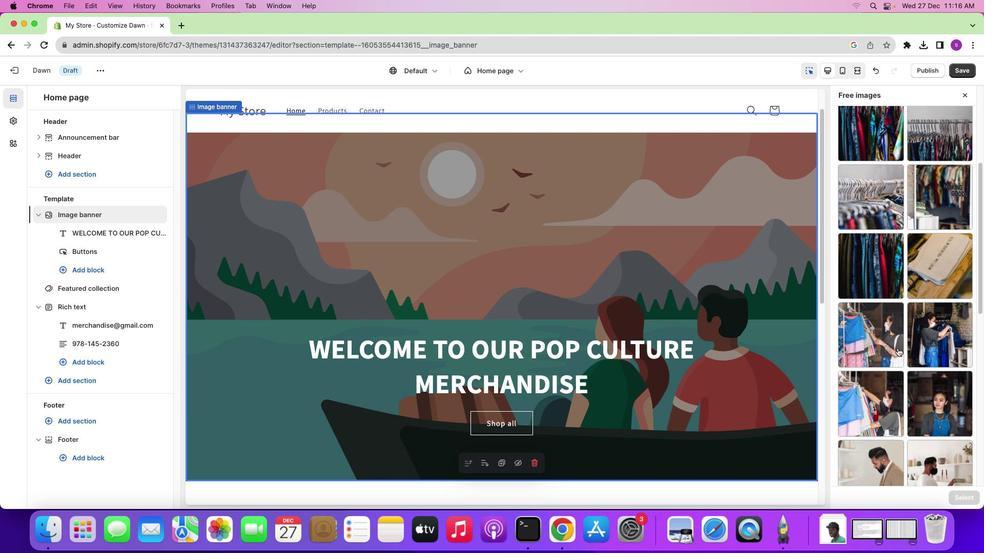
Action: Mouse scrolled (906, 361) with delta (0, 0)
Screenshot: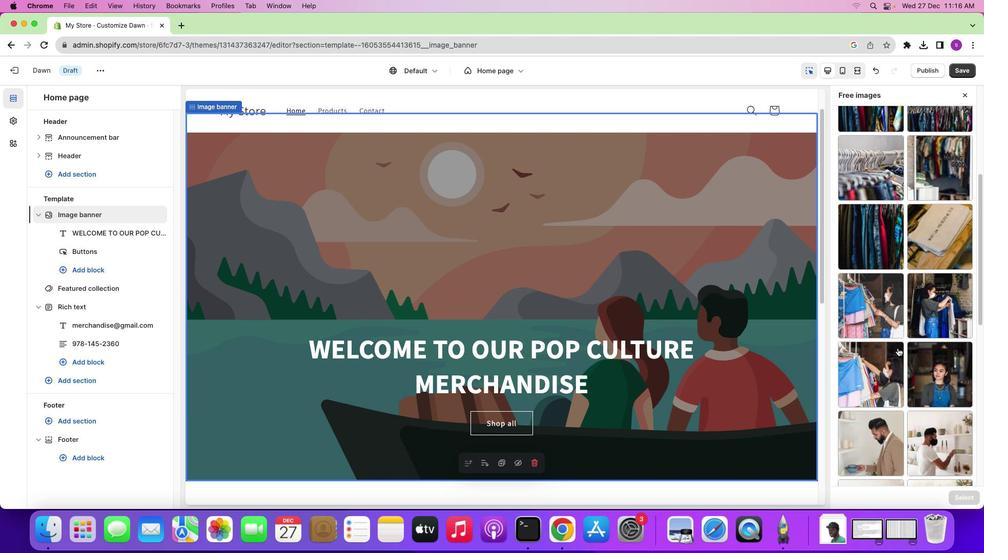 
Action: Mouse scrolled (906, 361) with delta (0, 0)
Screenshot: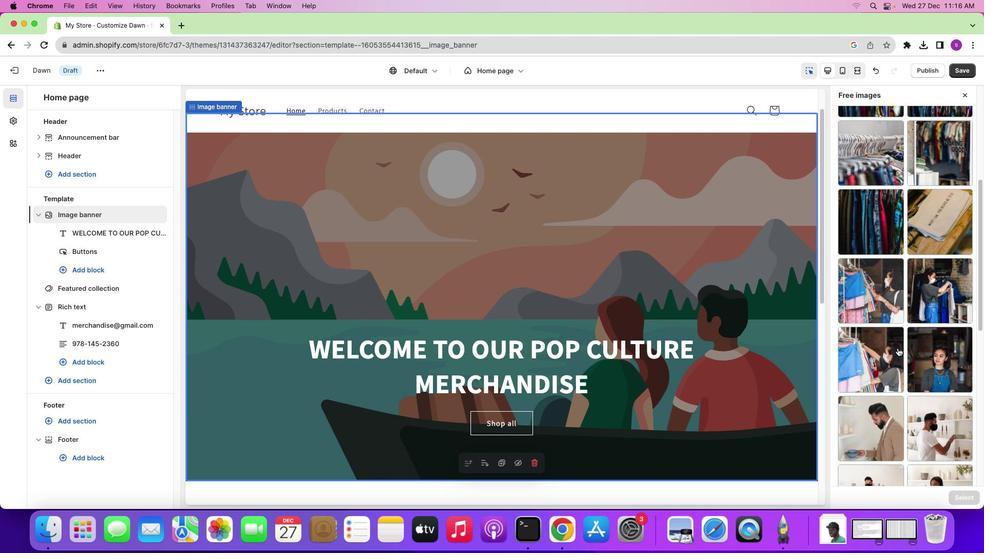 
Action: Mouse moved to (907, 361)
Screenshot: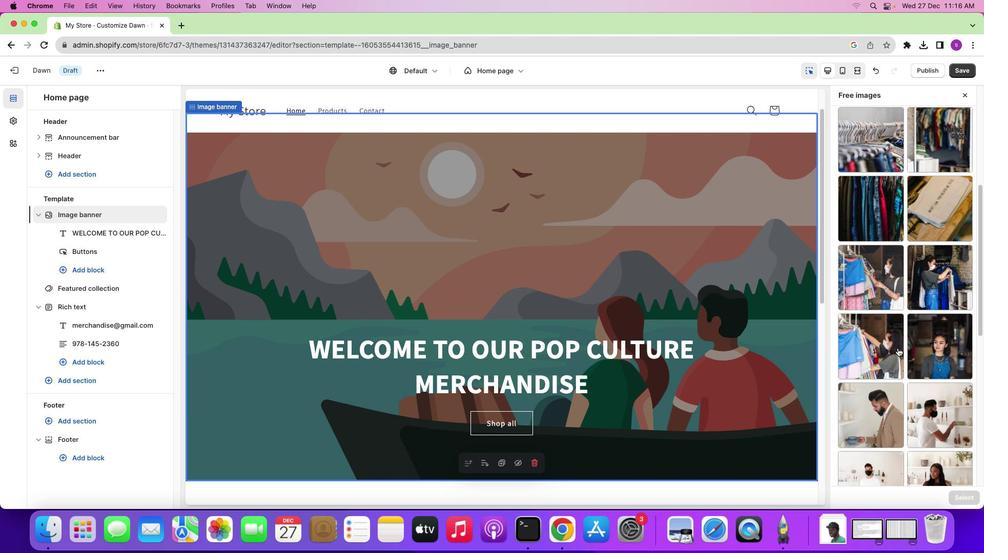 
Action: Mouse scrolled (907, 361) with delta (0, 0)
Screenshot: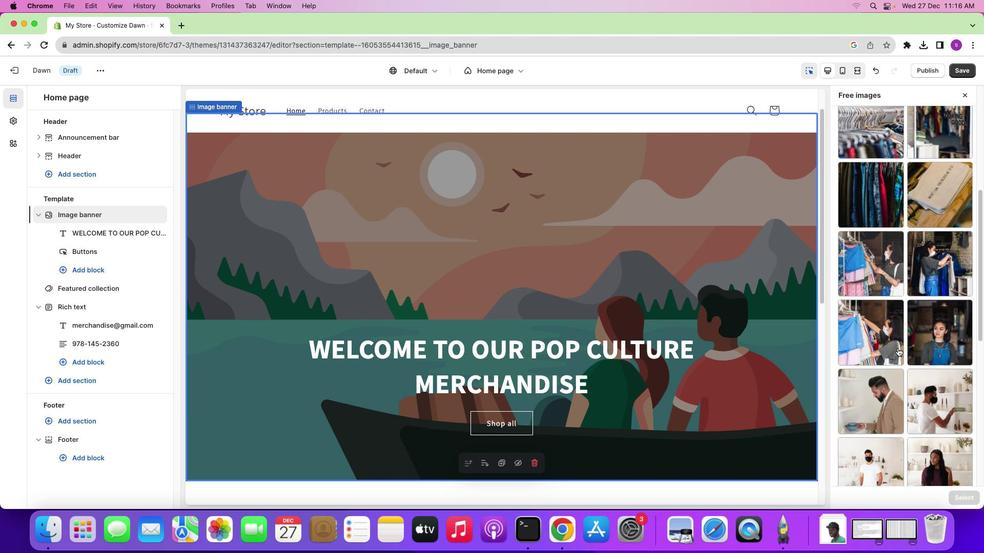 
Action: Mouse moved to (905, 359)
Screenshot: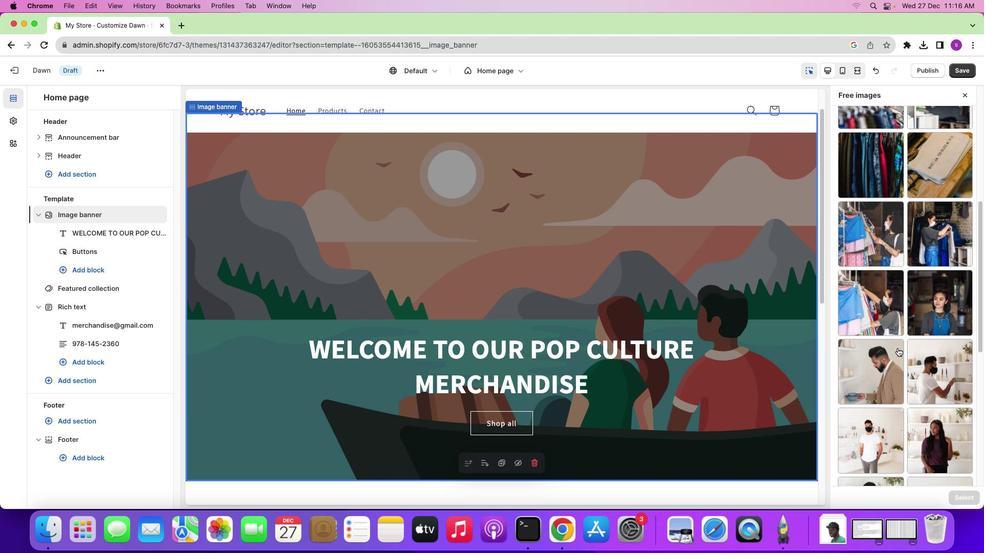 
Action: Mouse scrolled (905, 359) with delta (0, 0)
Screenshot: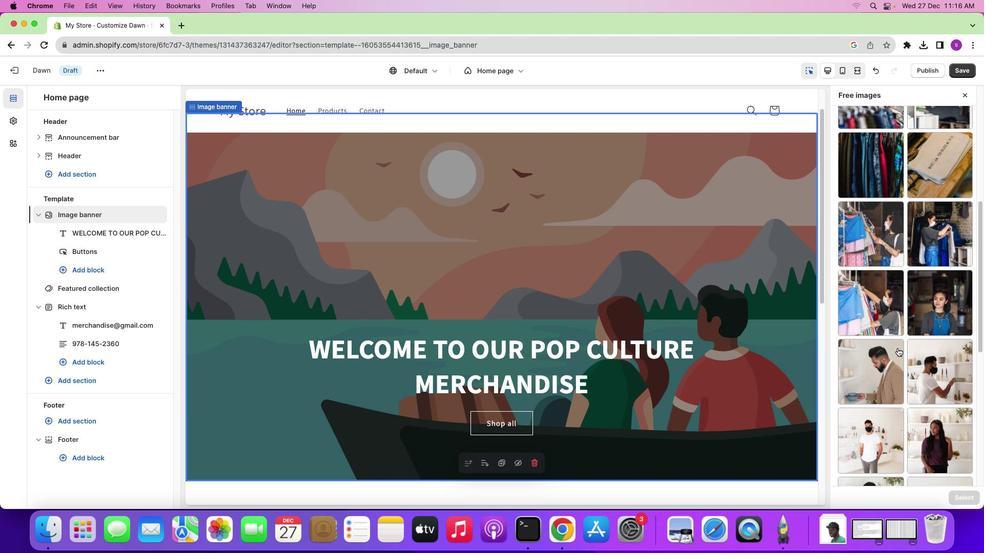 
Action: Mouse moved to (898, 349)
Screenshot: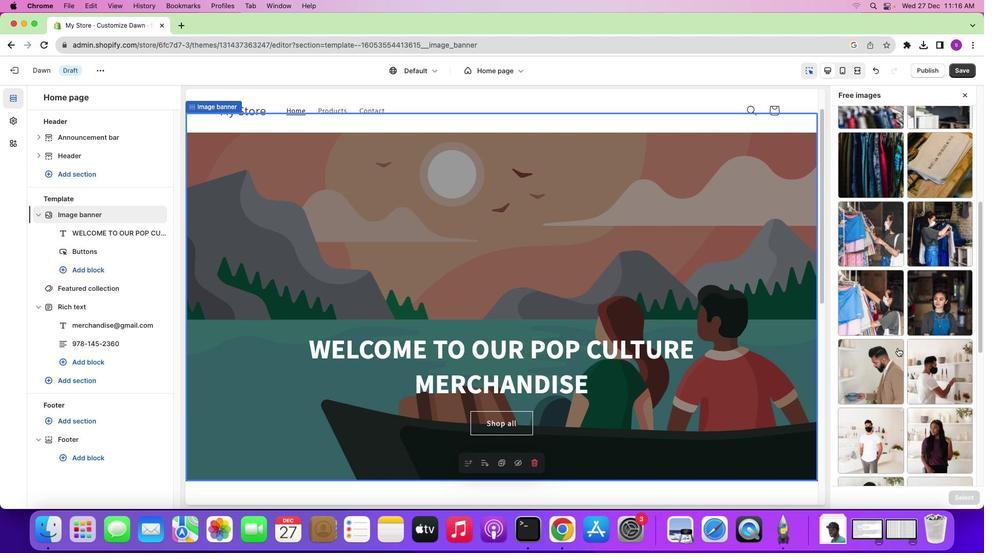 
Action: Mouse scrolled (898, 349) with delta (0, 0)
Screenshot: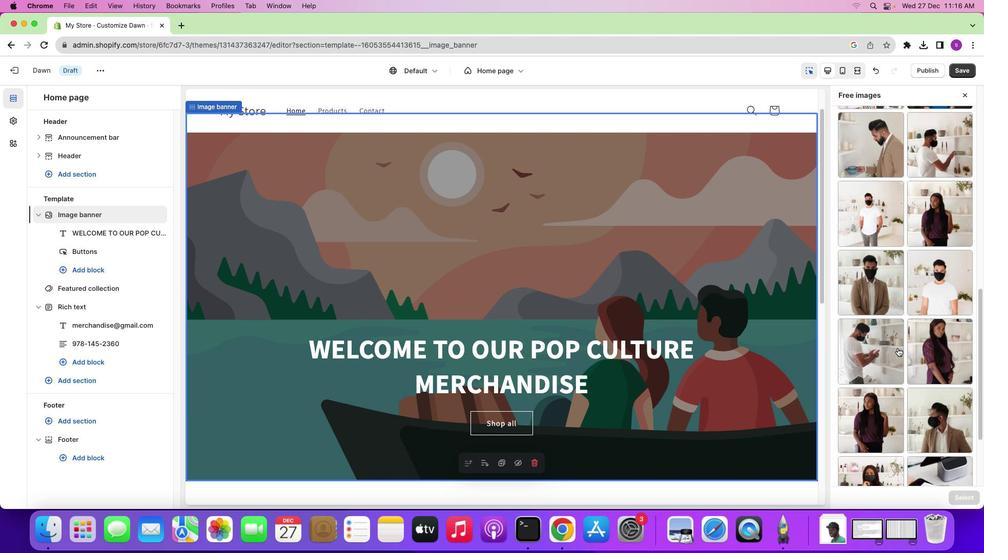 
Action: Mouse scrolled (898, 349) with delta (0, 0)
Screenshot: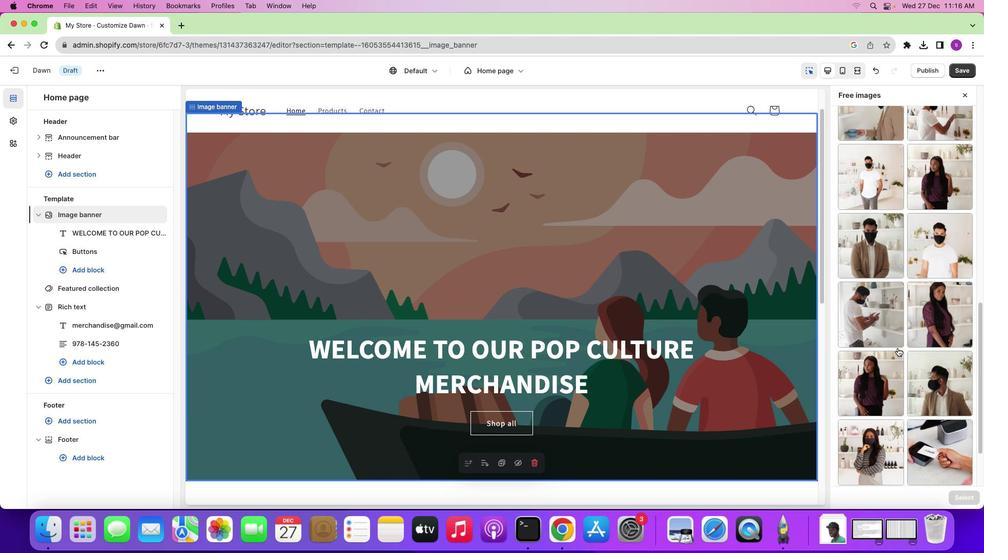 
Action: Mouse scrolled (898, 349) with delta (0, 0)
Screenshot: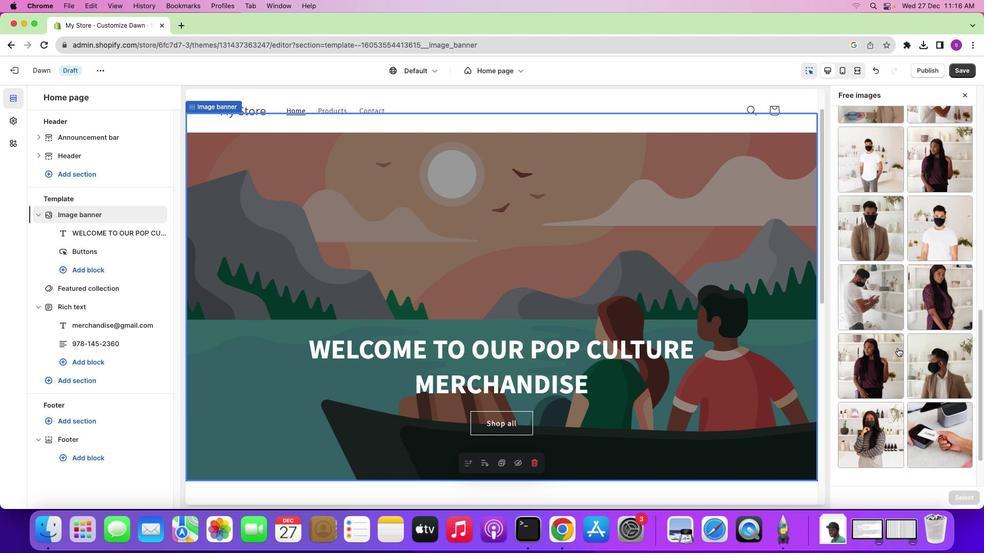 
Action: Mouse scrolled (898, 349) with delta (0, 0)
Screenshot: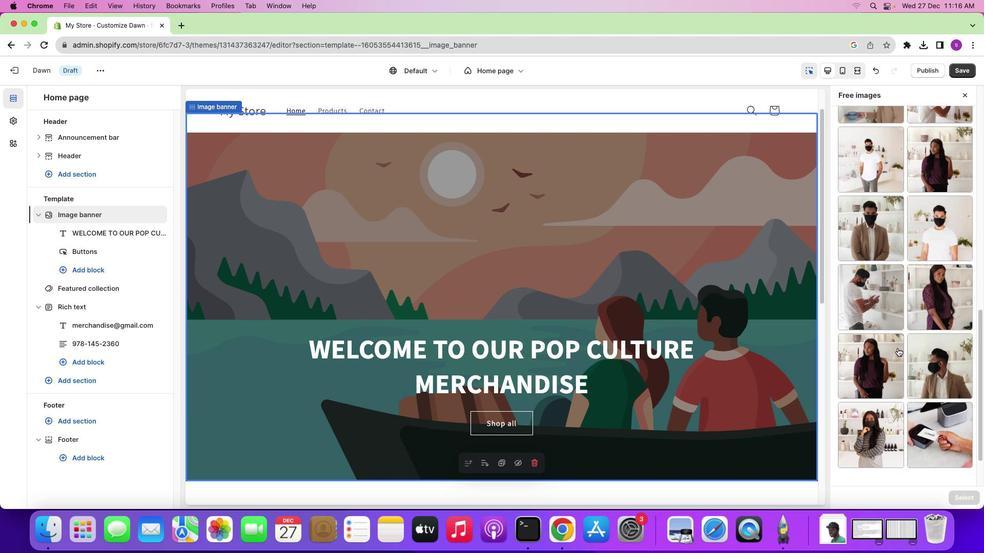 
Action: Mouse scrolled (898, 349) with delta (0, 0)
Screenshot: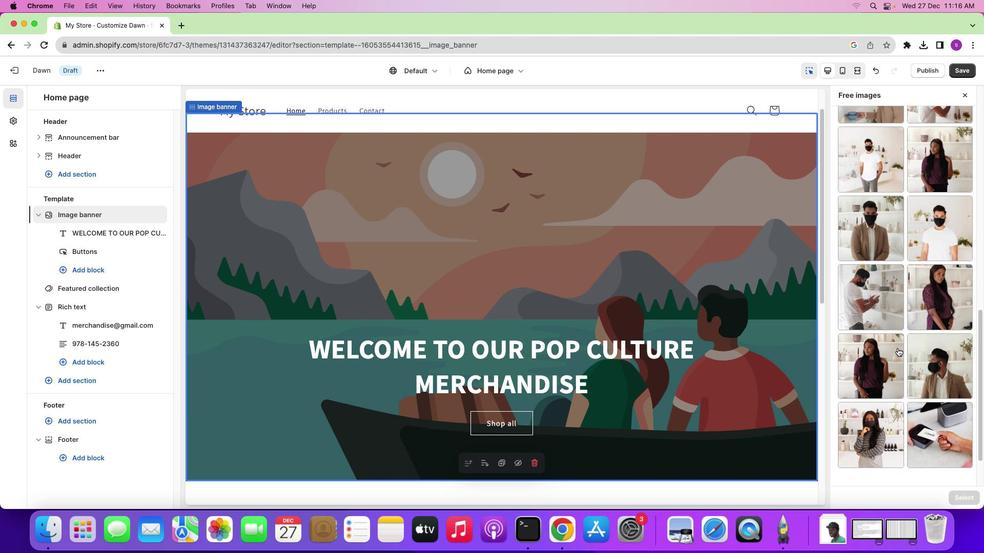 
Action: Mouse scrolled (898, 349) with delta (0, 1)
